 Task: Place an order on Amazon using a new shipping address and payment method.
Action: Key pressed amazon.com<Key.enter>
Screenshot: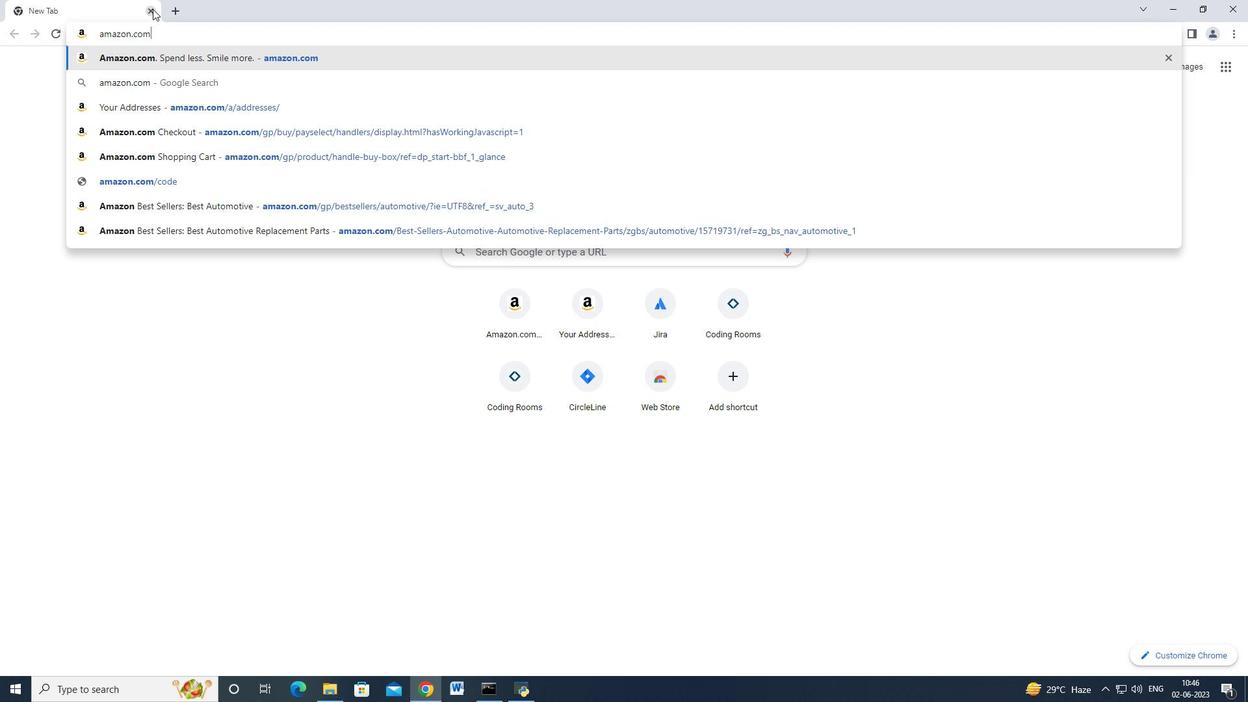 
Action: Mouse moved to (252, 197)
Screenshot: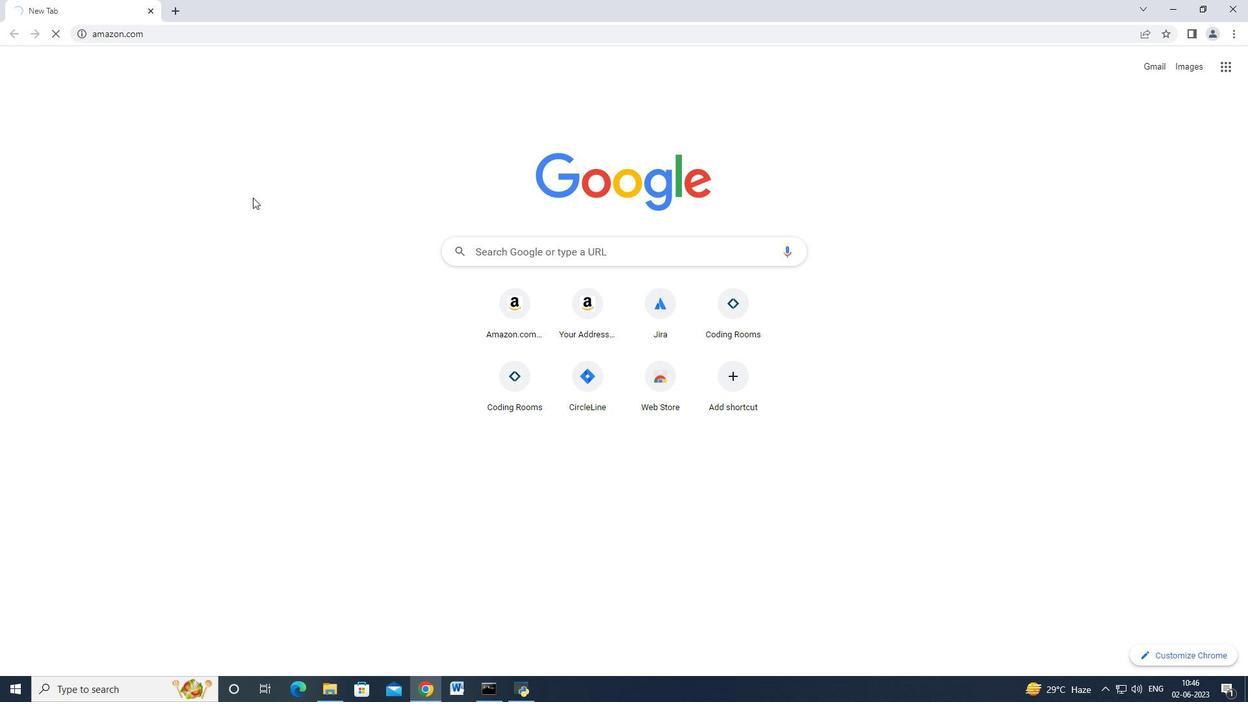 
Action: Mouse scrolled (252, 198) with delta (0, 0)
Screenshot: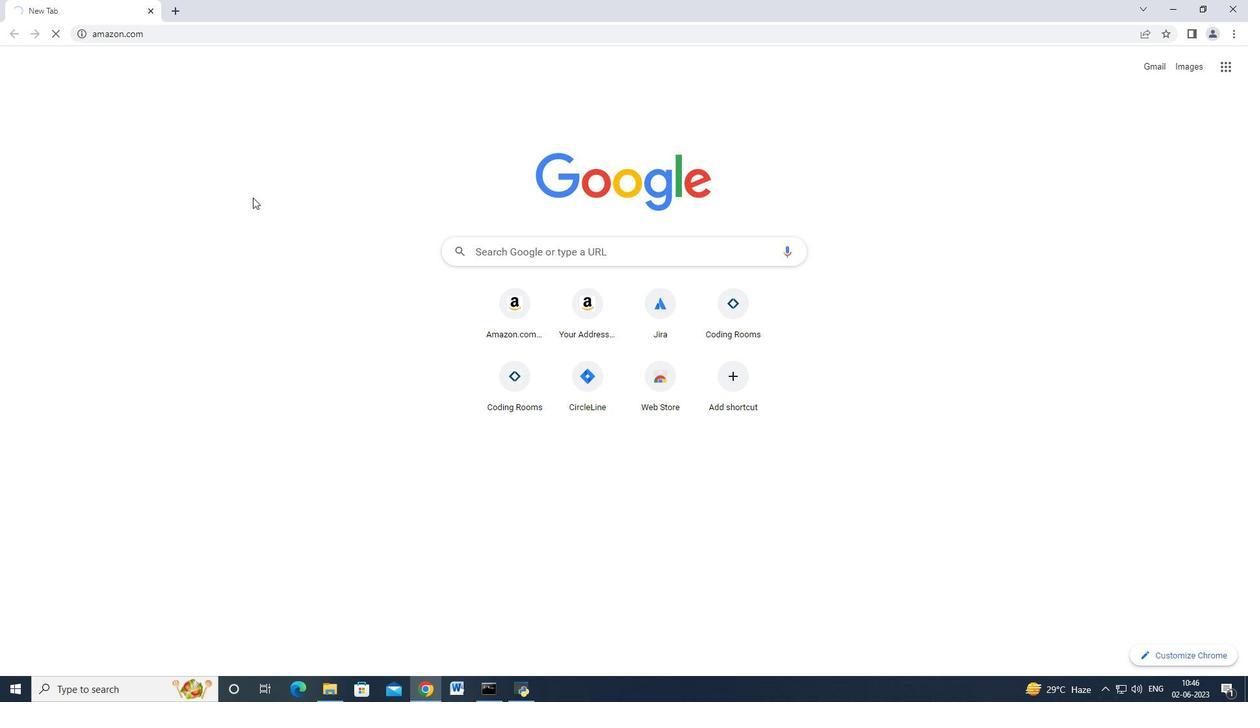 
Action: Mouse scrolled (252, 198) with delta (0, 0)
Screenshot: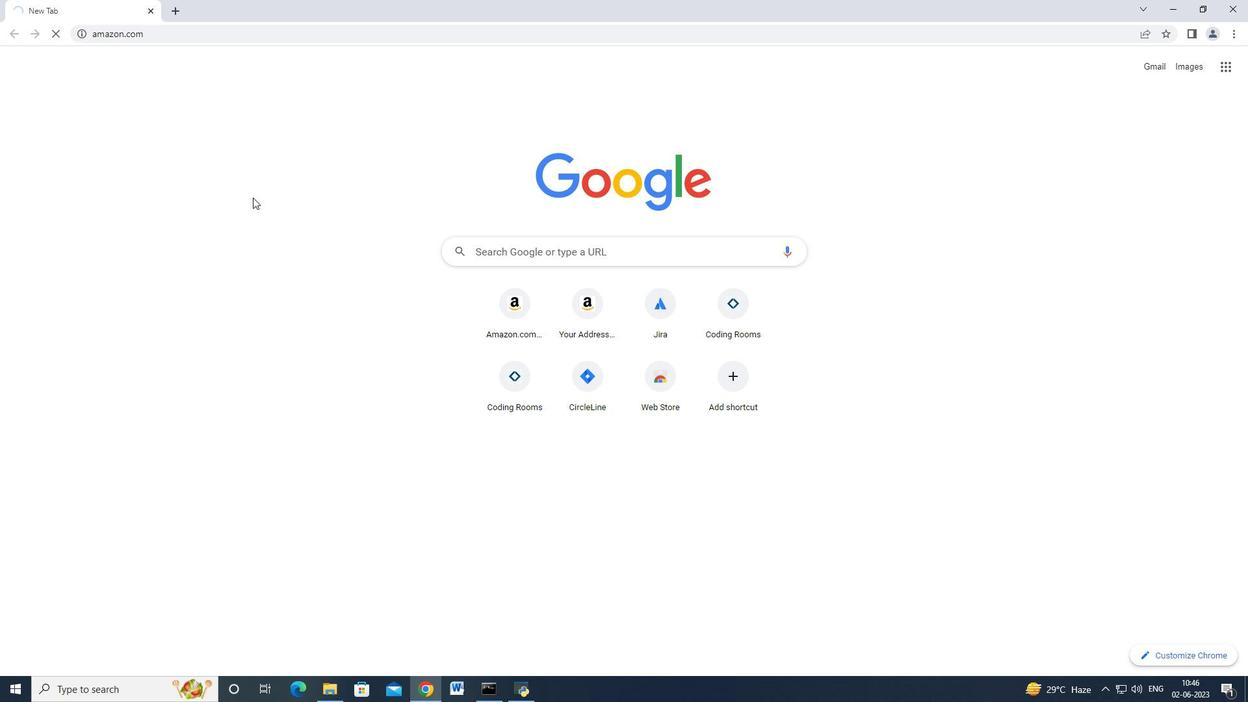 
Action: Mouse moved to (254, 196)
Screenshot: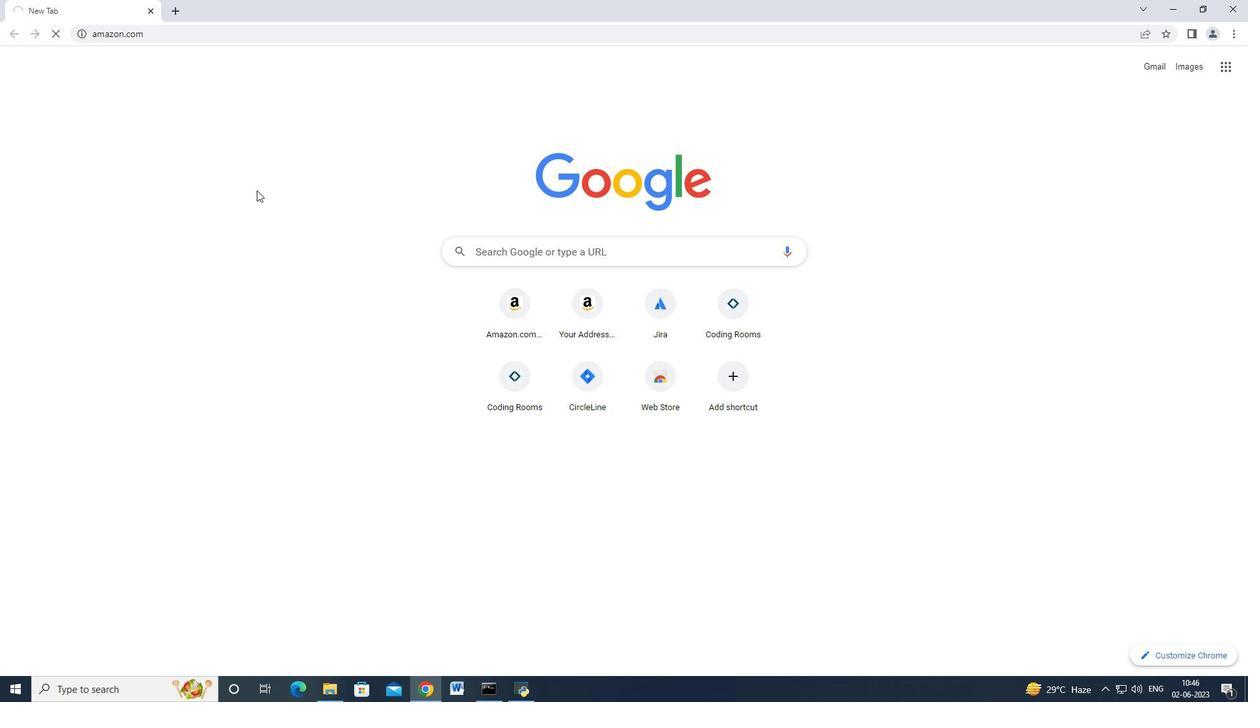 
Action: Mouse scrolled (254, 197) with delta (0, 0)
Screenshot: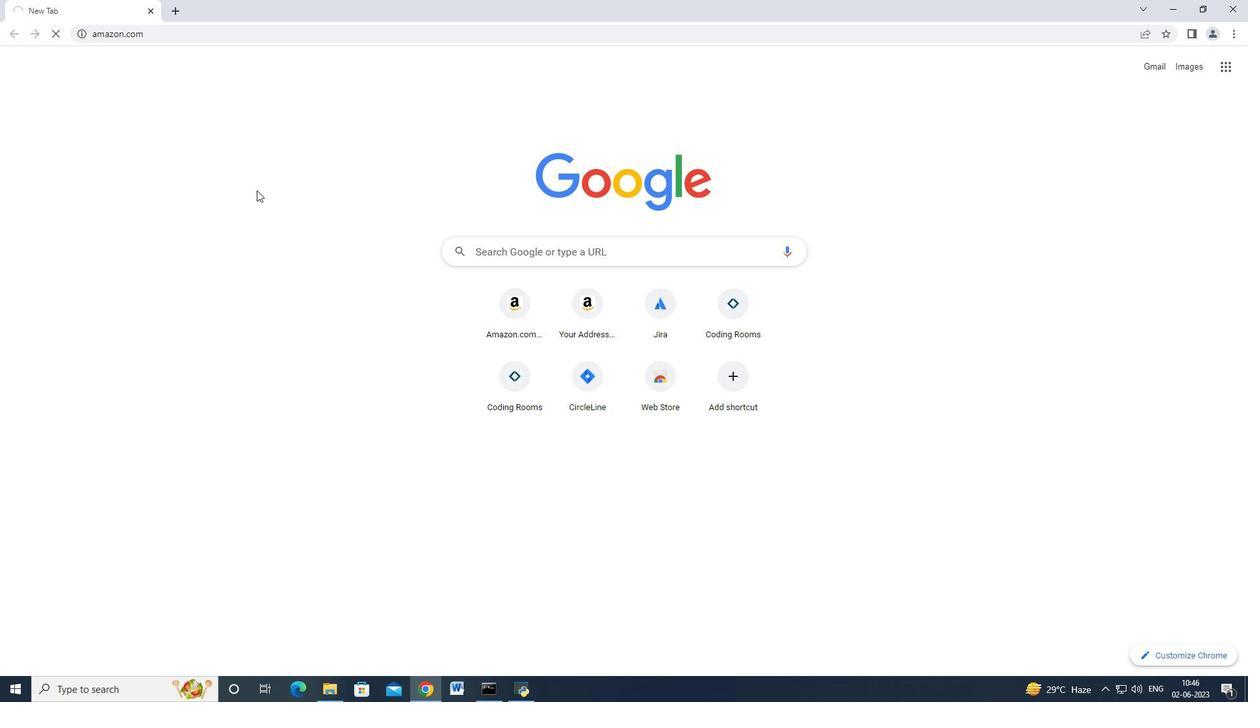 
Action: Mouse moved to (208, 38)
Screenshot: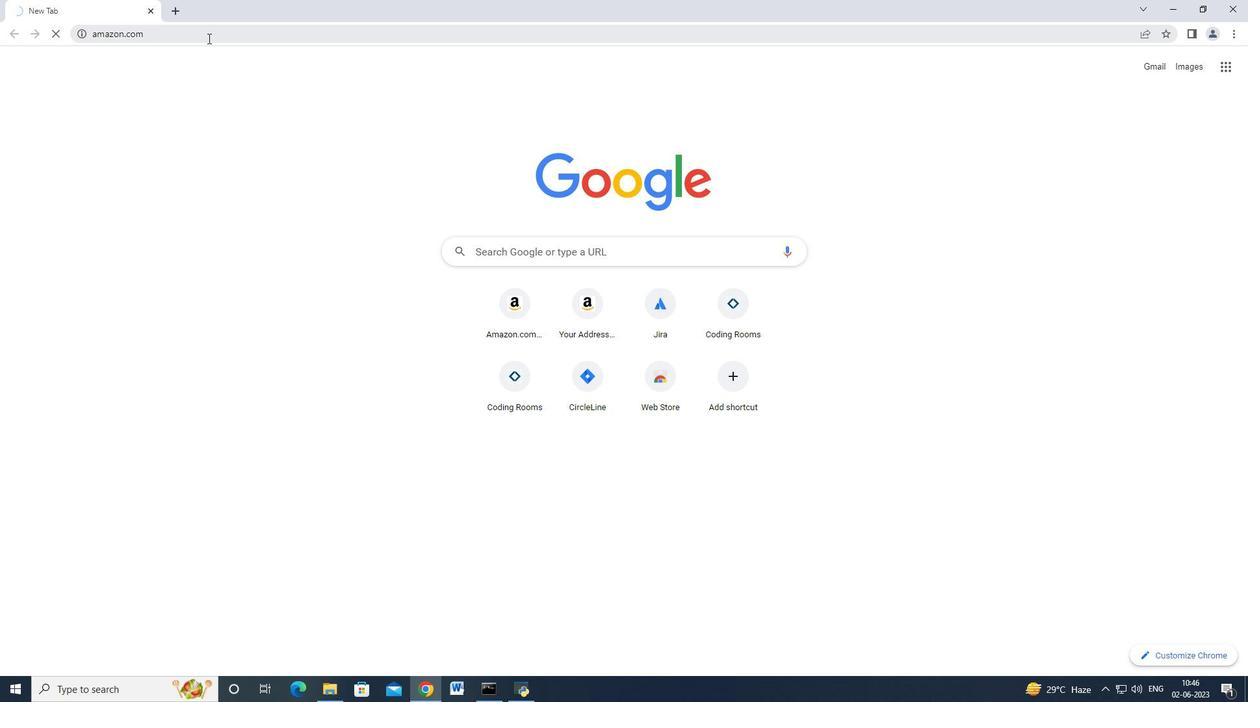 
Action: Mouse pressed left at (208, 38)
Screenshot: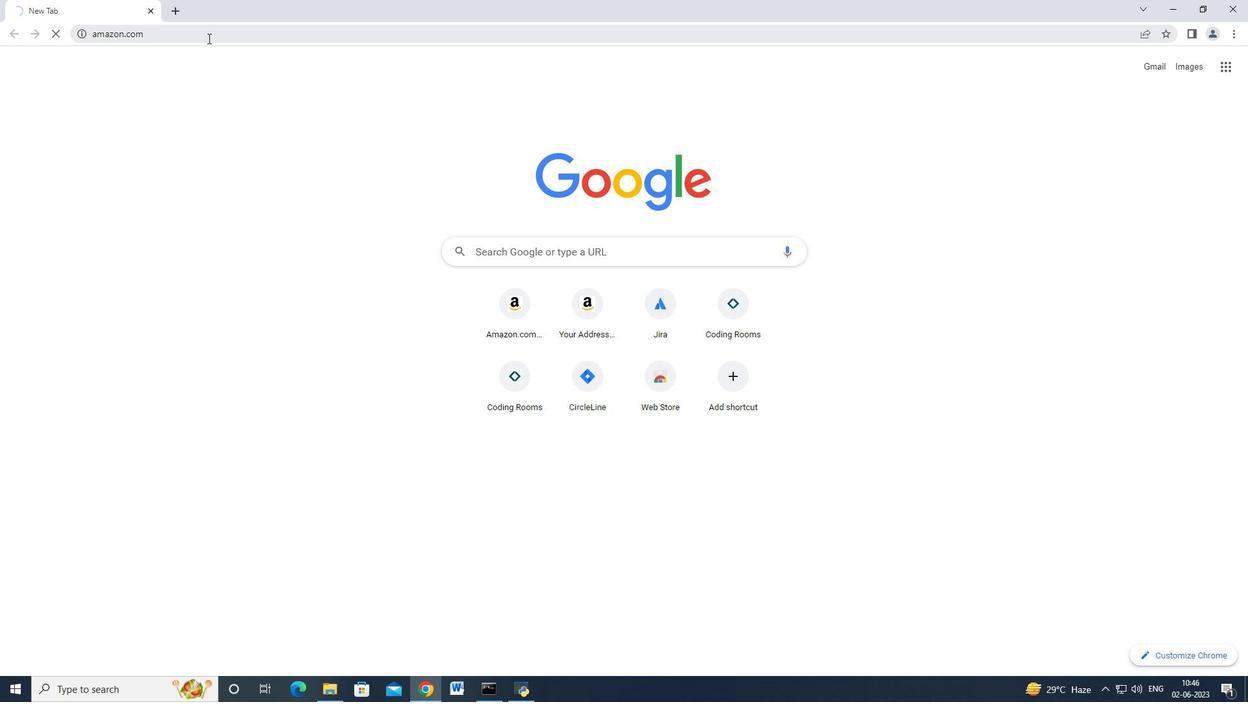 
Action: Key pressed amzon<Key.backspace><Key.backspace><Key.backspace>azon.com<Key.enter>
Screenshot: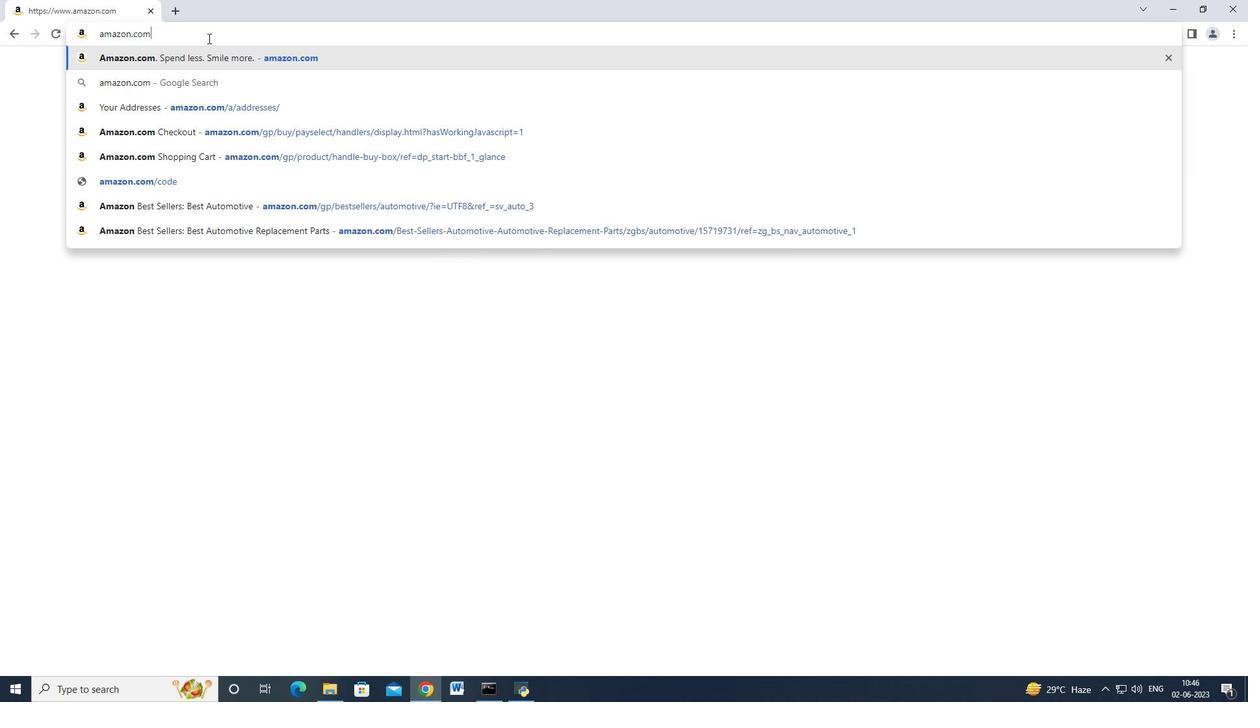 
Action: Mouse moved to (172, 9)
Screenshot: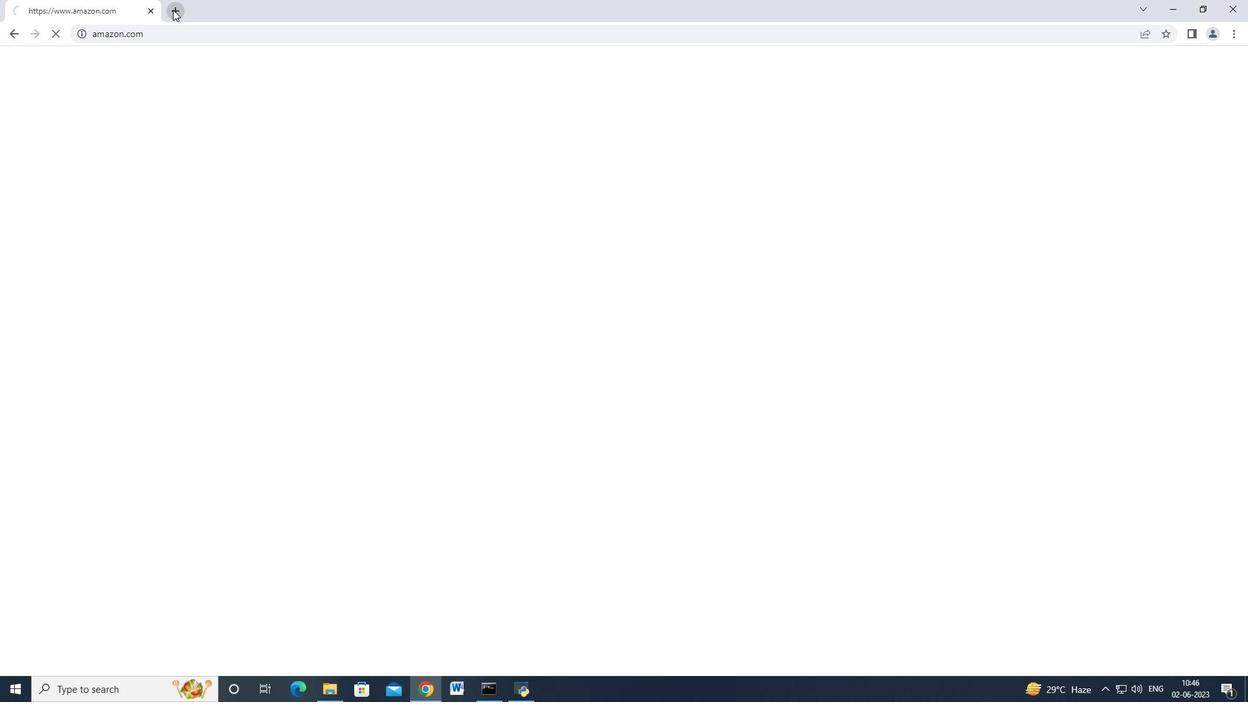 
Action: Mouse pressed left at (172, 9)
Screenshot: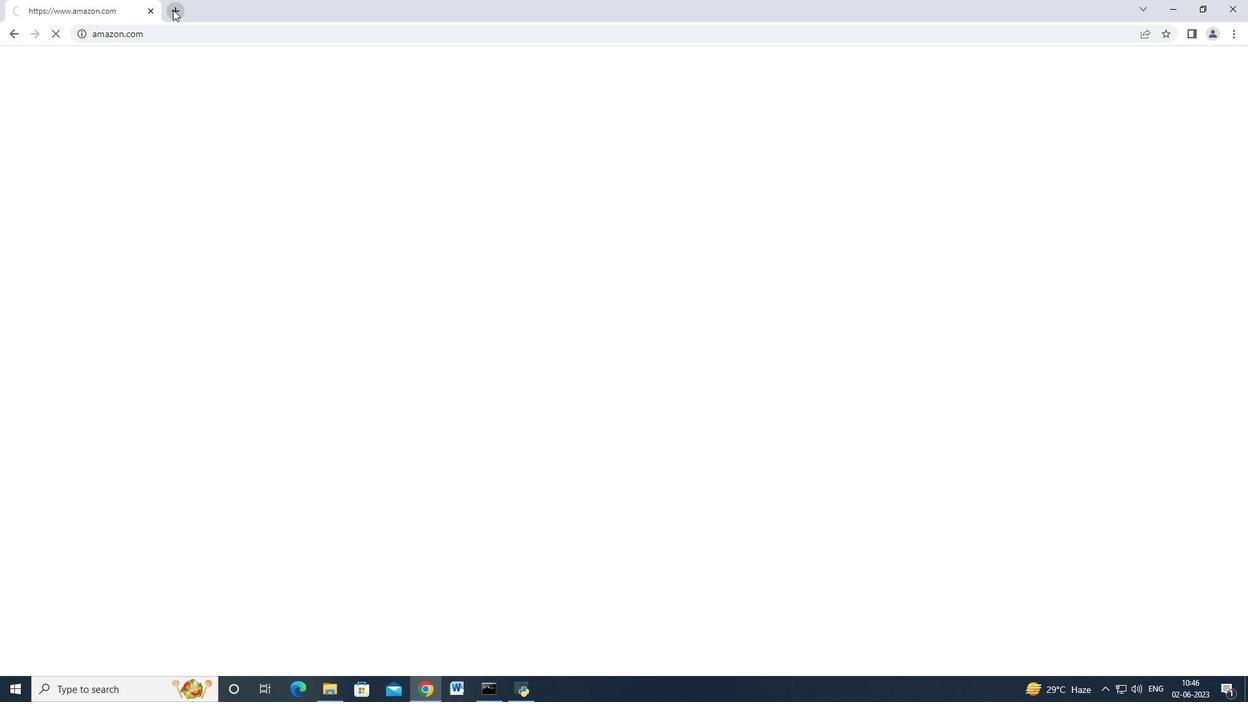 
Action: Mouse moved to (151, 12)
Screenshot: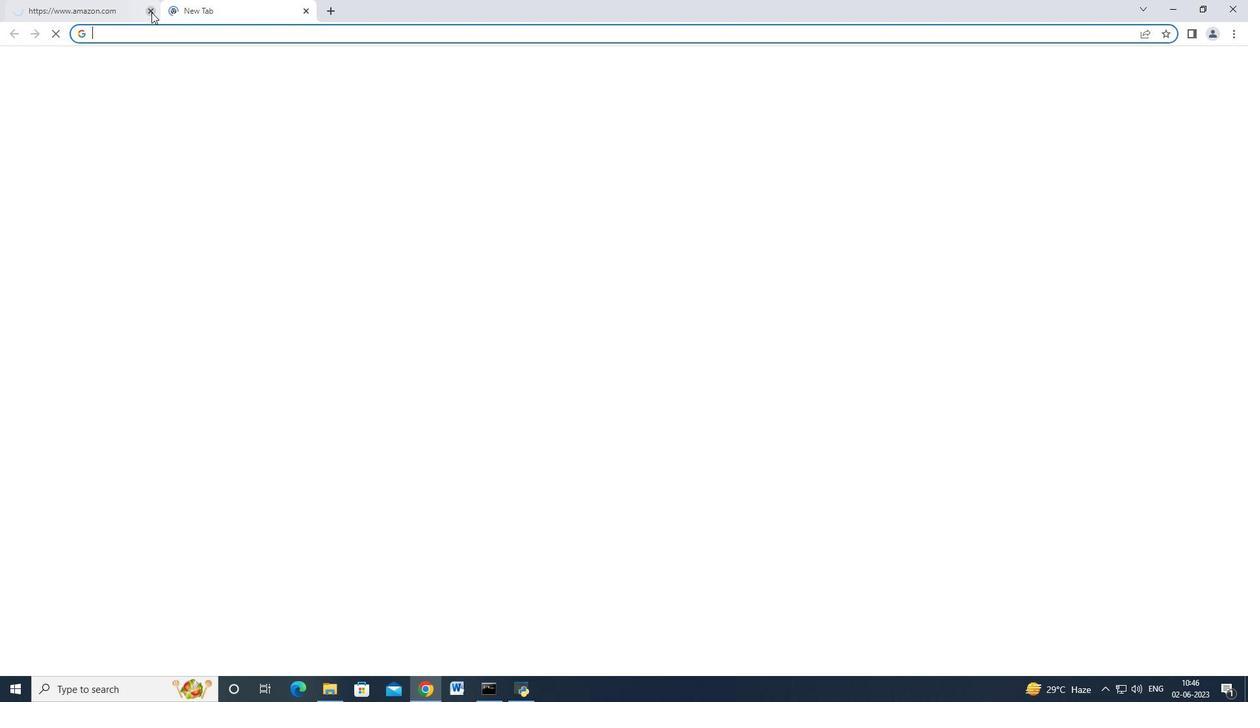 
Action: Mouse pressed left at (151, 12)
Screenshot: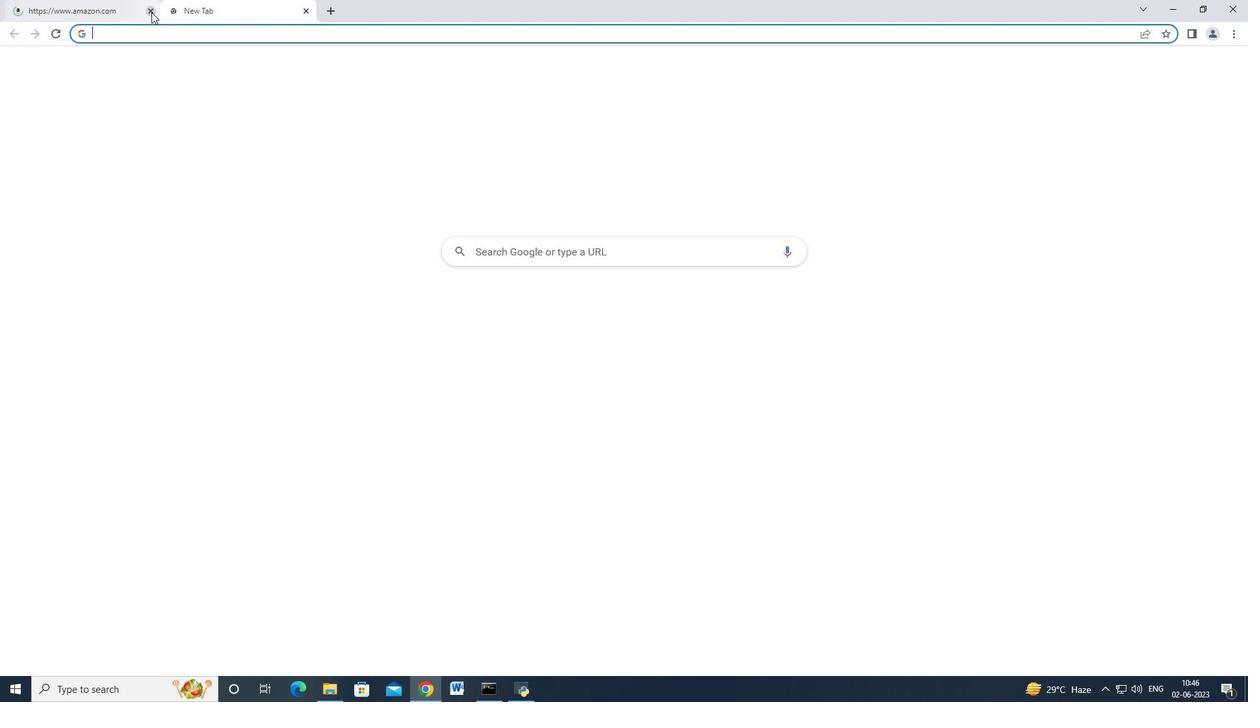 
Action: Key pressed amazon.com<Key.enter>
Screenshot: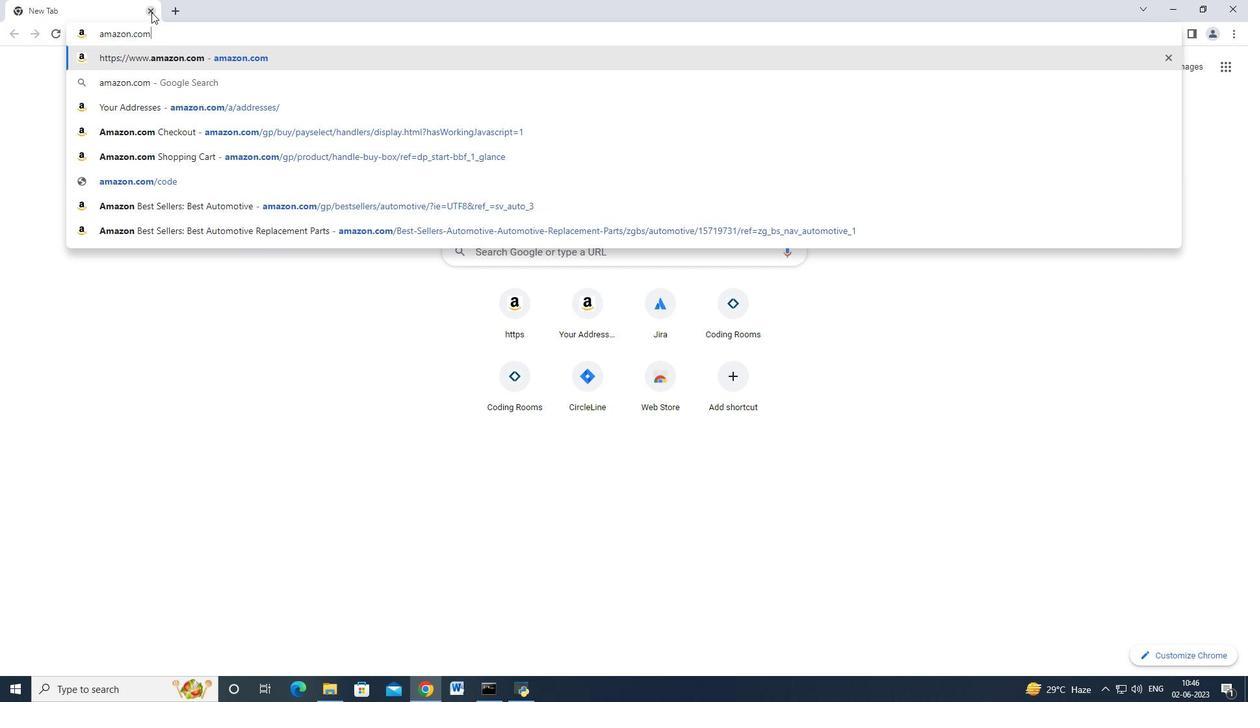 
Action: Mouse moved to (11, 101)
Screenshot: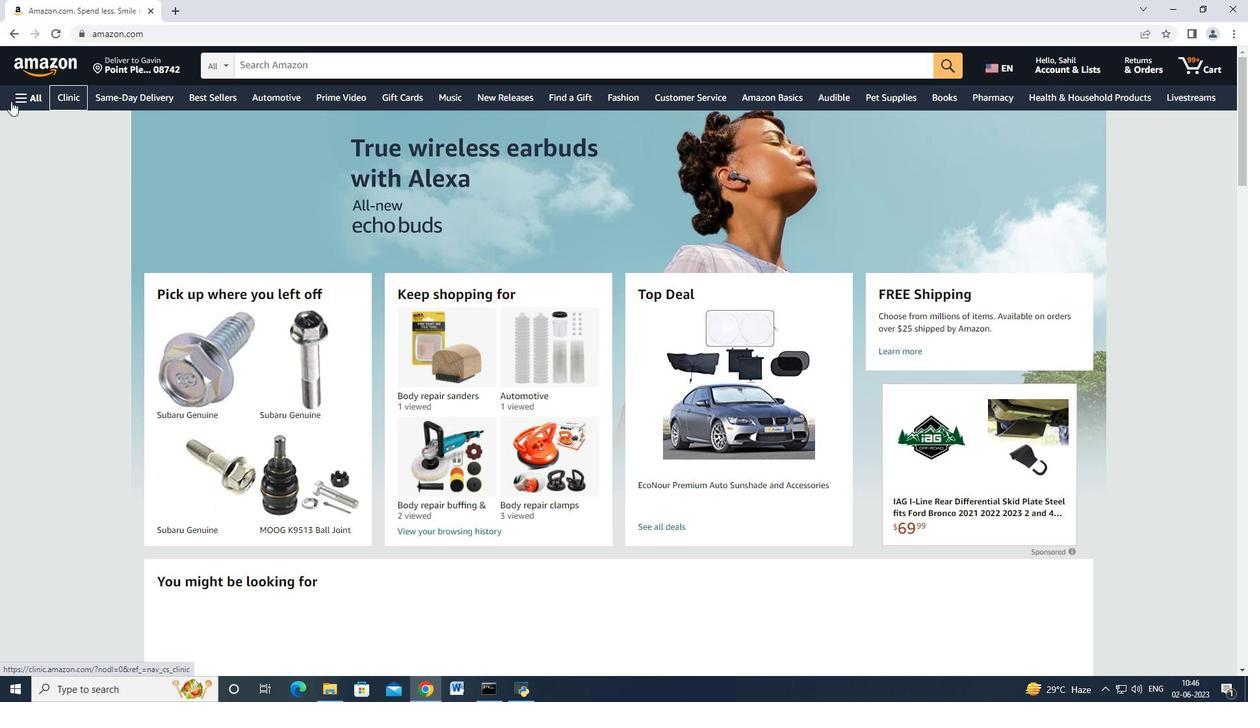 
Action: Mouse pressed left at (11, 101)
Screenshot: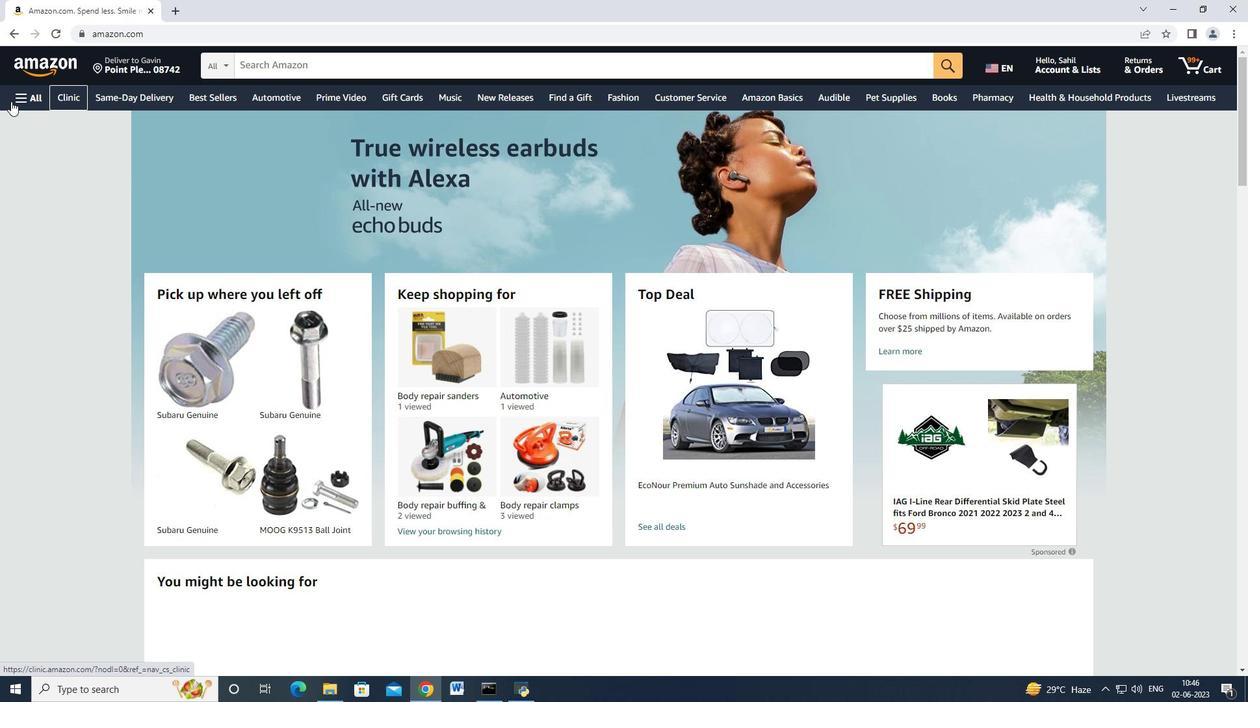 
Action: Mouse moved to (57, 261)
Screenshot: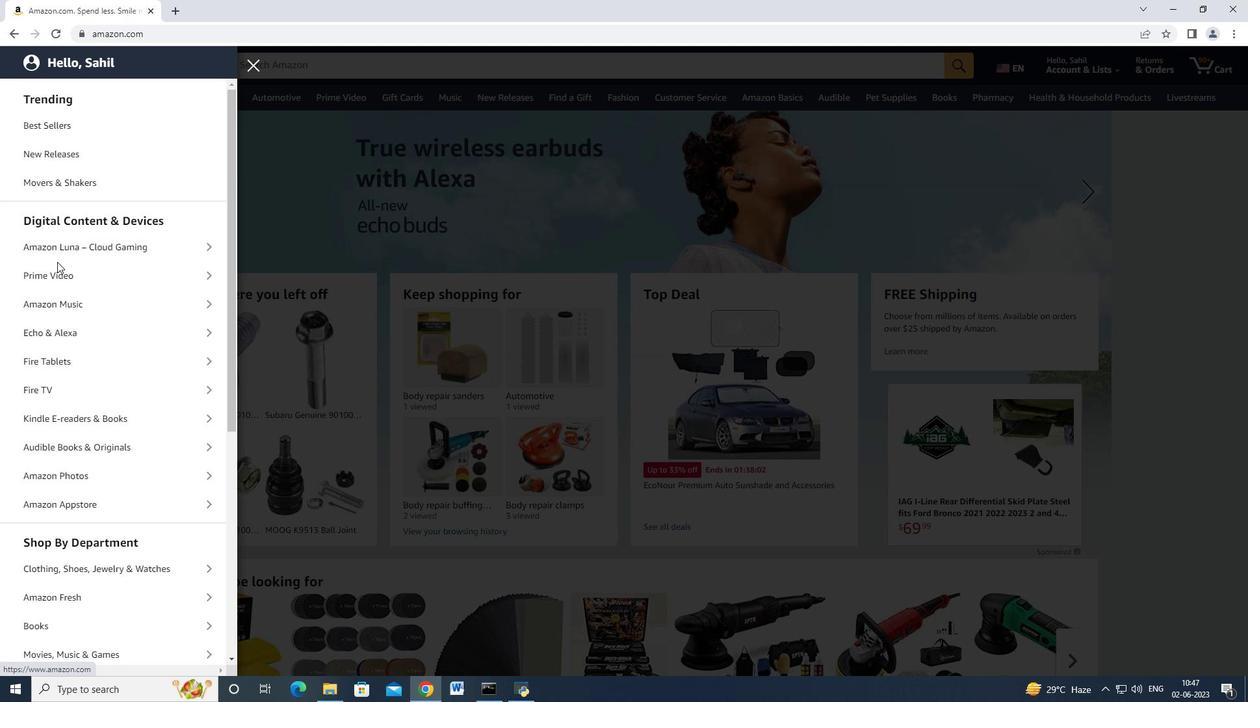 
Action: Mouse scrolled (57, 261) with delta (0, 0)
Screenshot: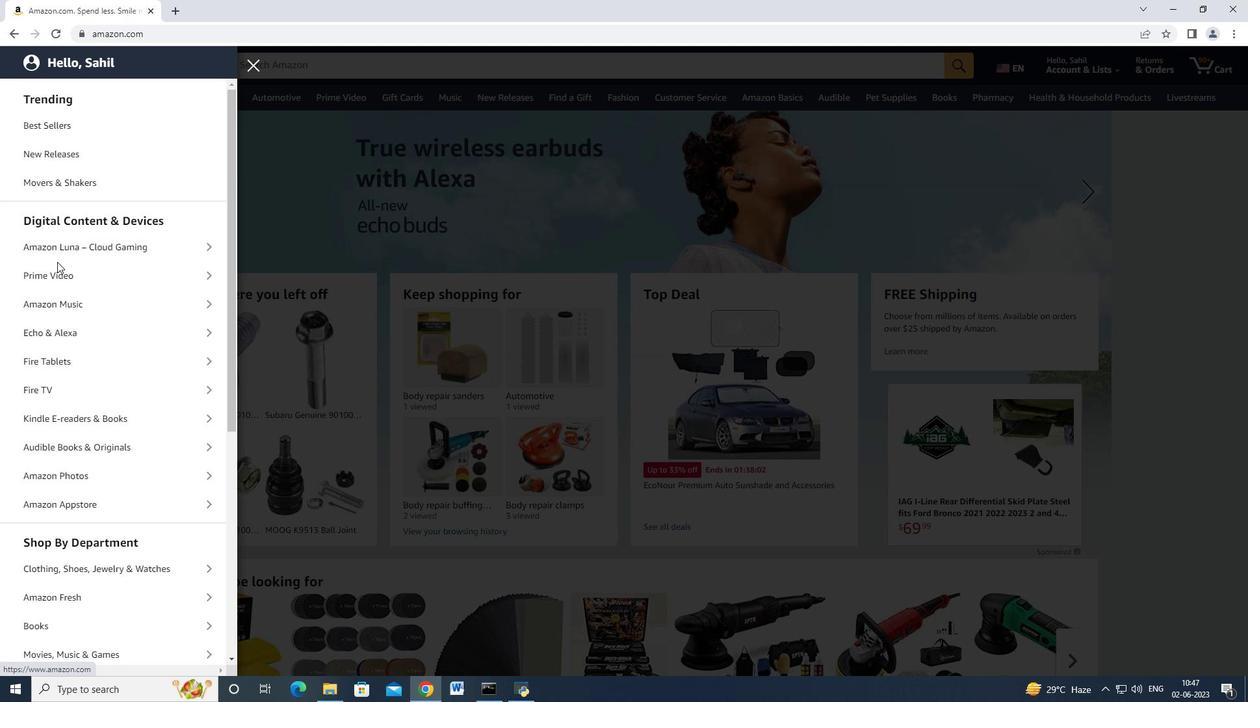 
Action: Mouse scrolled (57, 261) with delta (0, 0)
Screenshot: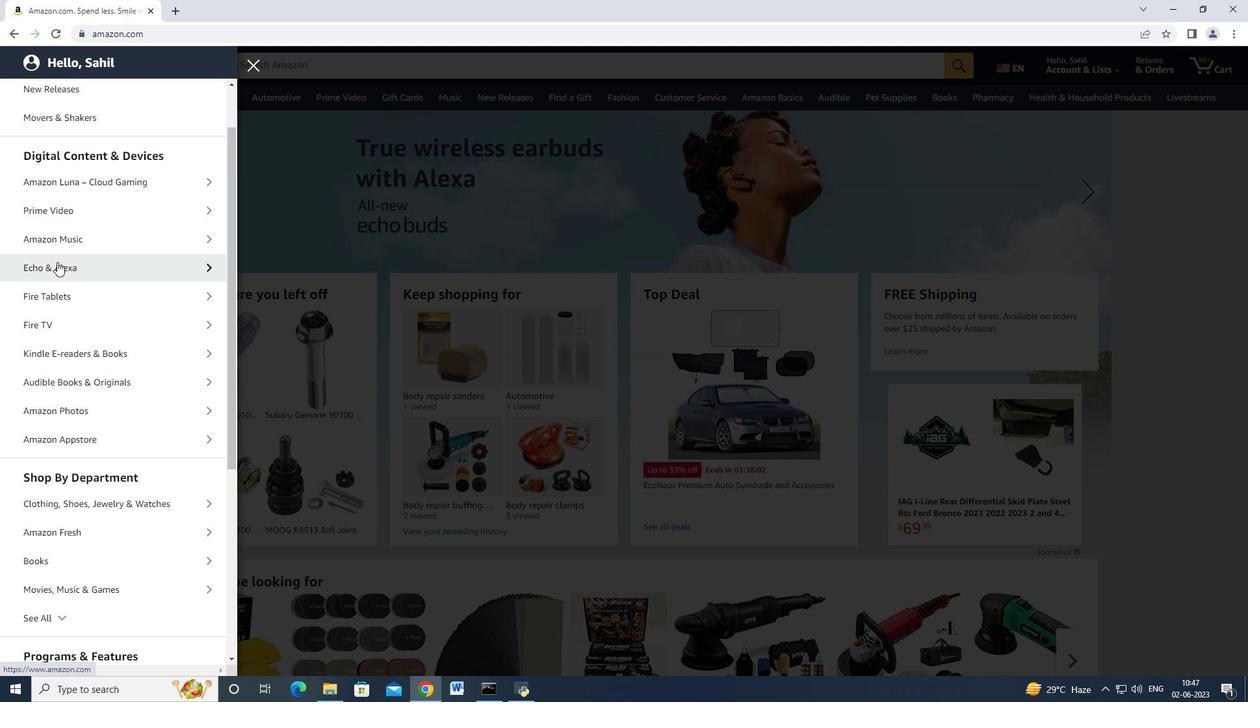 
Action: Mouse moved to (78, 285)
Screenshot: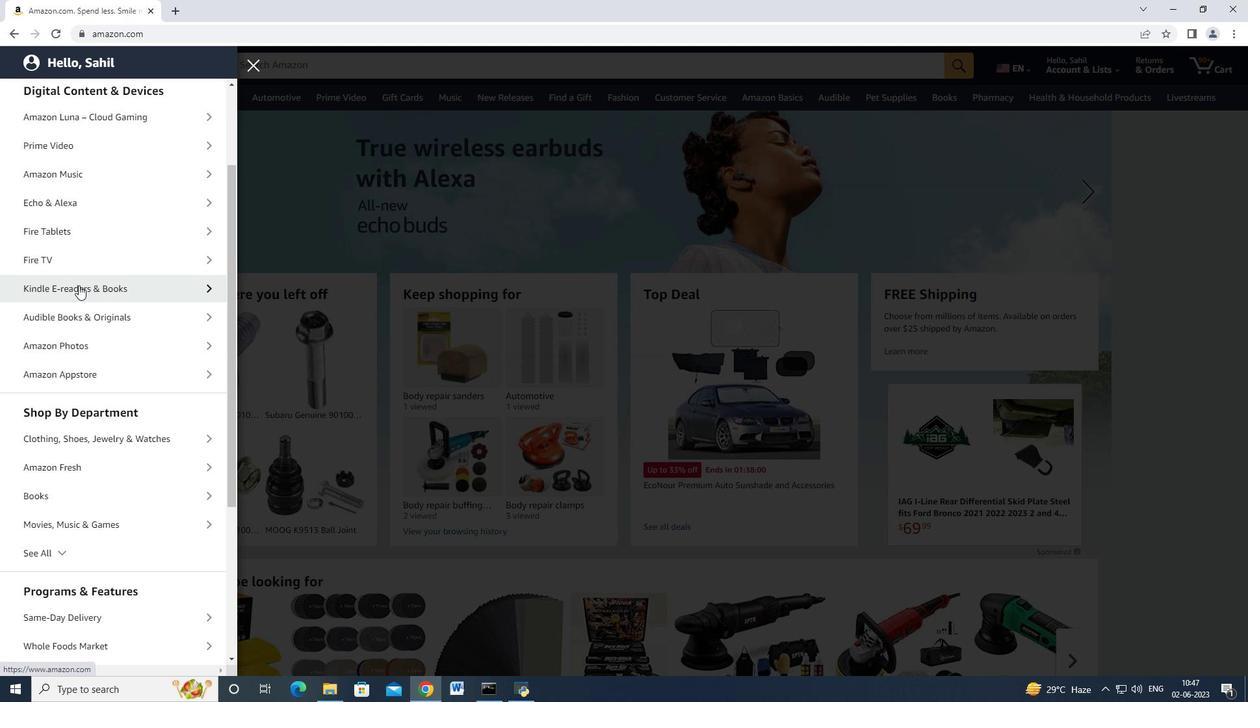 
Action: Mouse scrolled (78, 284) with delta (0, 0)
Screenshot: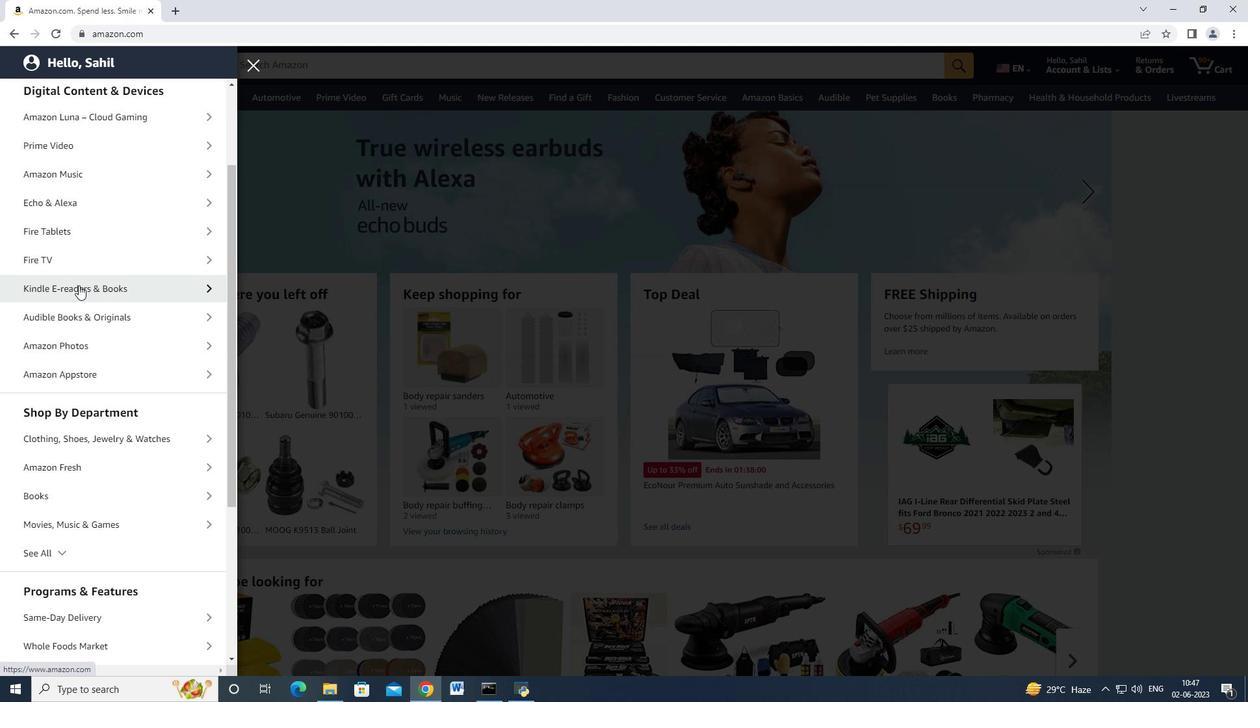 
Action: Mouse moved to (70, 484)
Screenshot: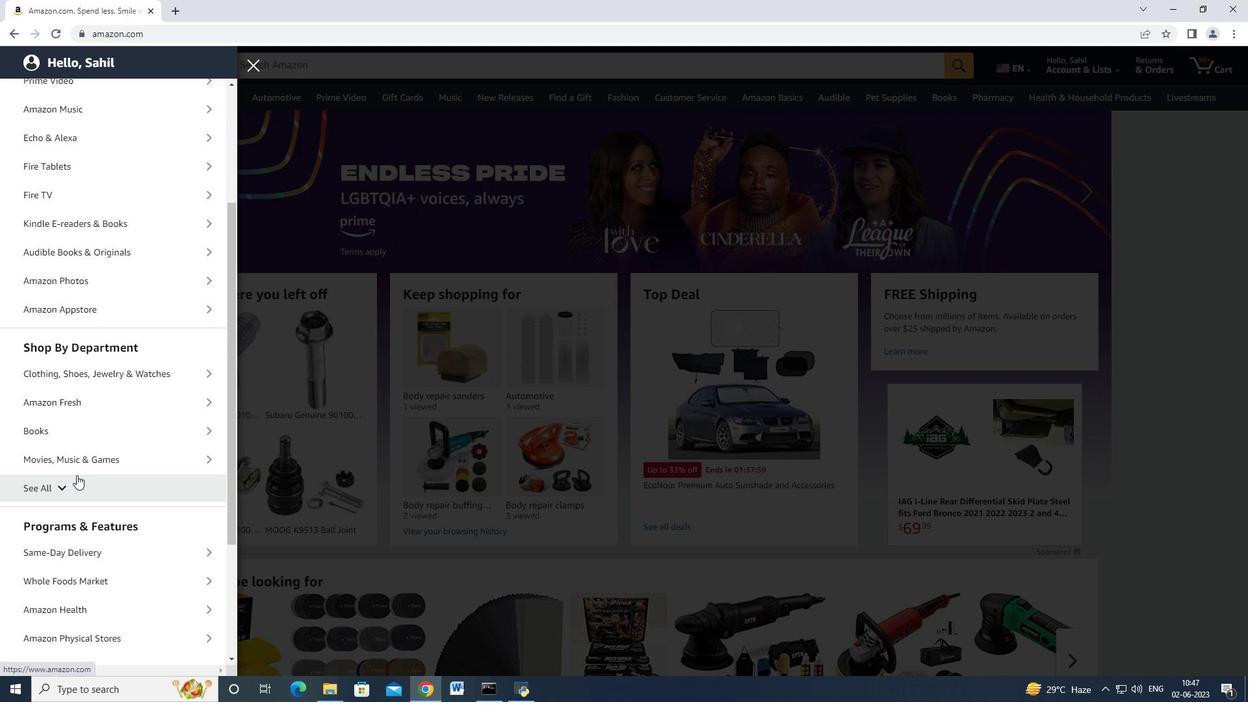 
Action: Mouse pressed left at (70, 484)
Screenshot: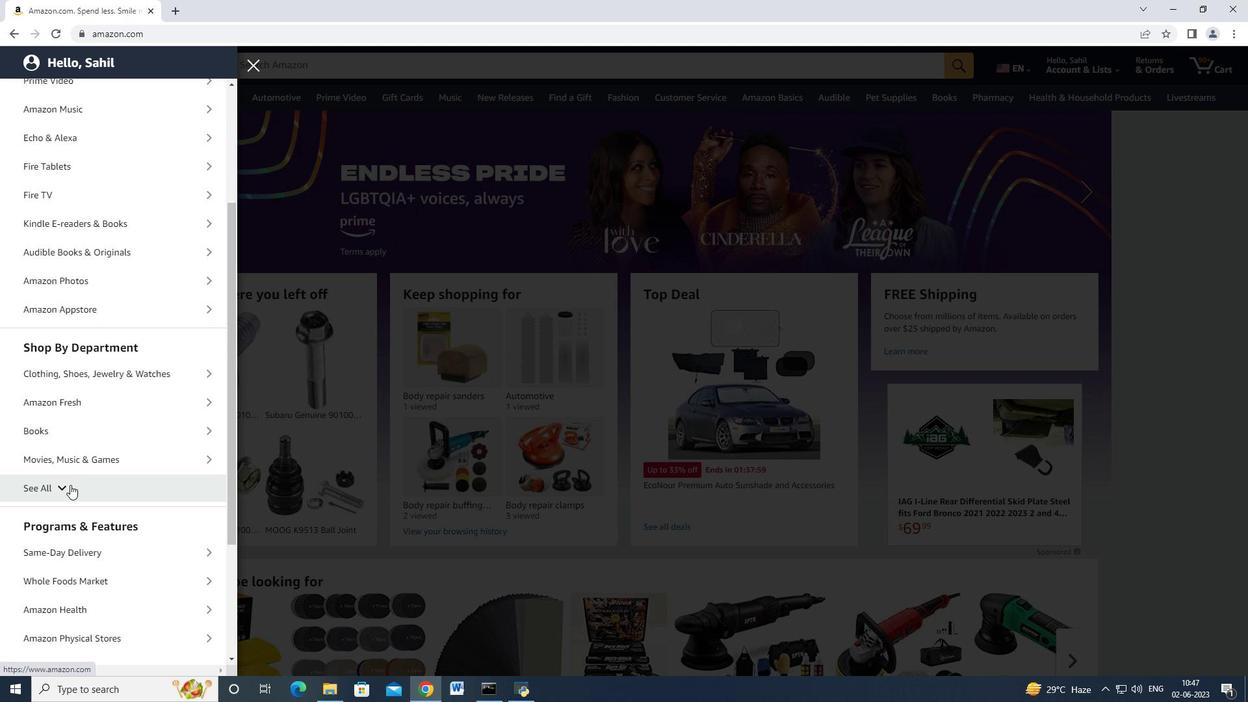 
Action: Mouse moved to (165, 380)
Screenshot: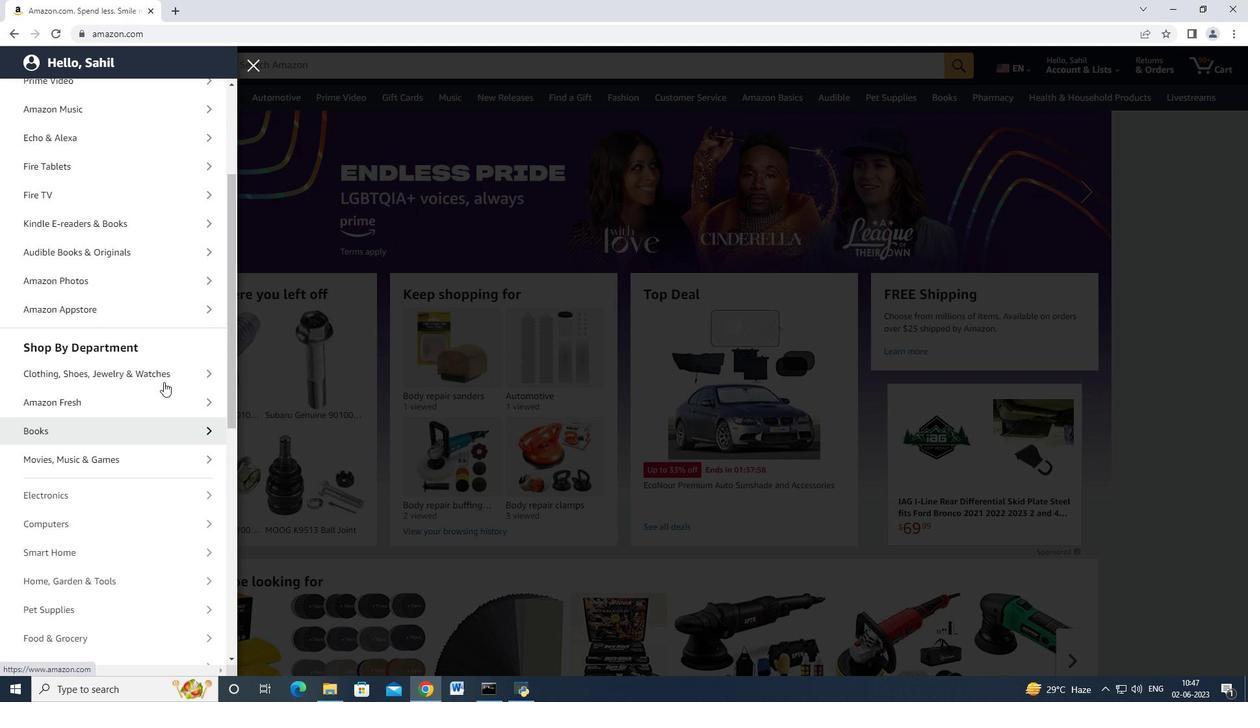 
Action: Mouse scrolled (165, 379) with delta (0, 0)
Screenshot: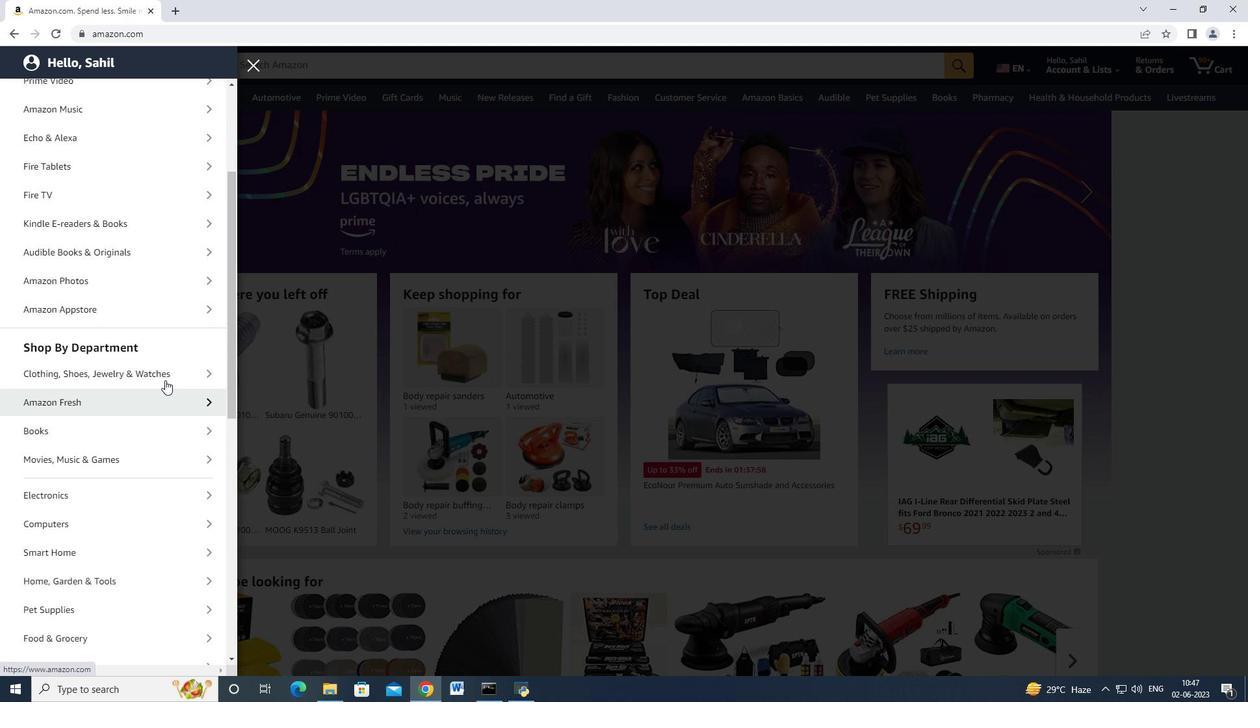 
Action: Mouse scrolled (165, 379) with delta (0, 0)
Screenshot: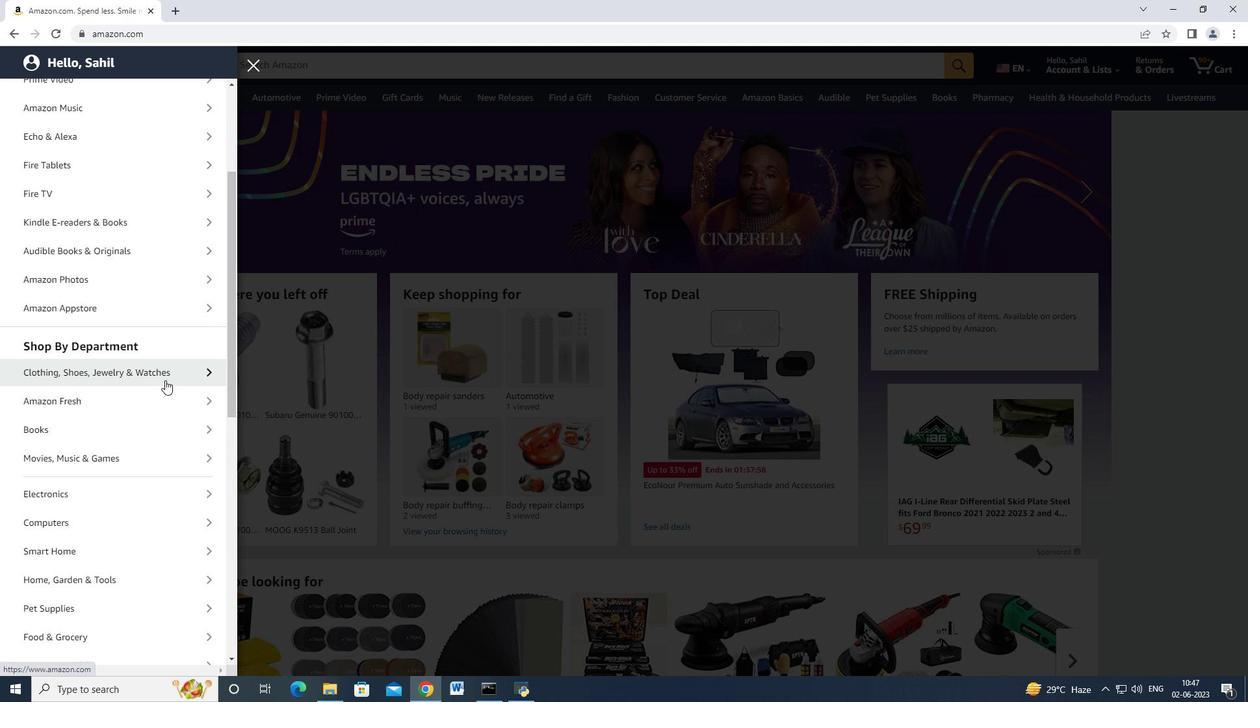 
Action: Mouse moved to (165, 401)
Screenshot: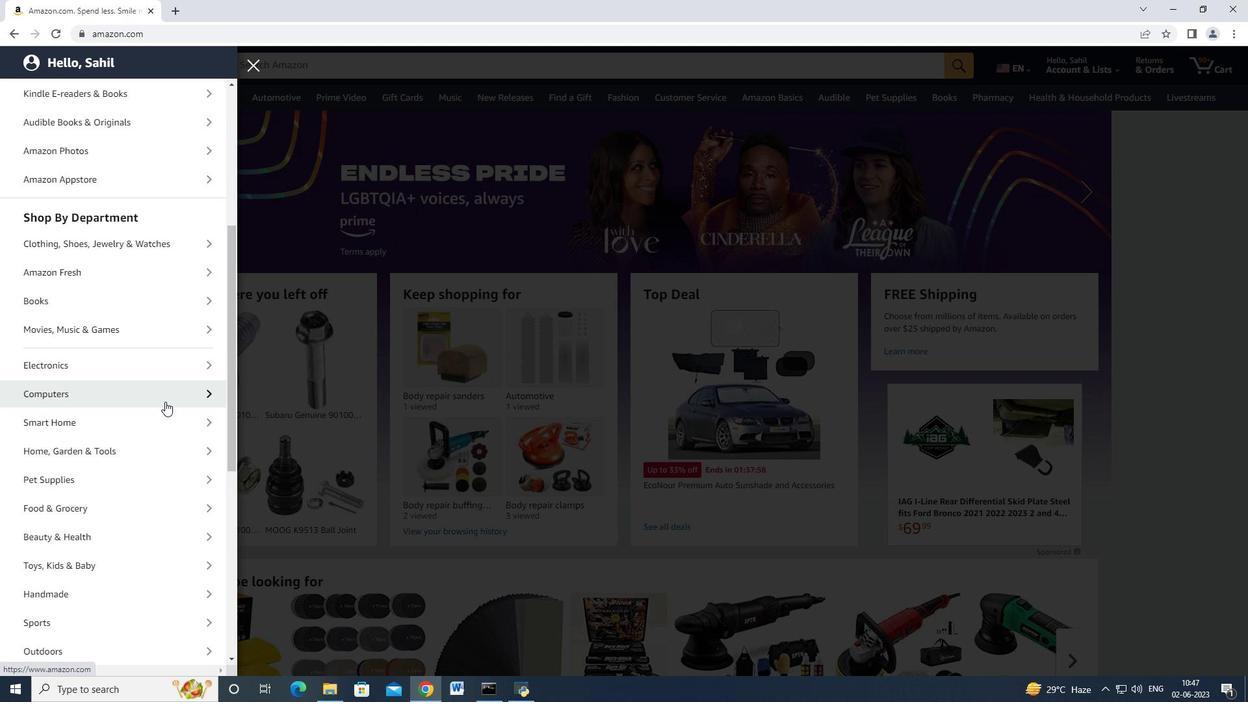 
Action: Mouse scrolled (165, 401) with delta (0, 0)
Screenshot: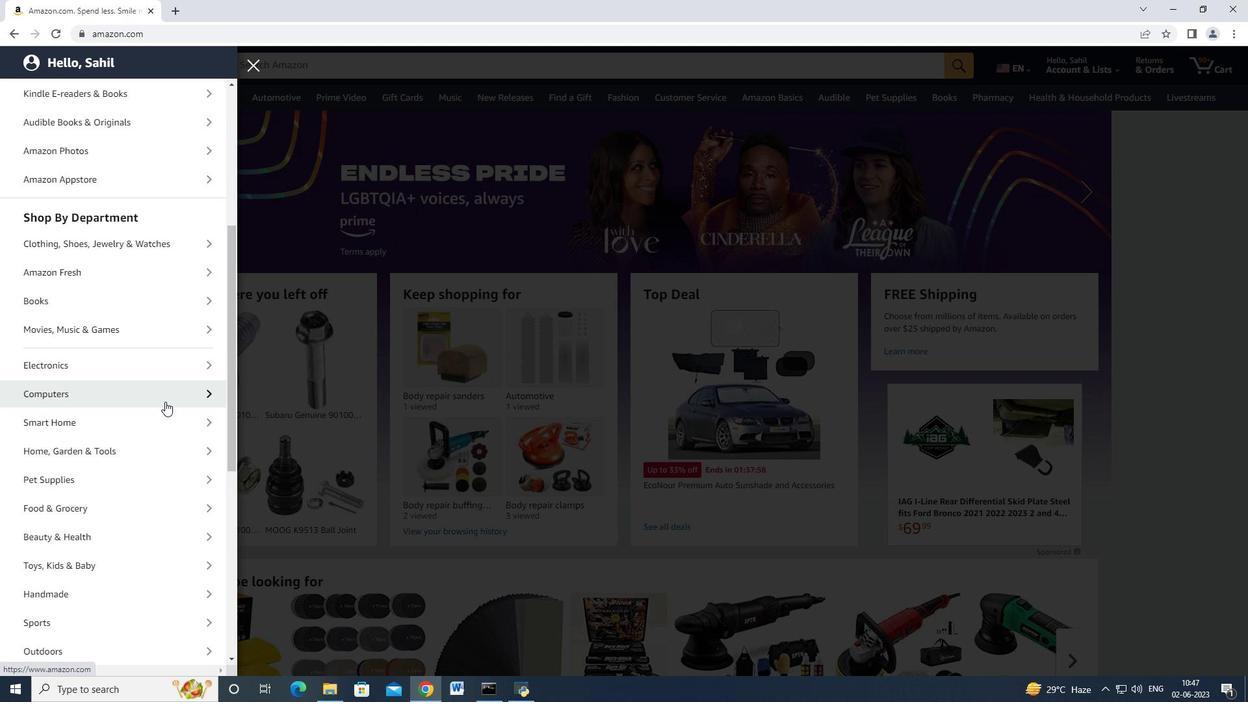 
Action: Mouse moved to (165, 402)
Screenshot: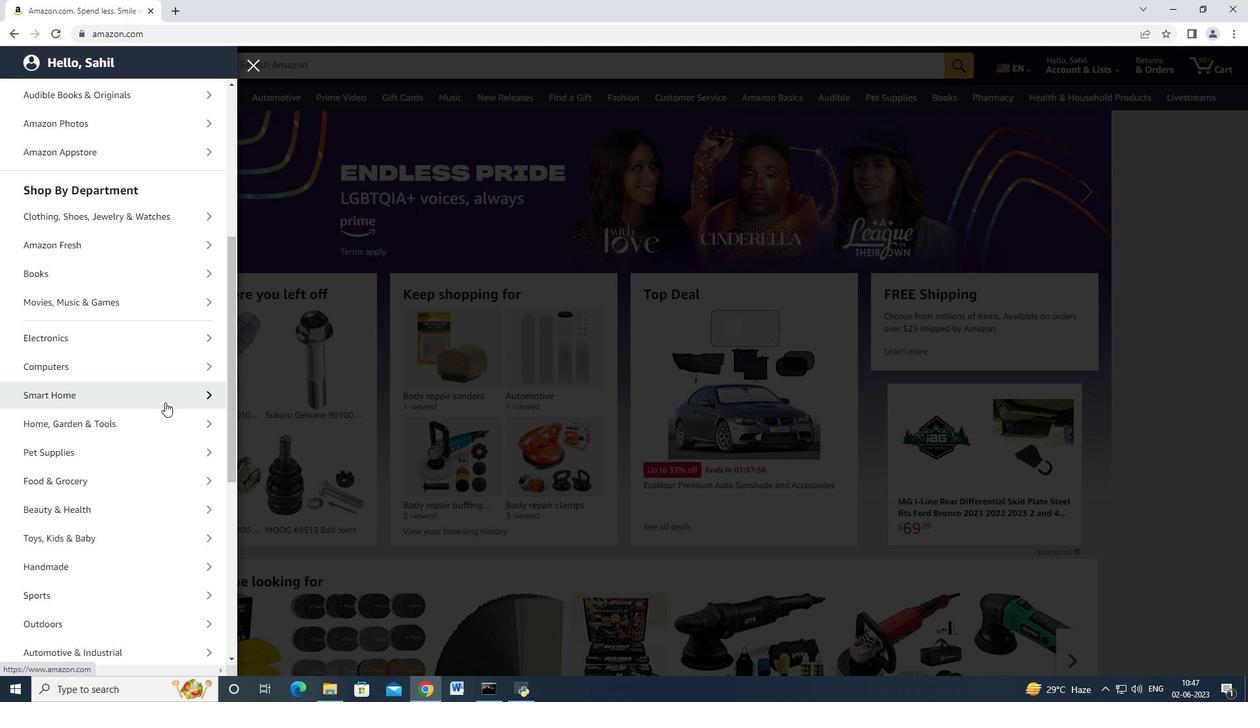 
Action: Mouse scrolled (165, 401) with delta (0, 0)
Screenshot: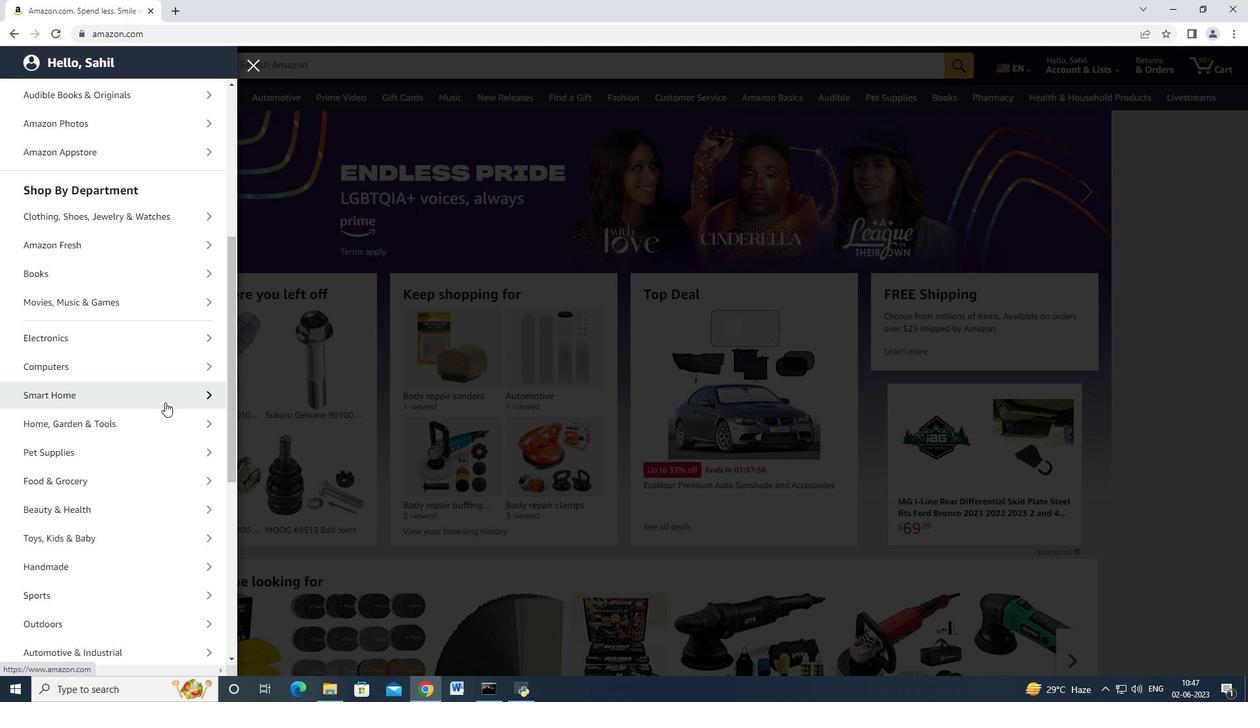 
Action: Mouse moved to (107, 540)
Screenshot: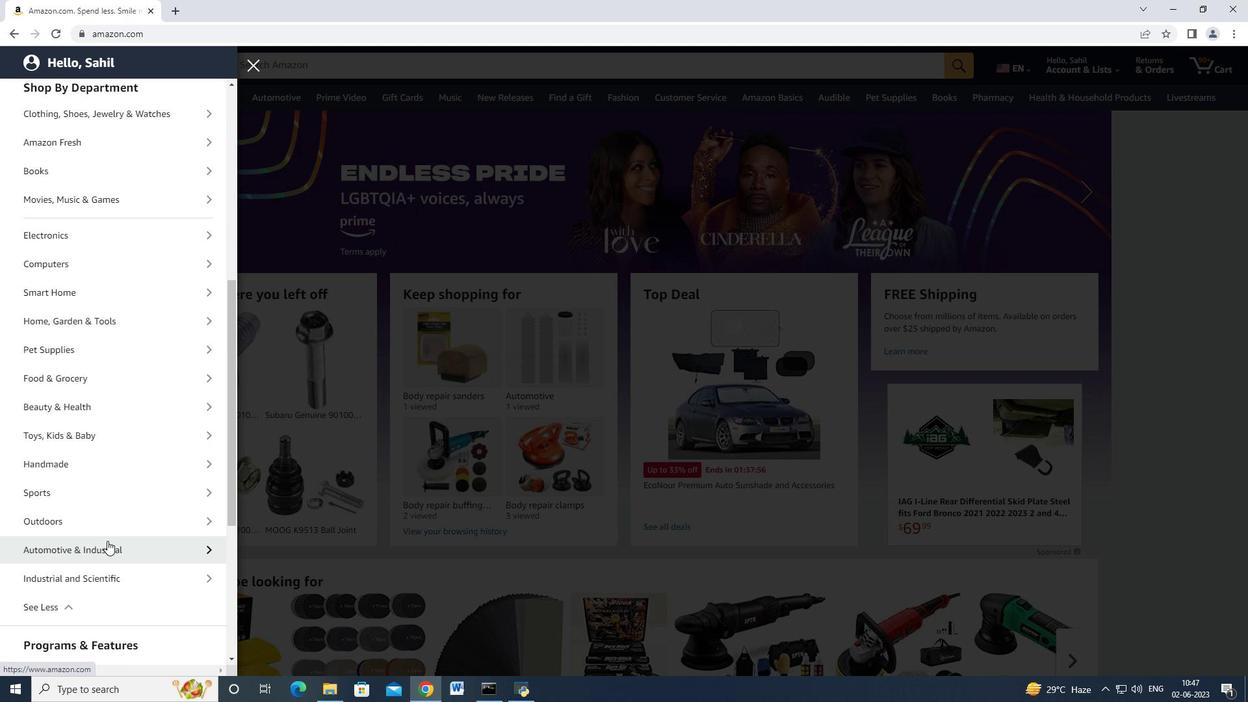 
Action: Mouse pressed left at (107, 540)
Screenshot: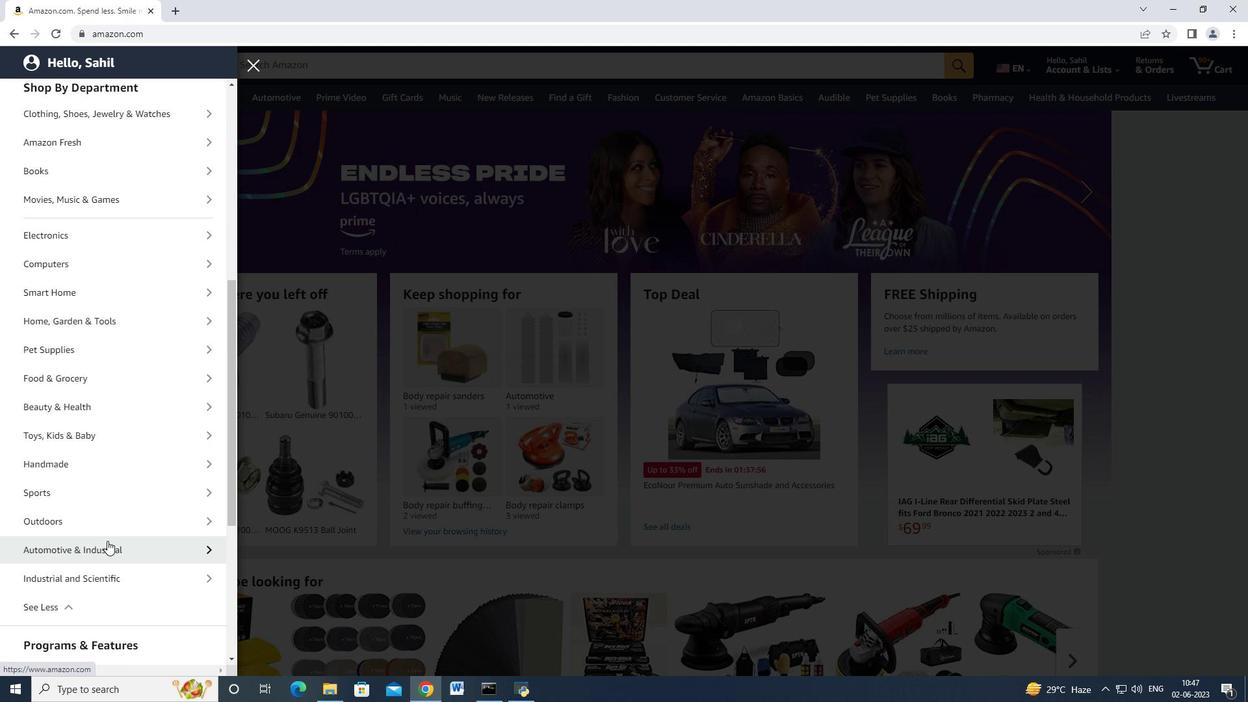 
Action: Mouse moved to (145, 152)
Screenshot: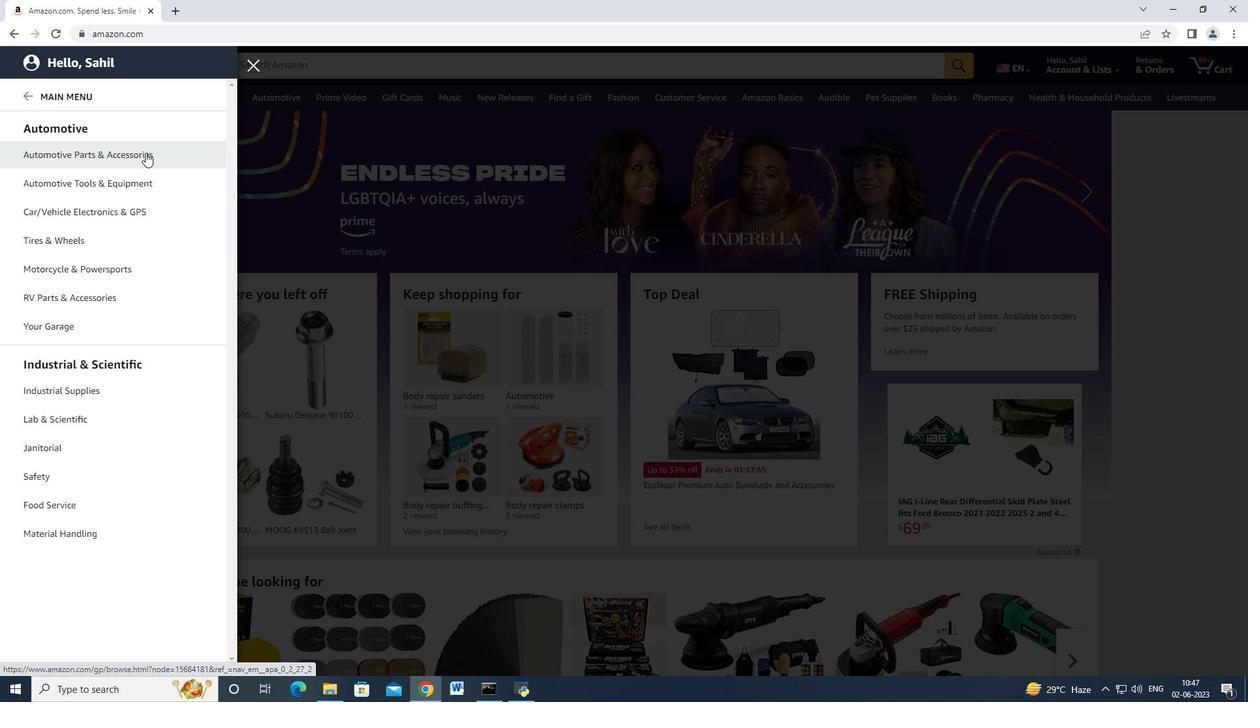 
Action: Mouse pressed left at (145, 152)
Screenshot: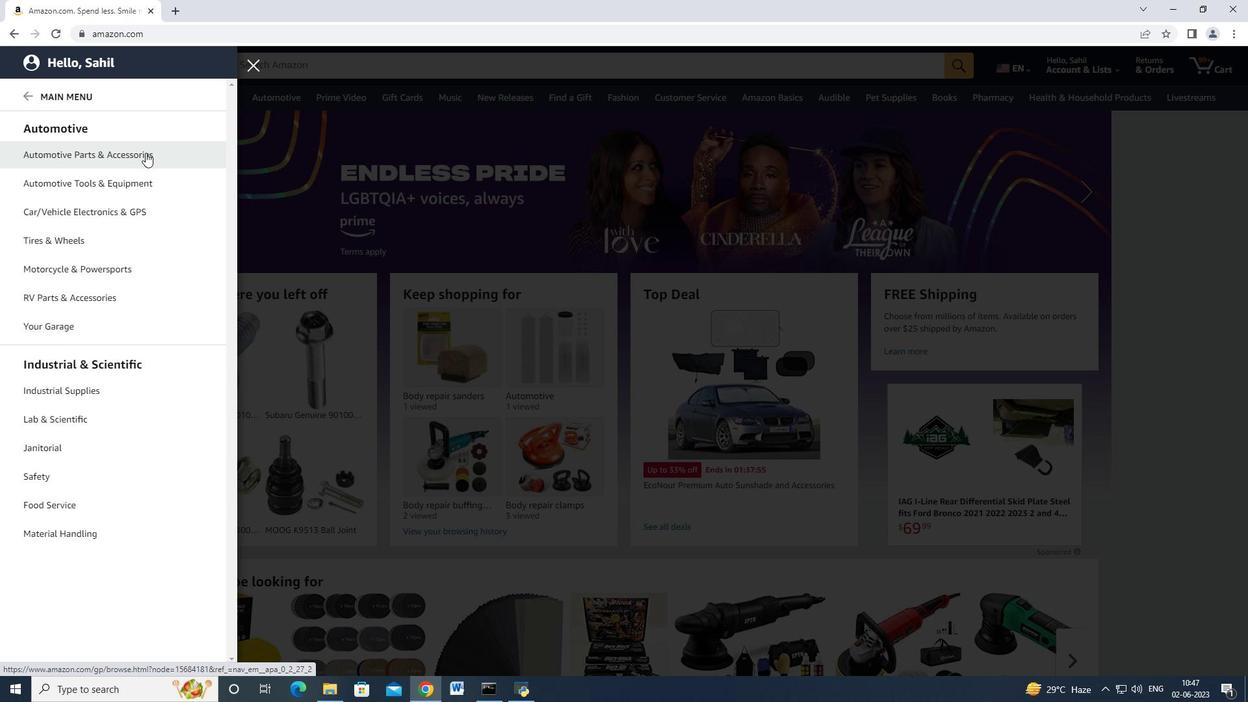 
Action: Mouse moved to (146, 153)
Screenshot: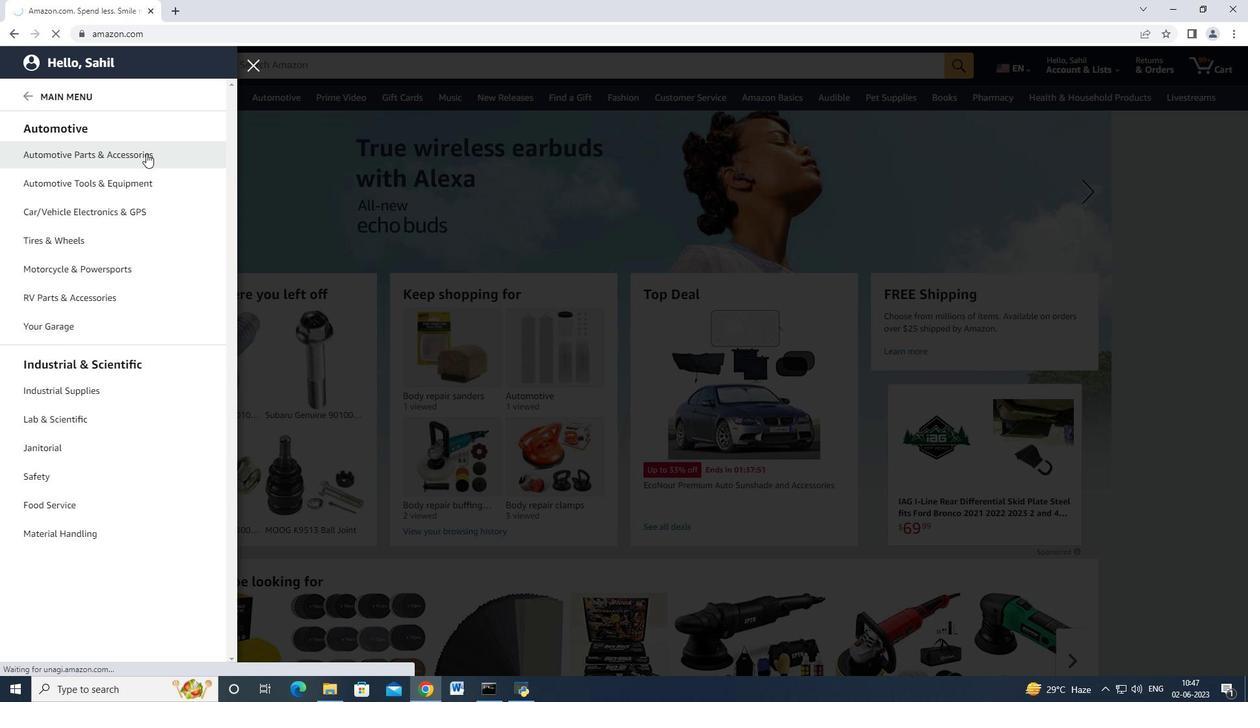 
Action: Mouse pressed left at (146, 153)
Screenshot: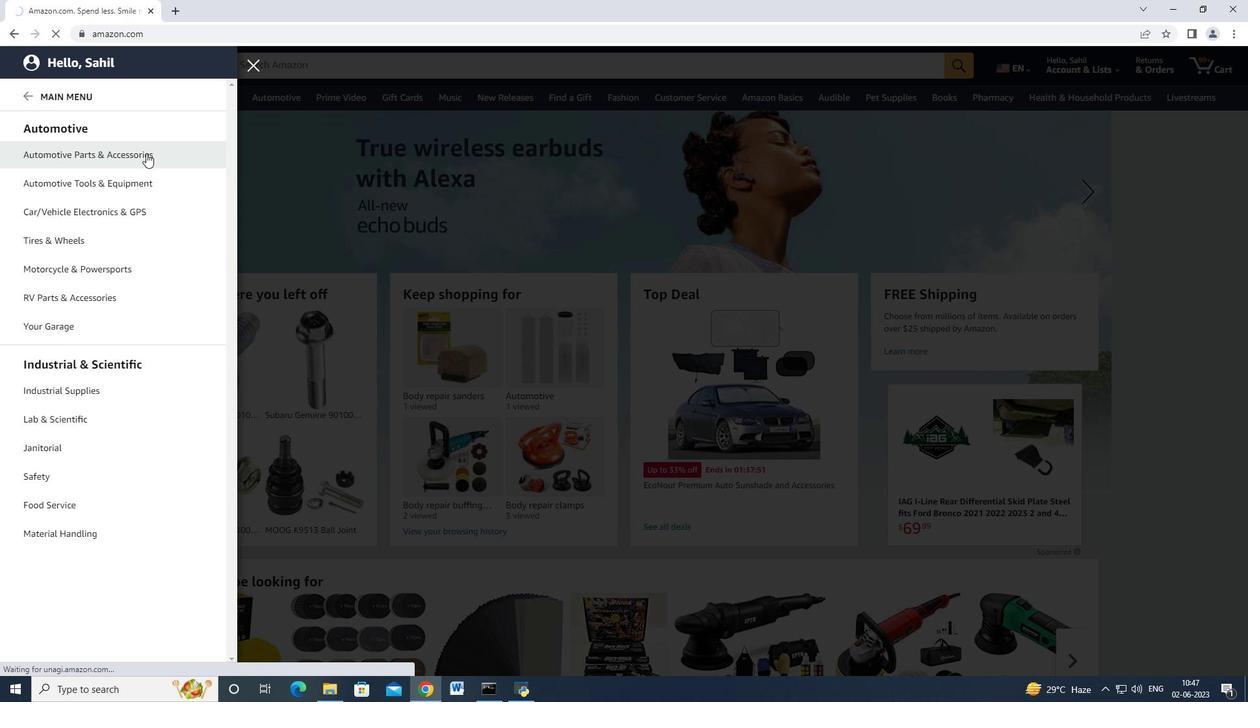 
Action: Mouse moved to (227, 122)
Screenshot: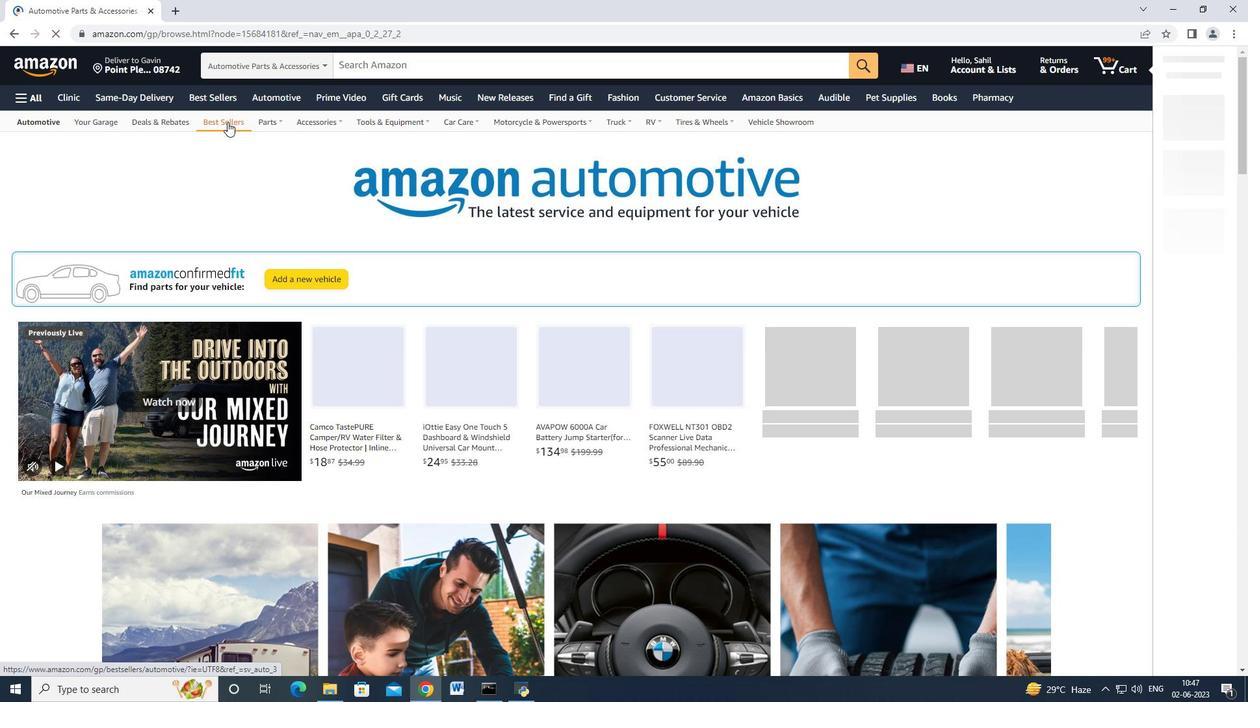 
Action: Mouse pressed left at (227, 122)
Screenshot: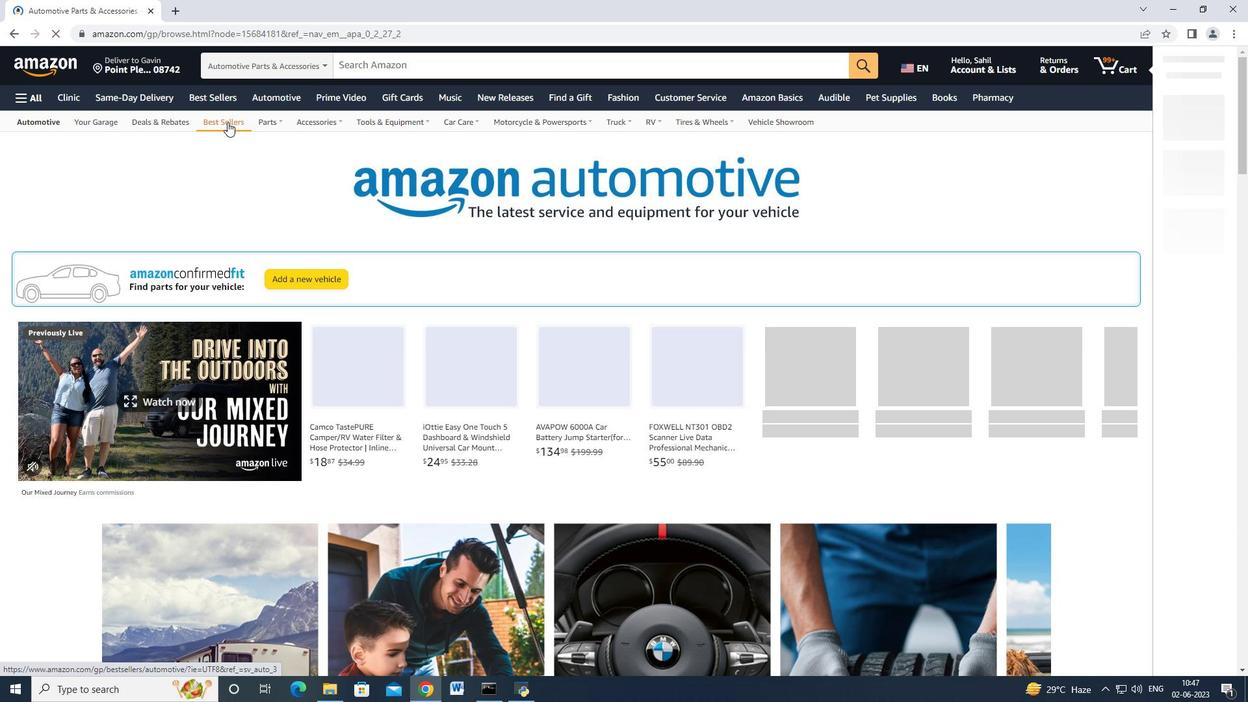 
Action: Mouse moved to (66, 434)
Screenshot: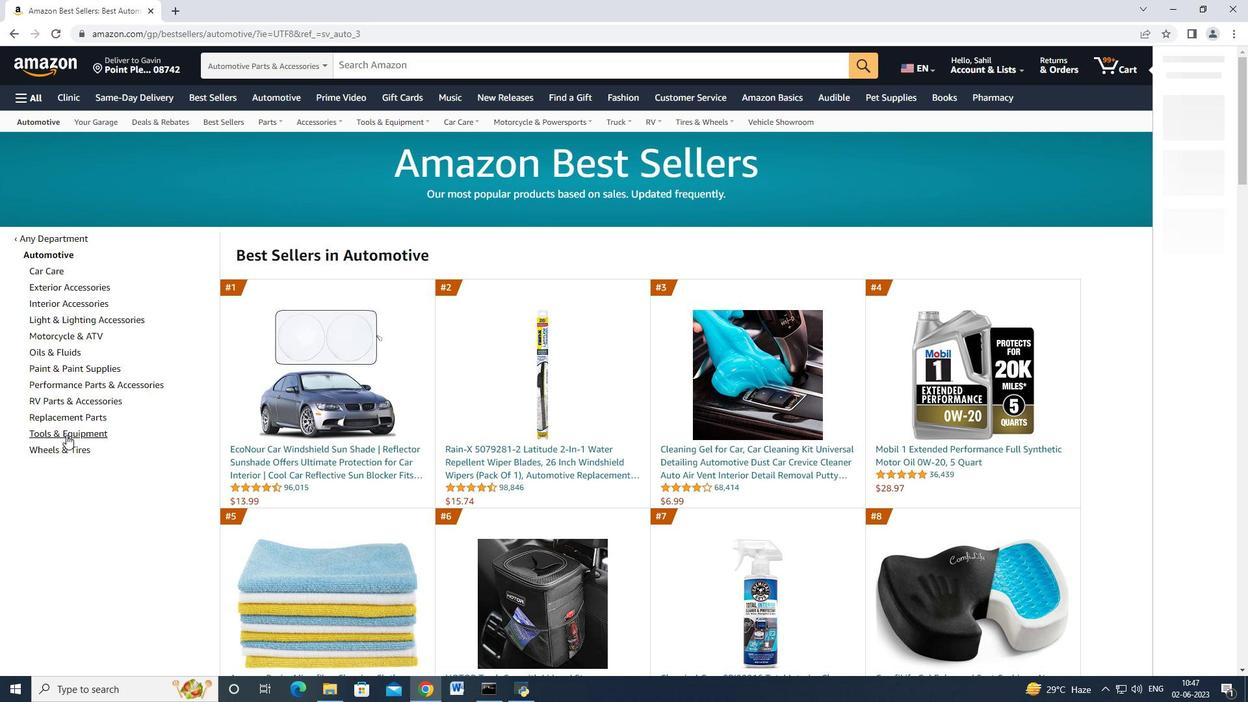 
Action: Mouse pressed left at (66, 434)
Screenshot: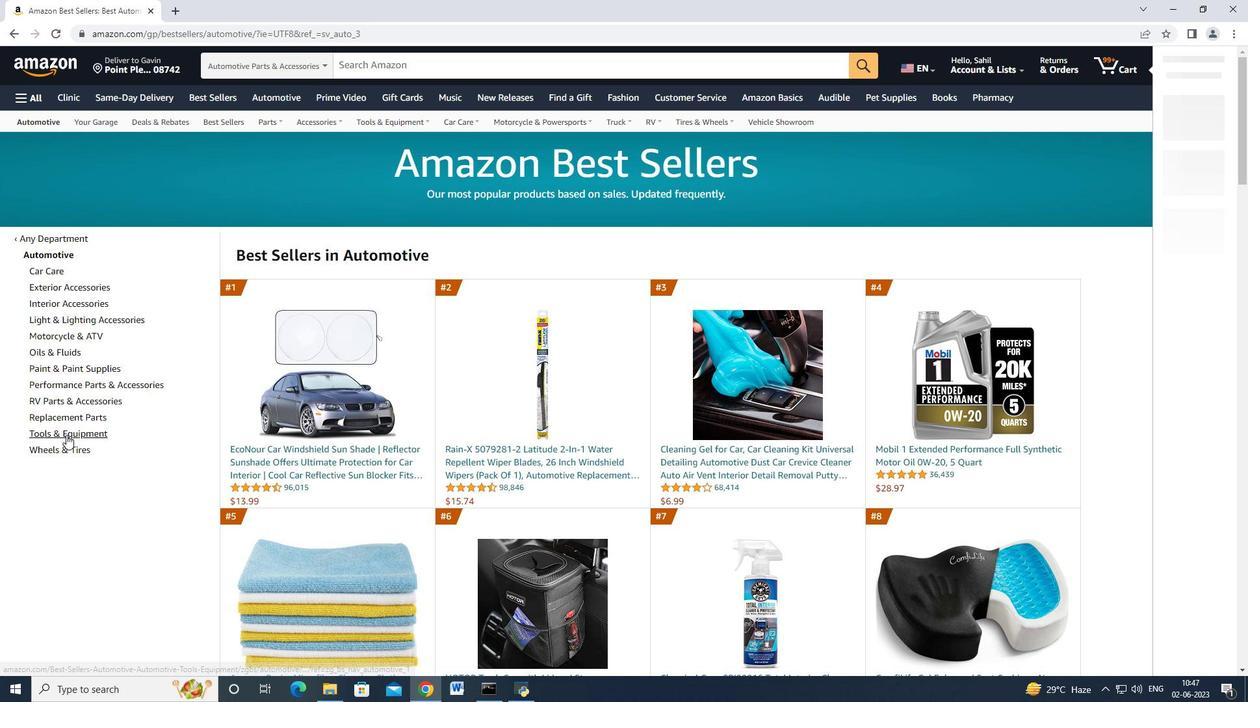 
Action: Mouse moved to (205, 313)
Screenshot: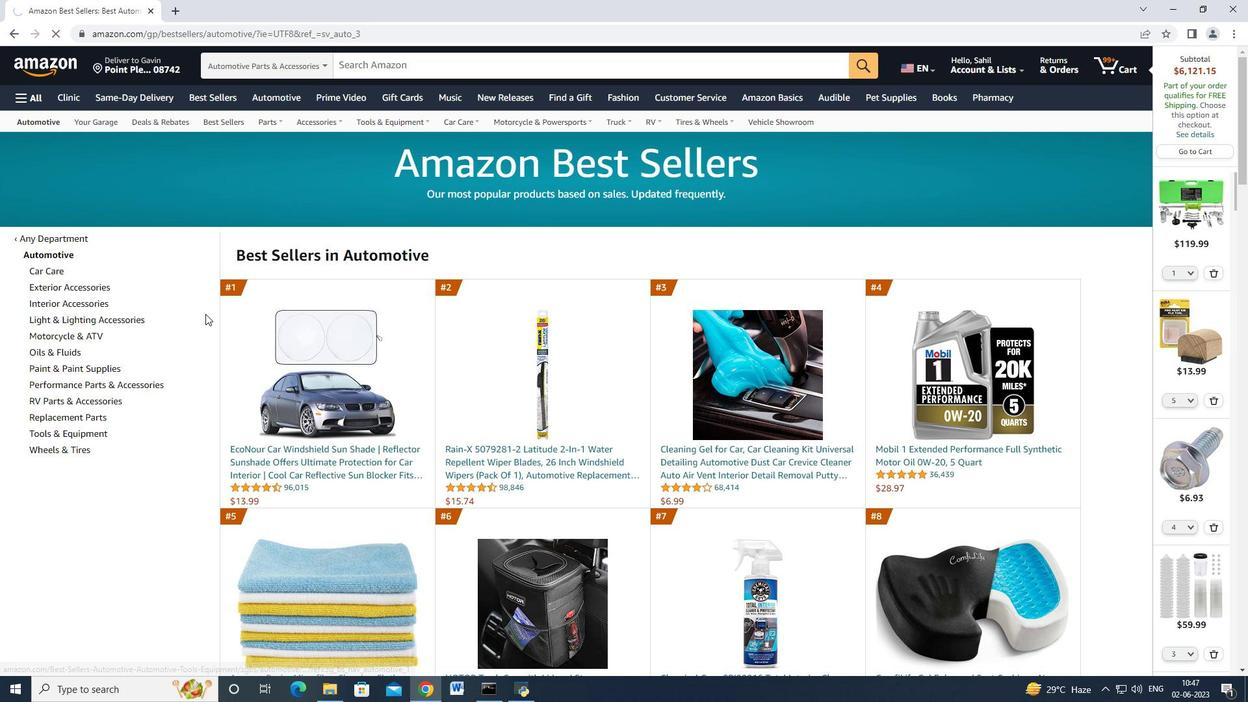 
Action: Mouse scrolled (205, 313) with delta (0, 0)
Screenshot: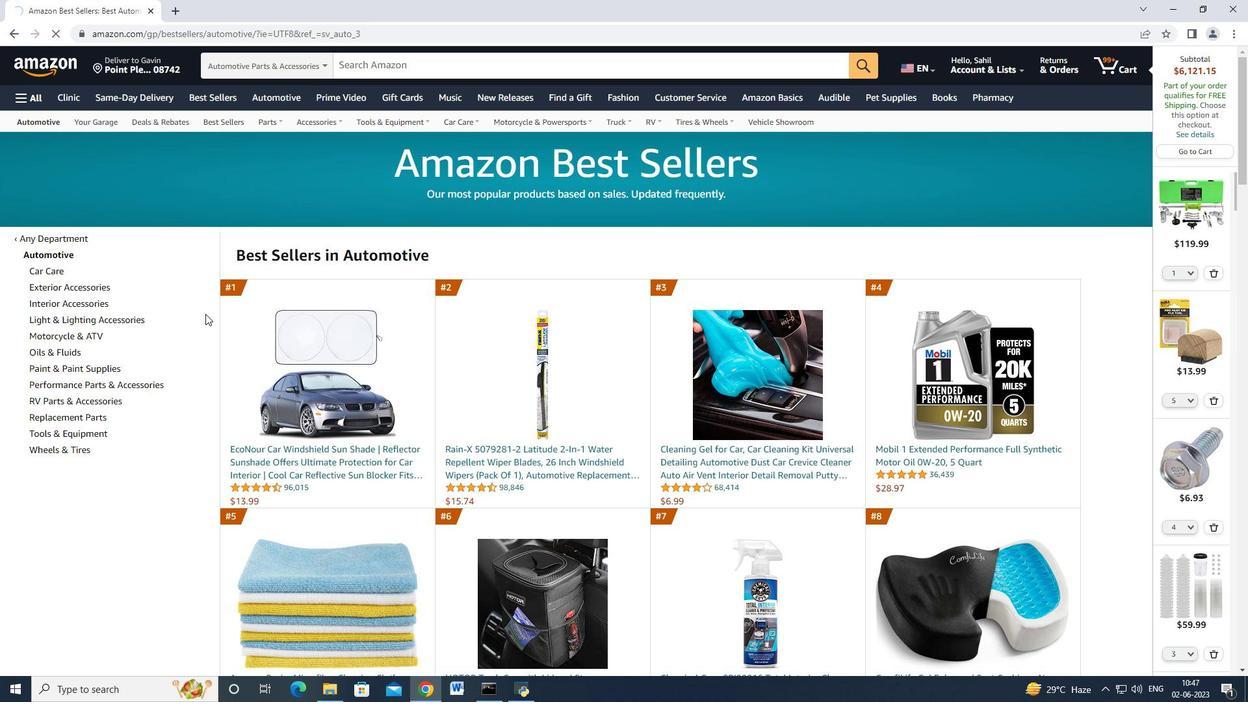 
Action: Mouse moved to (95, 366)
Screenshot: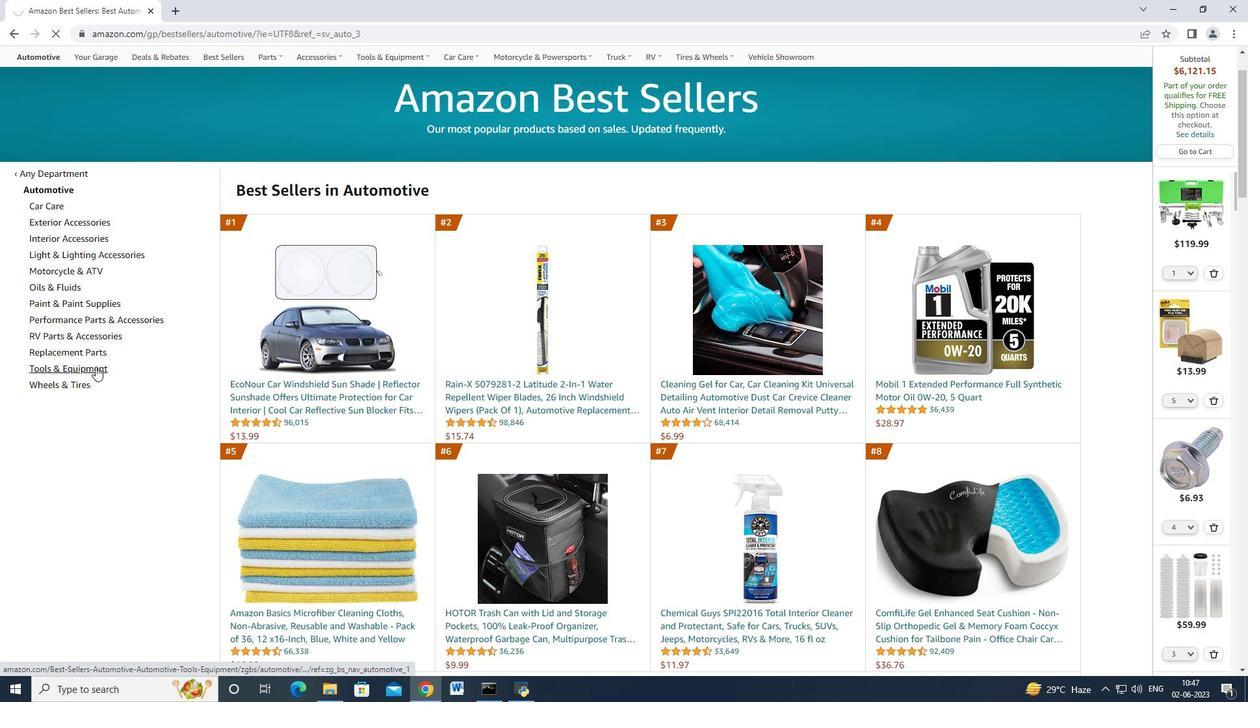 
Action: Mouse pressed left at (95, 366)
Screenshot: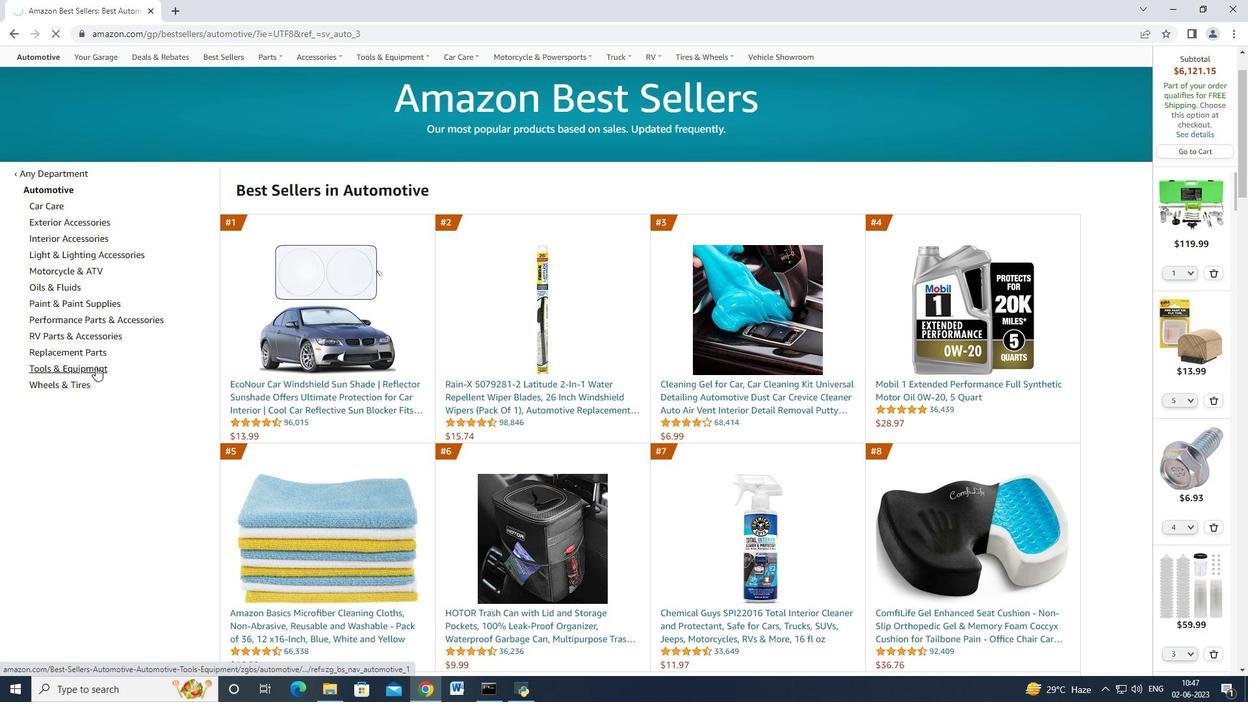 
Action: Mouse moved to (140, 229)
Screenshot: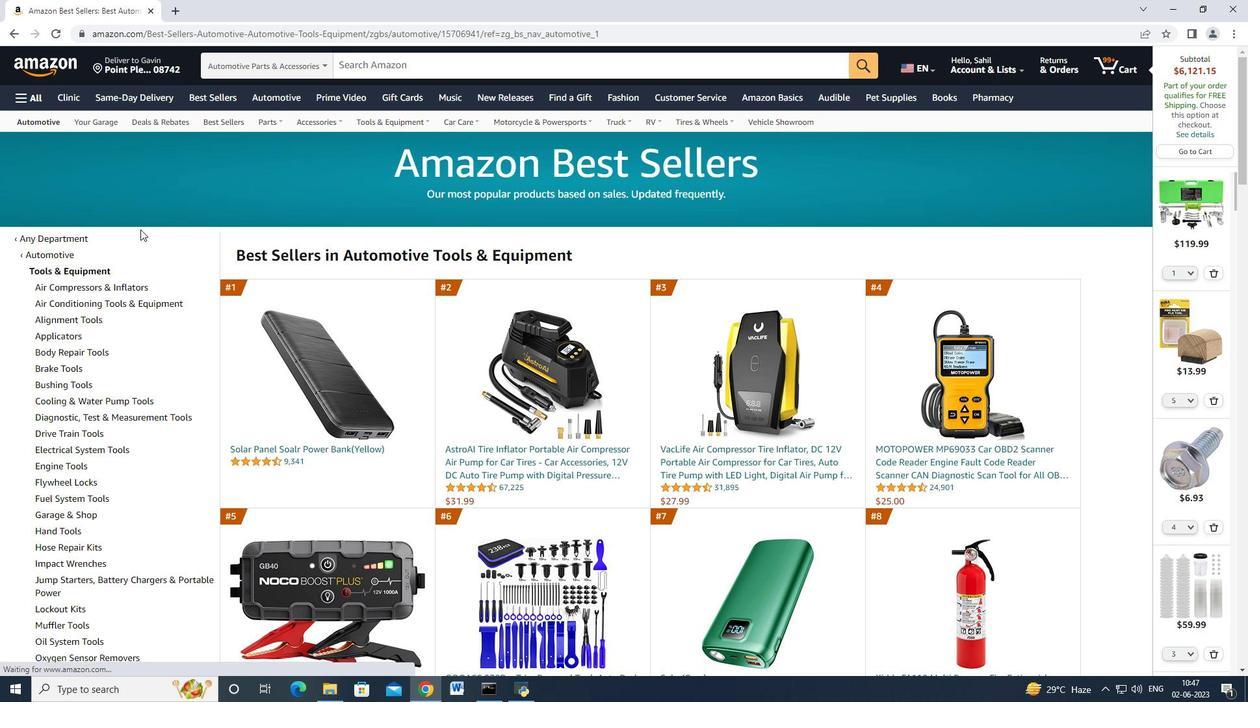 
Action: Mouse scrolled (140, 228) with delta (0, 0)
Screenshot: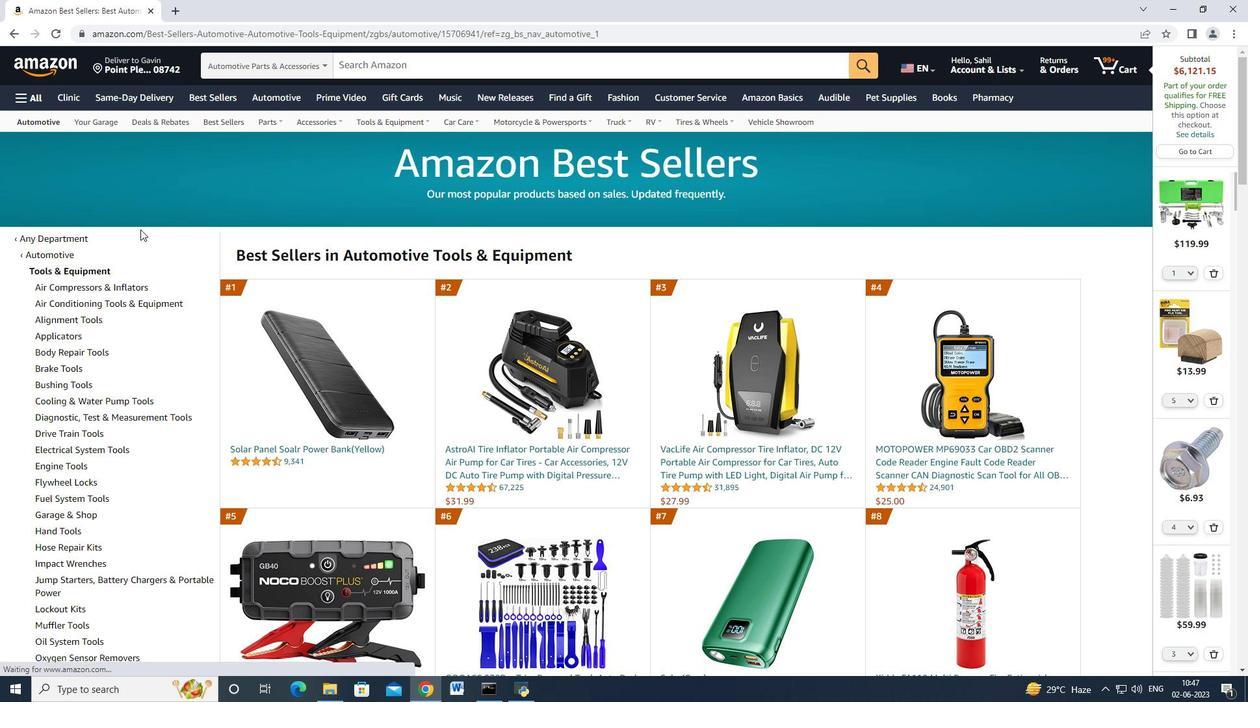 
Action: Mouse moved to (148, 226)
Screenshot: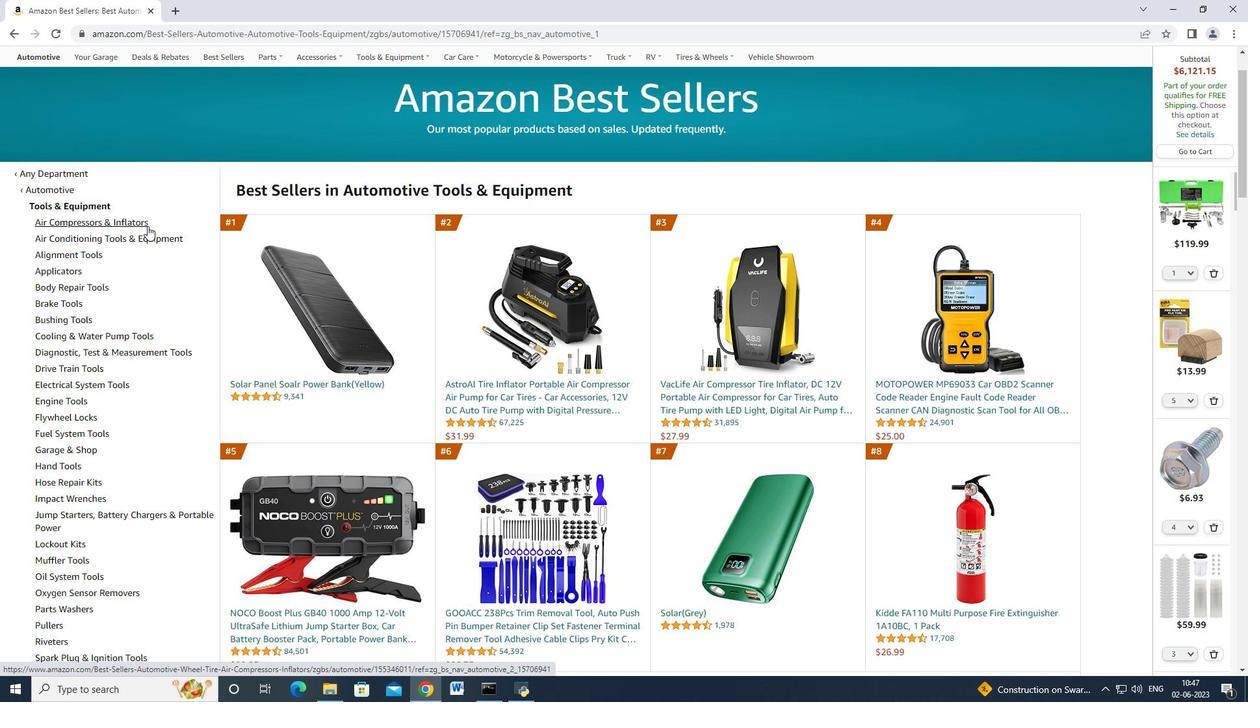 
Action: Mouse scrolled (148, 226) with delta (0, 0)
Screenshot: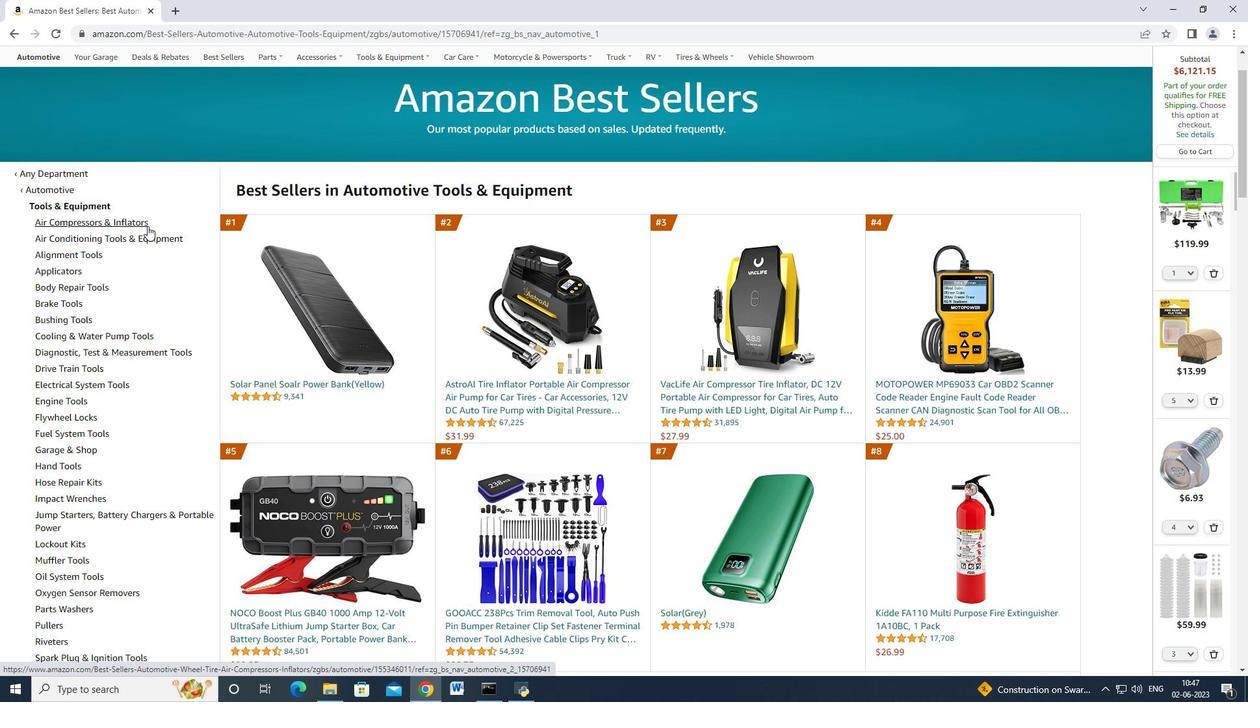 
Action: Mouse moved to (150, 230)
Screenshot: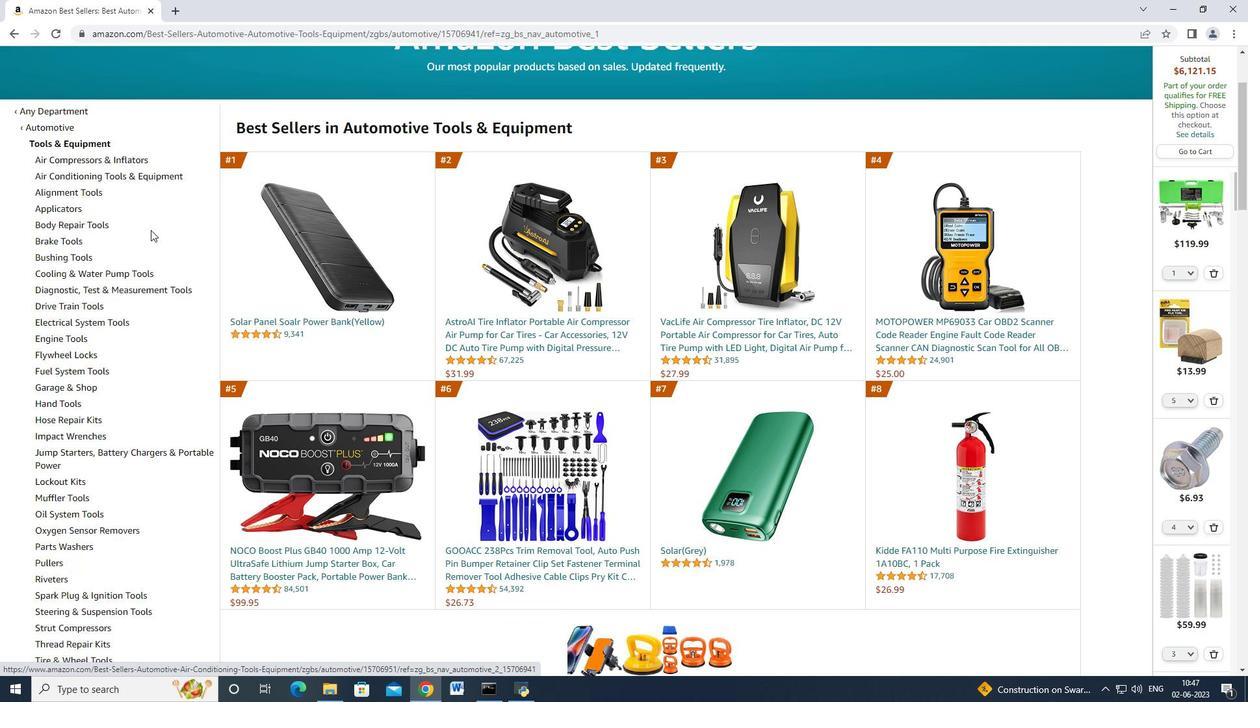 
Action: Mouse scrolled (150, 229) with delta (0, 0)
Screenshot: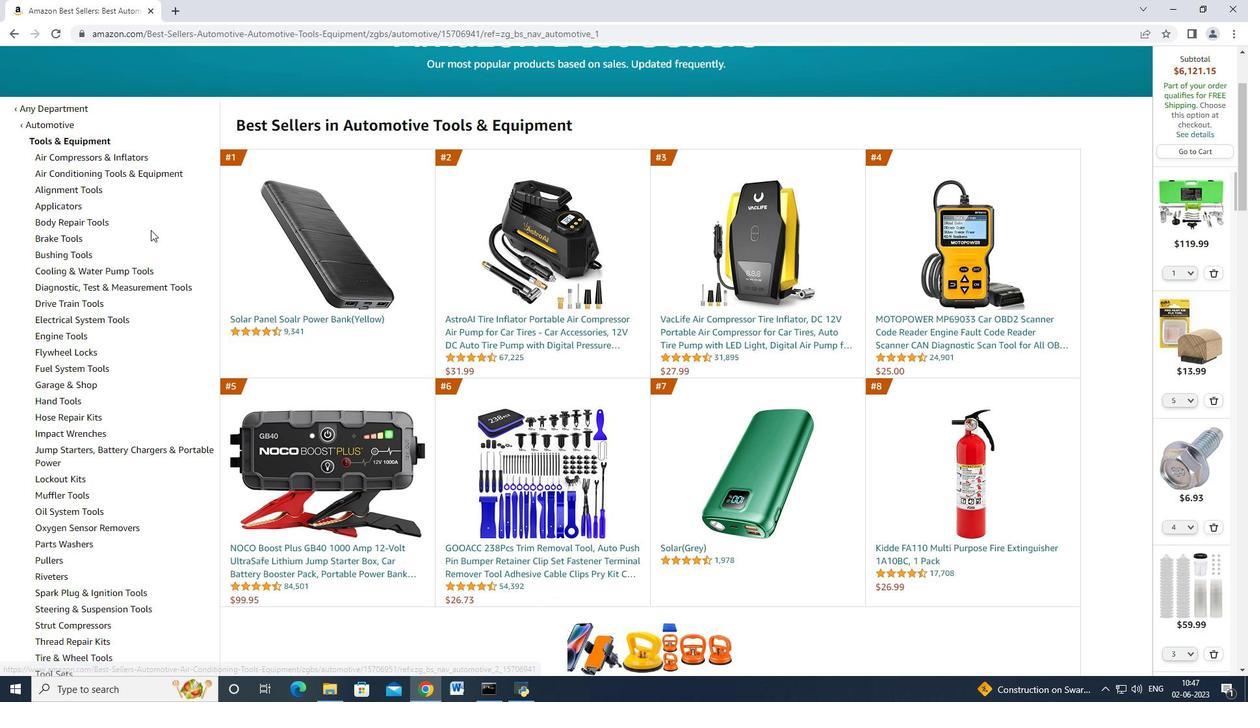 
Action: Mouse scrolled (150, 229) with delta (0, 0)
Screenshot: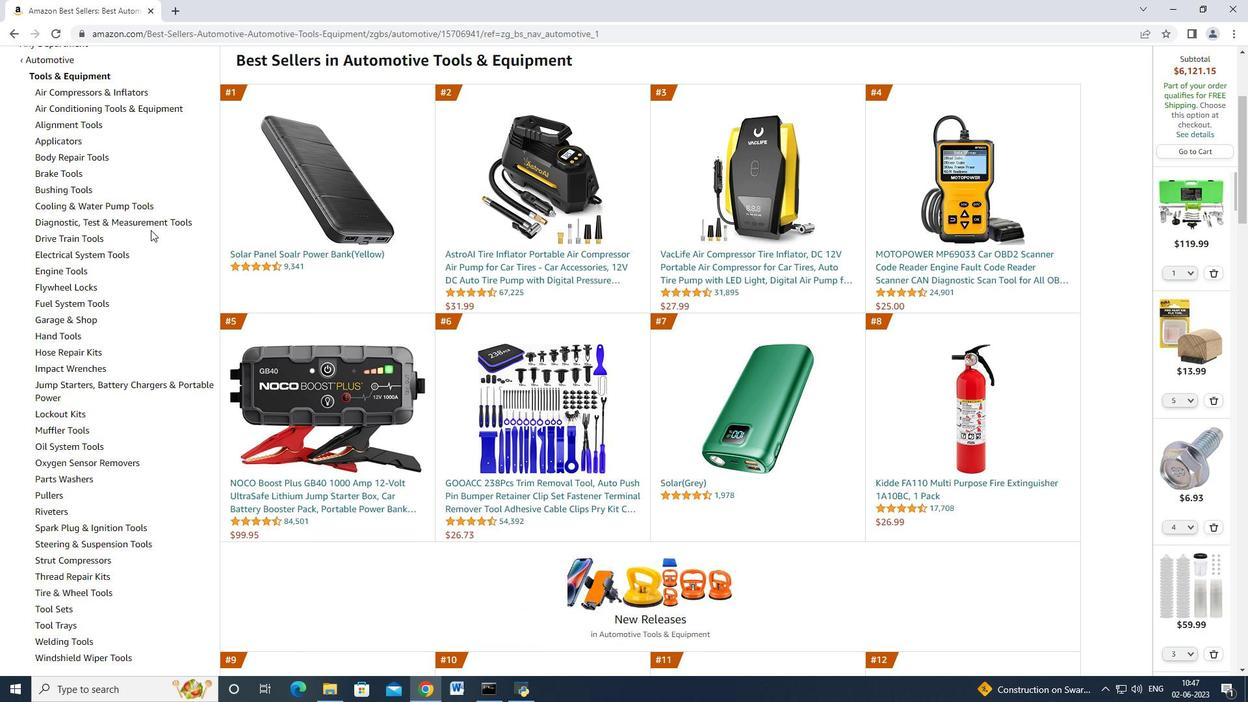 
Action: Mouse scrolled (150, 229) with delta (0, 0)
Screenshot: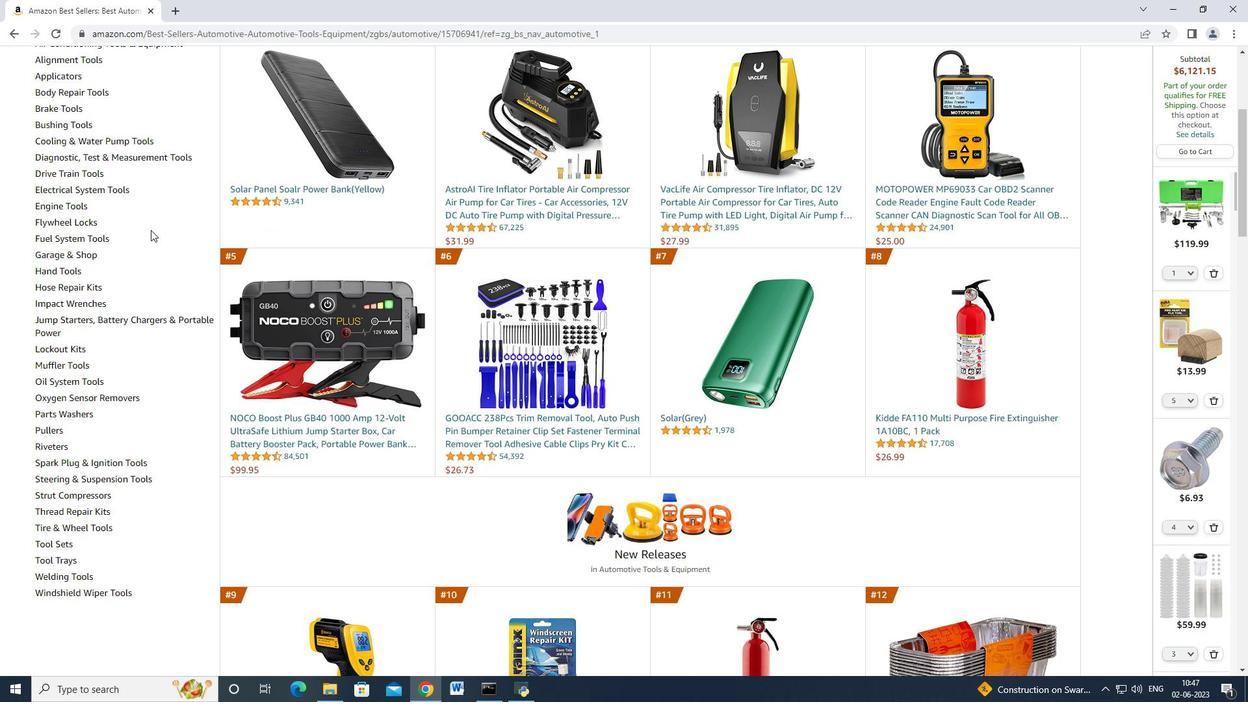 
Action: Mouse moved to (150, 234)
Screenshot: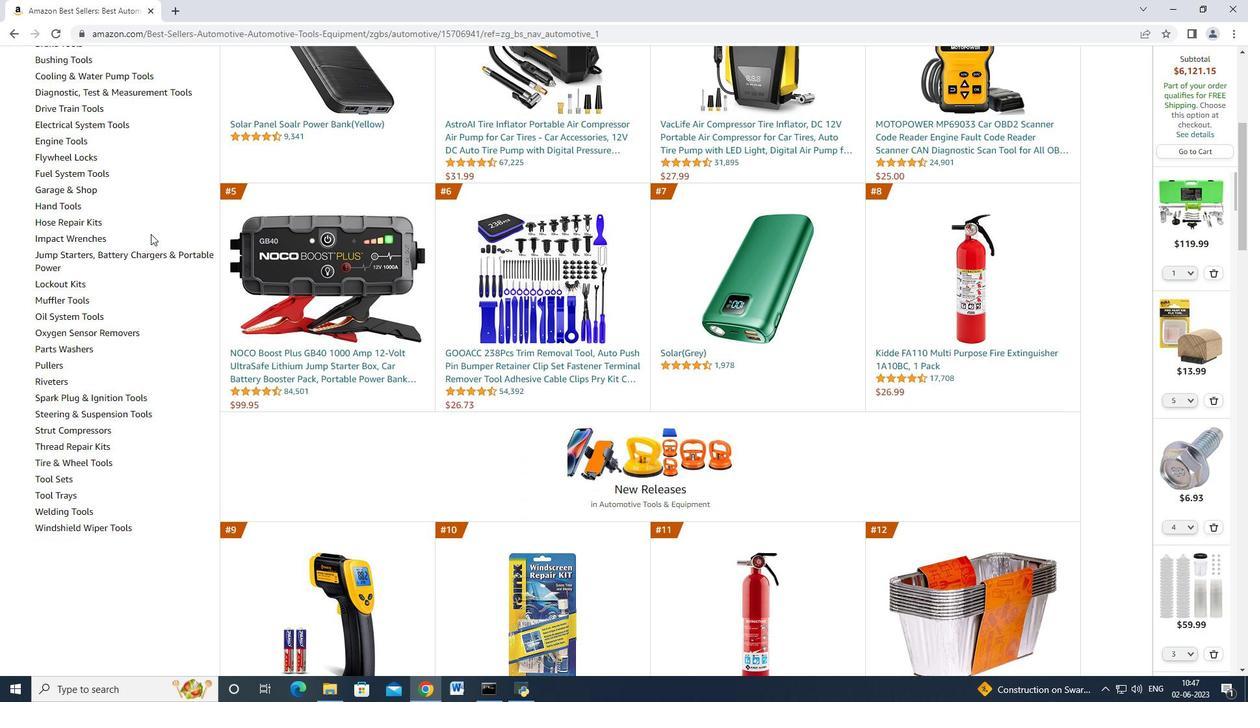 
Action: Mouse scrolled (150, 233) with delta (0, 0)
Screenshot: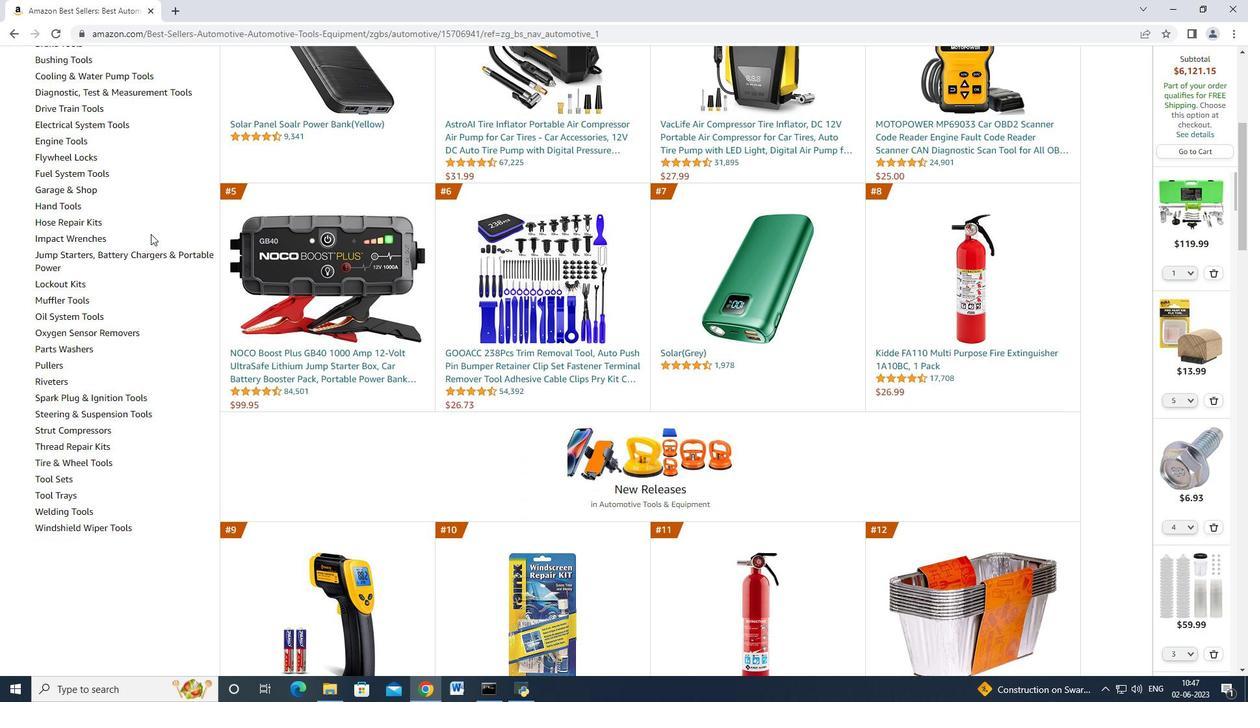 
Action: Mouse moved to (151, 289)
Screenshot: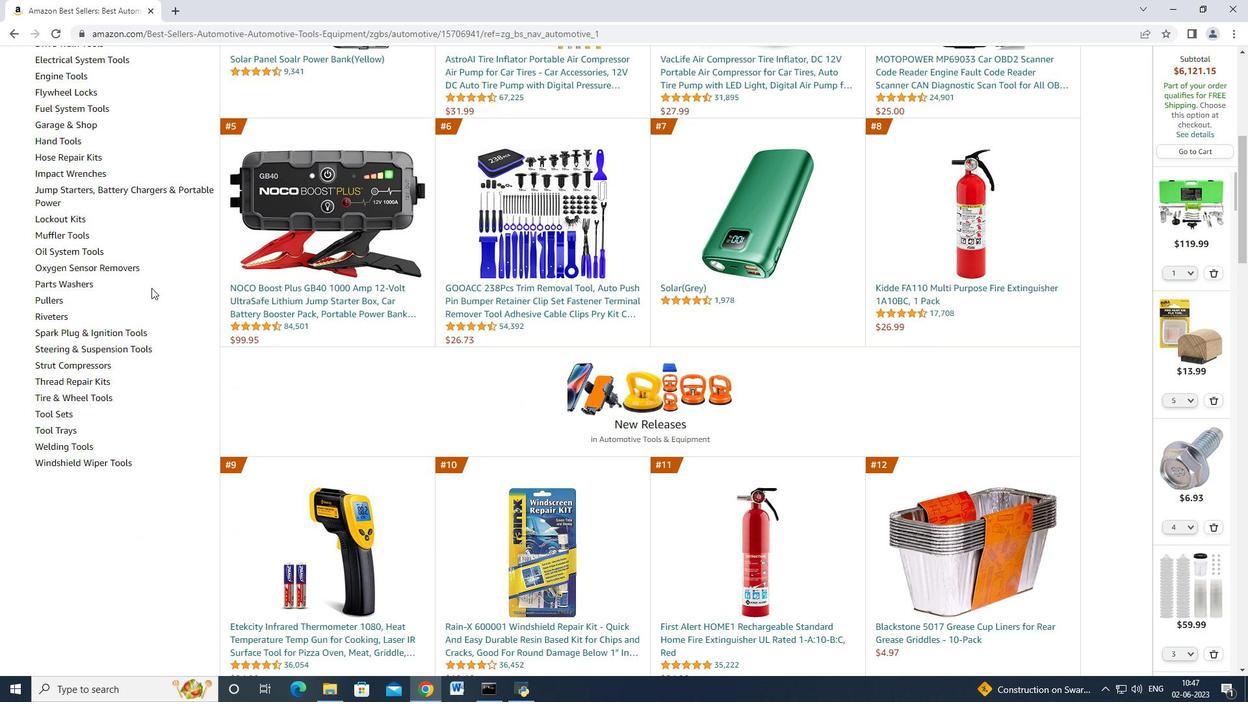 
Action: Mouse scrolled (151, 289) with delta (0, 0)
Screenshot: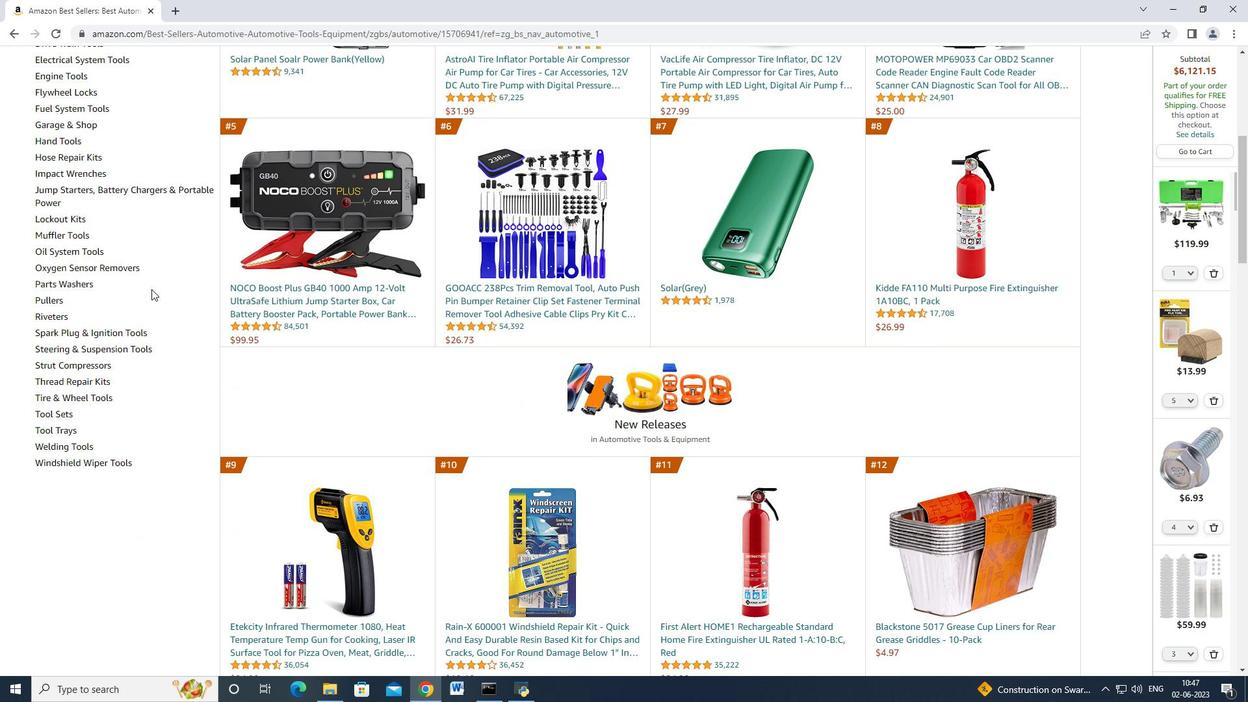 
Action: Mouse moved to (146, 297)
Screenshot: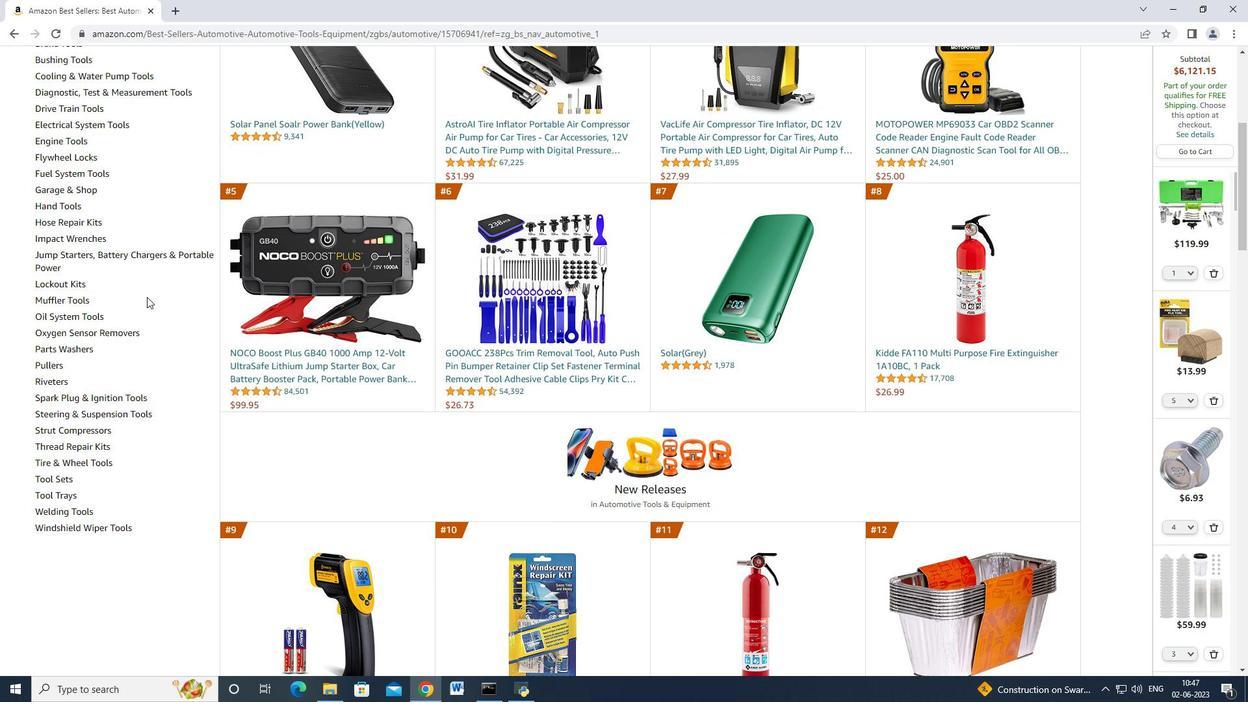 
Action: Mouse scrolled (146, 297) with delta (0, 0)
Screenshot: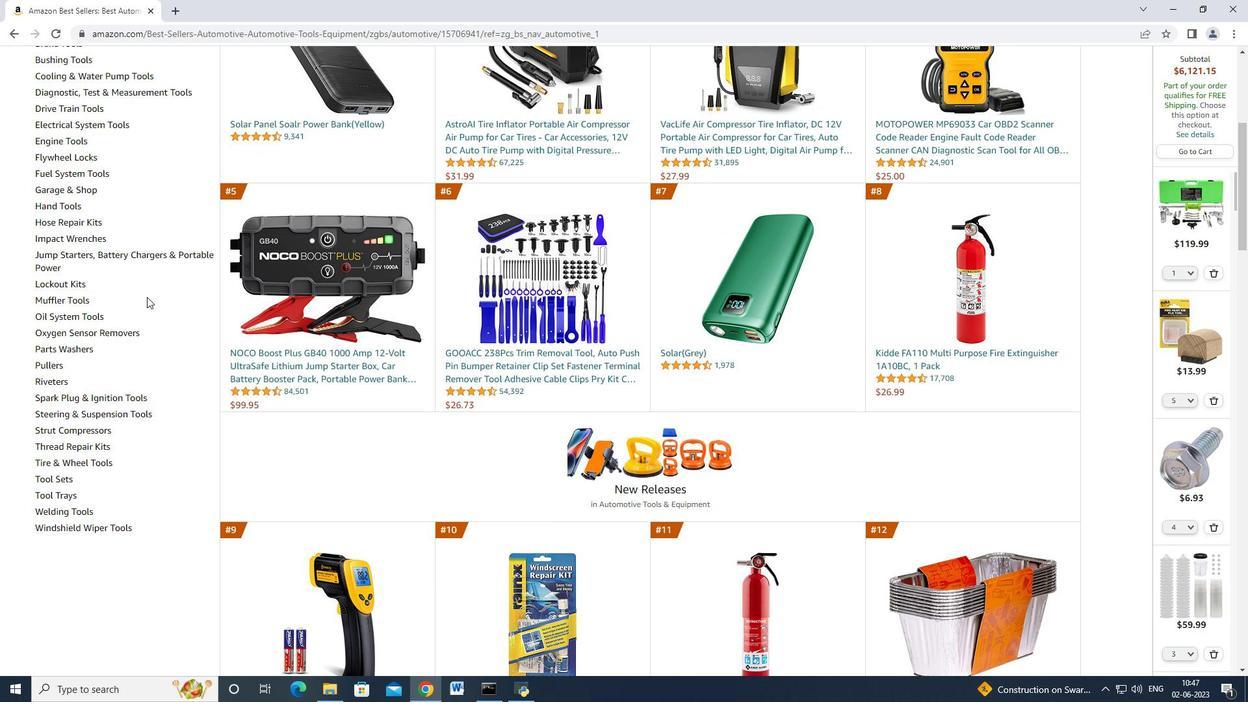 
Action: Mouse scrolled (146, 297) with delta (0, 0)
Screenshot: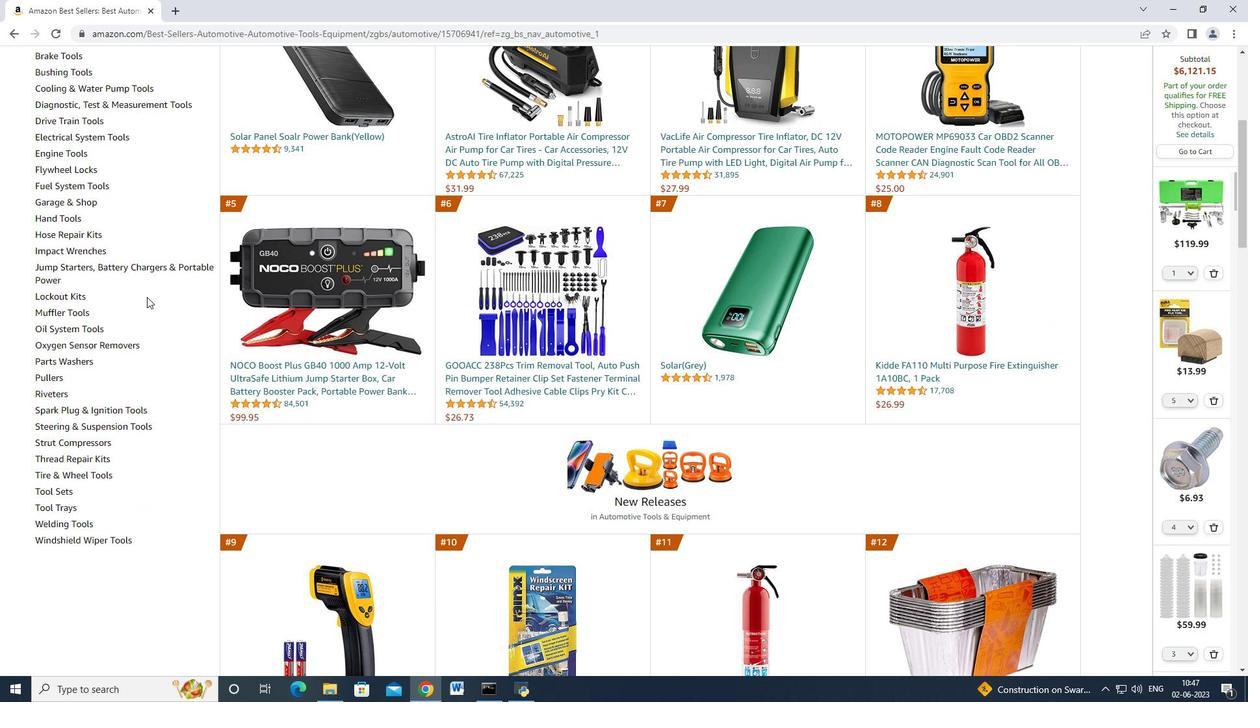 
Action: Mouse moved to (145, 291)
Screenshot: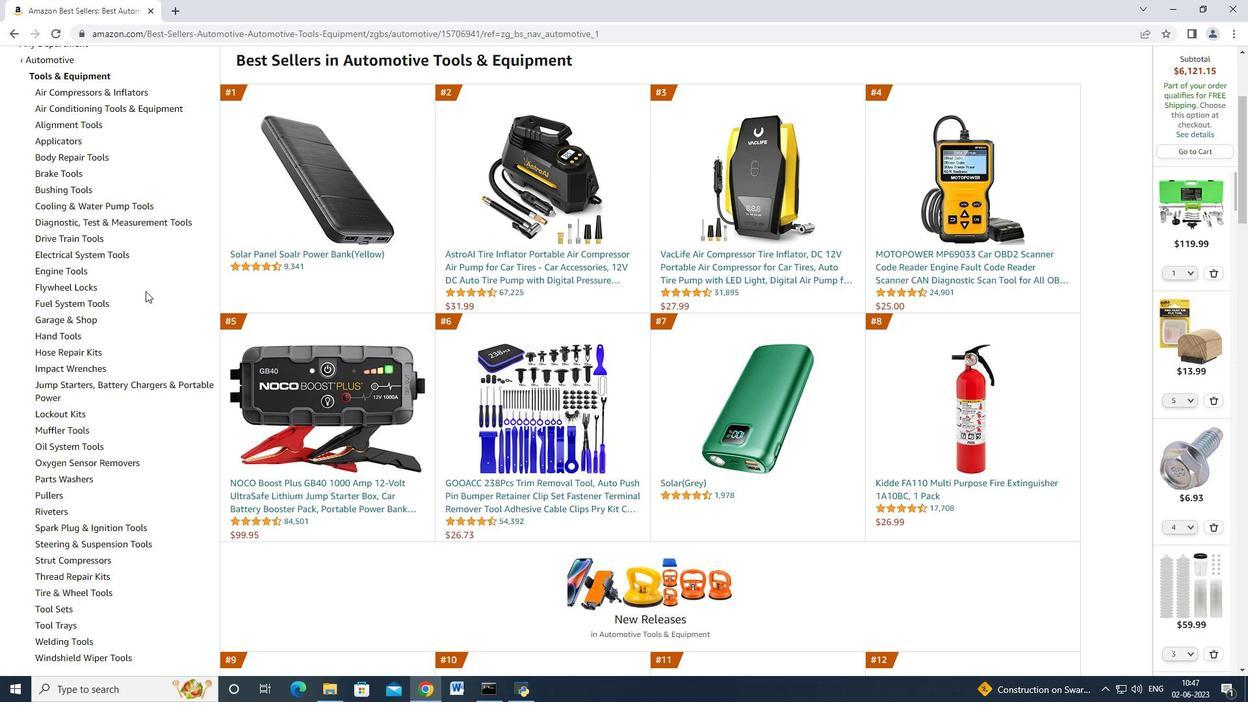 
Action: Mouse scrolled (145, 291) with delta (0, 0)
Screenshot: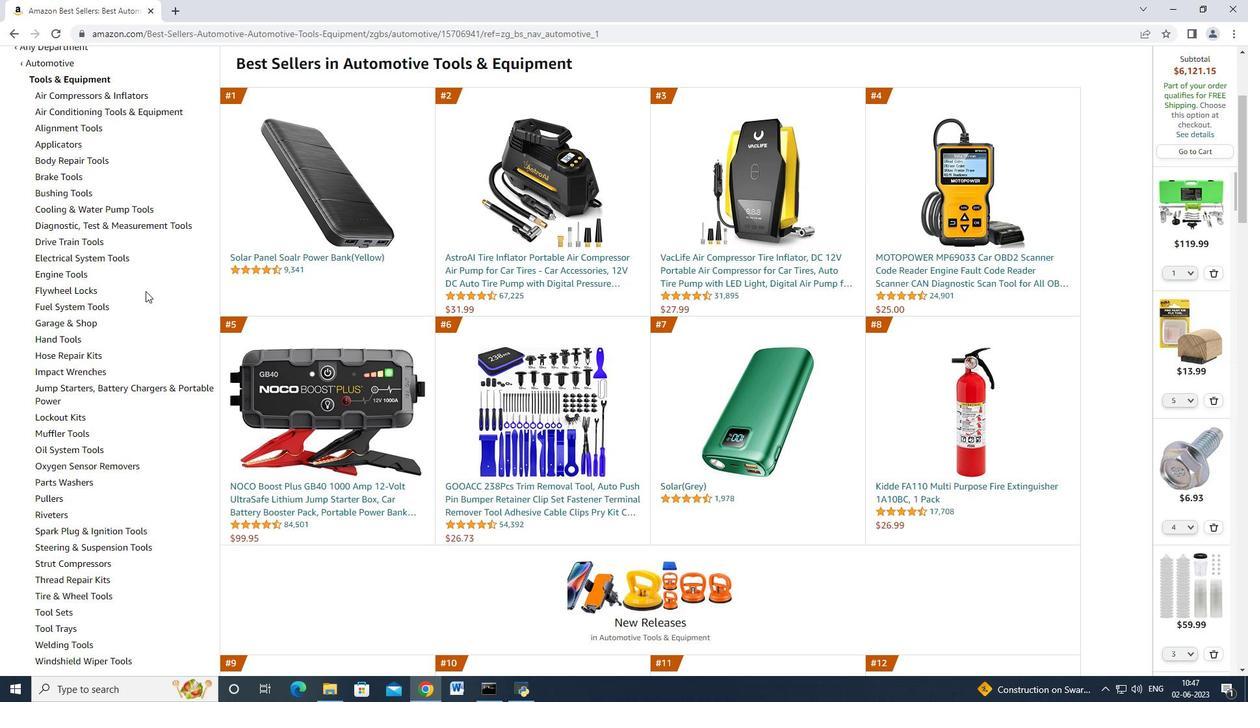 
Action: Mouse scrolled (145, 290) with delta (0, 0)
Screenshot: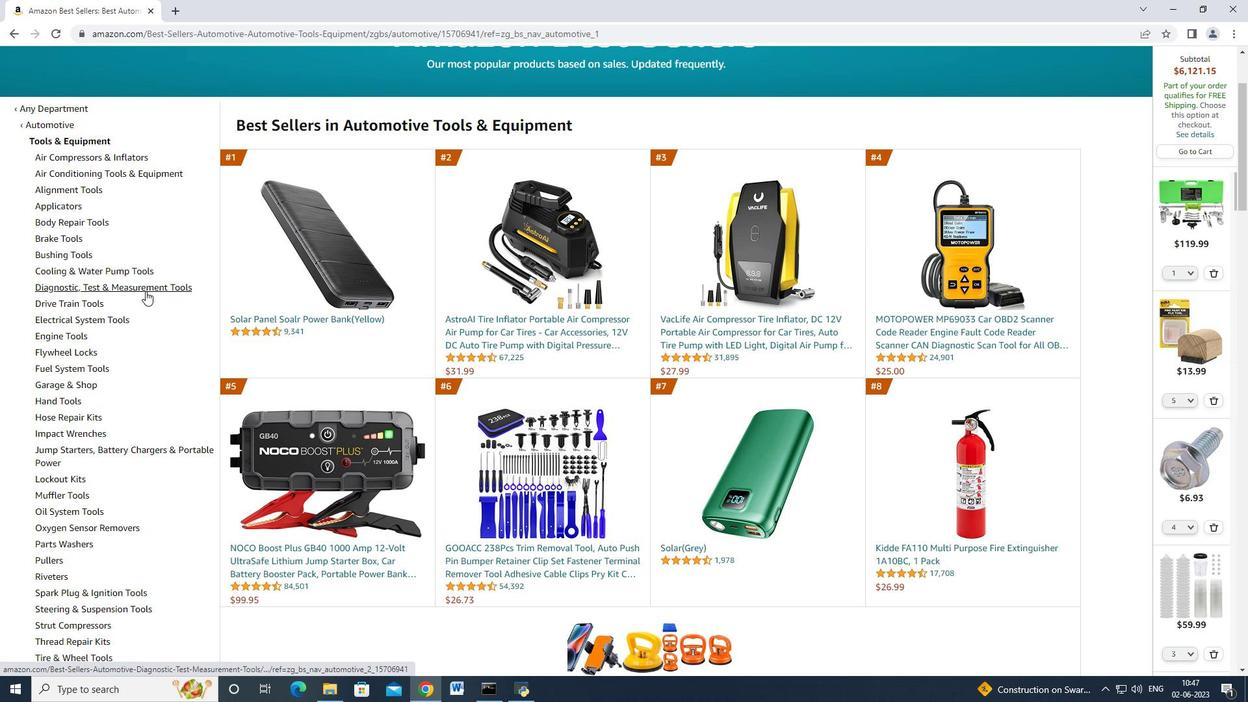 
Action: Mouse scrolled (145, 290) with delta (0, 0)
Screenshot: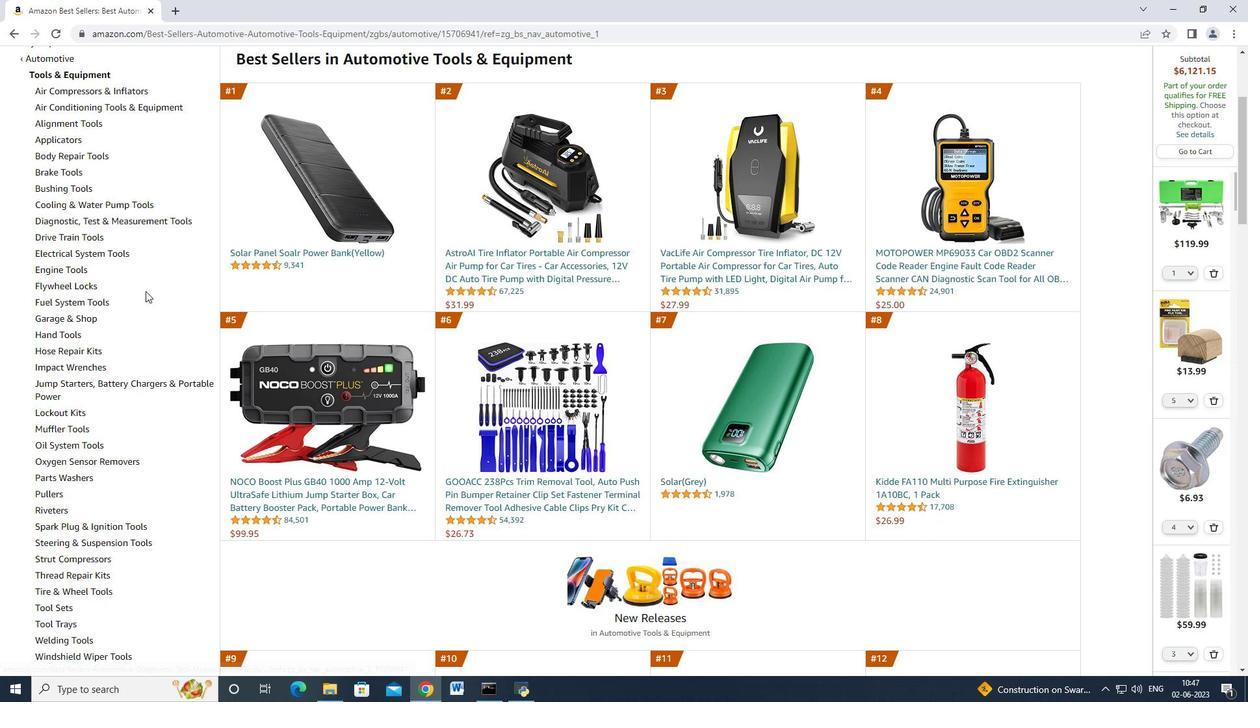 
Action: Mouse moved to (146, 296)
Screenshot: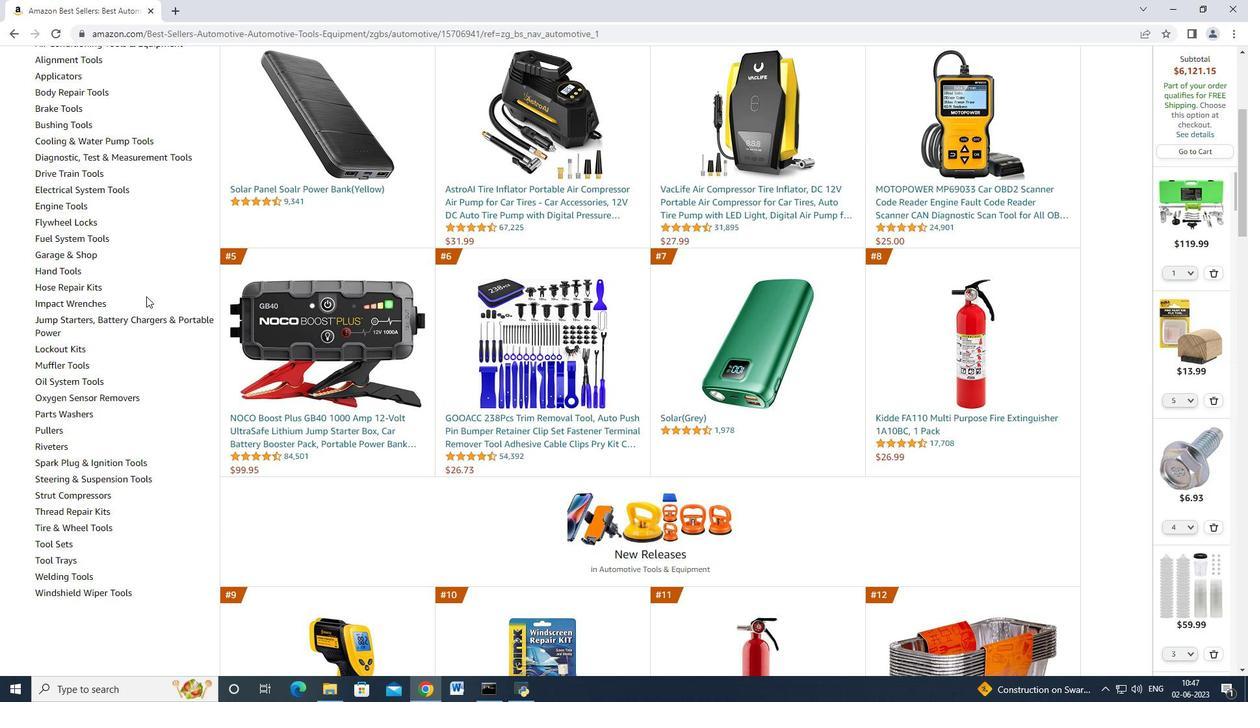 
Action: Mouse scrolled (146, 295) with delta (0, 0)
Screenshot: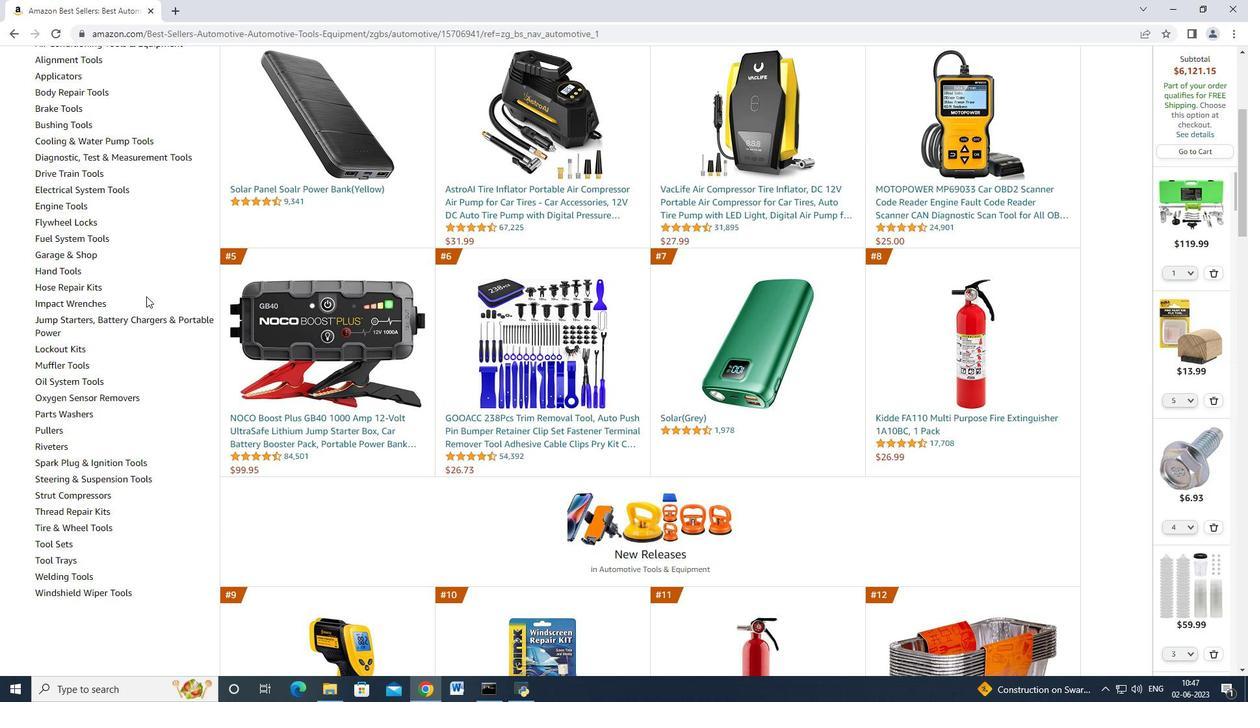 
Action: Mouse moved to (146, 297)
Screenshot: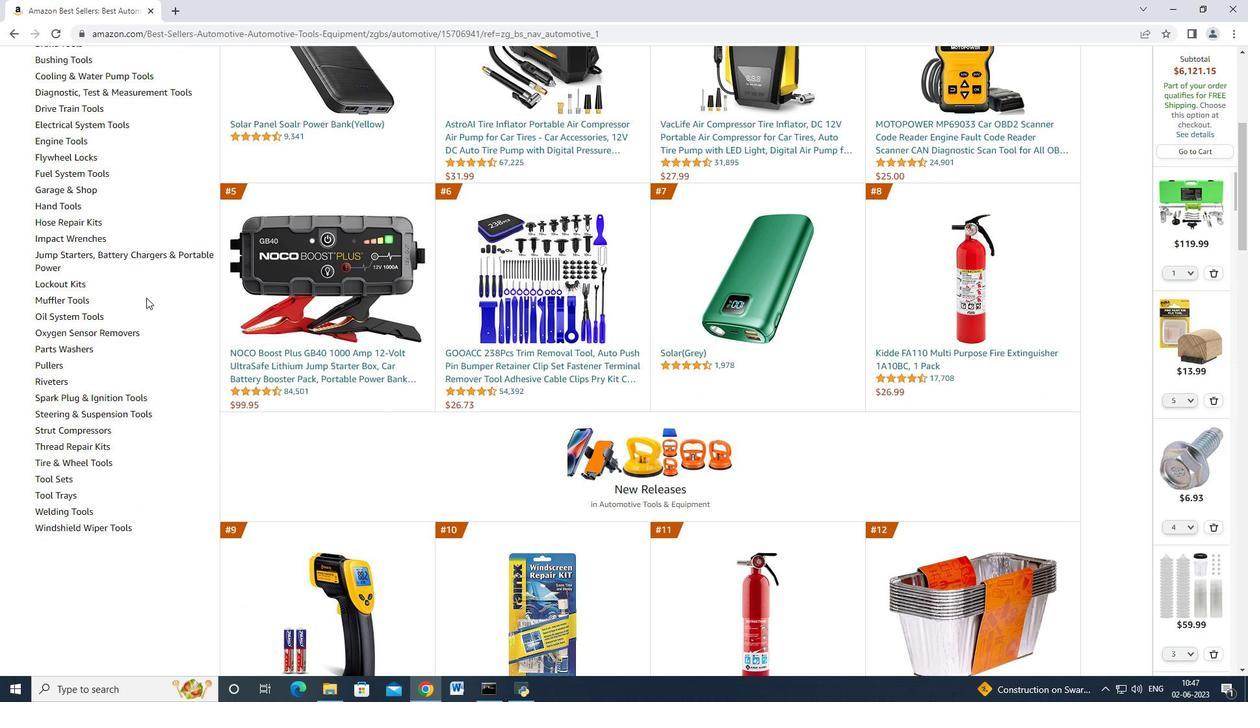
Action: Mouse scrolled (146, 298) with delta (0, 0)
Screenshot: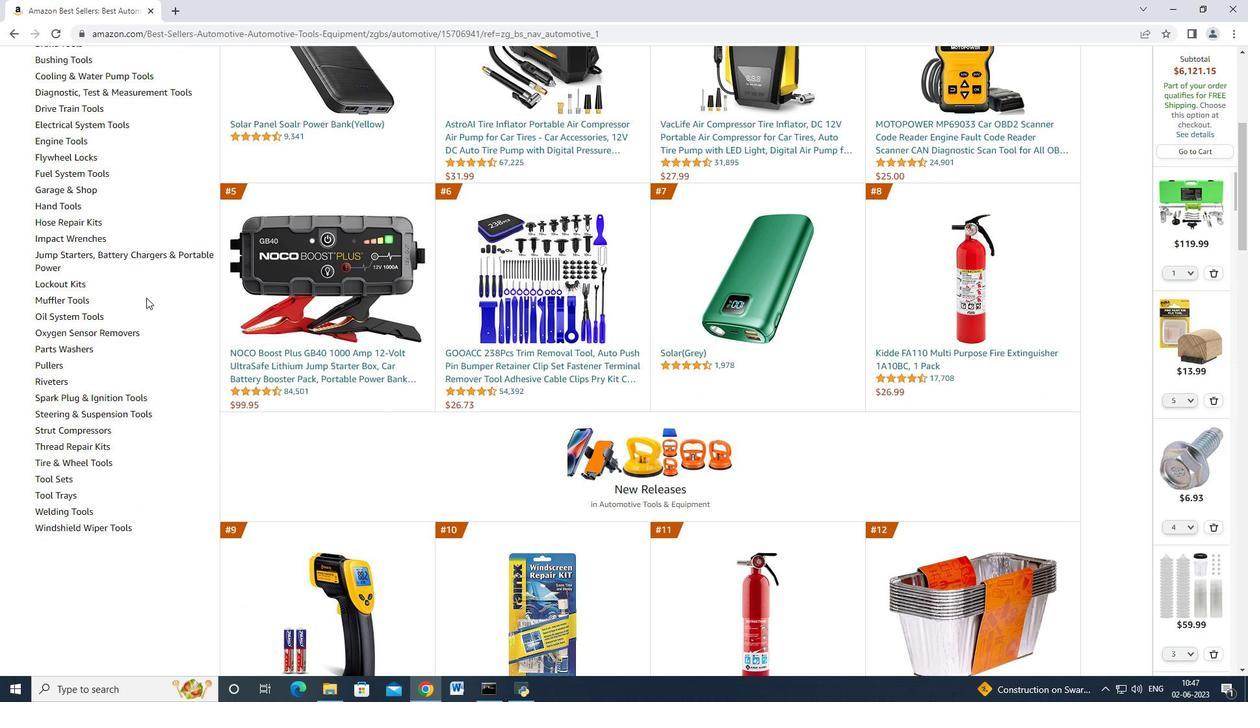 
Action: Mouse scrolled (146, 298) with delta (0, 0)
Screenshot: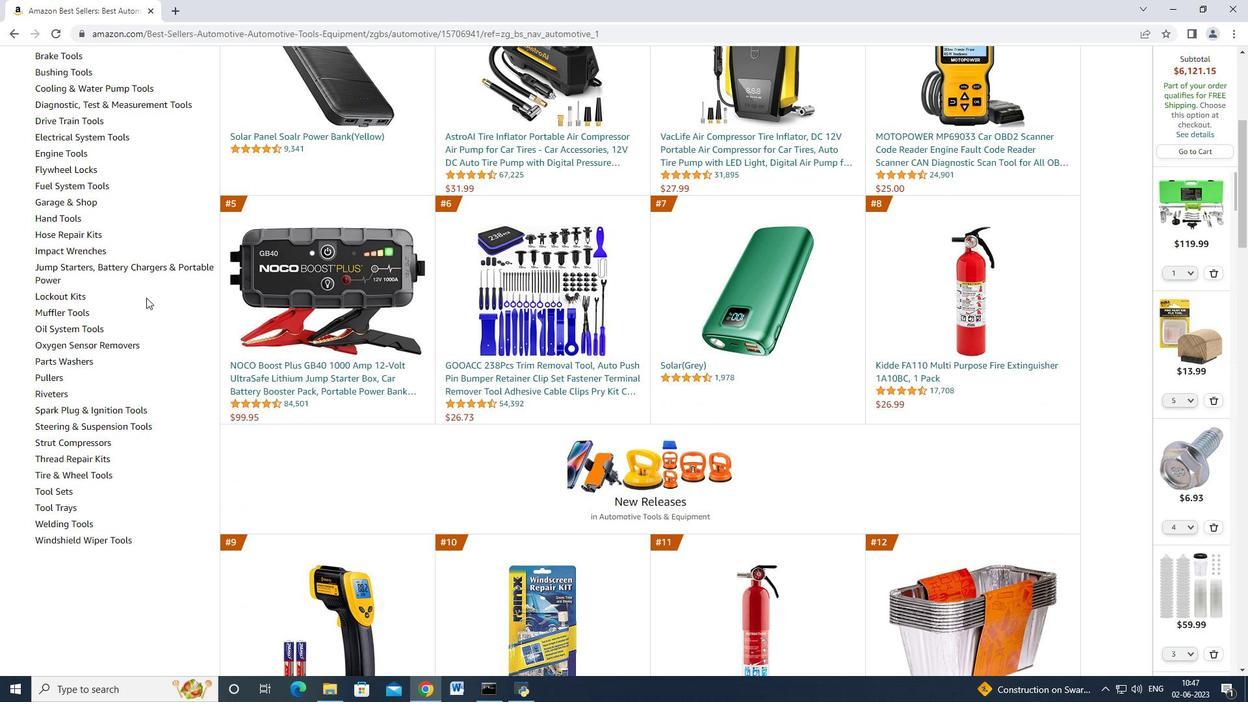 
Action: Mouse scrolled (146, 298) with delta (0, 0)
Screenshot: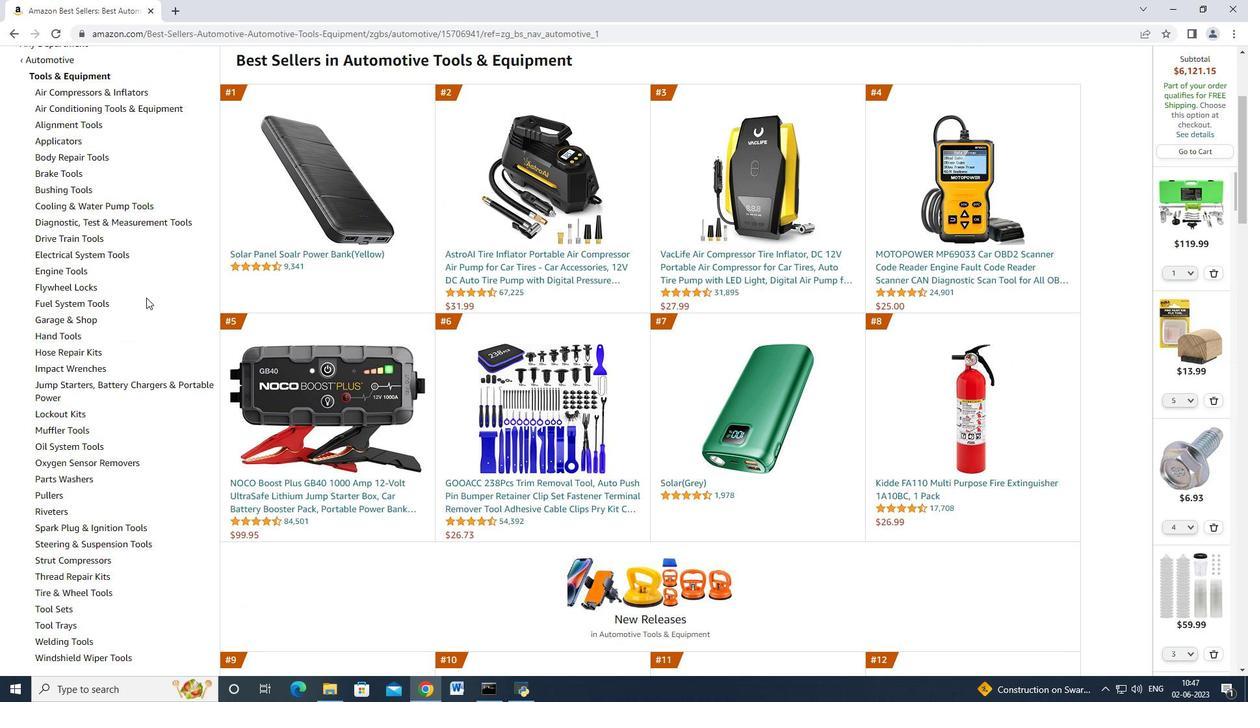 
Action: Mouse scrolled (146, 298) with delta (0, 0)
Screenshot: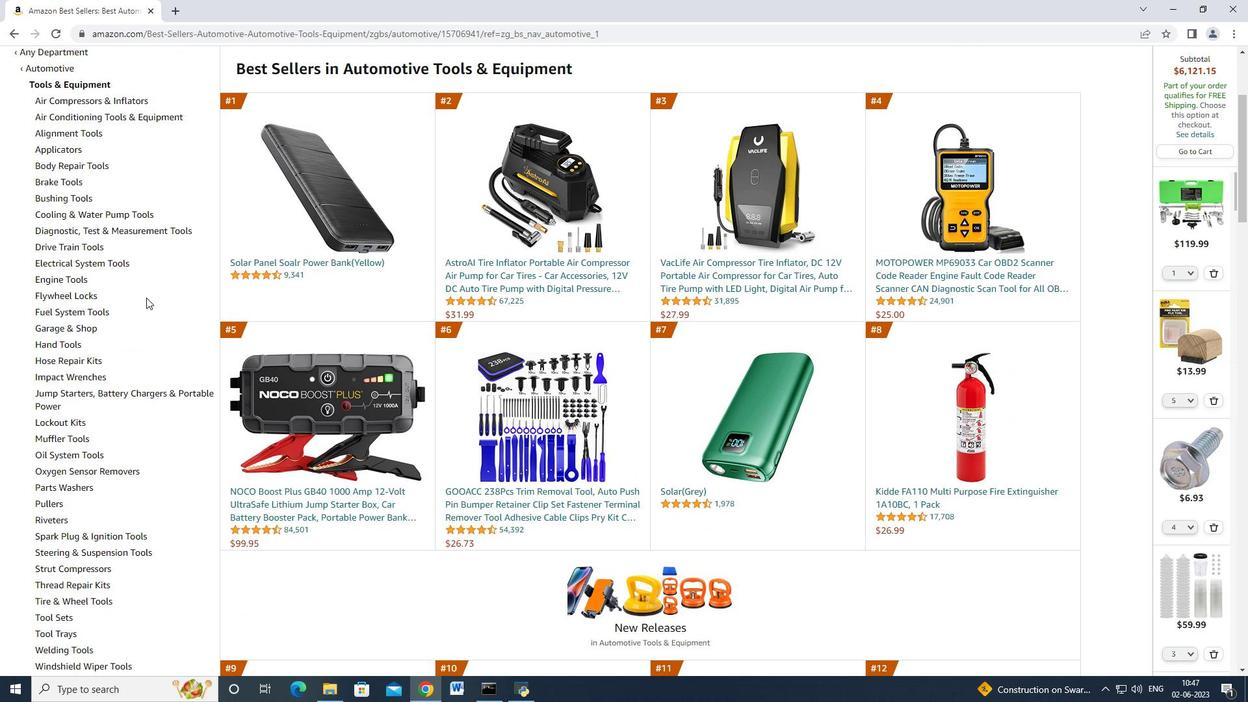 
Action: Mouse moved to (96, 284)
Screenshot: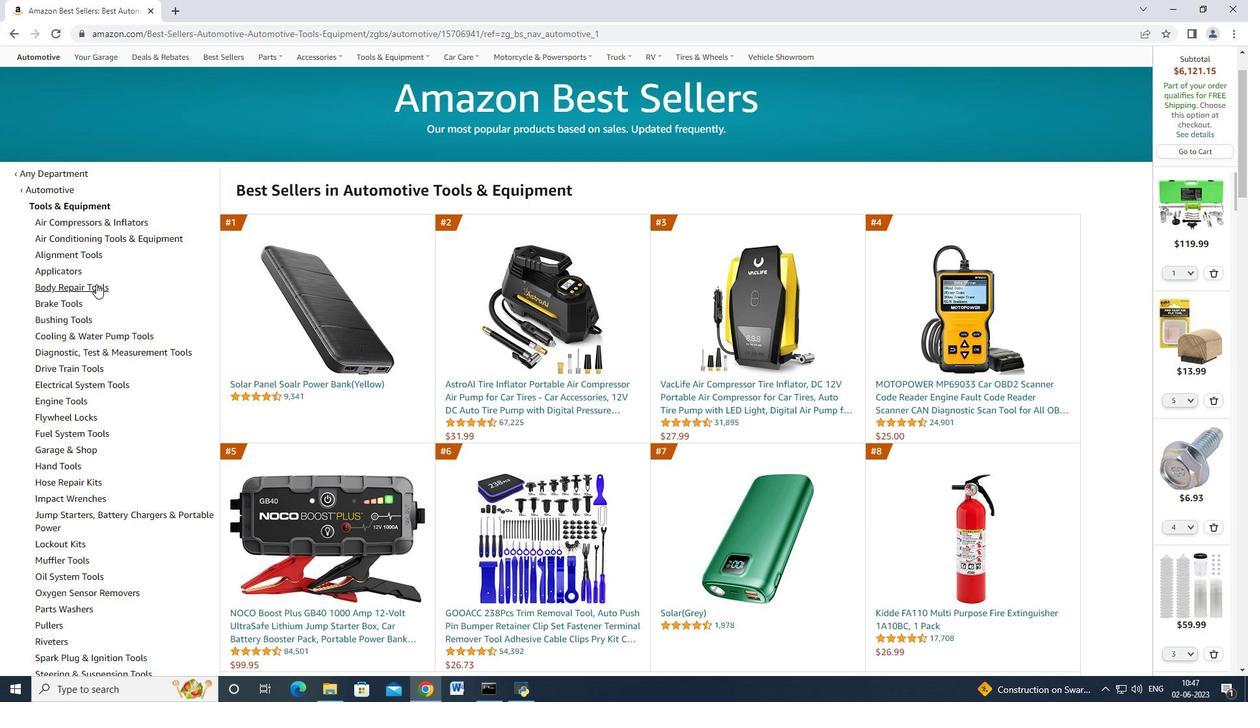 
Action: Mouse pressed left at (96, 284)
Screenshot: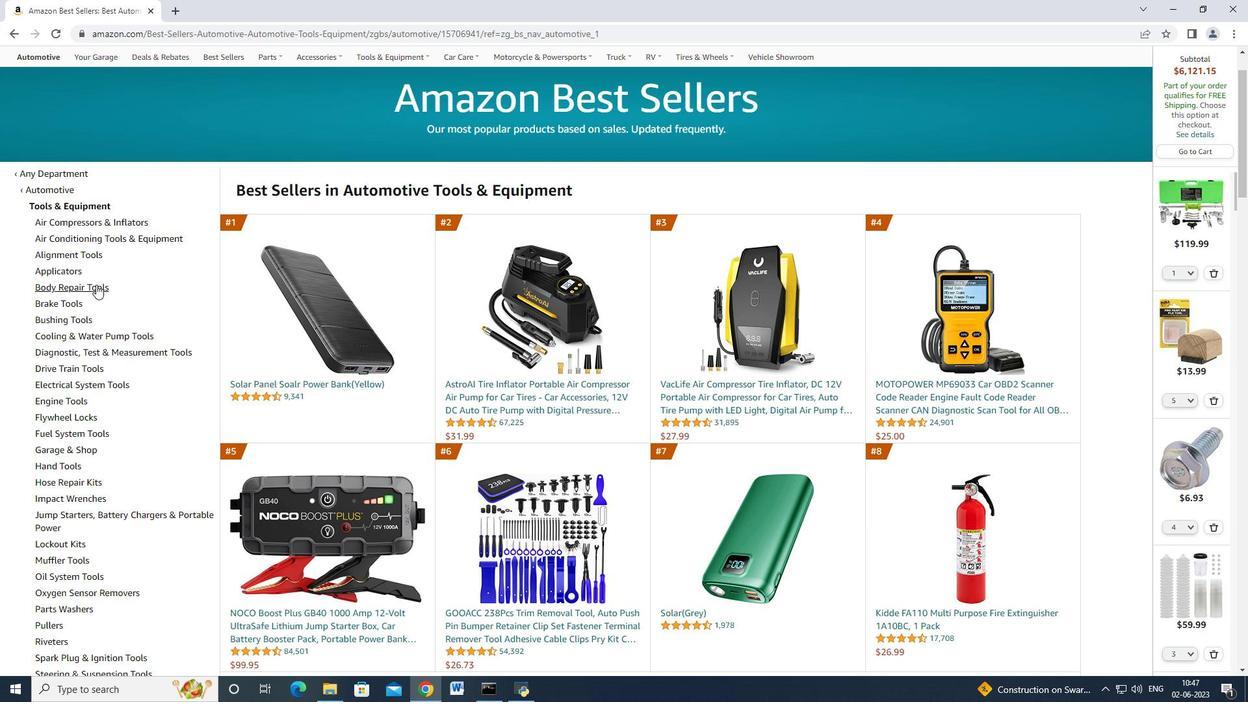 
Action: Mouse moved to (89, 466)
Screenshot: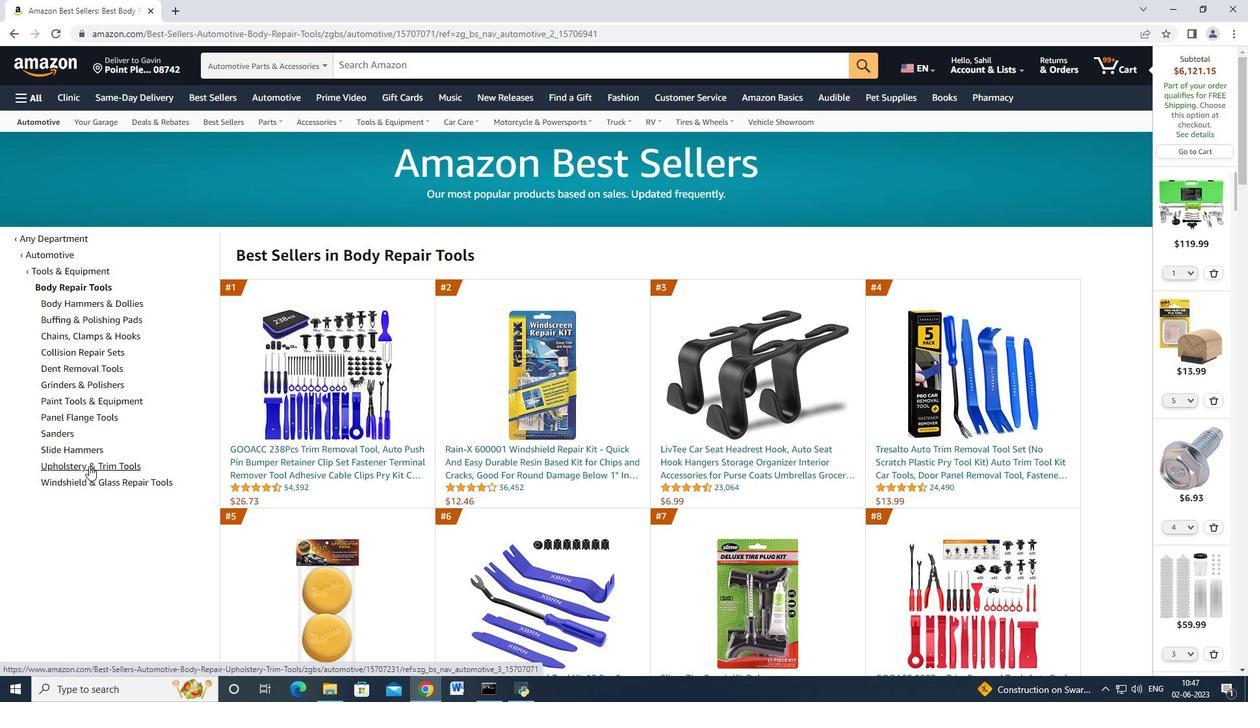 
Action: Mouse pressed left at (89, 466)
Screenshot: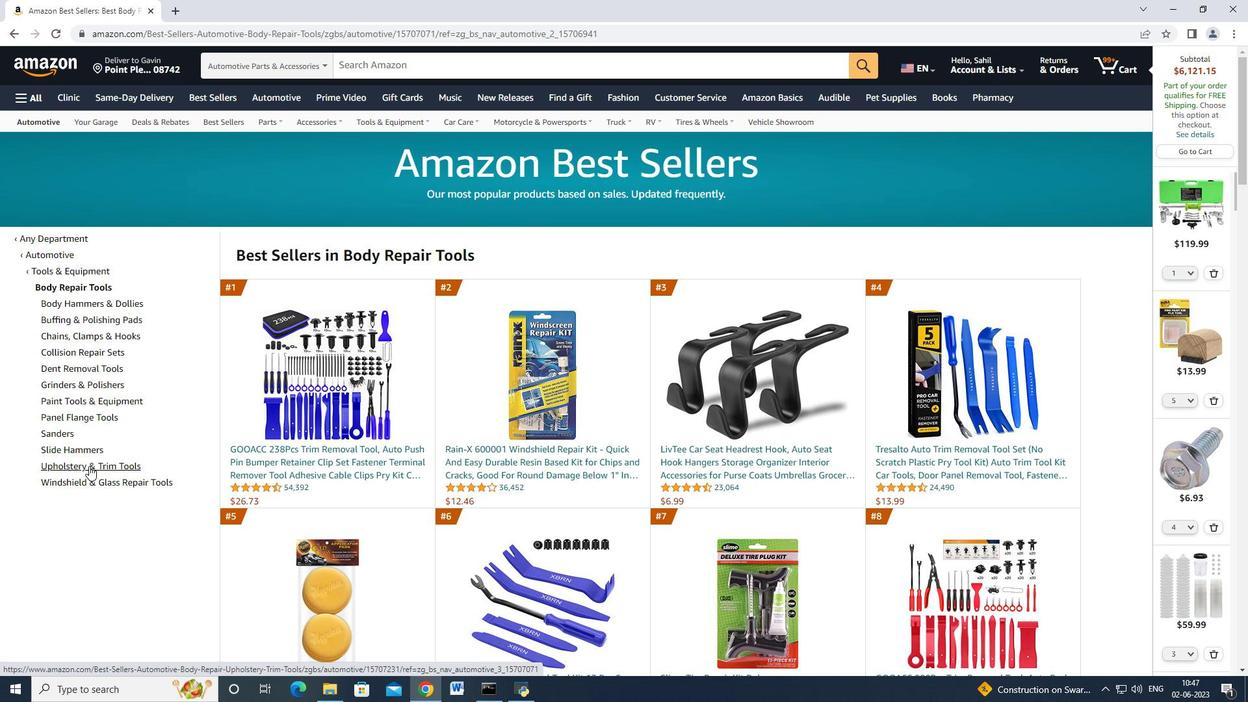 
Action: Mouse moved to (334, 464)
Screenshot: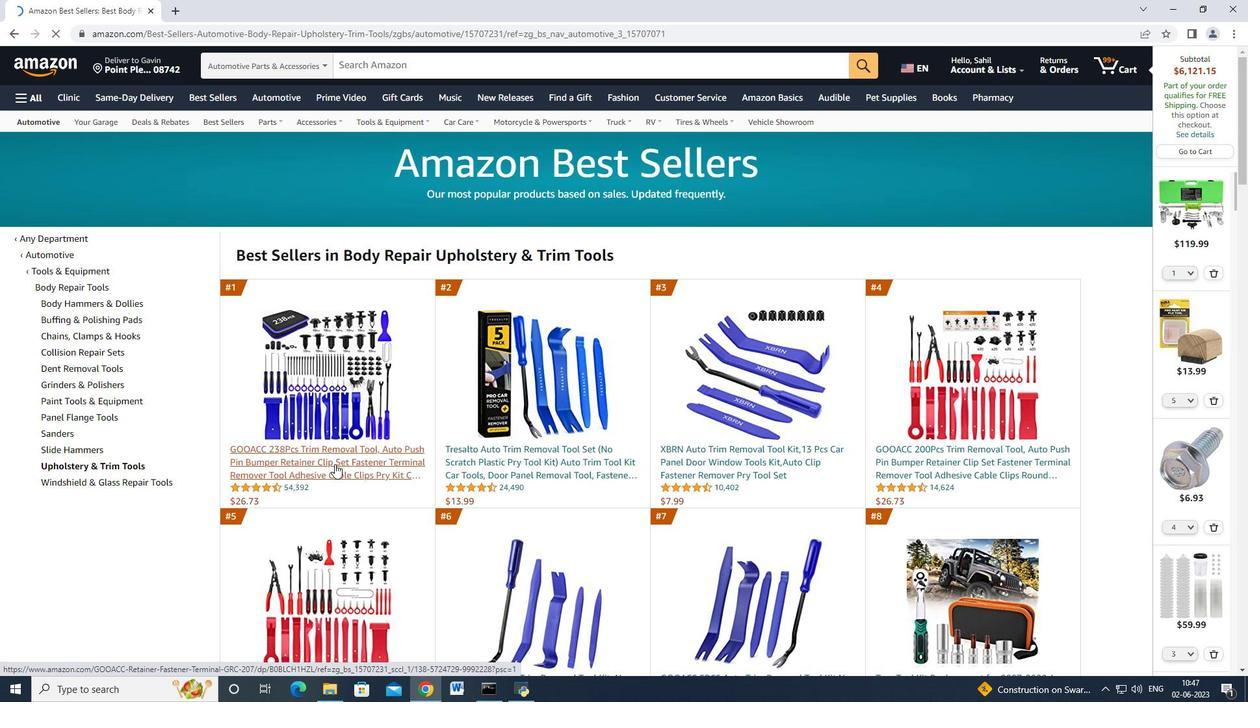 
Action: Mouse pressed left at (334, 464)
Screenshot: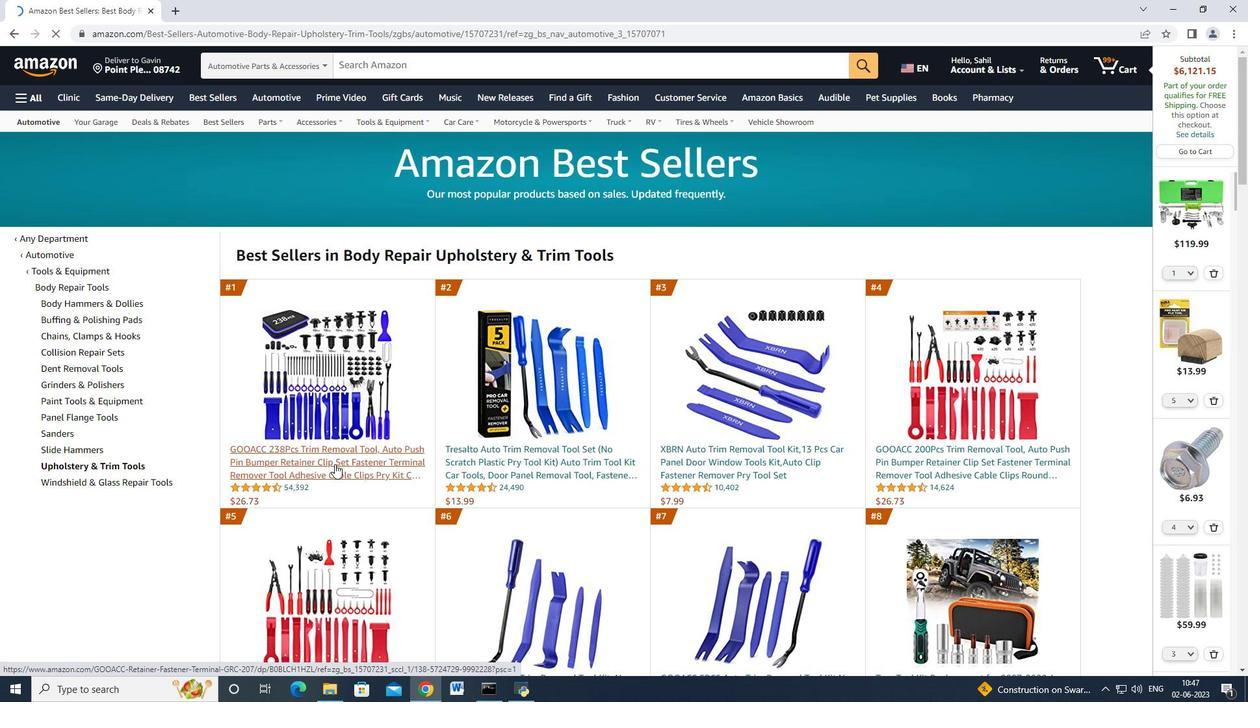 
Action: Mouse moved to (930, 482)
Screenshot: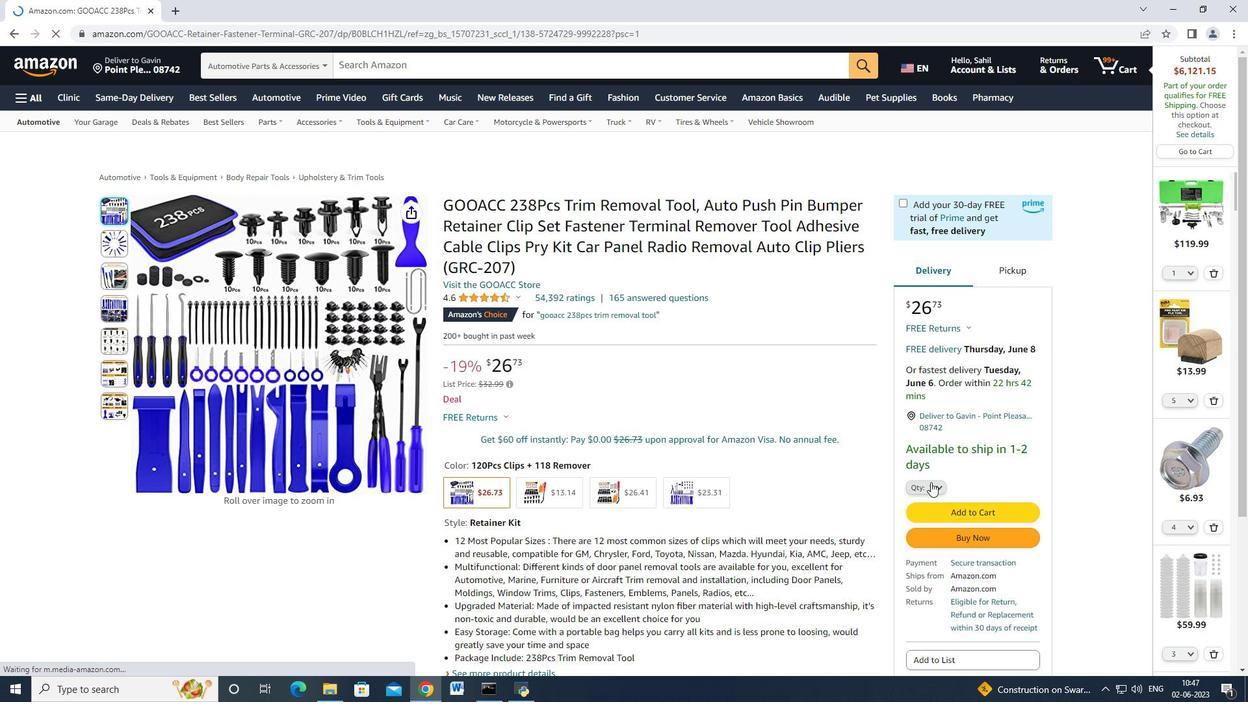 
Action: Mouse pressed left at (930, 482)
Screenshot: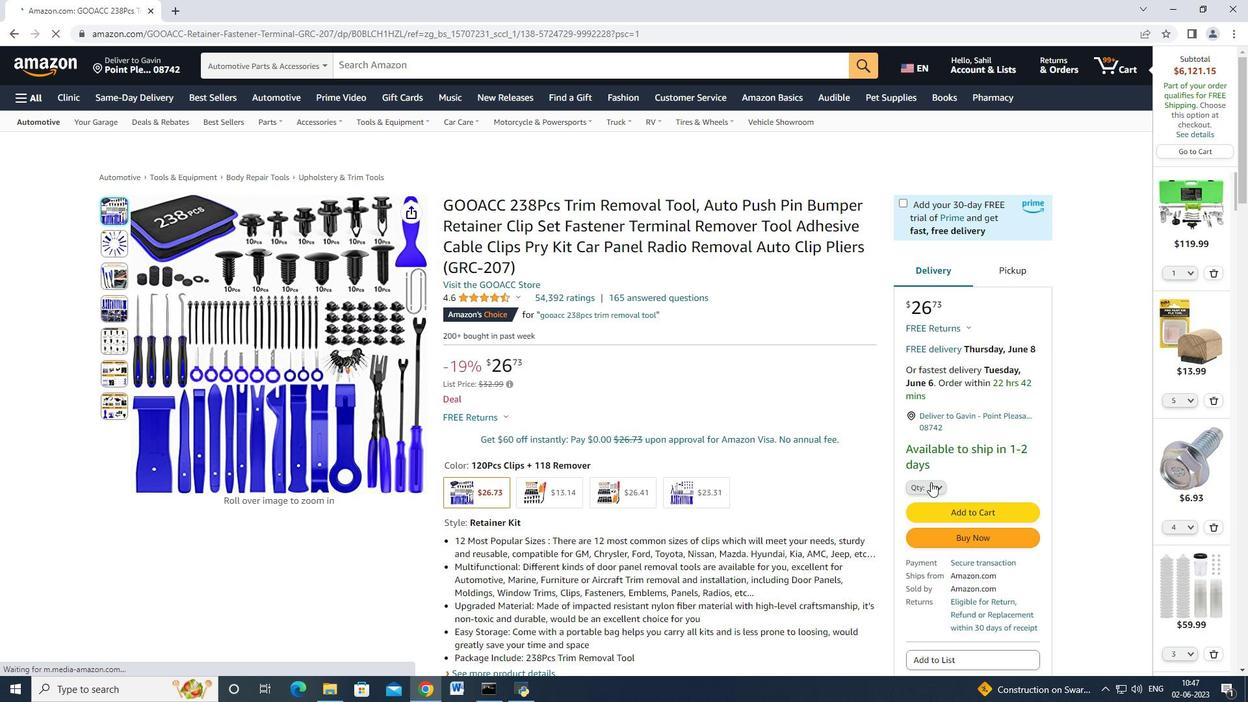 
Action: Mouse moved to (938, 312)
Screenshot: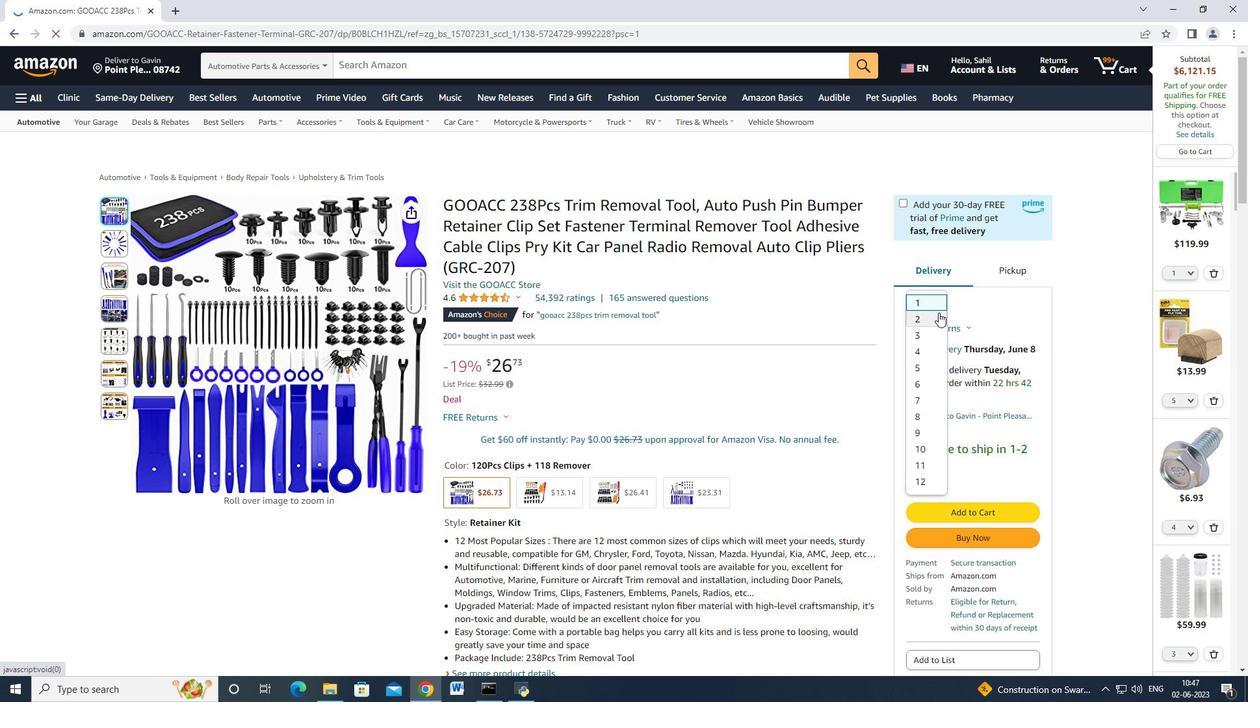 
Action: Mouse pressed left at (938, 312)
Screenshot: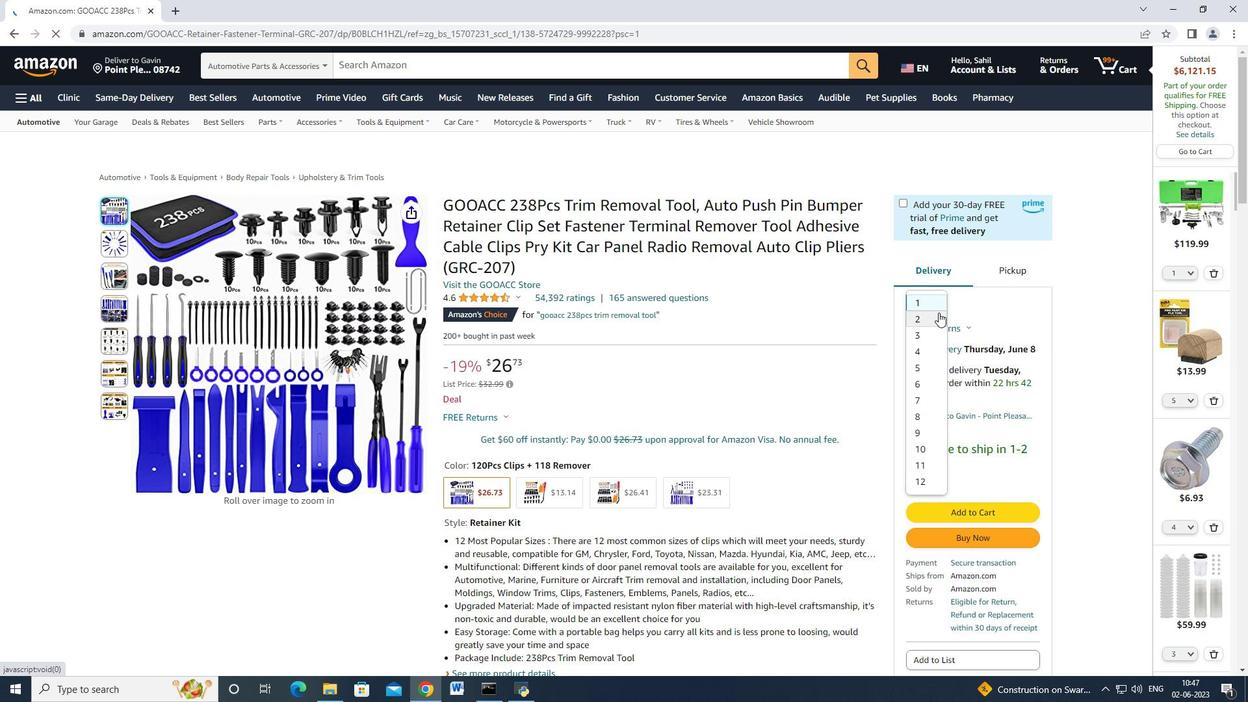 
Action: Mouse moved to (933, 535)
Screenshot: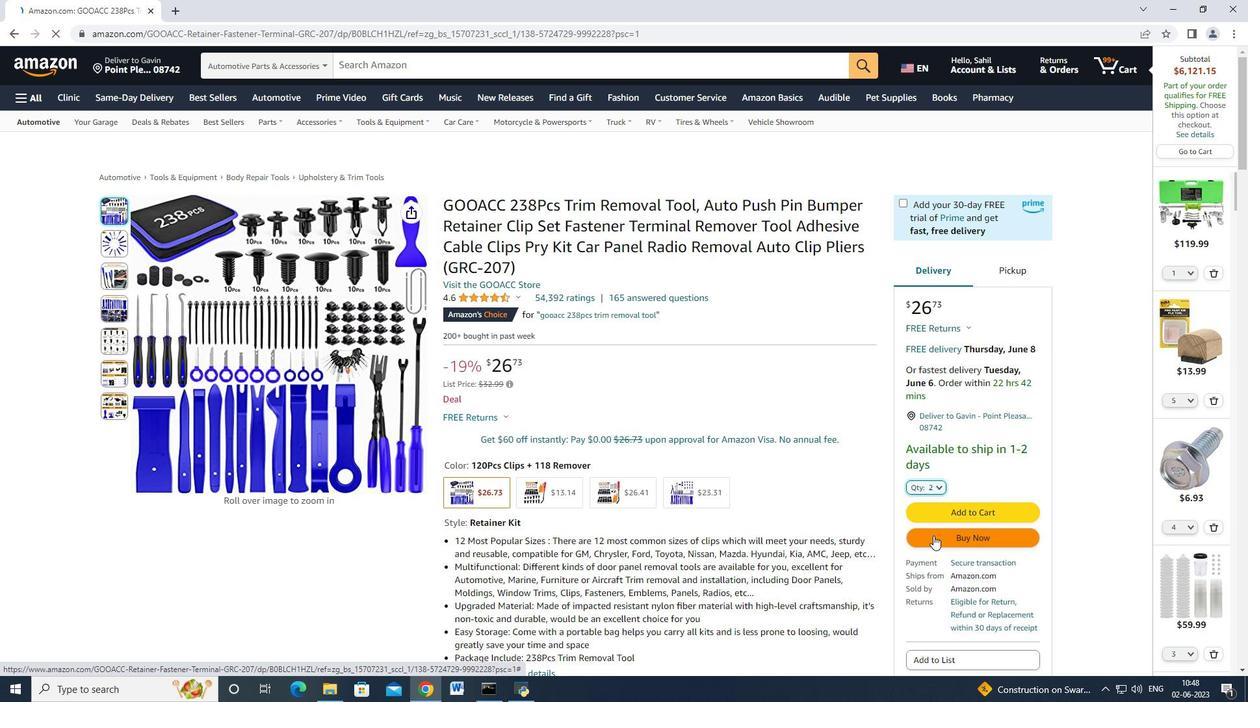 
Action: Mouse pressed left at (933, 535)
Screenshot: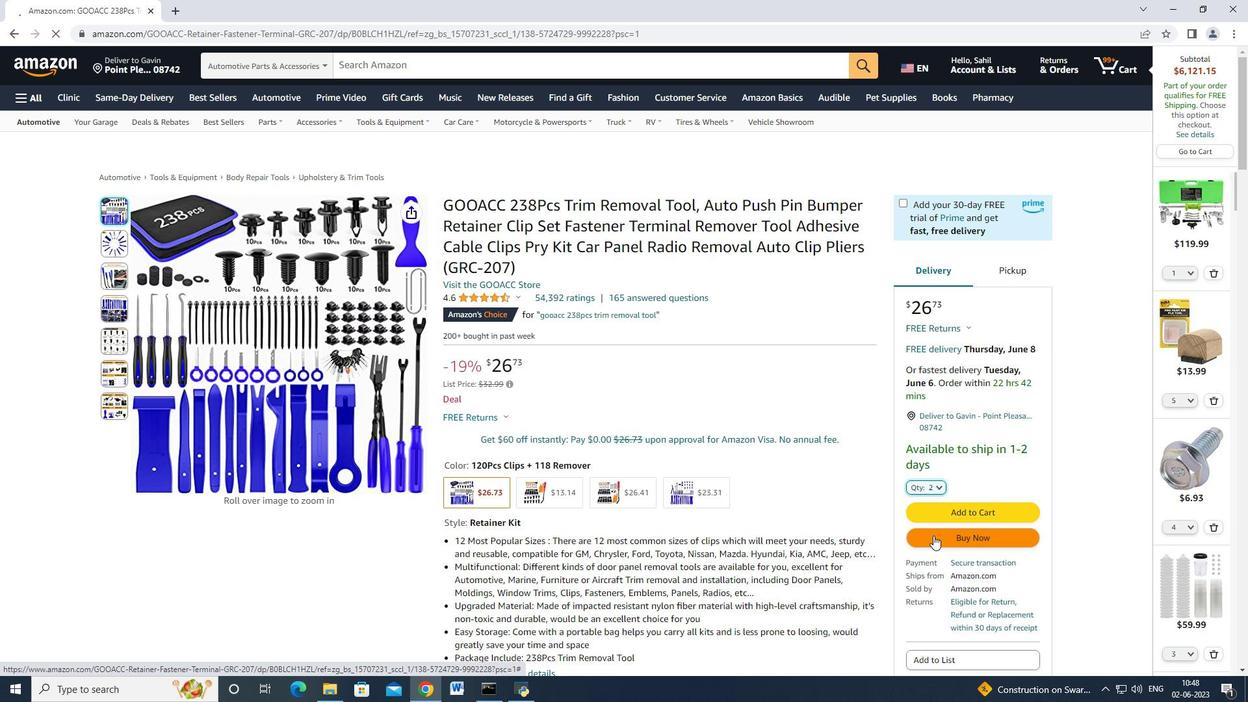 
Action: Mouse moved to (747, 107)
Screenshot: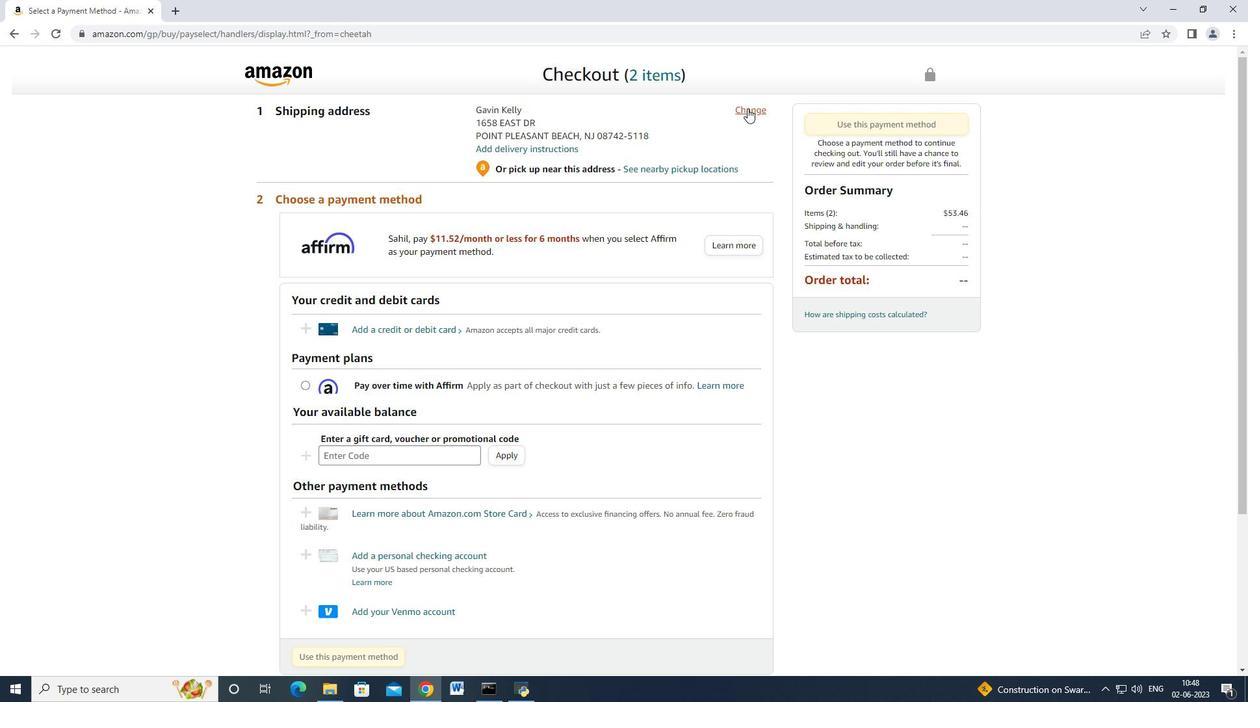 
Action: Mouse pressed left at (747, 107)
Screenshot: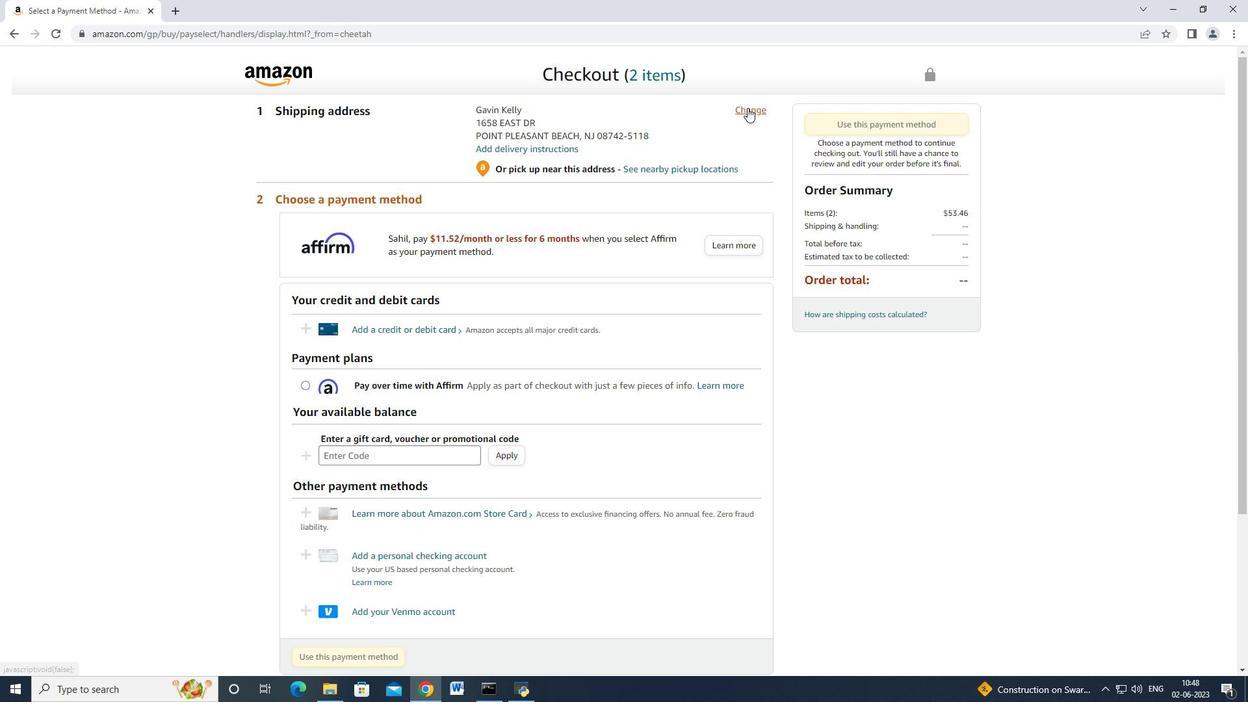 
Action: Mouse moved to (538, 264)
Screenshot: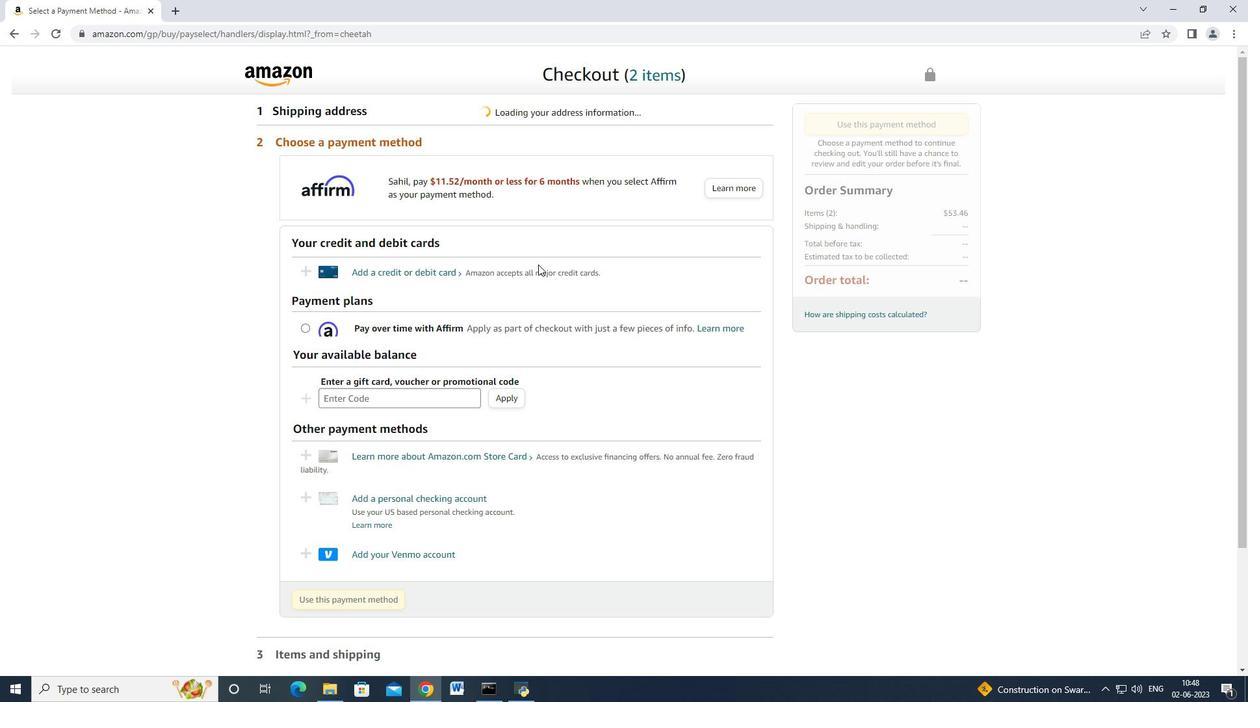 
Action: Mouse scrolled (538, 263) with delta (0, 0)
Screenshot: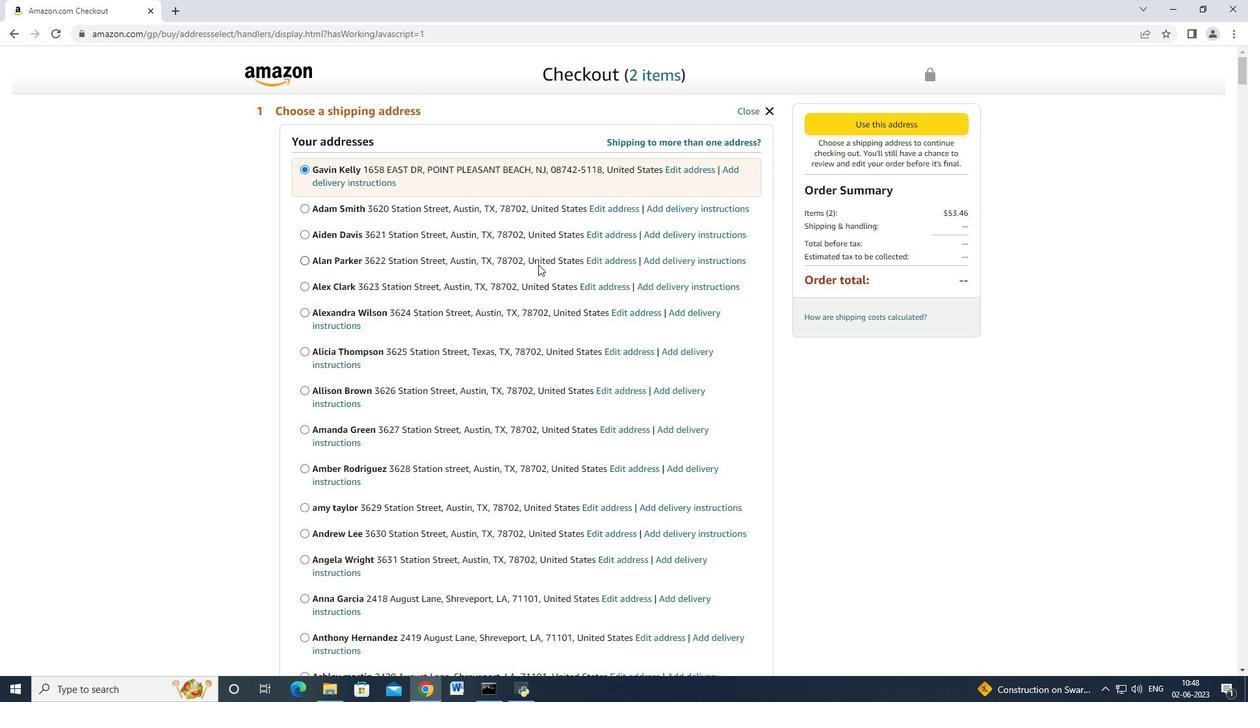 
Action: Mouse scrolled (538, 265) with delta (0, 0)
Screenshot: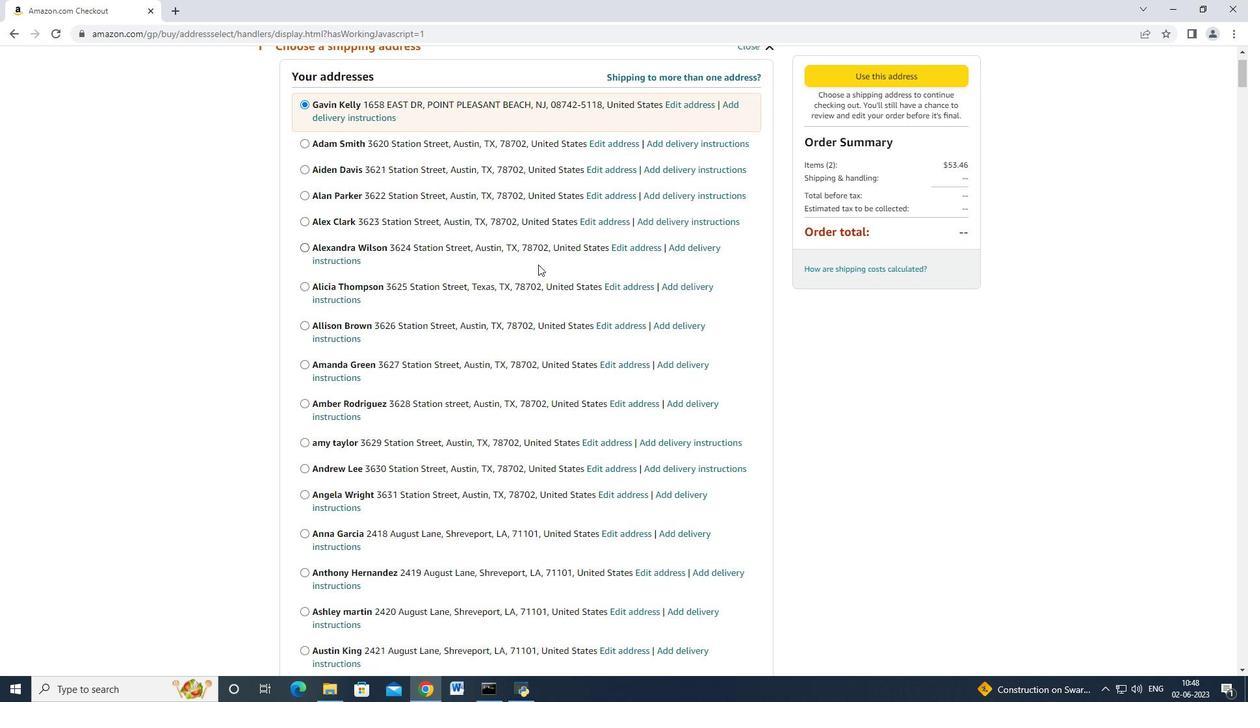 
Action: Mouse moved to (562, 226)
Screenshot: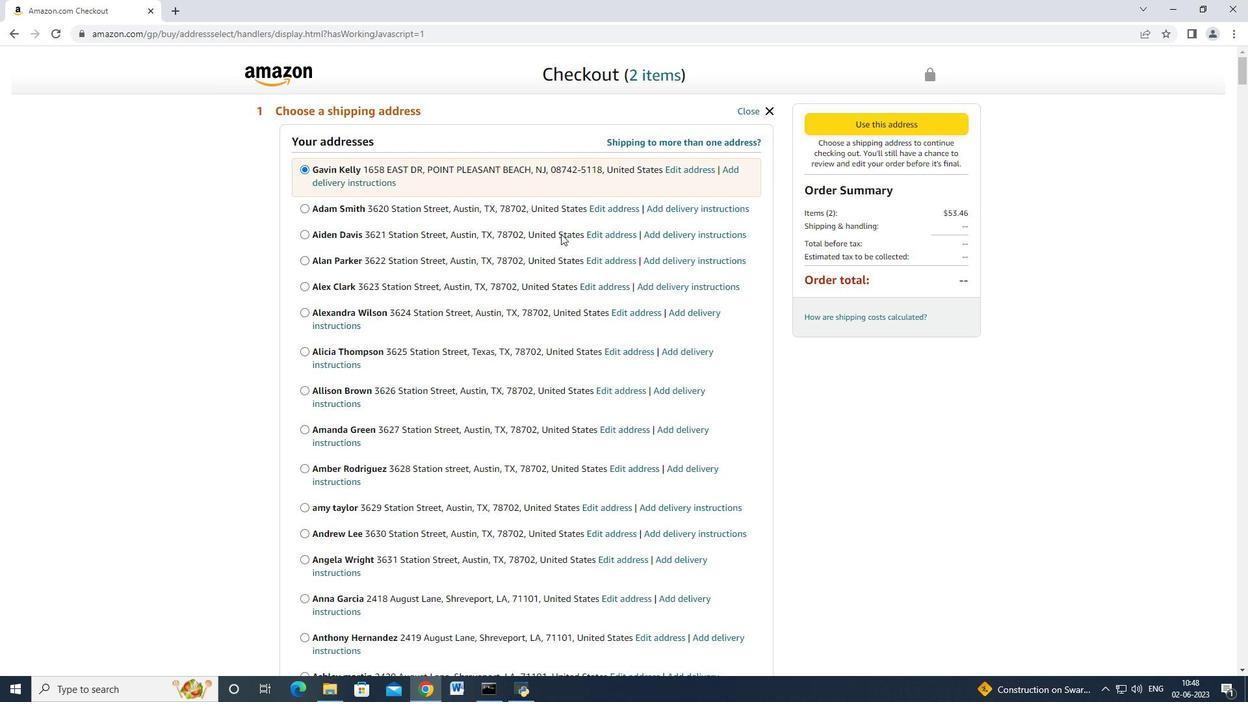 
Action: Mouse scrolled (562, 225) with delta (0, 0)
Screenshot: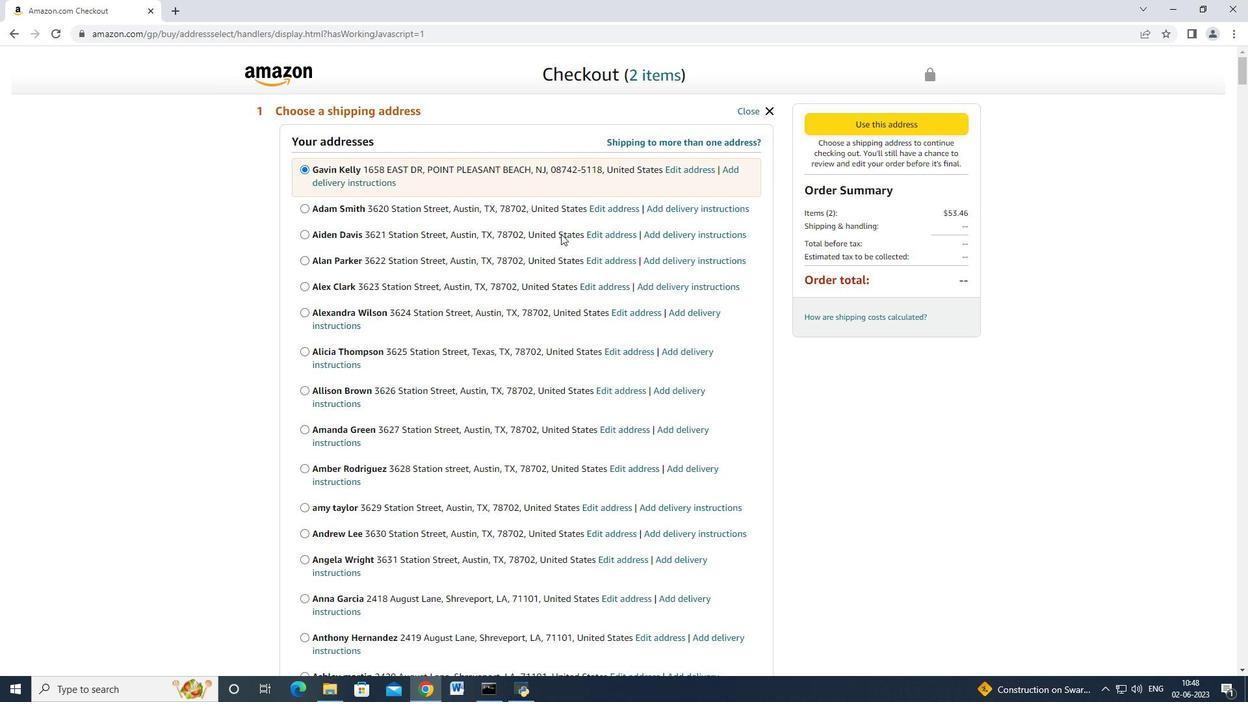 
Action: Mouse moved to (562, 228)
Screenshot: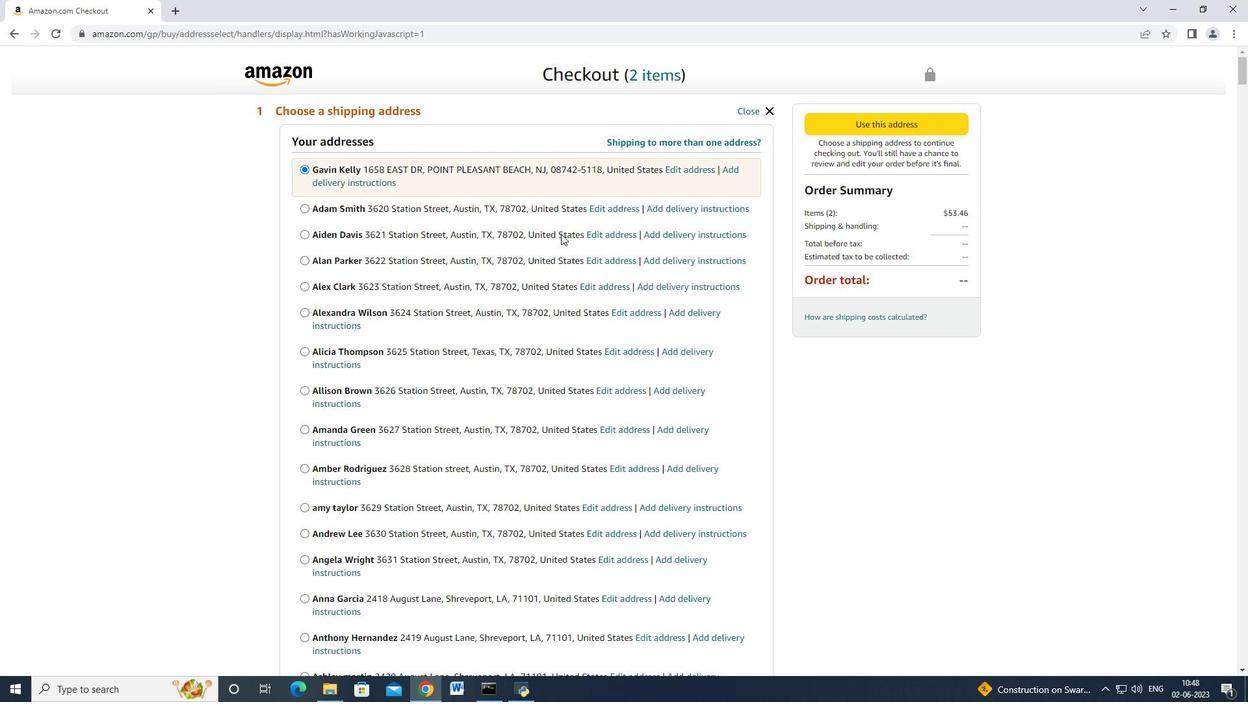 
Action: Mouse scrolled (562, 228) with delta (0, 0)
Screenshot: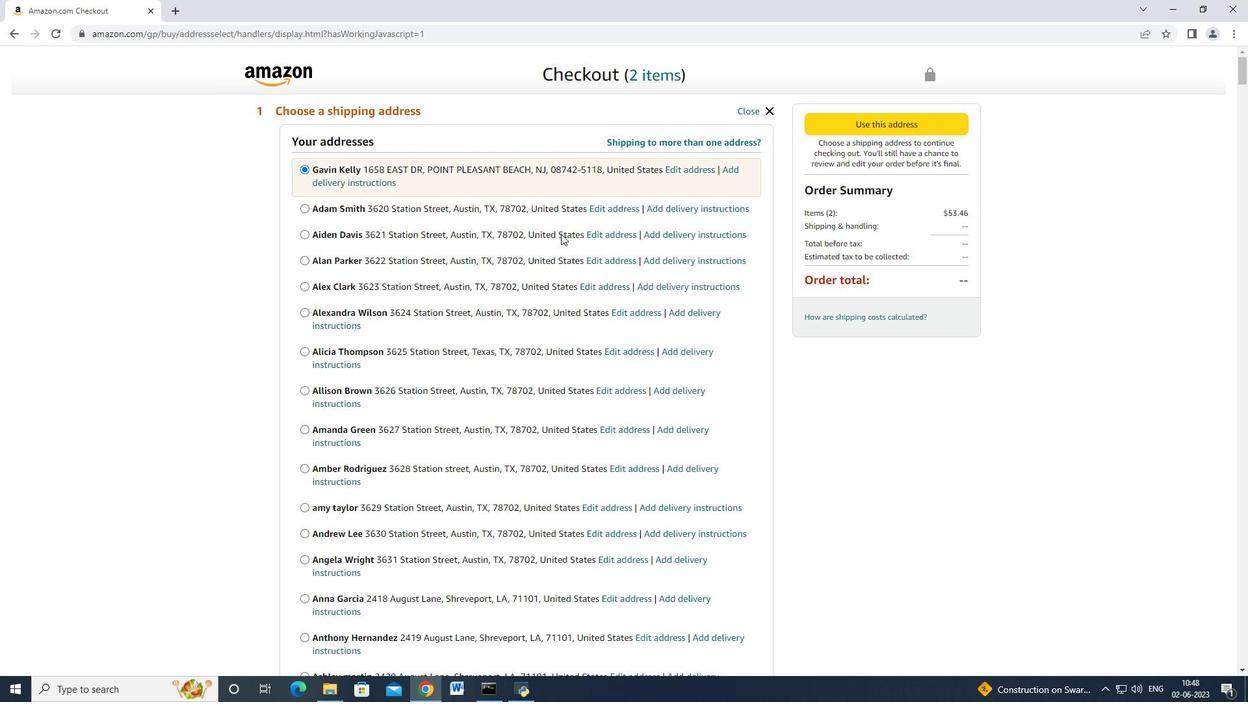 
Action: Mouse moved to (561, 230)
Screenshot: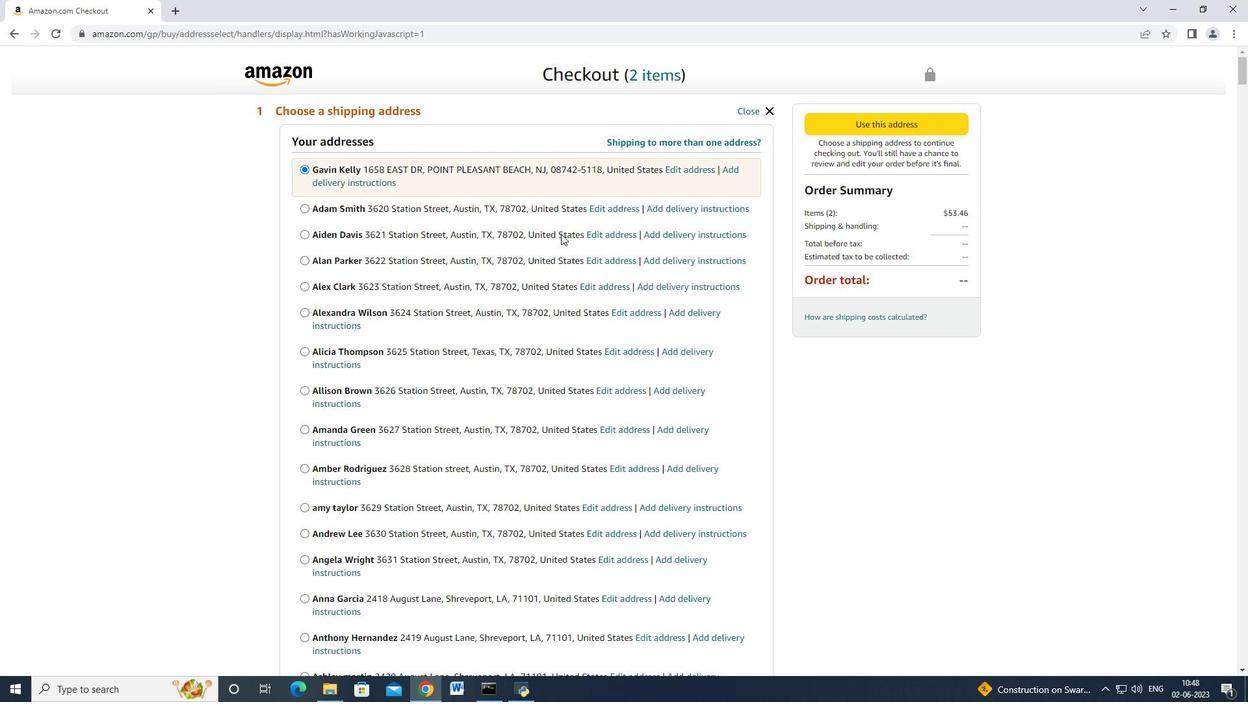
Action: Mouse scrolled (561, 229) with delta (0, 0)
Screenshot: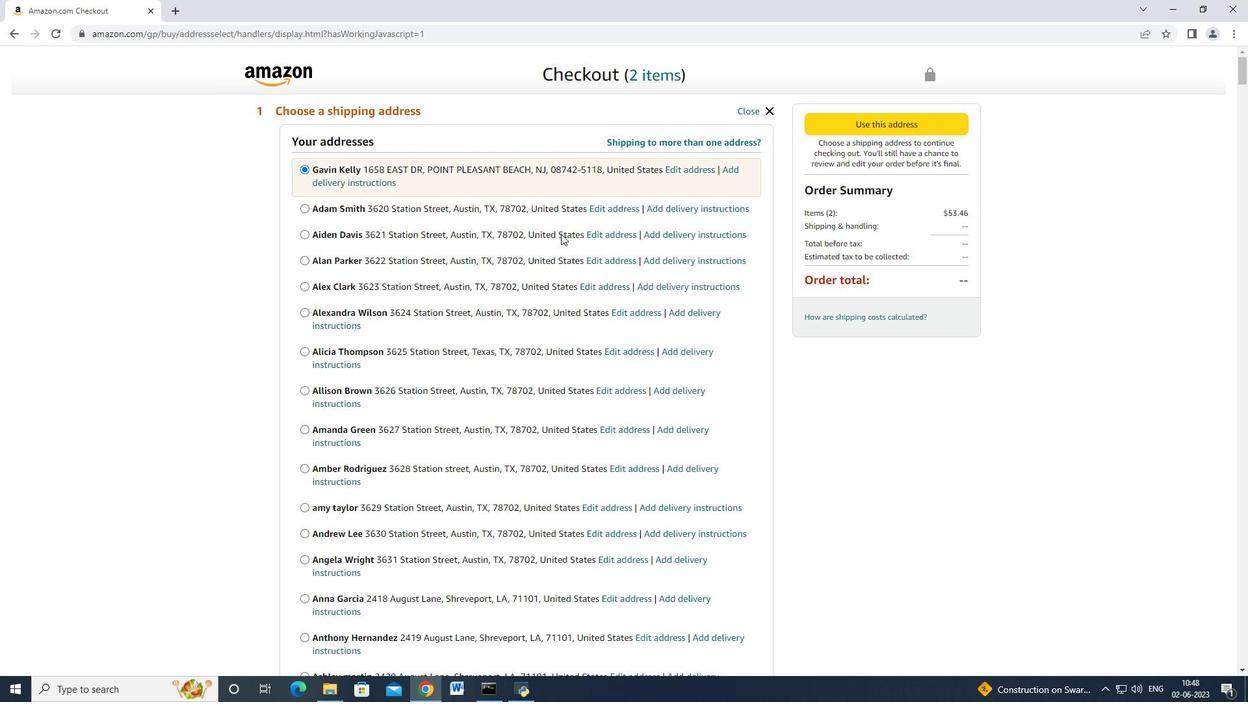 
Action: Mouse moved to (560, 232)
Screenshot: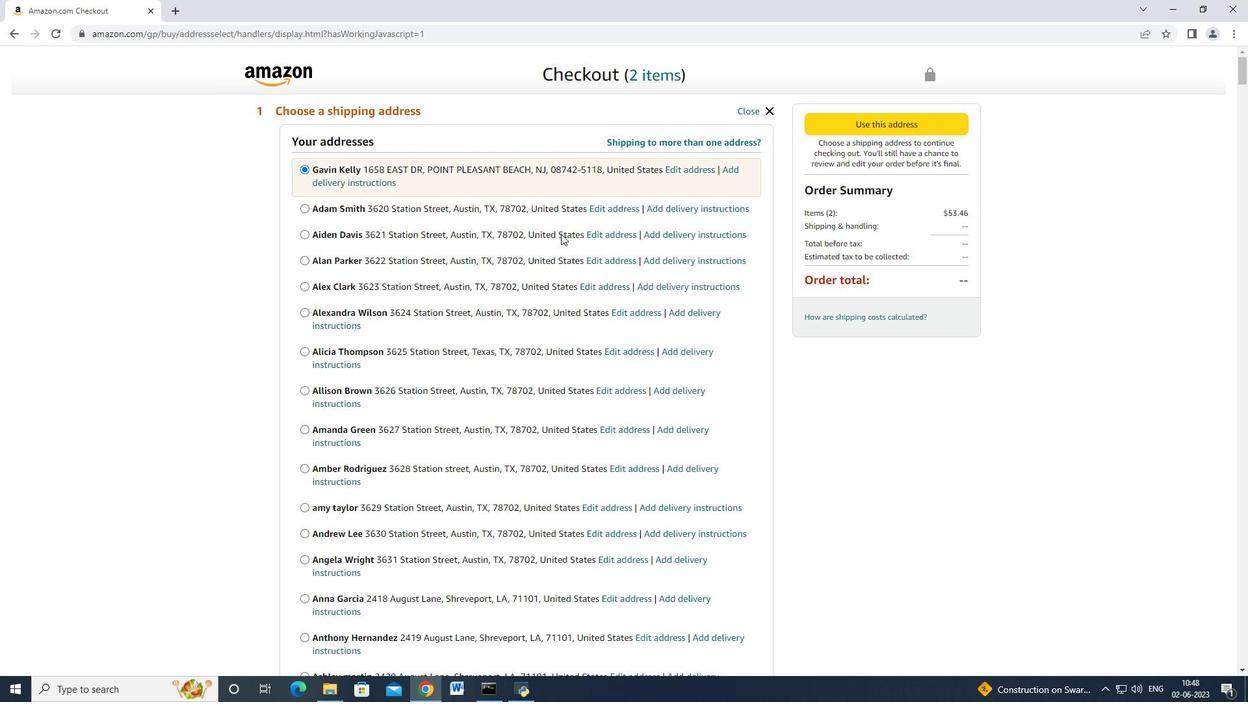 
Action: Mouse scrolled (560, 231) with delta (0, 0)
Screenshot: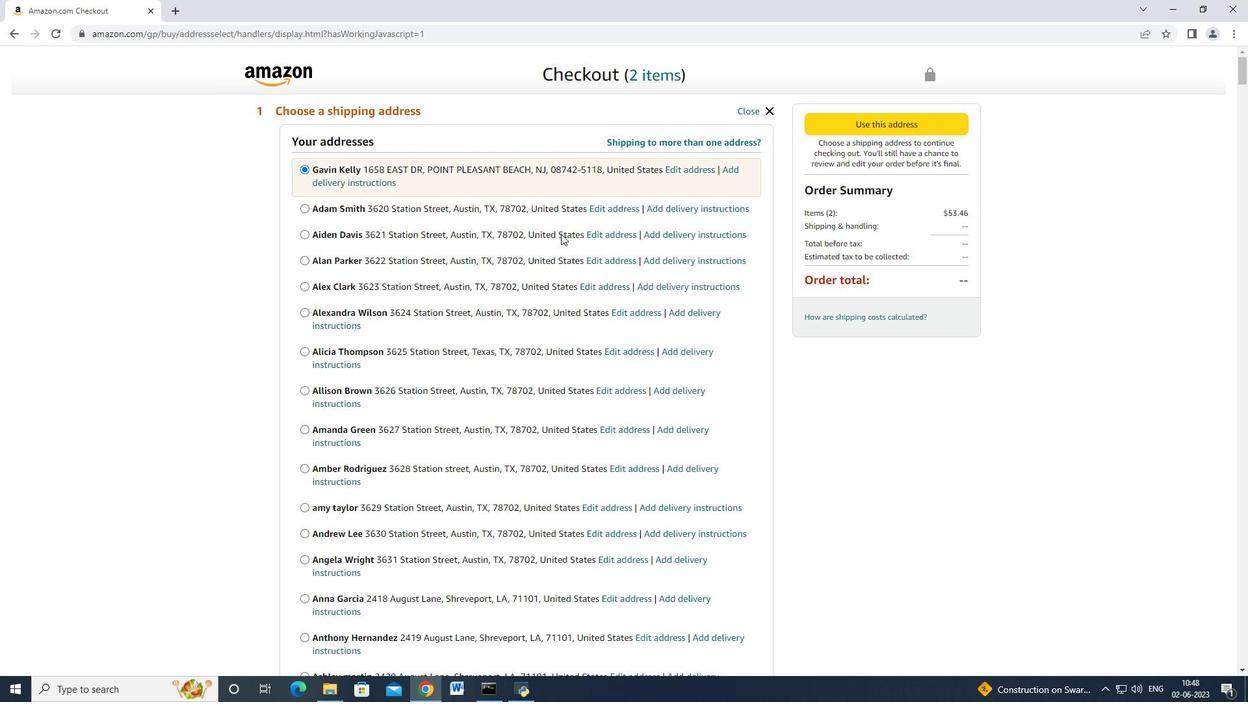 
Action: Mouse moved to (560, 234)
Screenshot: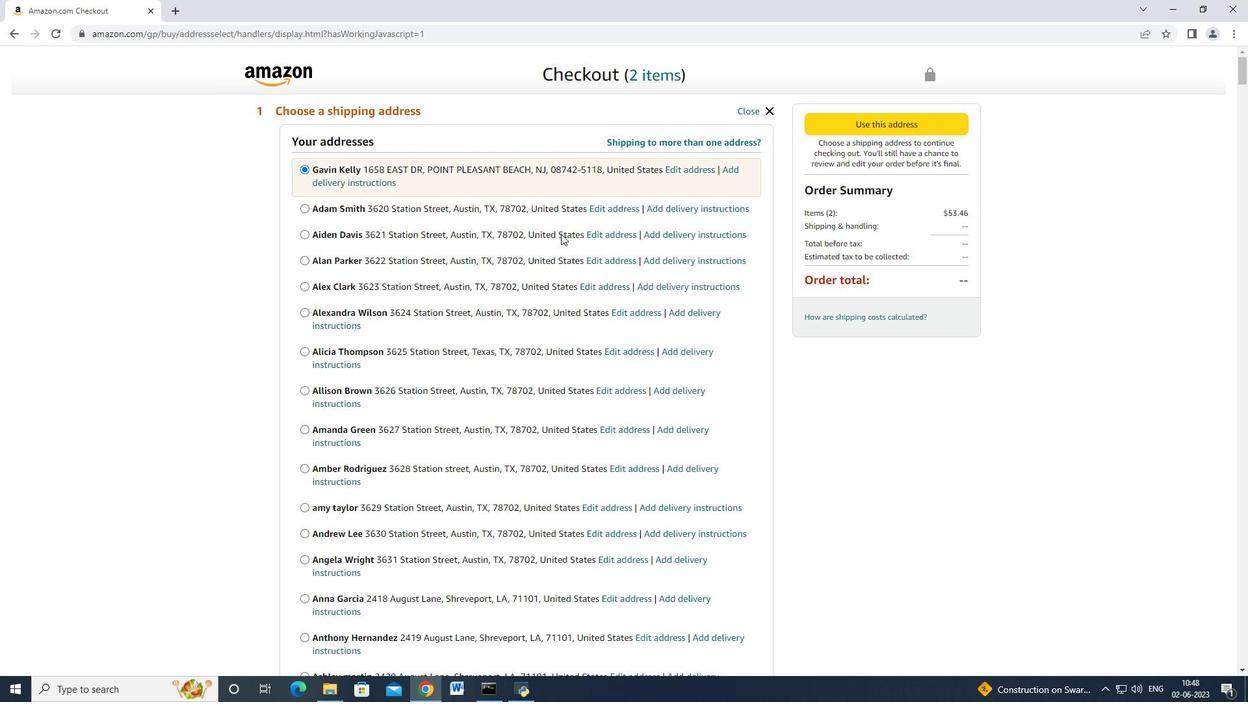 
Action: Mouse scrolled (560, 233) with delta (0, 0)
Screenshot: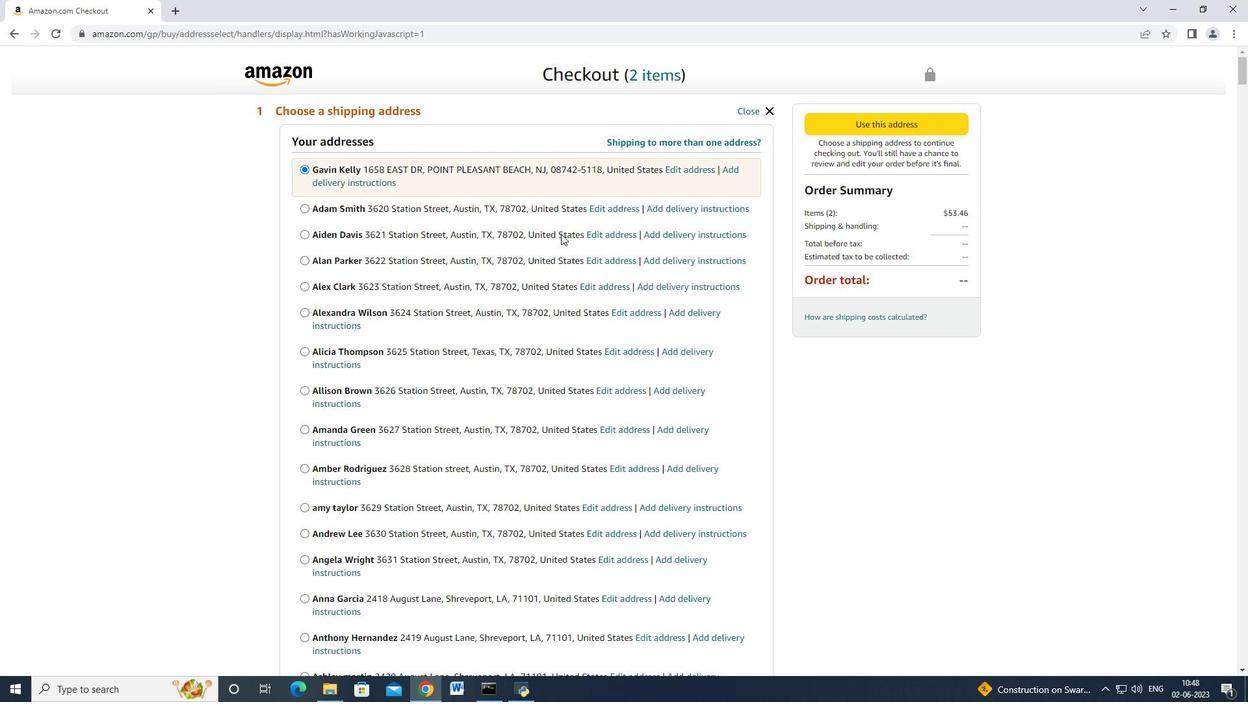 
Action: Mouse moved to (559, 237)
Screenshot: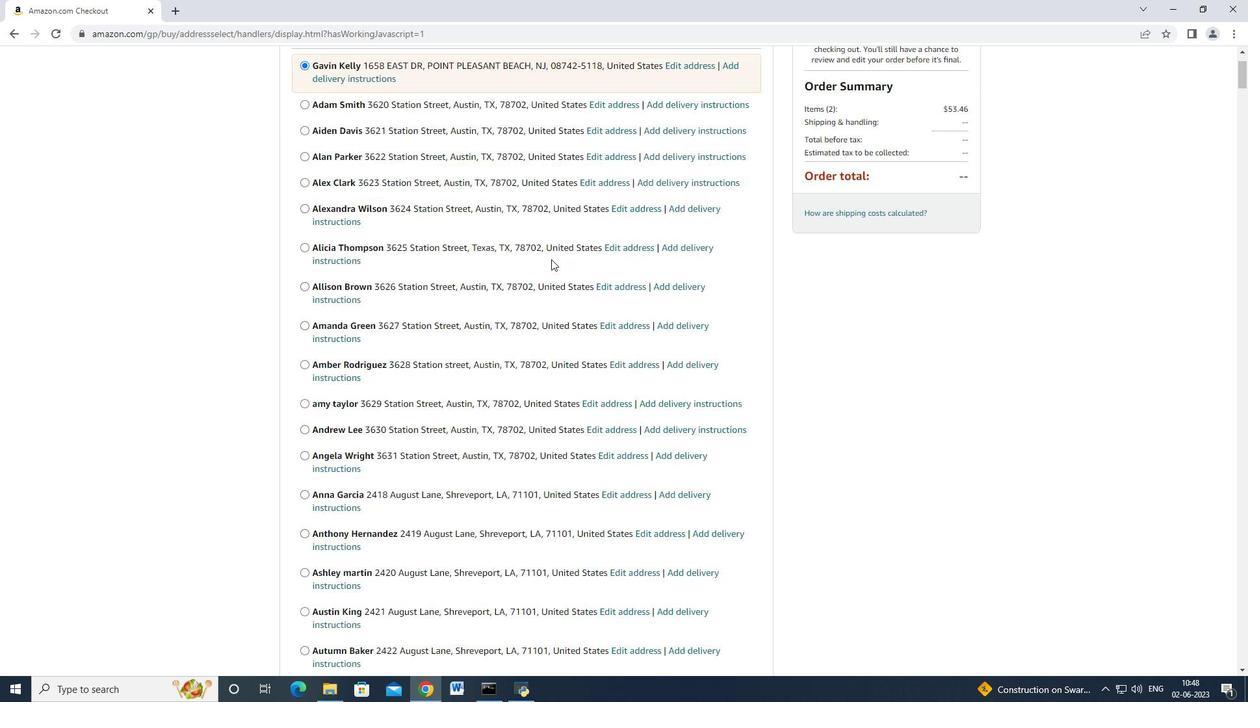 
Action: Mouse scrolled (560, 235) with delta (0, 0)
Screenshot: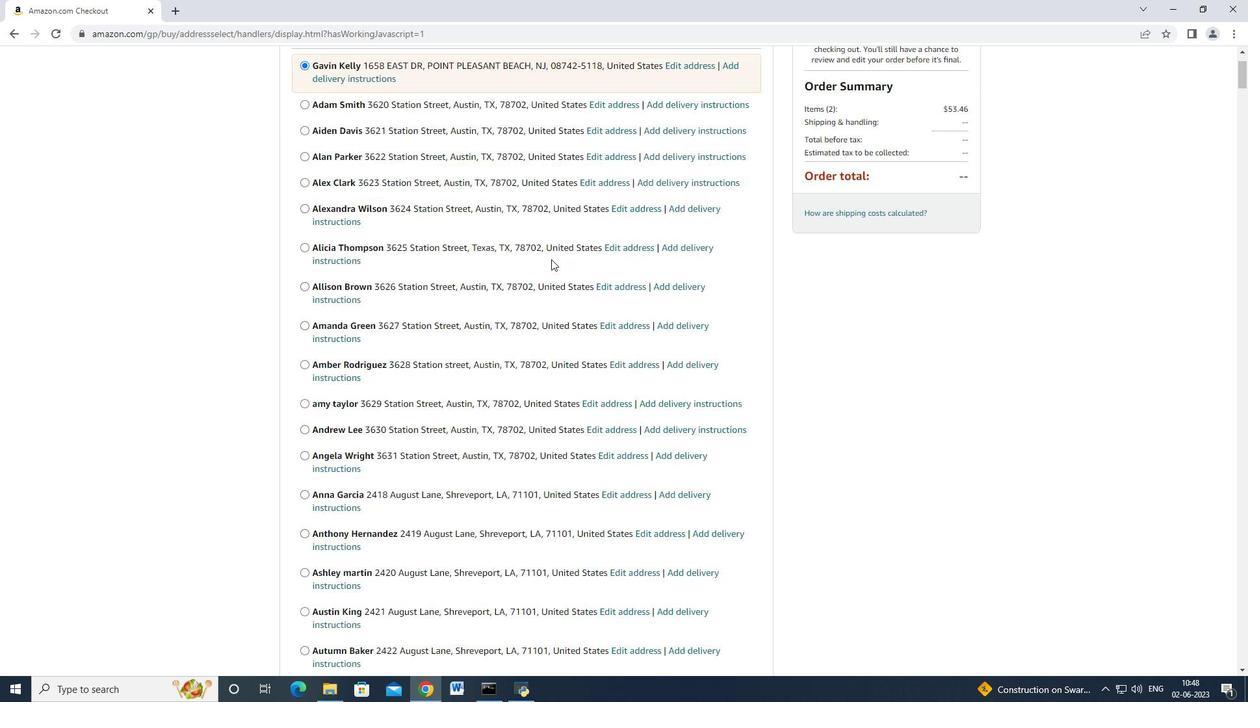 
Action: Mouse moved to (549, 273)
Screenshot: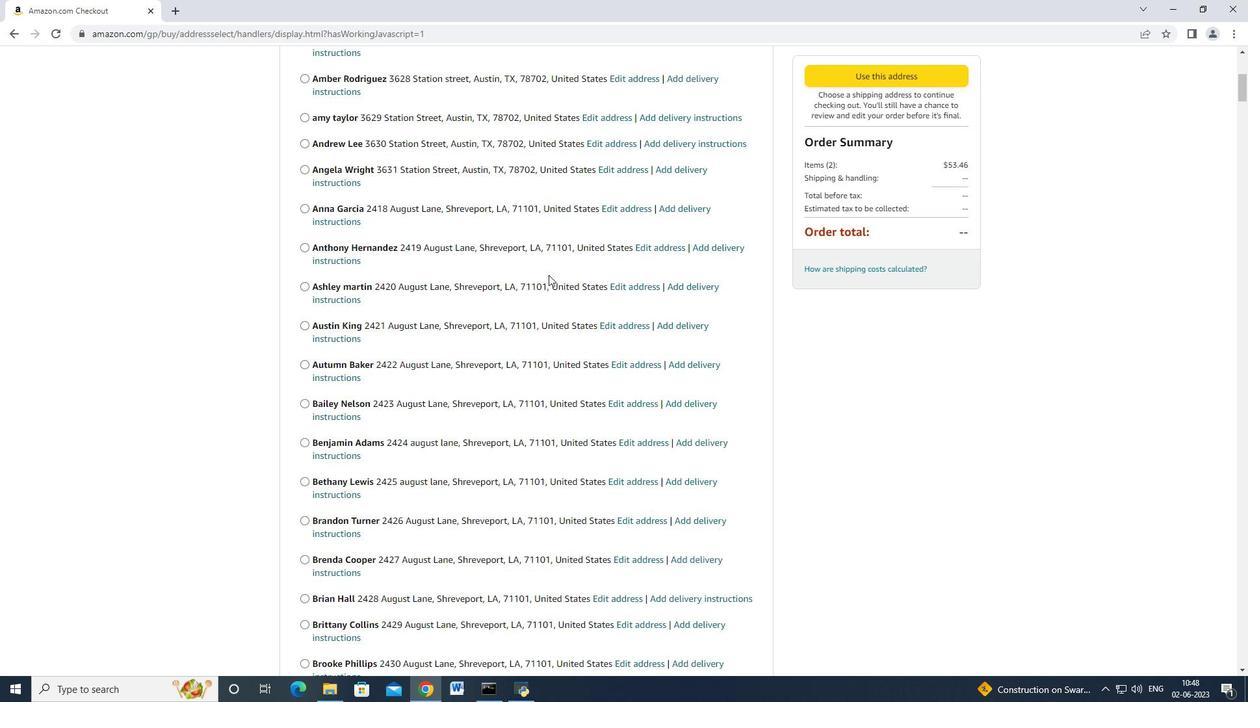 
Action: Mouse scrolled (549, 273) with delta (0, 0)
Screenshot: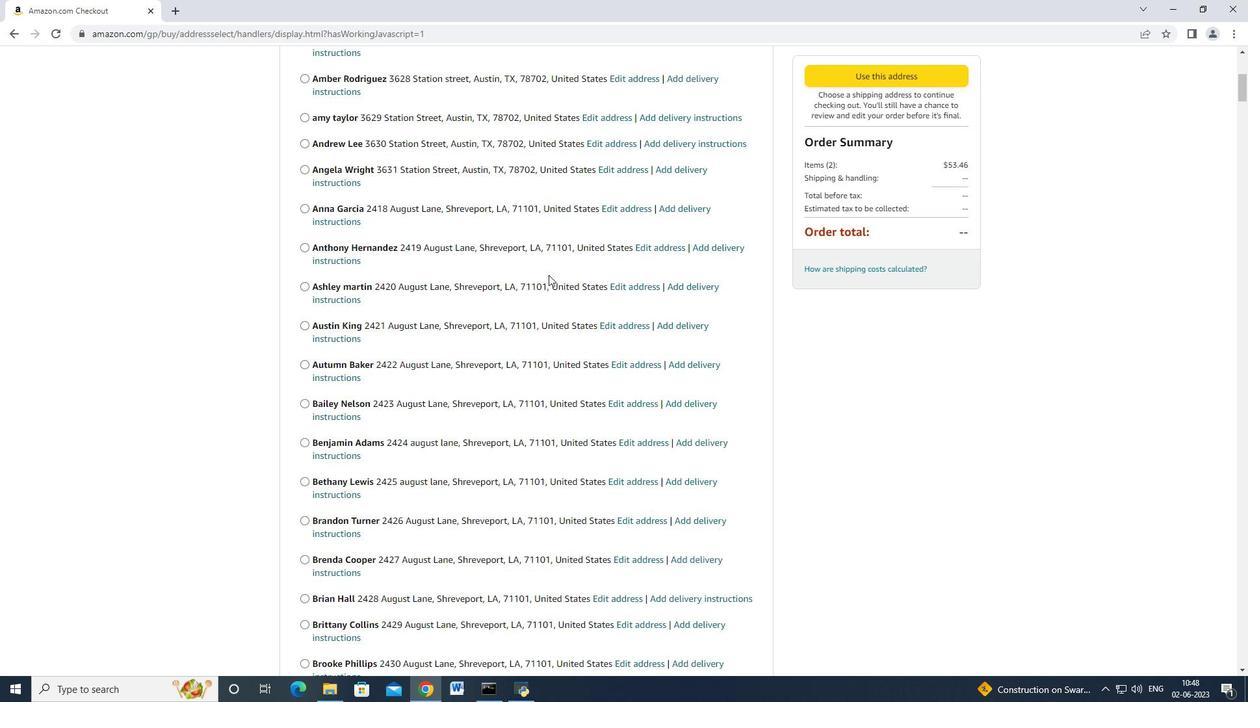 
Action: Mouse moved to (548, 274)
Screenshot: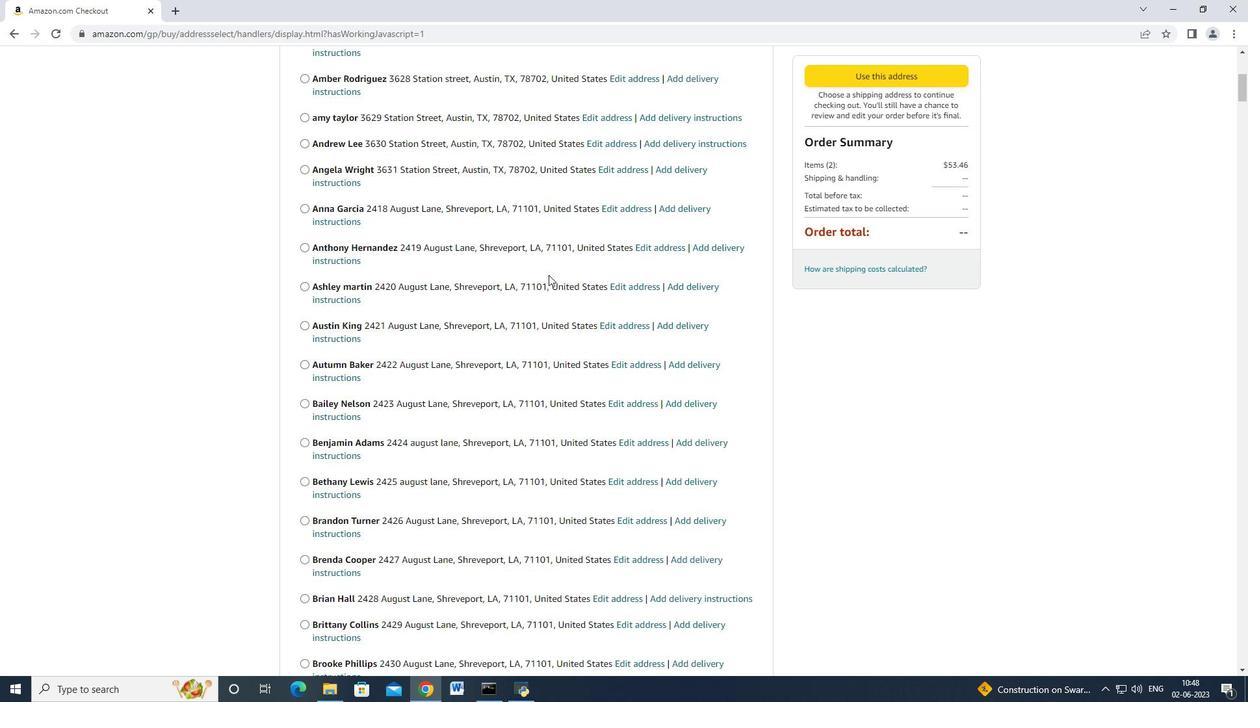 
Action: Mouse scrolled (548, 274) with delta (0, 0)
Screenshot: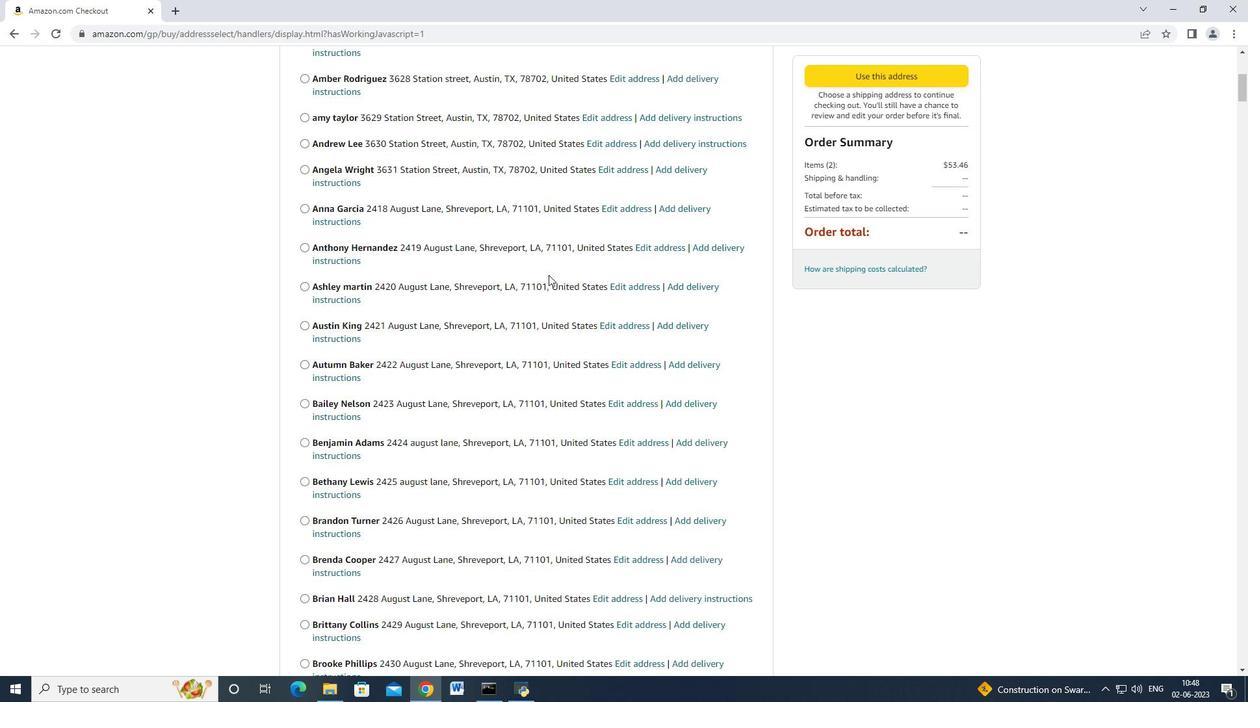 
Action: Mouse scrolled (548, 274) with delta (0, 0)
Screenshot: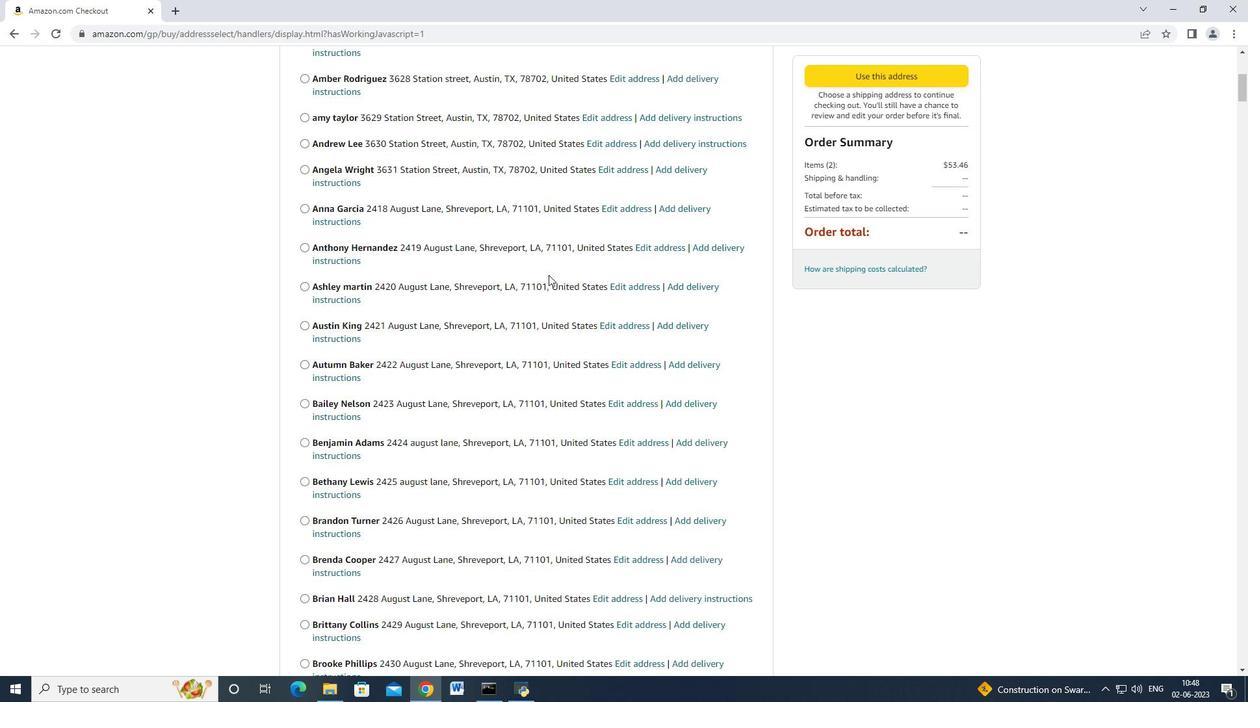 
Action: Mouse moved to (548, 274)
Screenshot: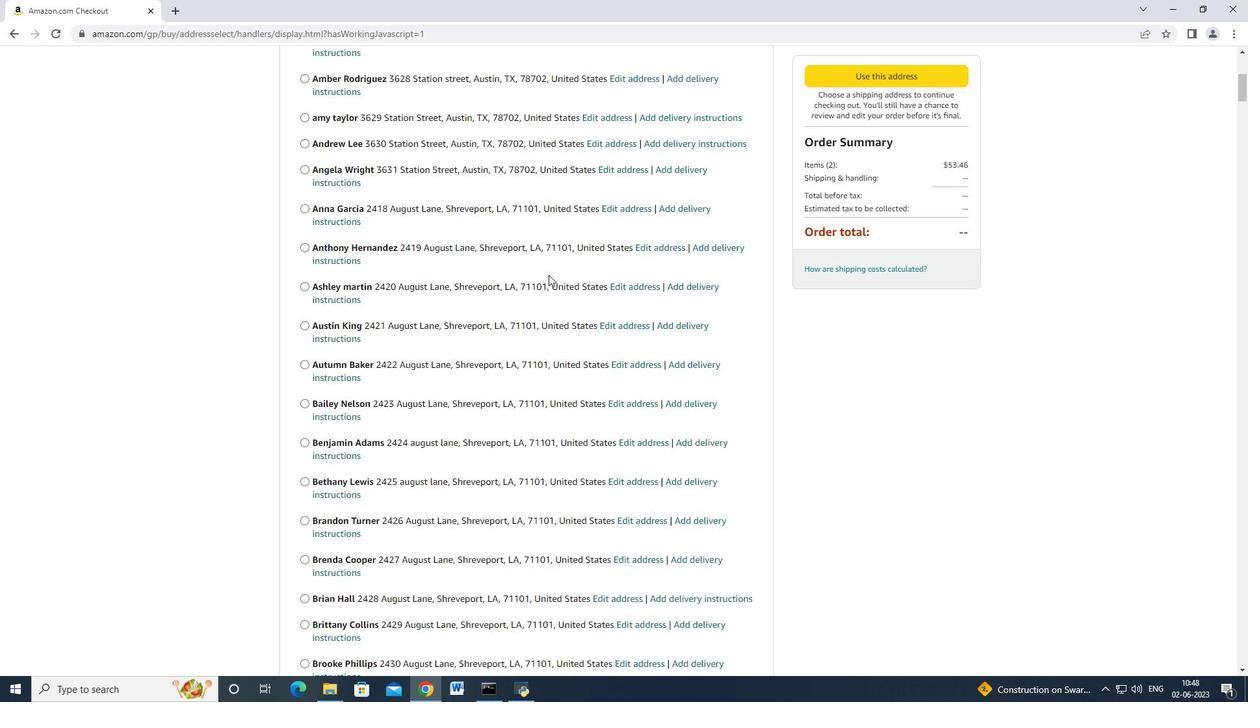 
Action: Mouse scrolled (548, 274) with delta (0, 0)
Screenshot: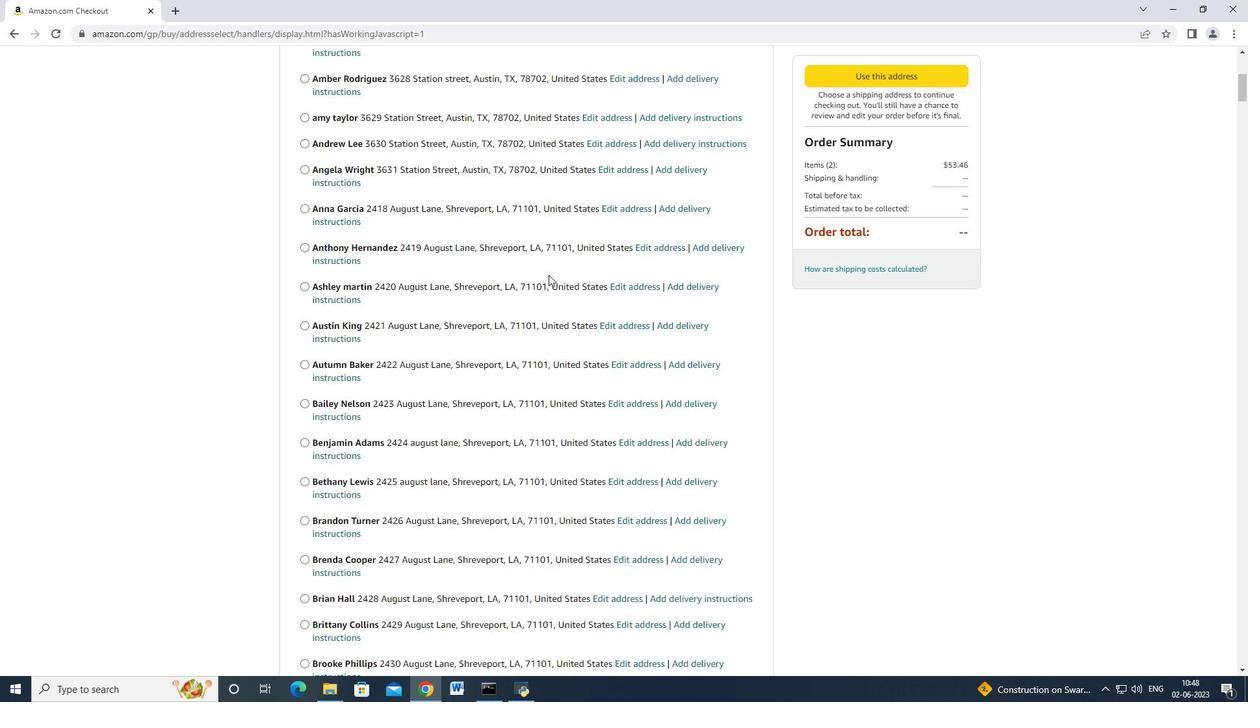 
Action: Mouse scrolled (548, 274) with delta (0, 0)
Screenshot: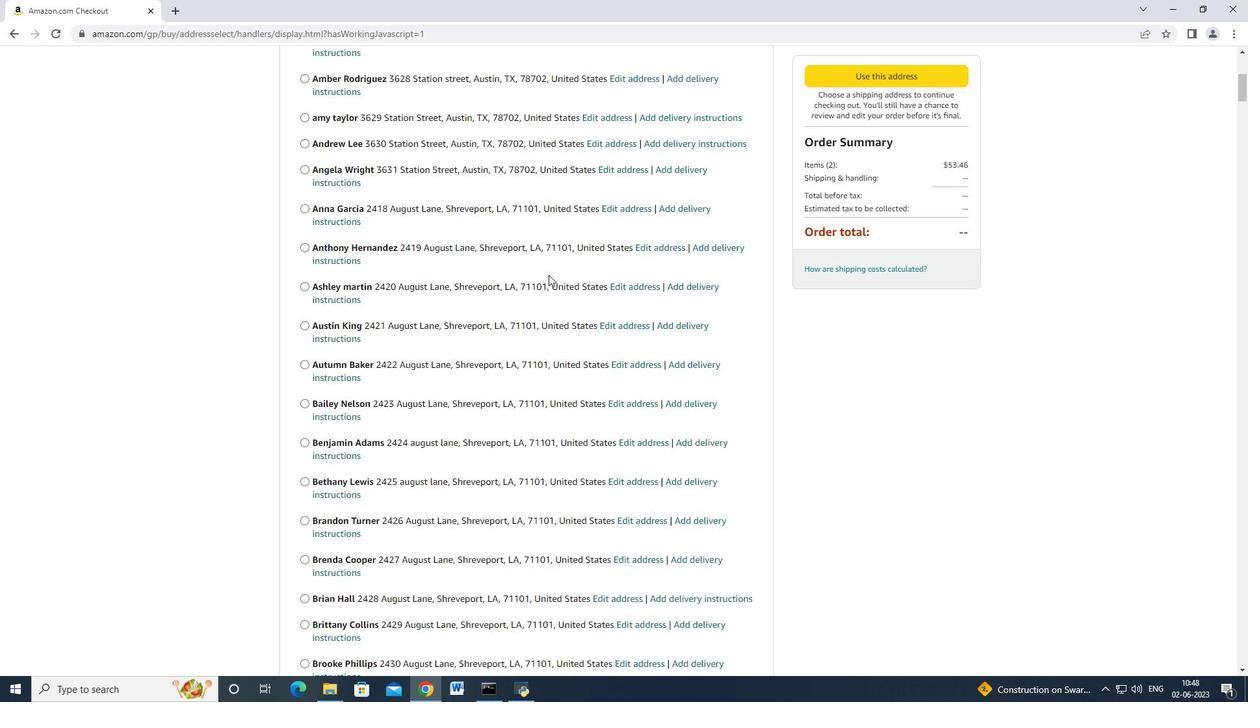 
Action: Mouse scrolled (548, 274) with delta (0, 0)
Screenshot: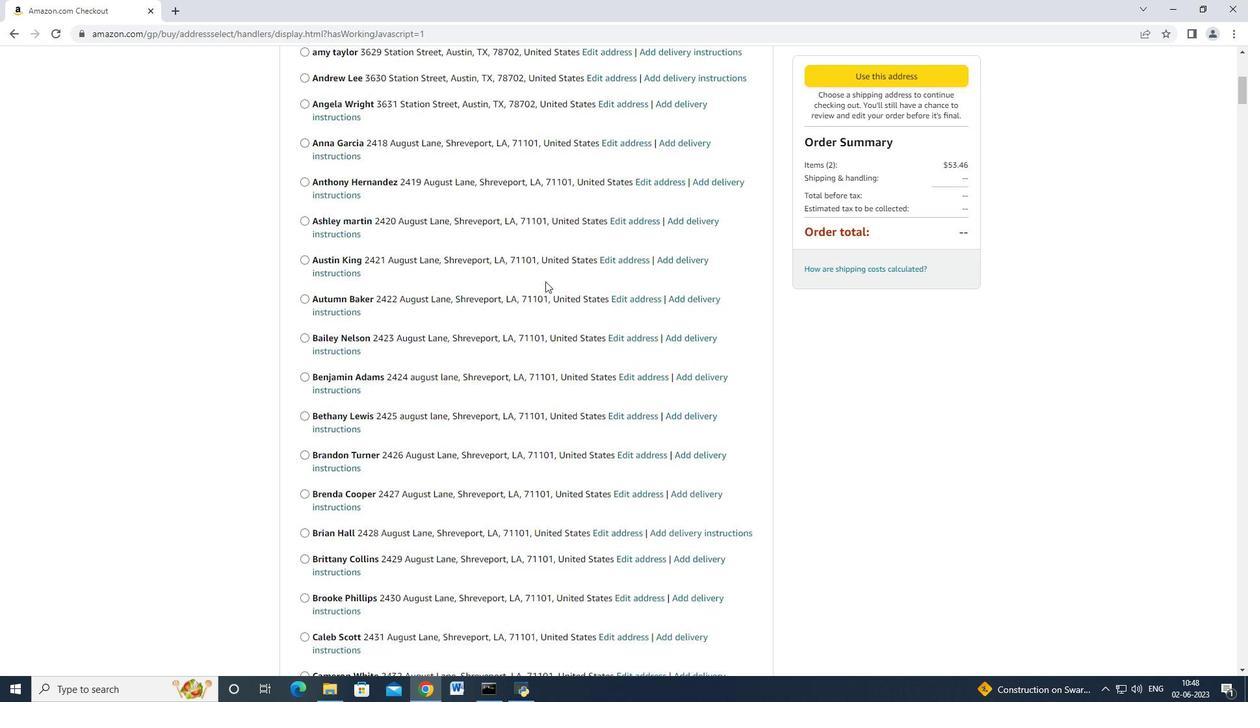 
Action: Mouse moved to (542, 286)
Screenshot: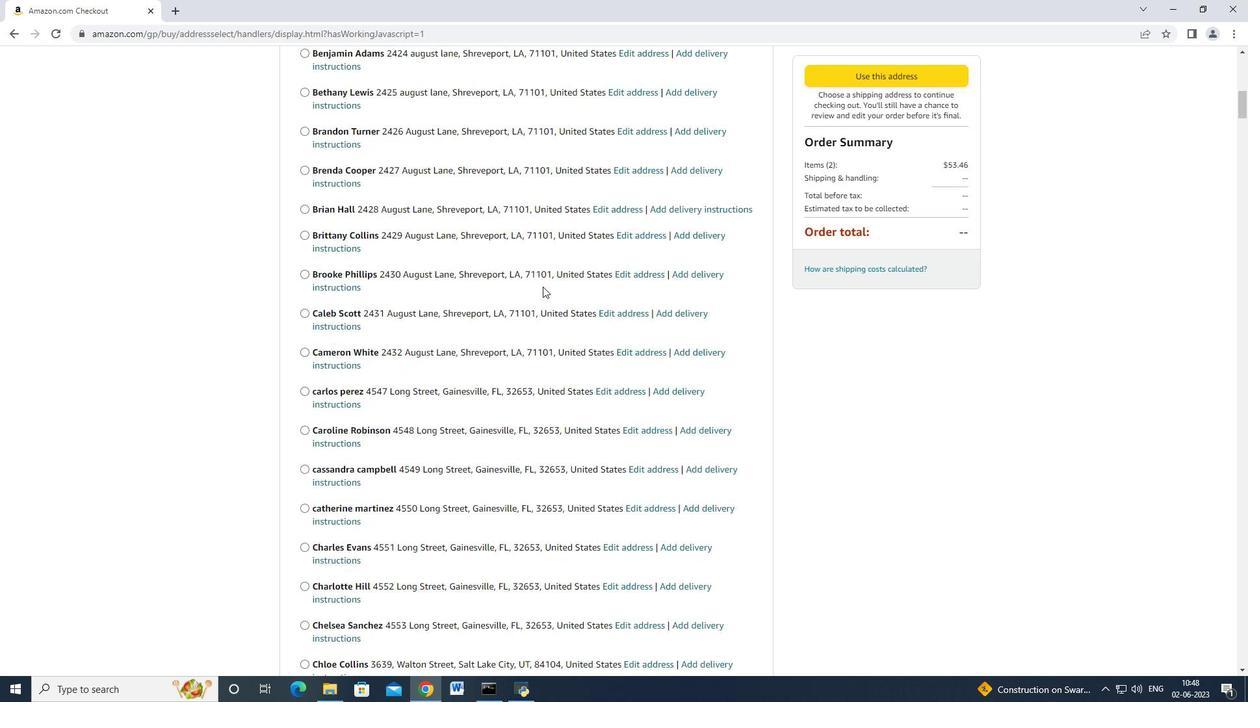 
Action: Mouse scrolled (542, 286) with delta (0, 0)
Screenshot: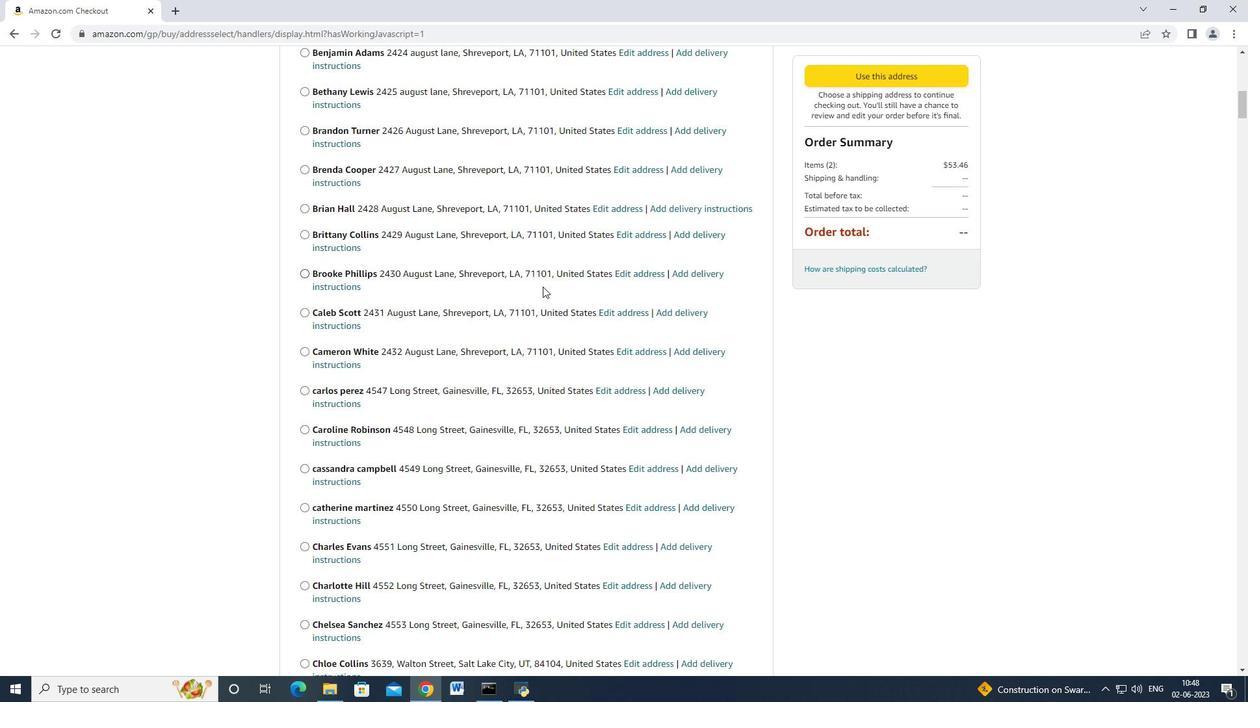 
Action: Mouse scrolled (542, 286) with delta (0, 0)
Screenshot: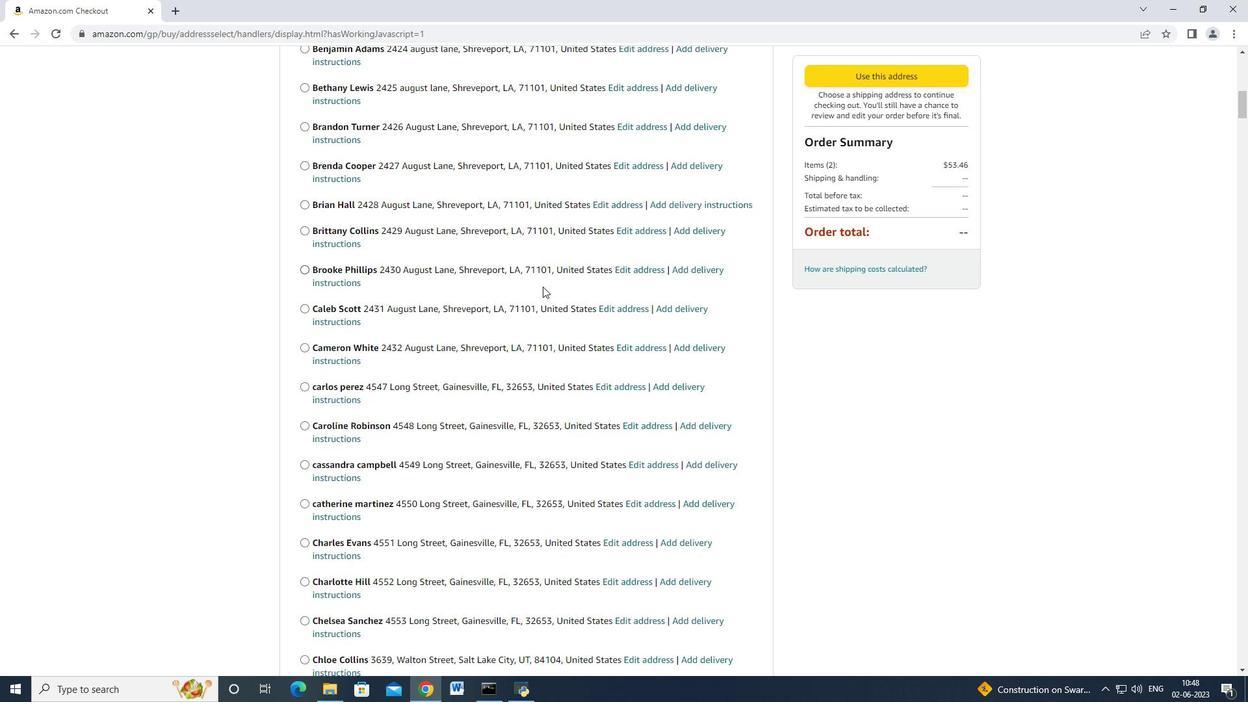 
Action: Mouse scrolled (542, 286) with delta (0, 0)
Screenshot: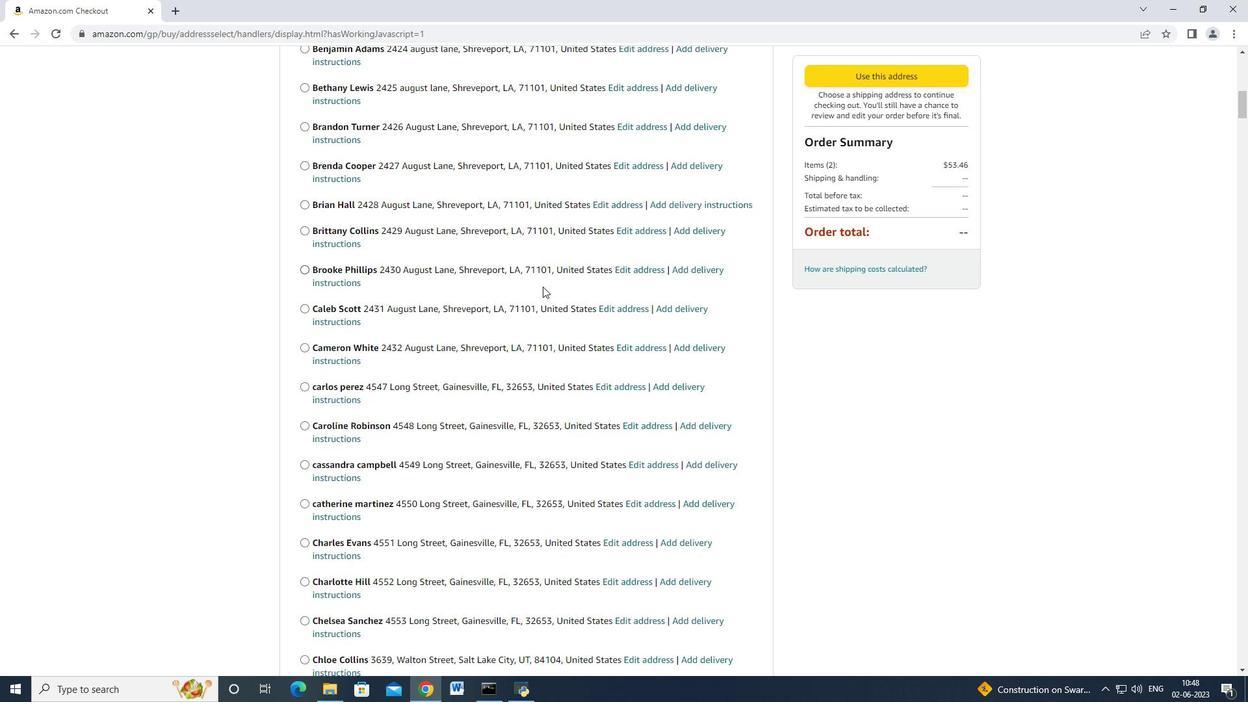 
Action: Mouse scrolled (542, 286) with delta (0, 0)
Screenshot: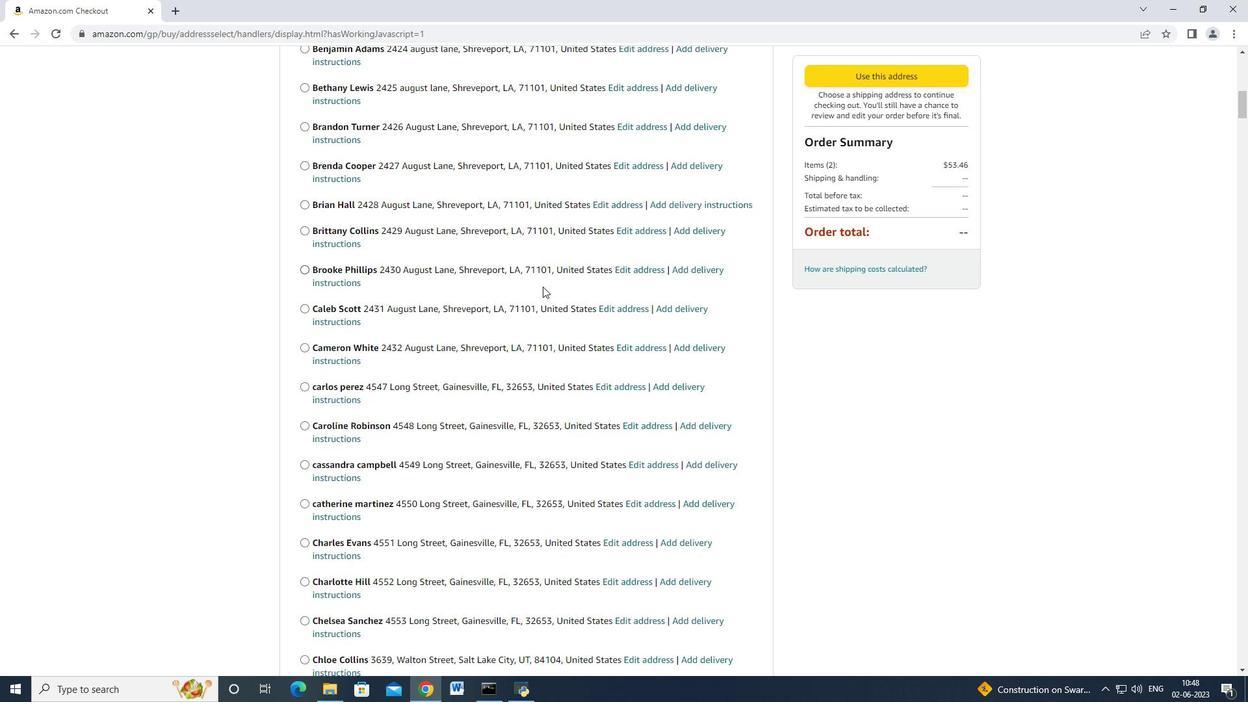 
Action: Mouse scrolled (542, 286) with delta (0, 0)
Screenshot: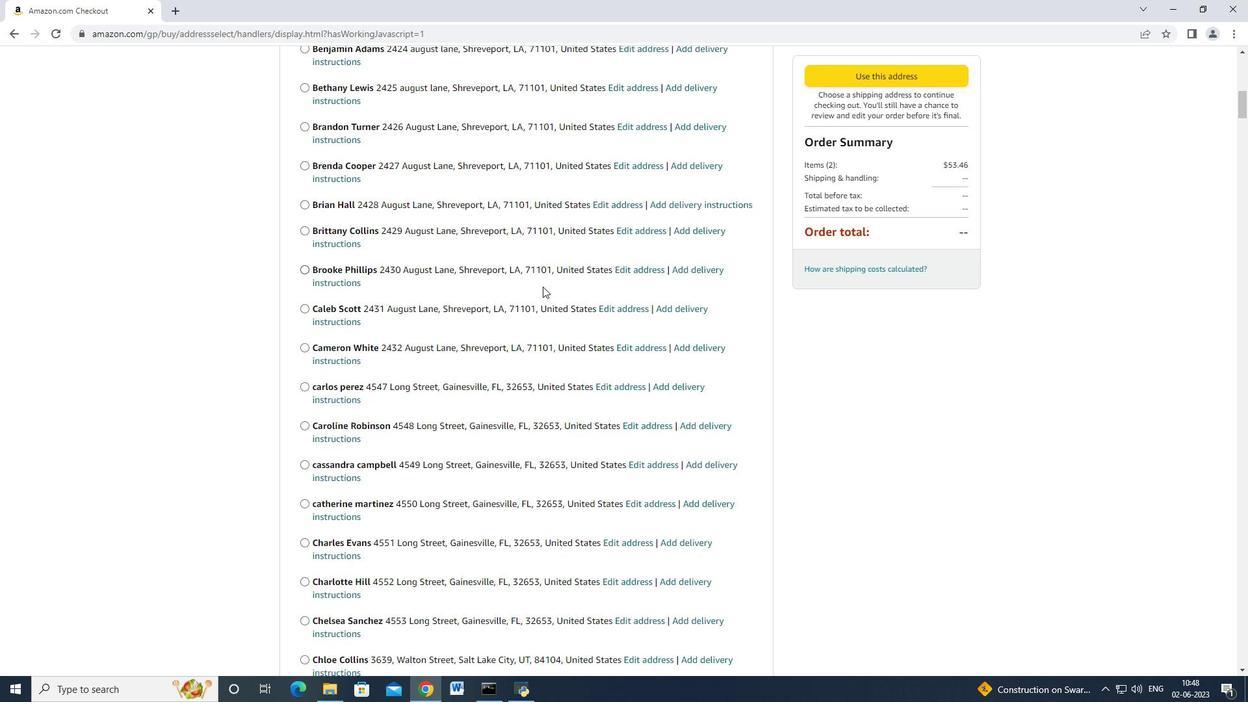 
Action: Mouse scrolled (542, 286) with delta (0, 0)
Screenshot: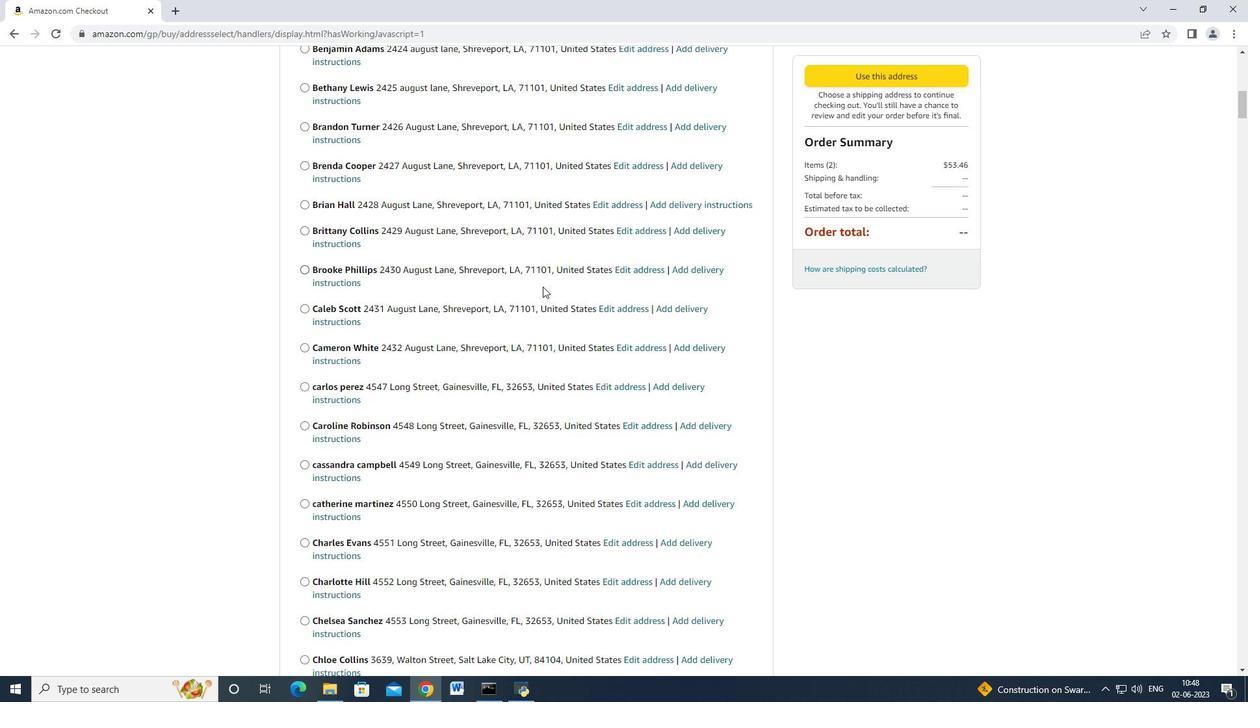 
Action: Mouse scrolled (542, 286) with delta (0, 0)
Screenshot: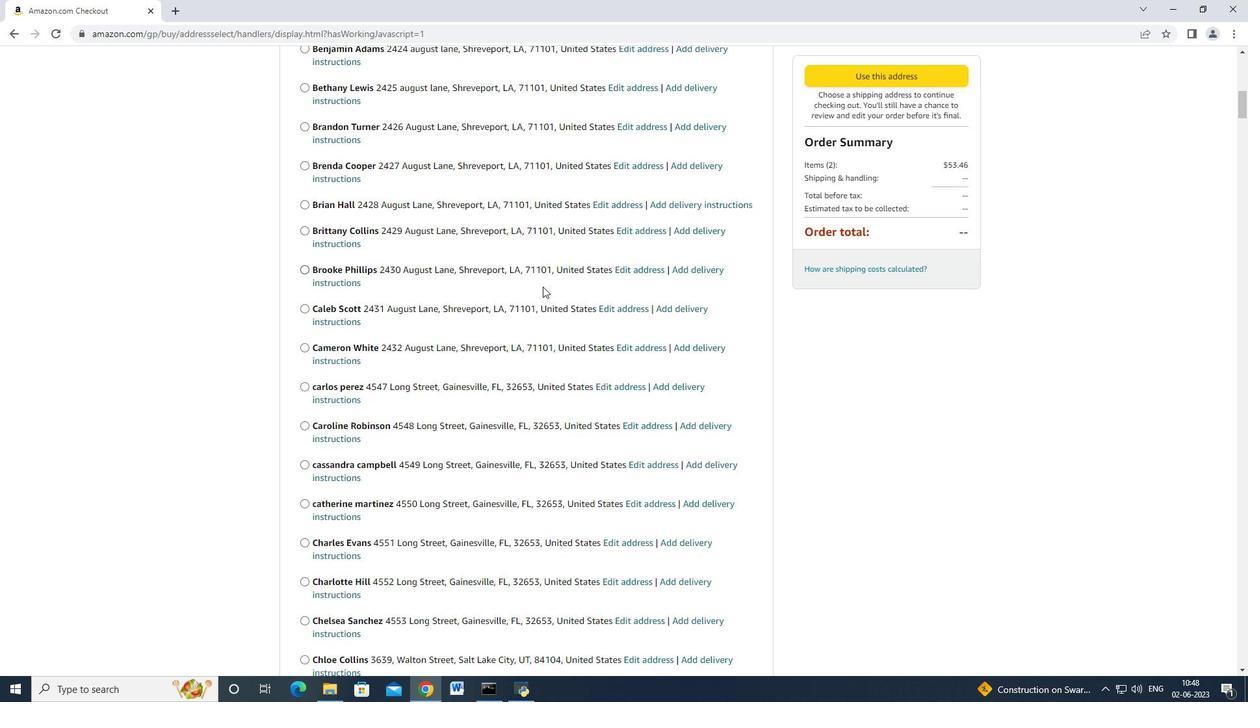 
Action: Mouse scrolled (542, 286) with delta (0, 0)
Screenshot: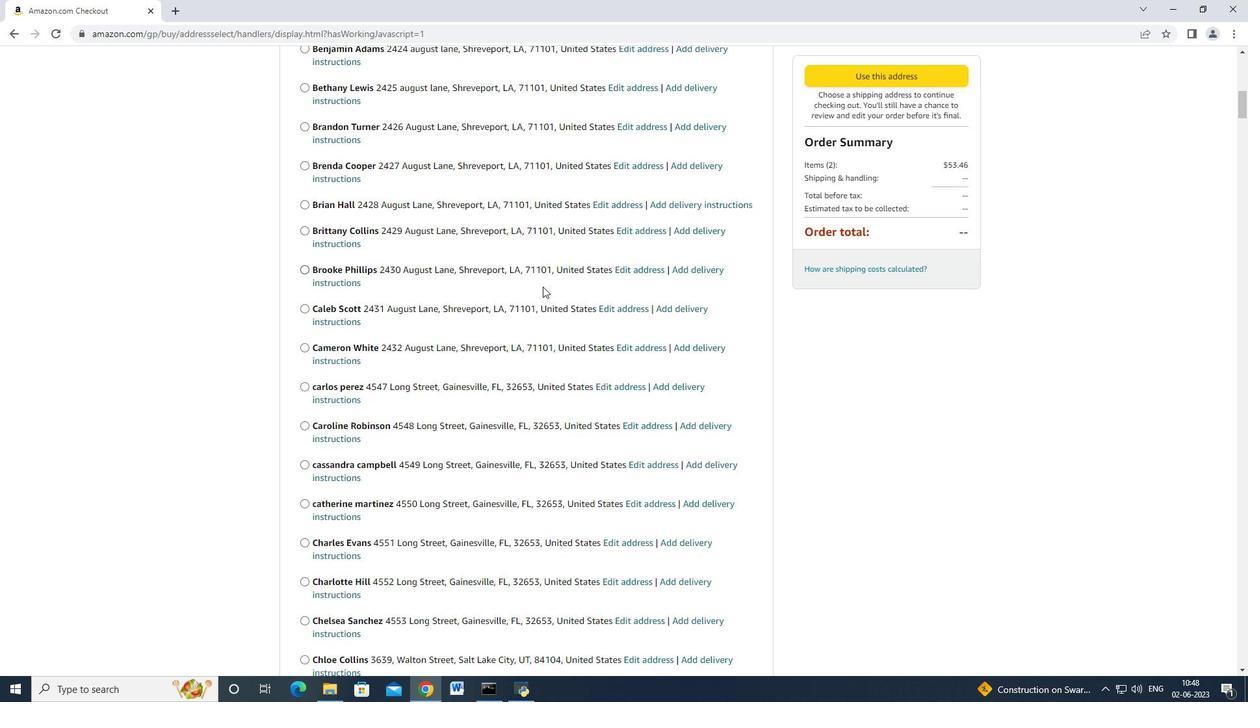 
Action: Mouse moved to (540, 289)
Screenshot: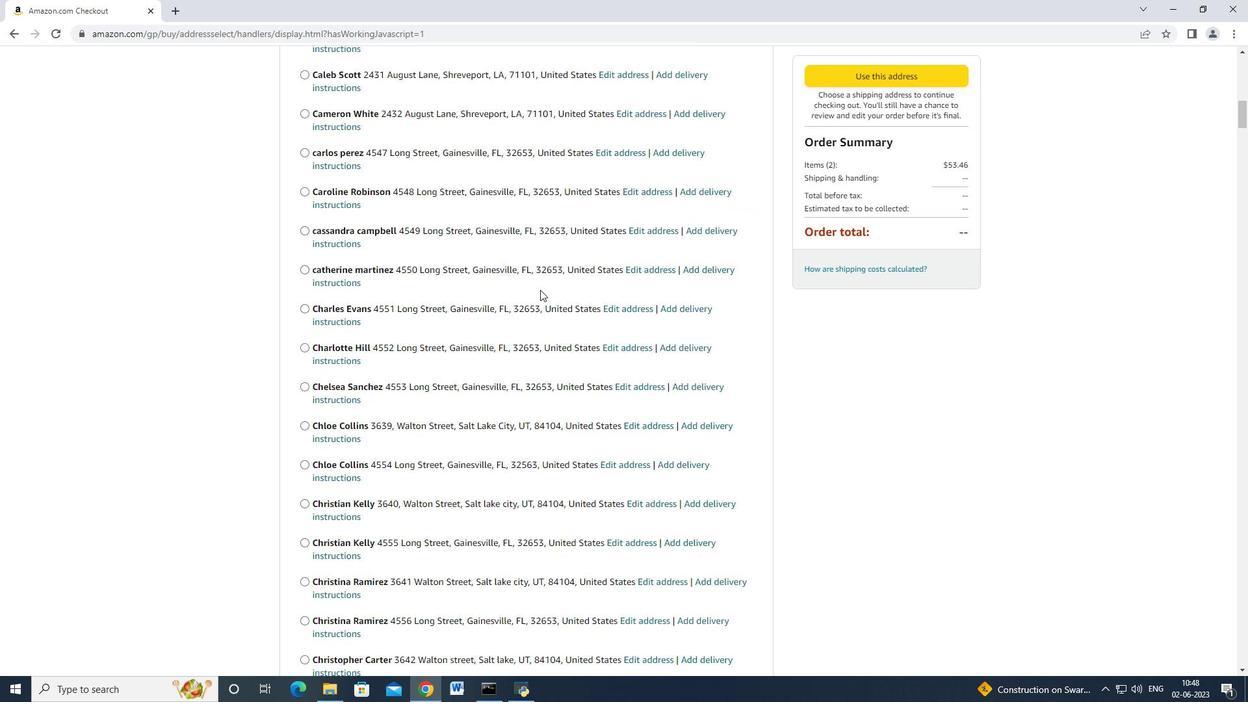 
Action: Mouse scrolled (540, 289) with delta (0, 0)
Screenshot: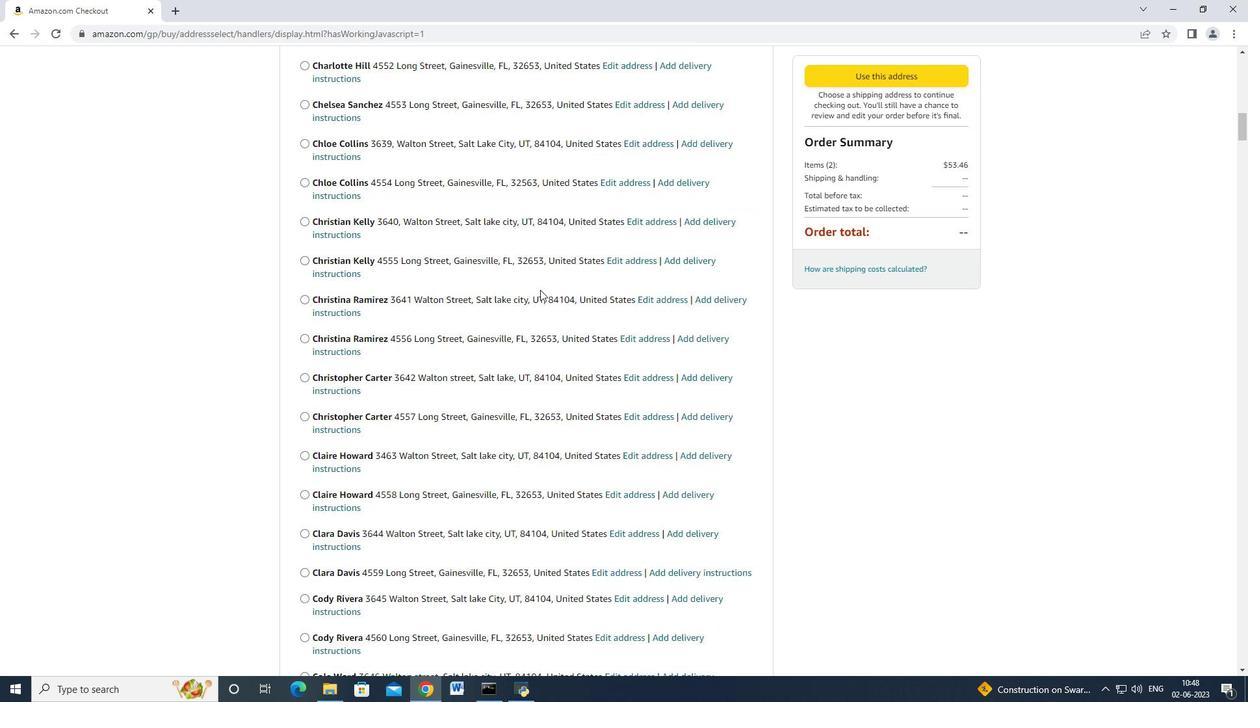 
Action: Mouse scrolled (540, 289) with delta (0, 0)
Screenshot: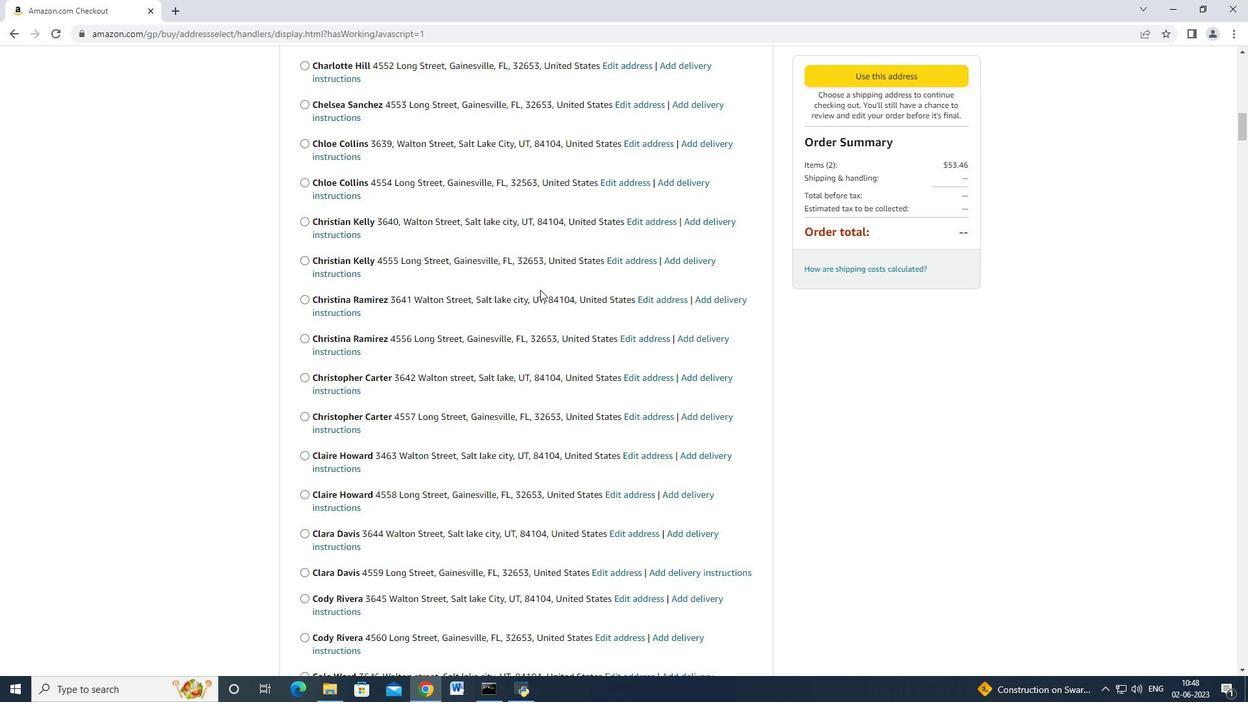 
Action: Mouse scrolled (540, 289) with delta (0, 0)
Screenshot: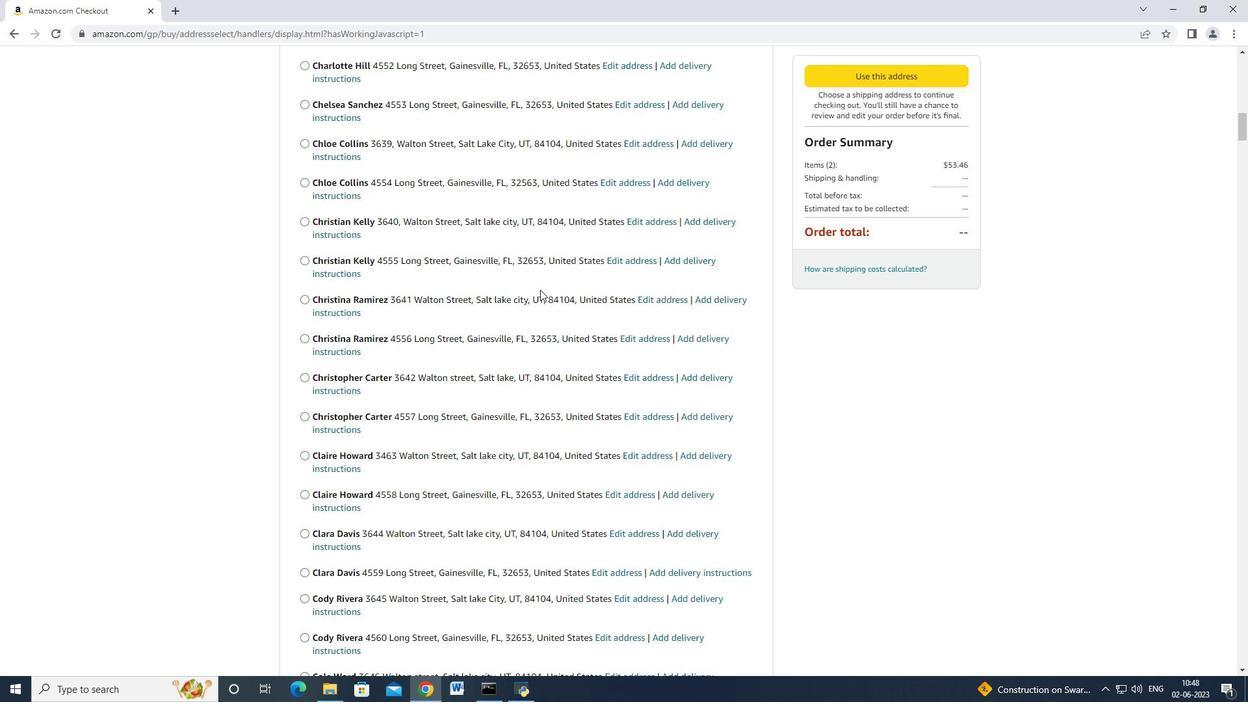 
Action: Mouse scrolled (540, 289) with delta (0, 0)
Screenshot: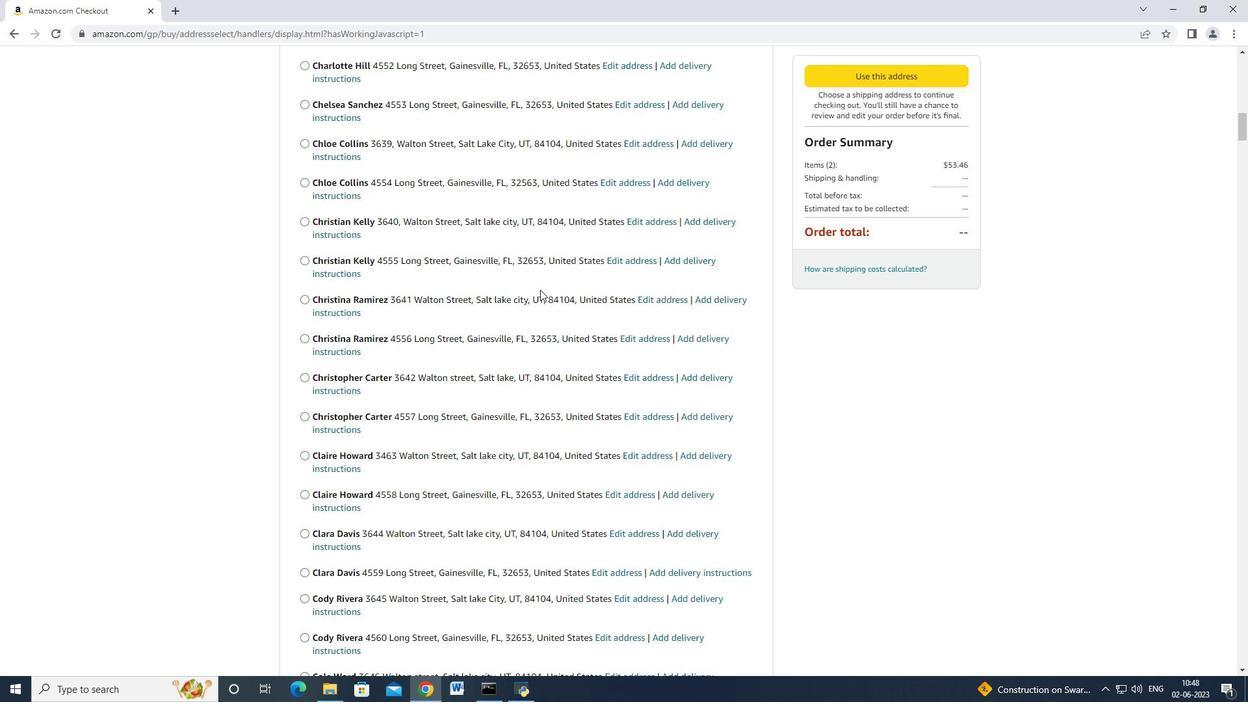 
Action: Mouse scrolled (540, 289) with delta (0, 0)
Screenshot: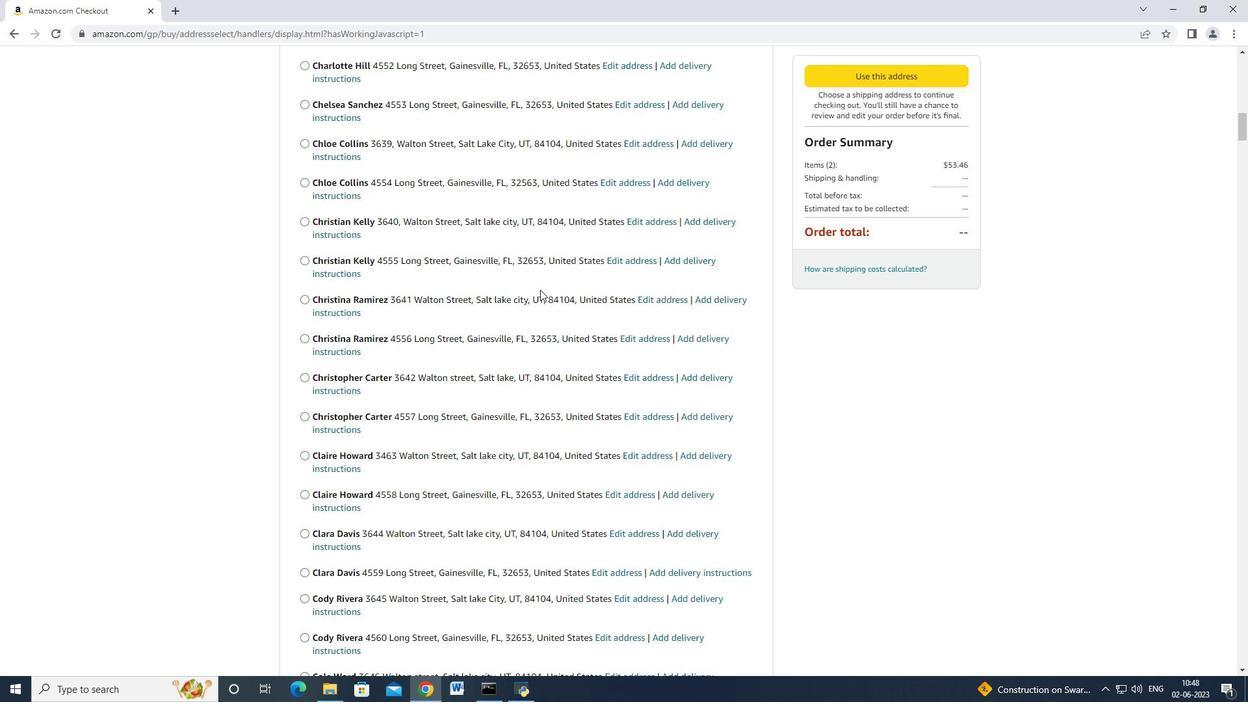 
Action: Mouse scrolled (540, 289) with delta (0, 0)
Screenshot: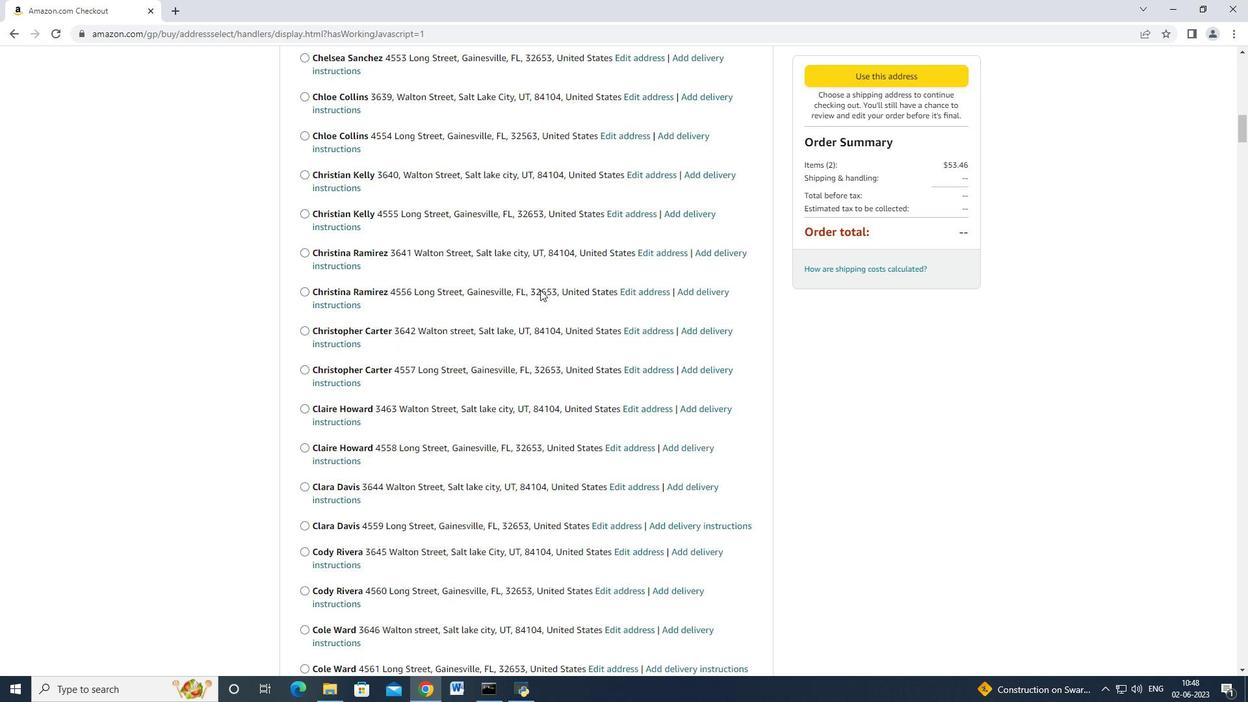 
Action: Mouse scrolled (540, 289) with delta (0, 0)
Screenshot: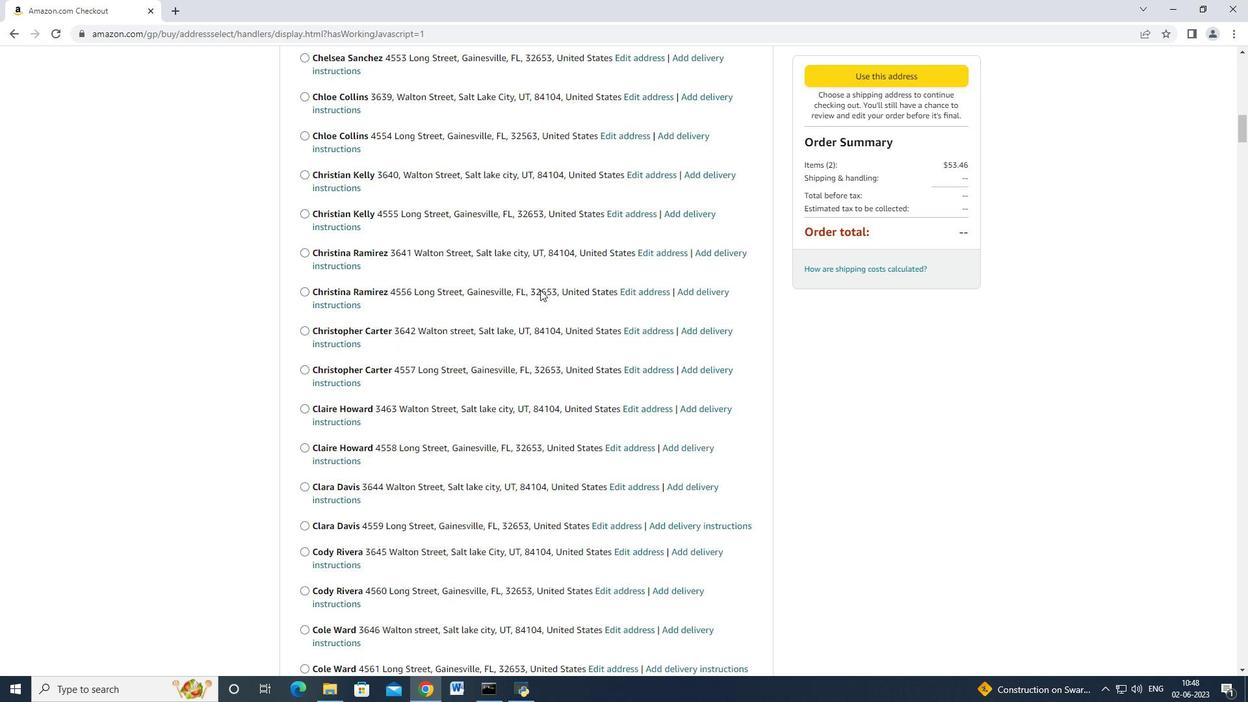 
Action: Mouse scrolled (540, 289) with delta (0, 0)
Screenshot: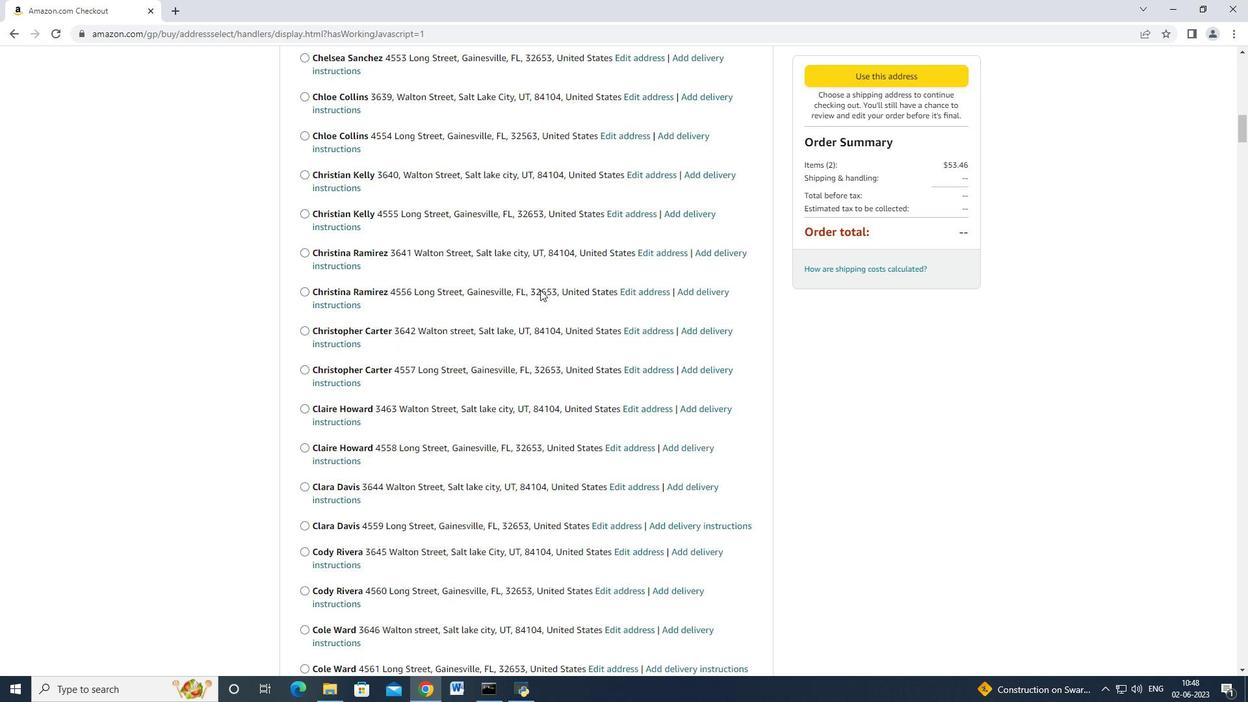 
Action: Mouse scrolled (540, 289) with delta (0, 0)
Screenshot: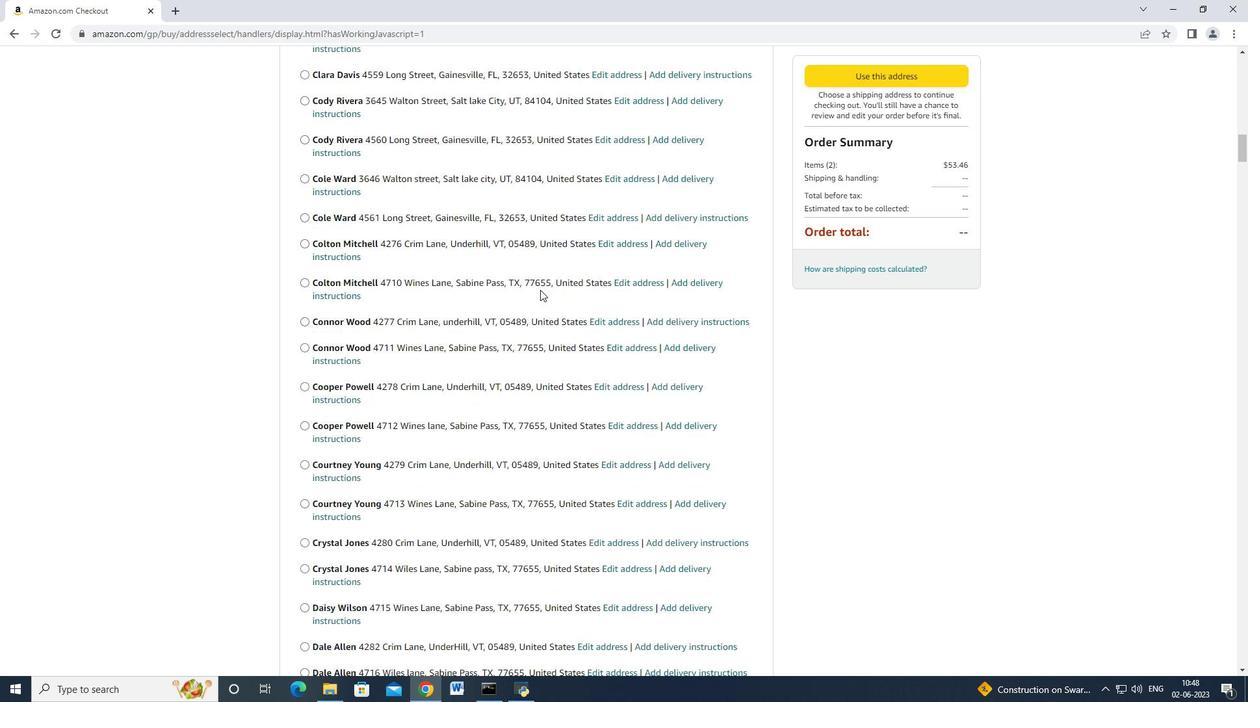 
Action: Mouse scrolled (540, 289) with delta (0, 0)
Screenshot: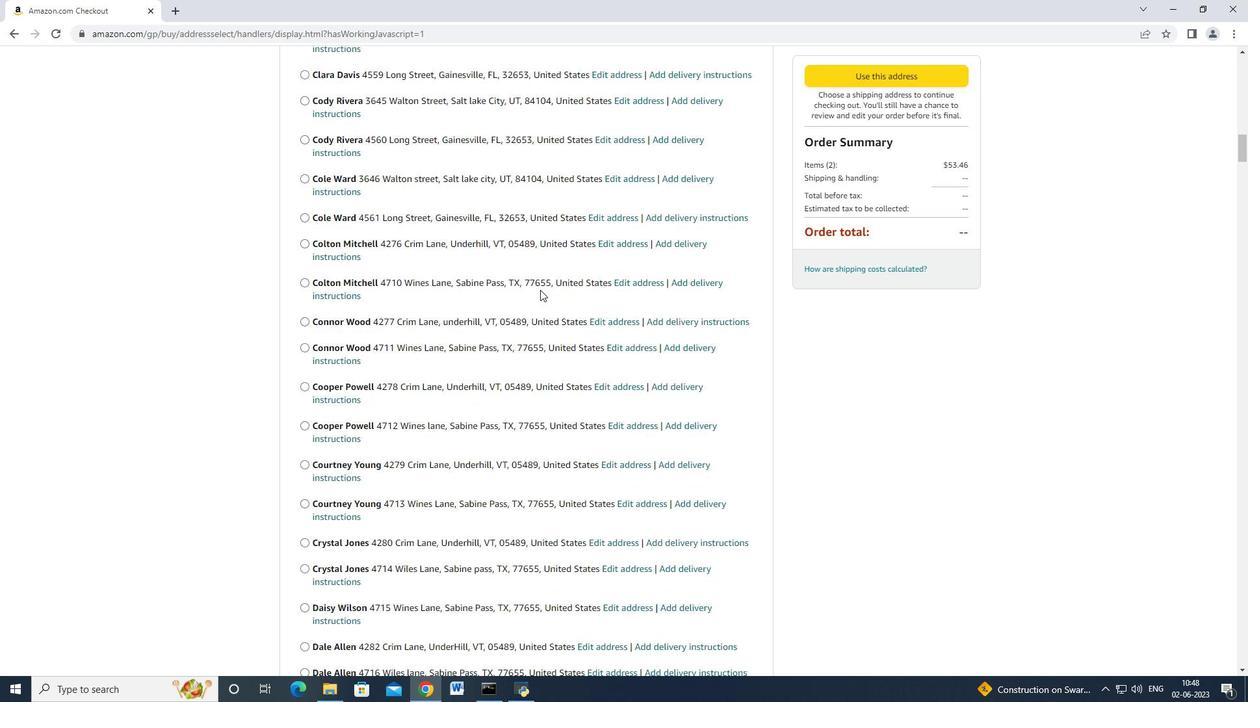 
Action: Mouse scrolled (540, 289) with delta (0, 0)
Screenshot: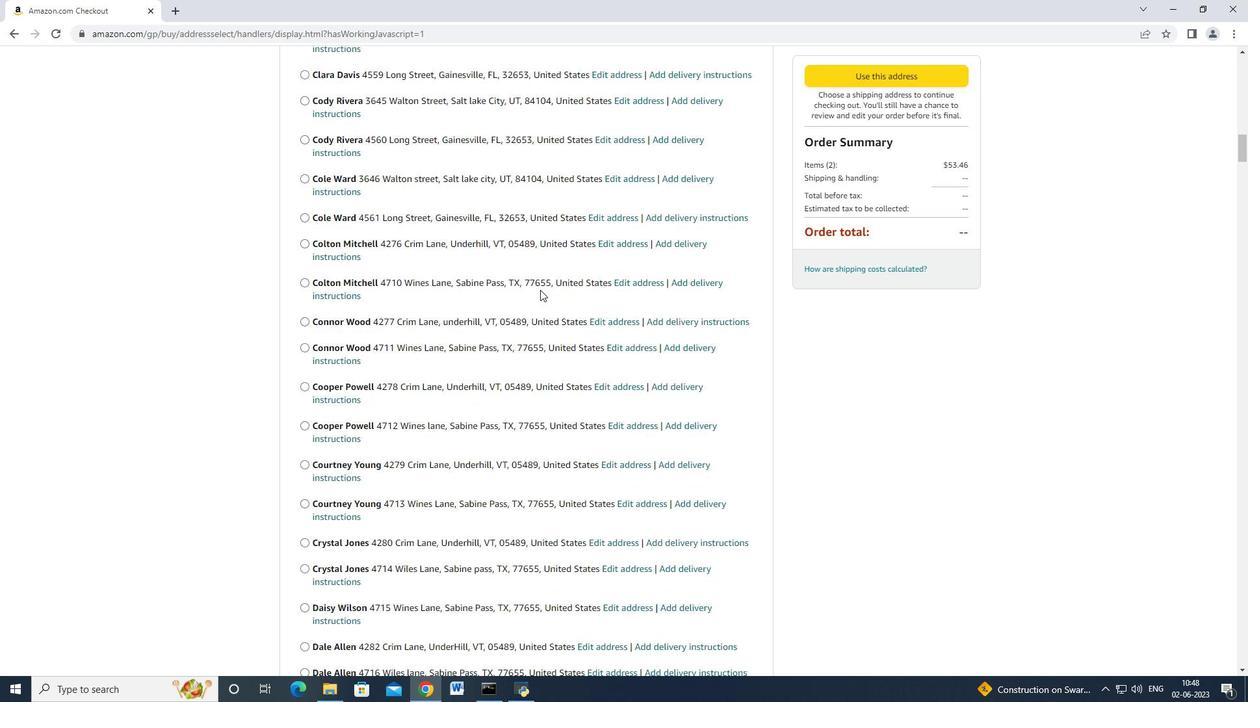 
Action: Mouse scrolled (540, 289) with delta (0, 0)
Screenshot: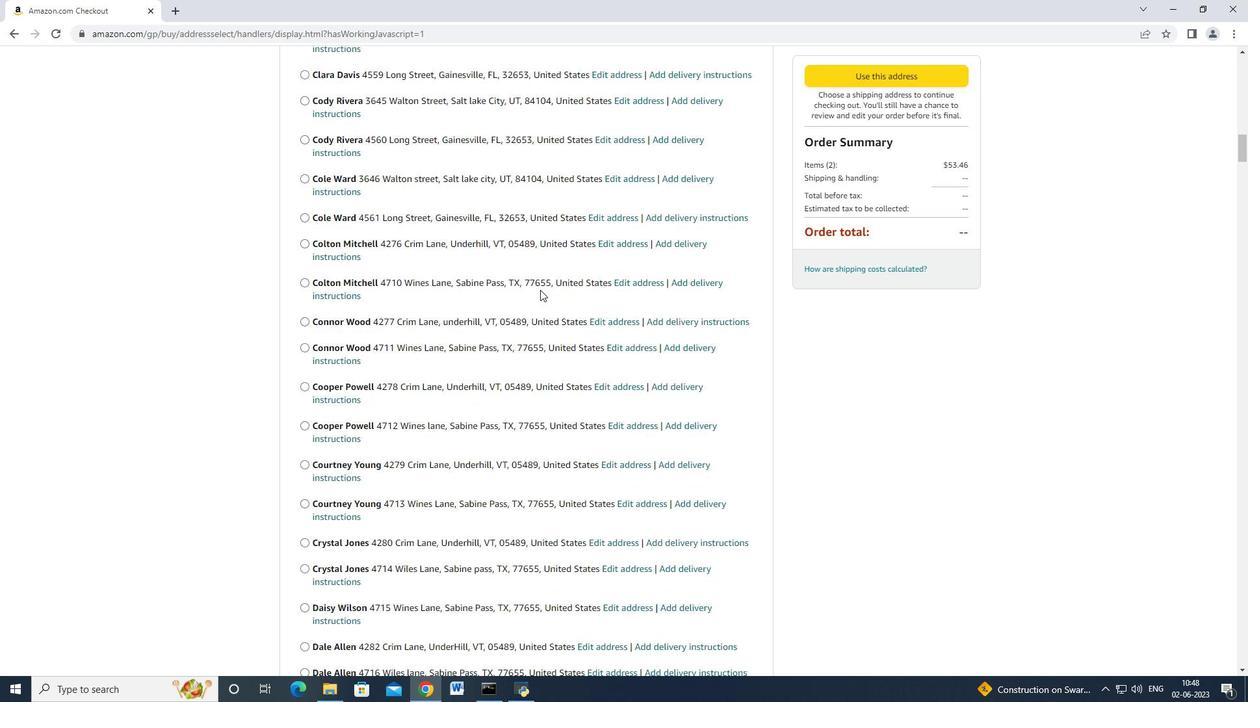 
Action: Mouse scrolled (540, 288) with delta (0, -1)
Screenshot: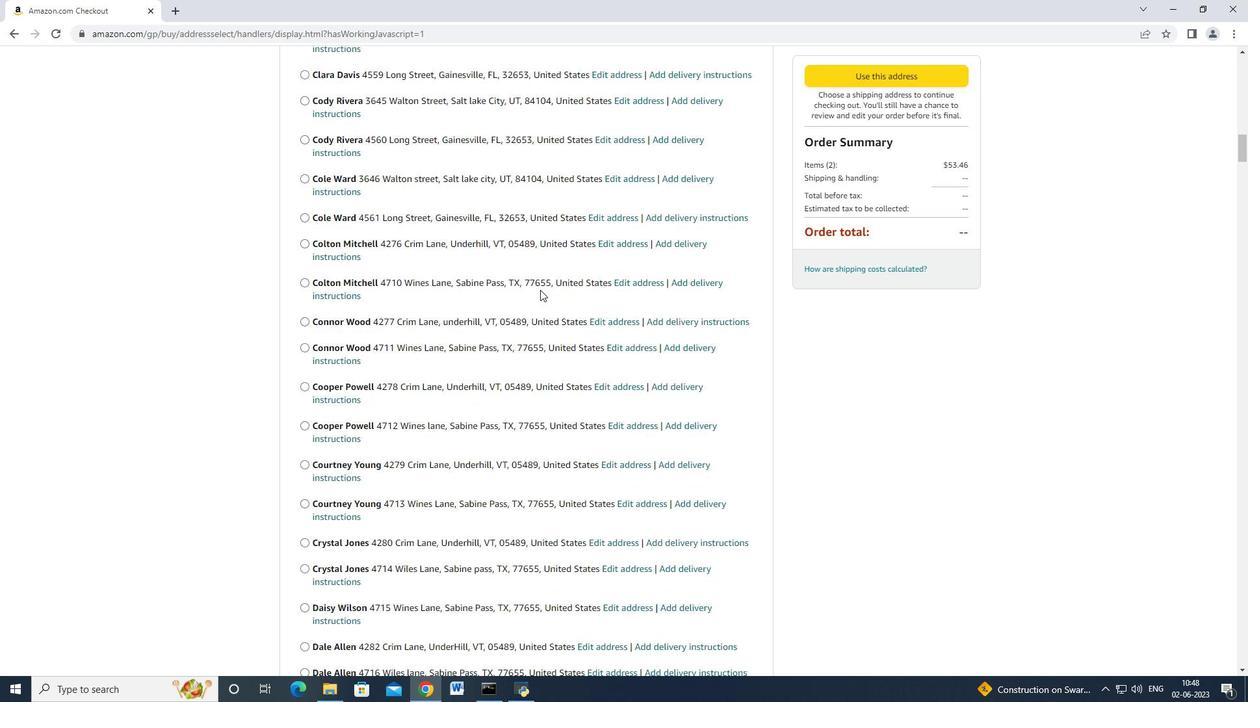 
Action: Mouse scrolled (540, 289) with delta (0, 0)
Screenshot: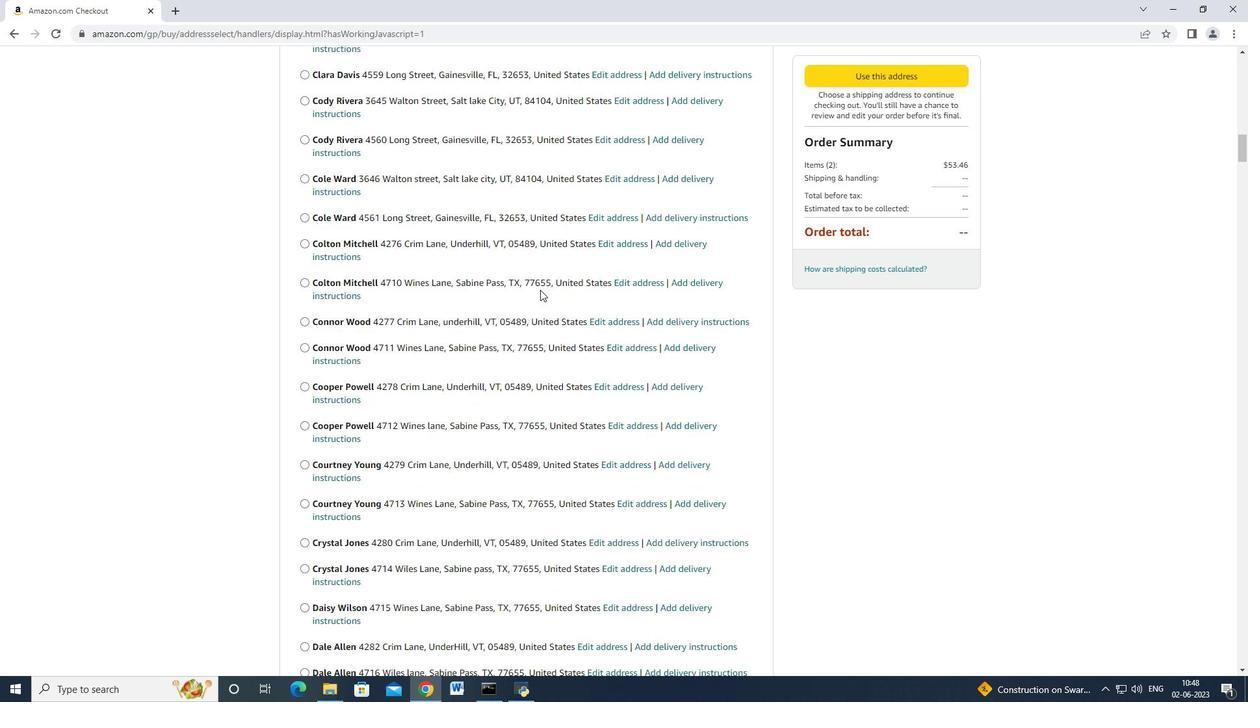 
Action: Mouse scrolled (540, 289) with delta (0, 0)
Screenshot: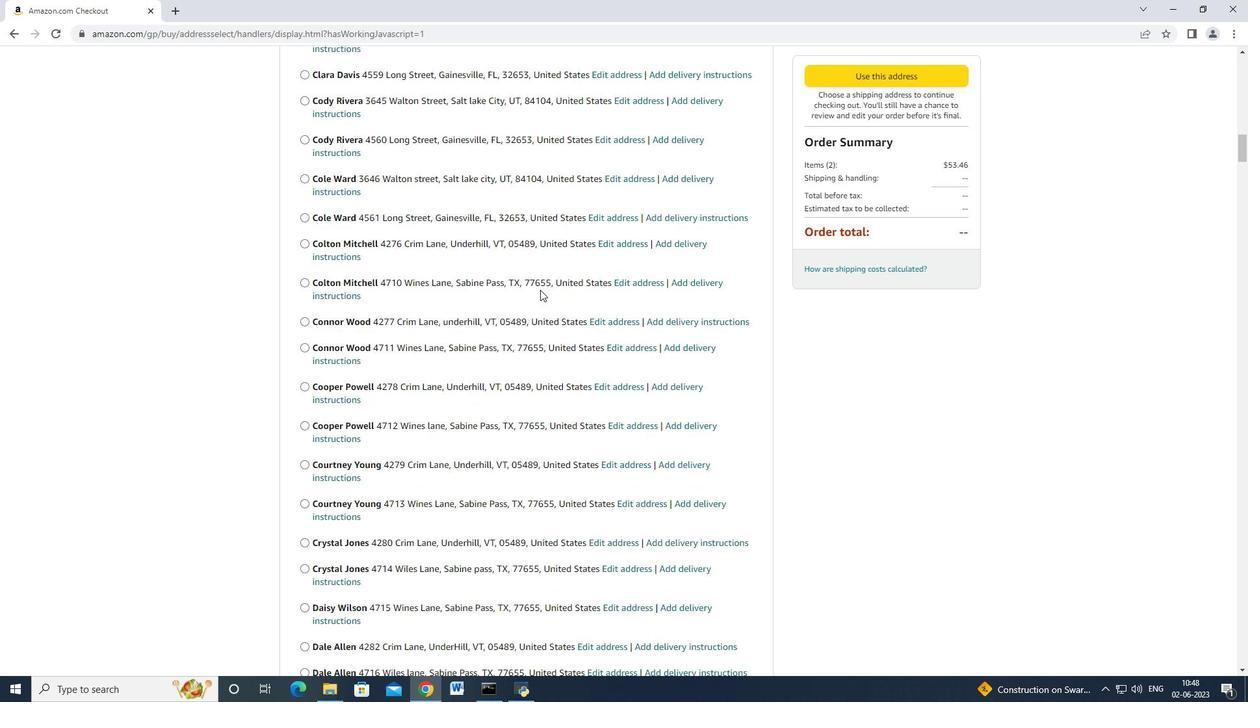
Action: Mouse scrolled (540, 289) with delta (0, 0)
Screenshot: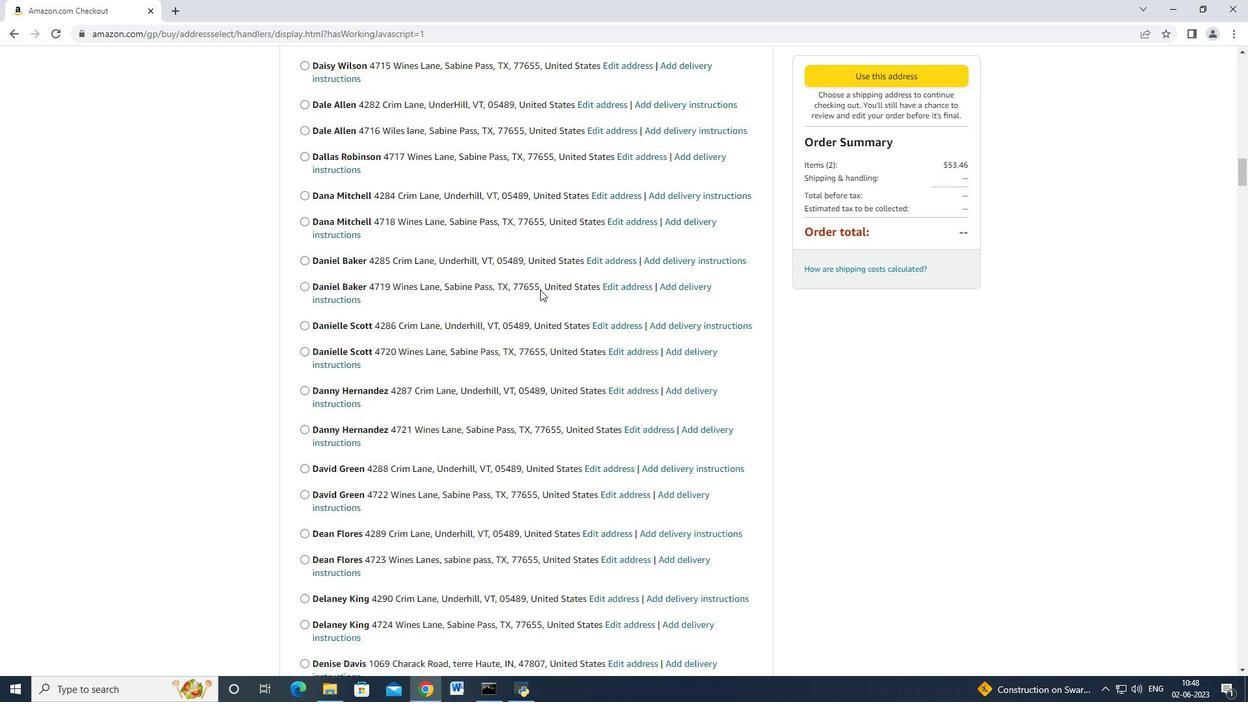 
Action: Mouse scrolled (540, 289) with delta (0, 0)
Screenshot: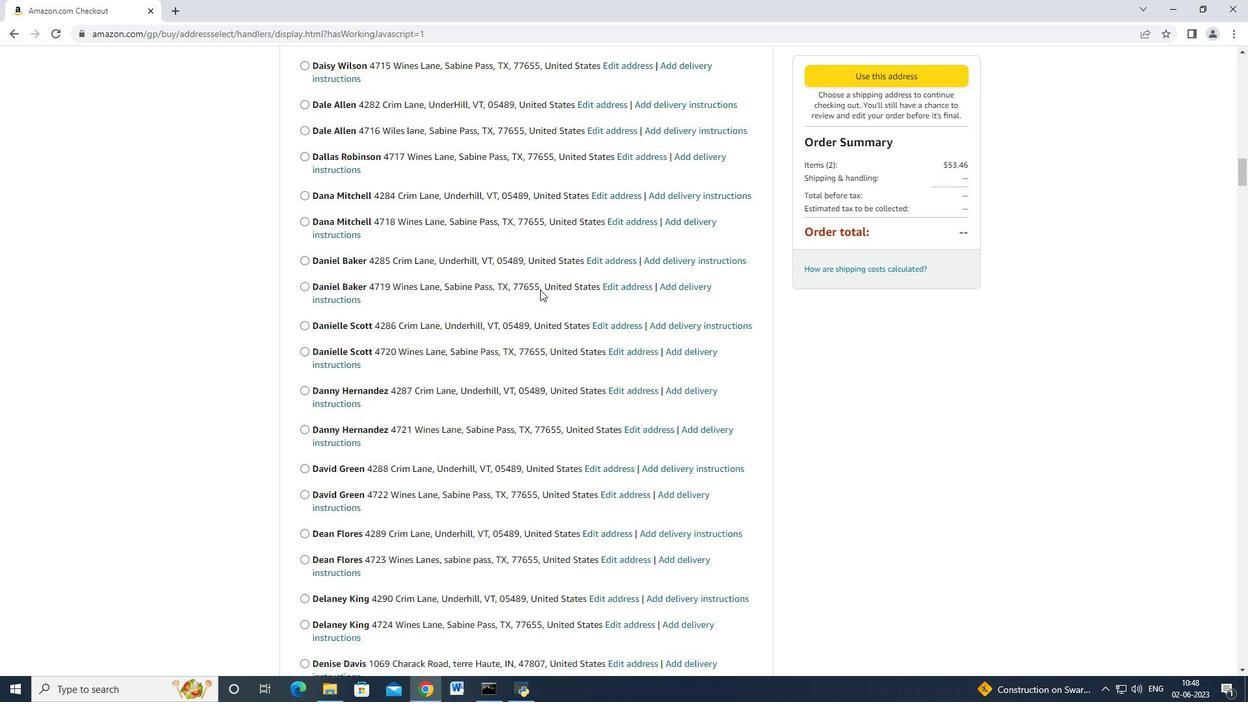 
Action: Mouse scrolled (540, 289) with delta (0, 0)
Screenshot: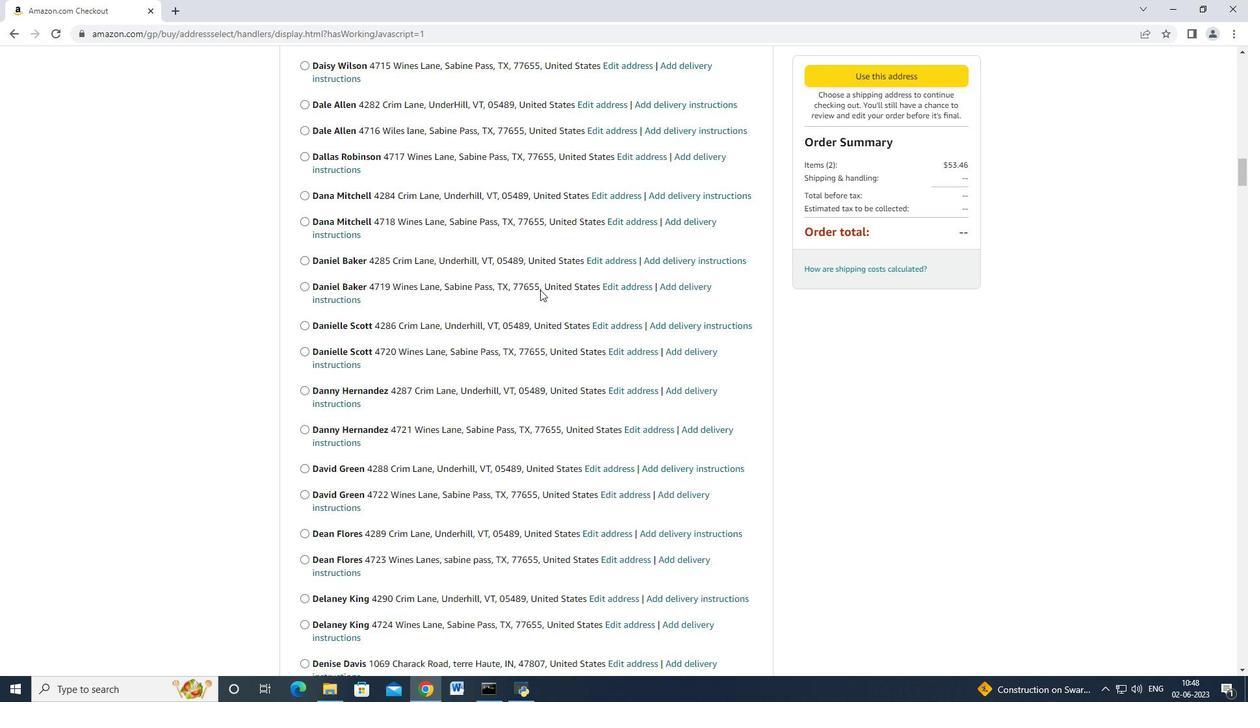 
Action: Mouse scrolled (540, 289) with delta (0, 0)
Screenshot: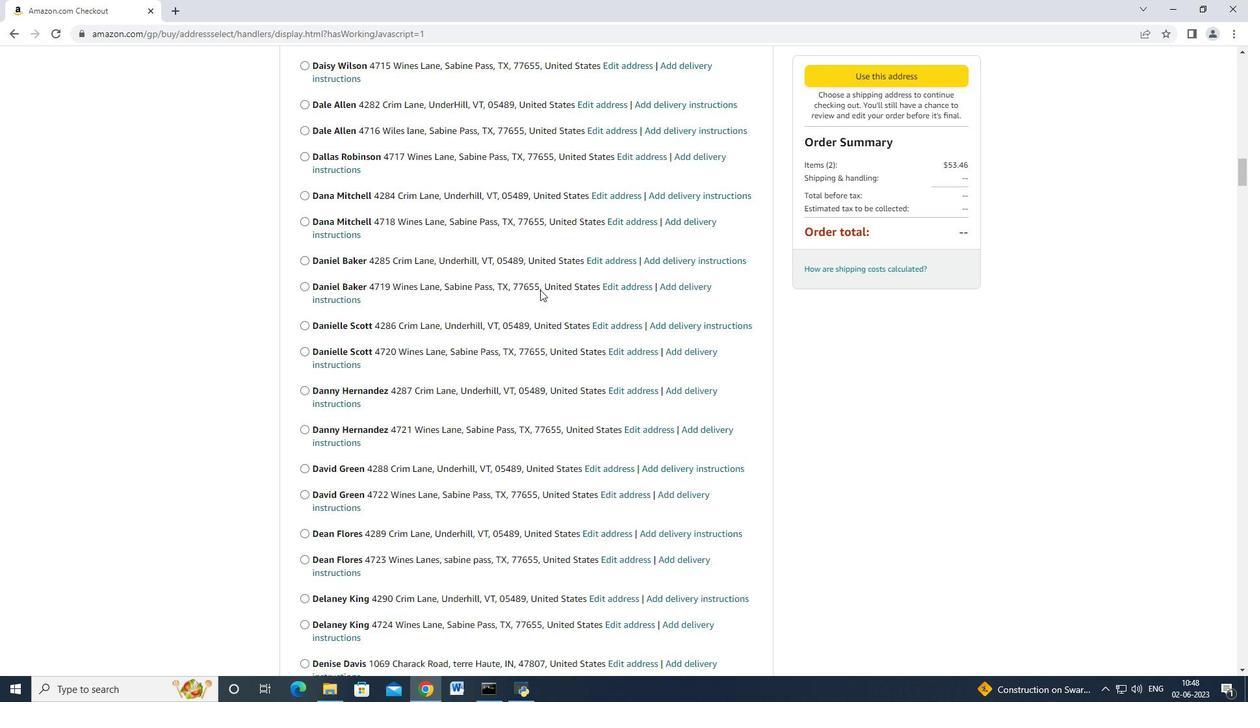 
Action: Mouse scrolled (540, 289) with delta (0, 0)
Screenshot: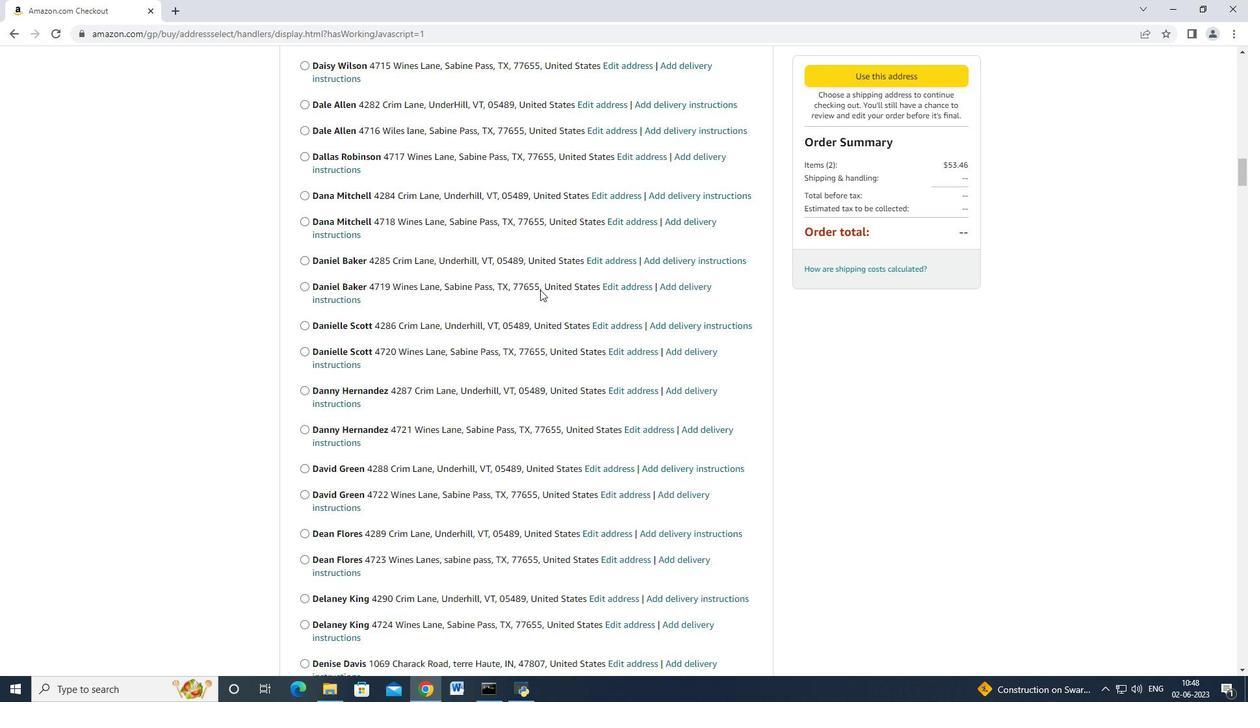
Action: Mouse scrolled (540, 289) with delta (0, 0)
Screenshot: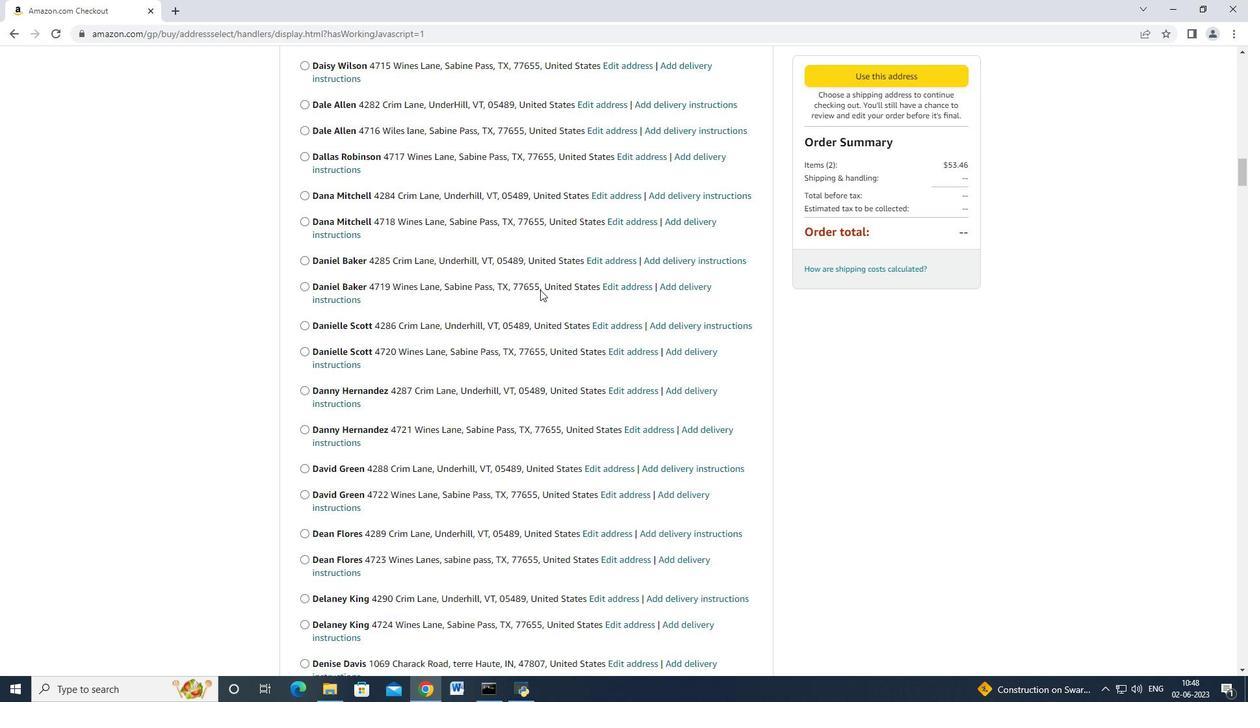 
Action: Mouse scrolled (540, 288) with delta (0, -1)
Screenshot: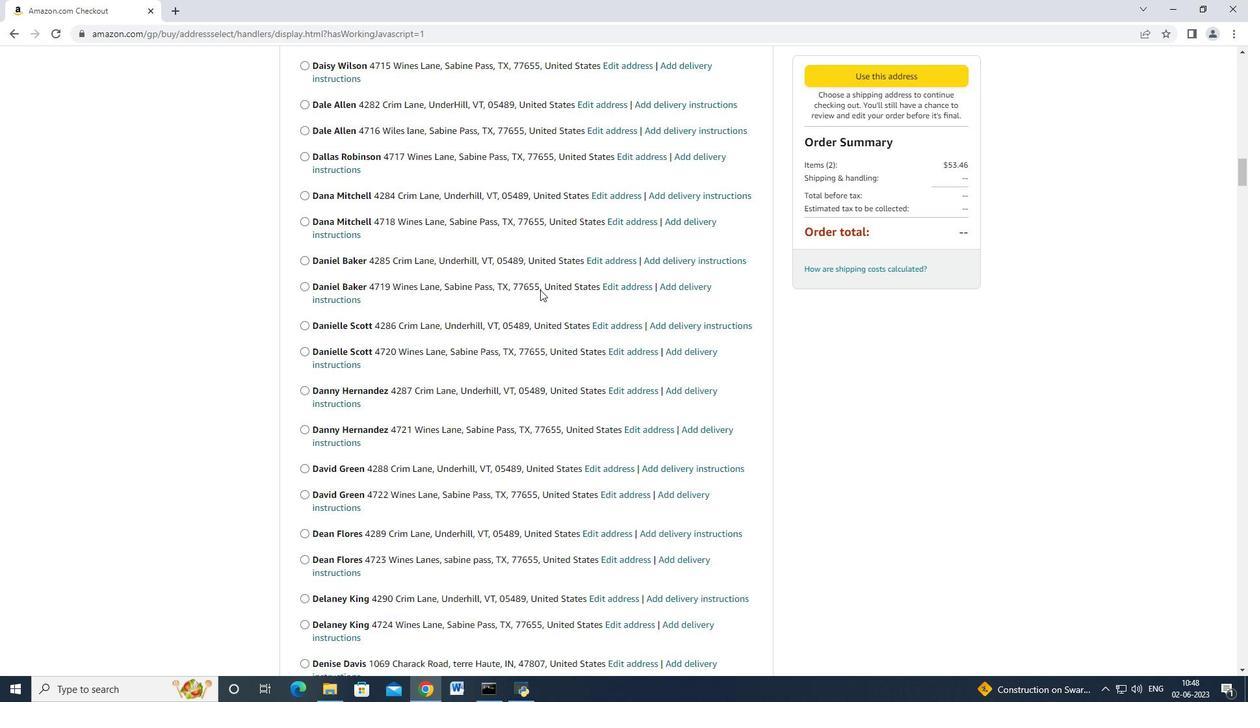 
Action: Mouse scrolled (540, 289) with delta (0, 0)
Screenshot: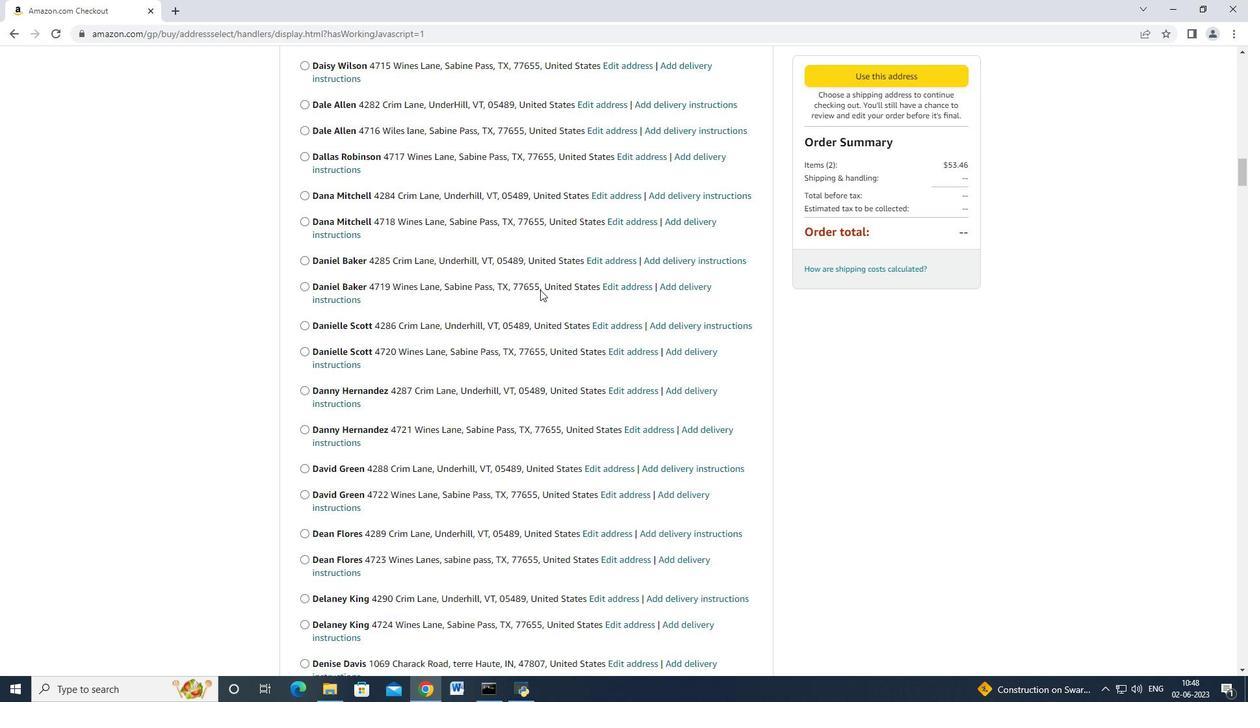 
Action: Mouse scrolled (540, 289) with delta (0, 0)
Screenshot: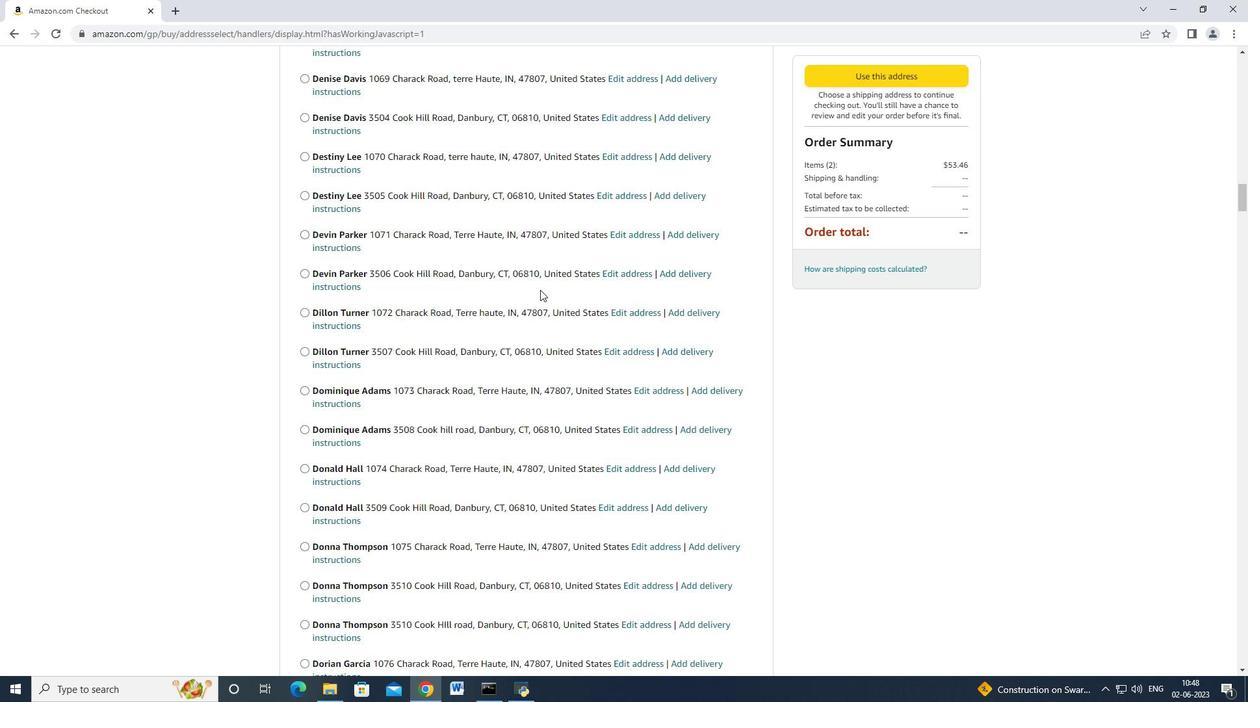 
Action: Mouse scrolled (540, 289) with delta (0, 0)
Screenshot: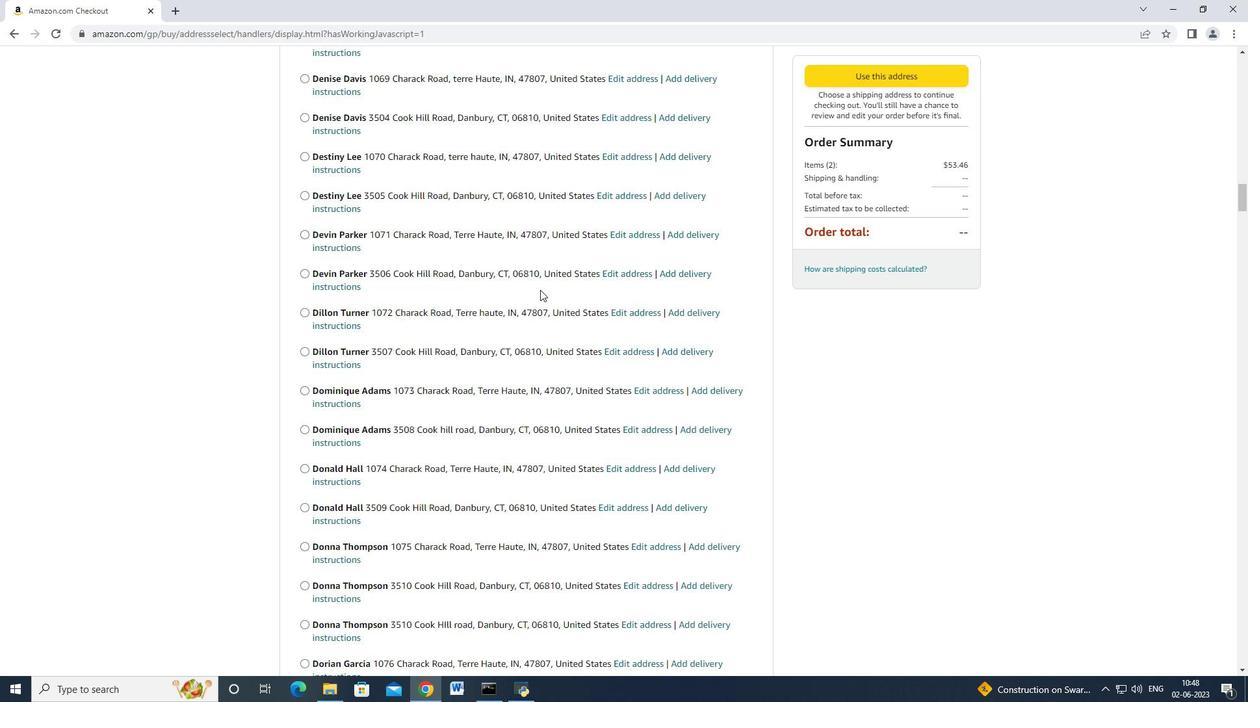 
Action: Mouse scrolled (540, 289) with delta (0, 0)
Screenshot: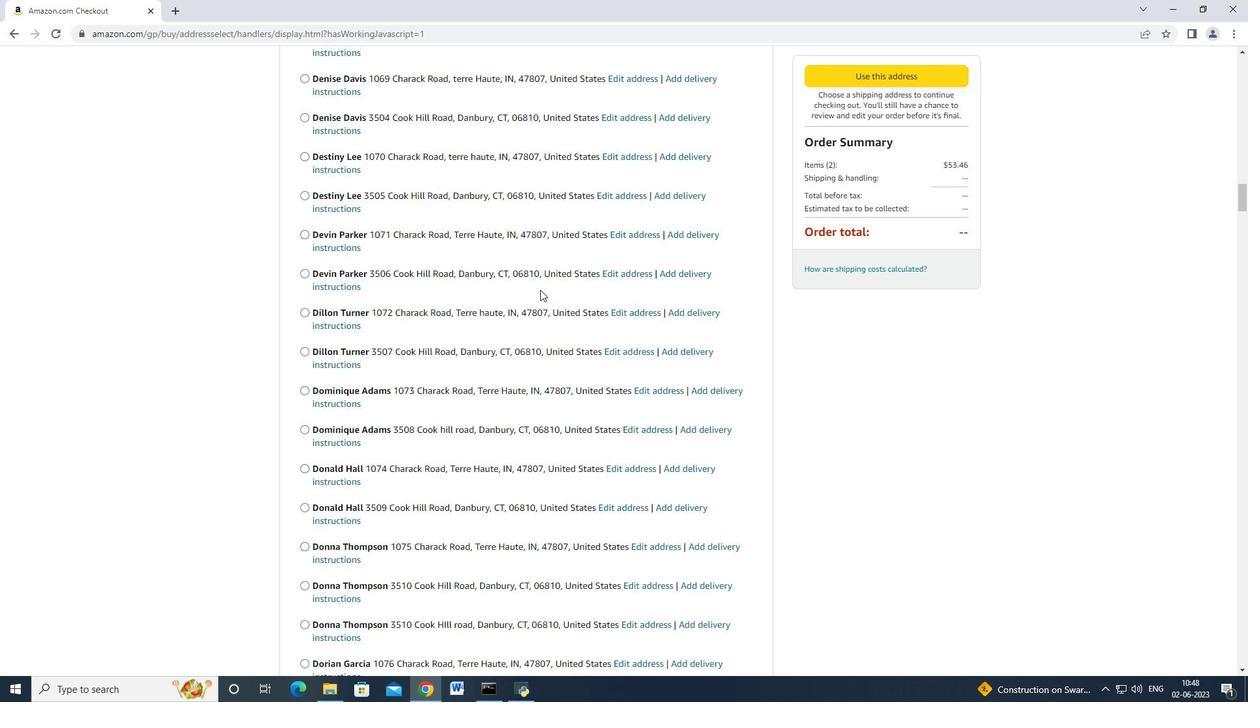 
Action: Mouse scrolled (540, 289) with delta (0, 0)
Screenshot: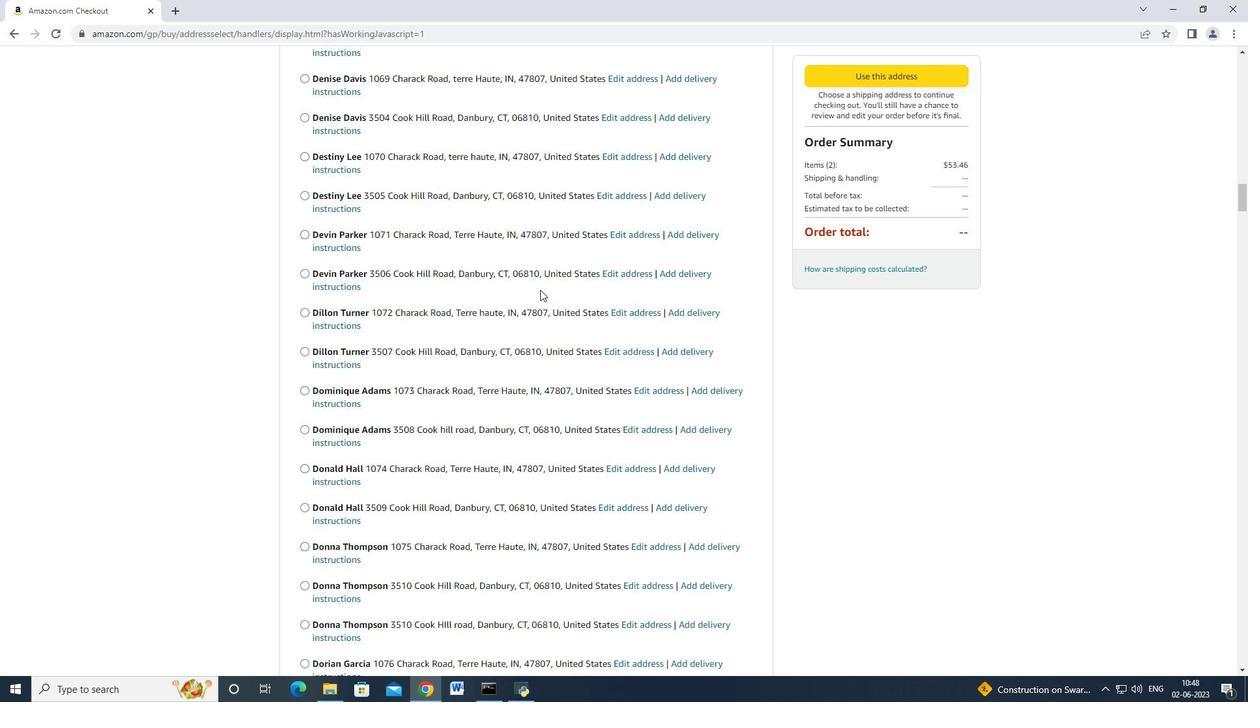 
Action: Mouse scrolled (540, 289) with delta (0, 0)
Screenshot: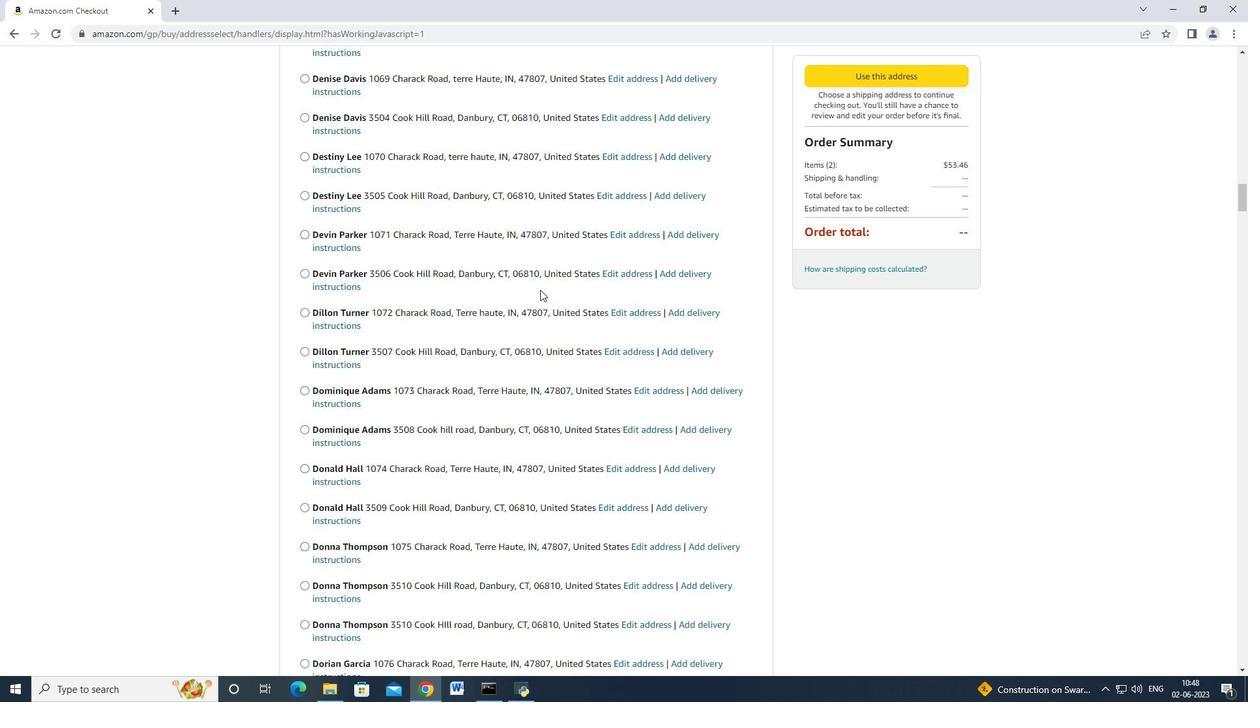 
Action: Mouse scrolled (540, 289) with delta (0, 0)
Screenshot: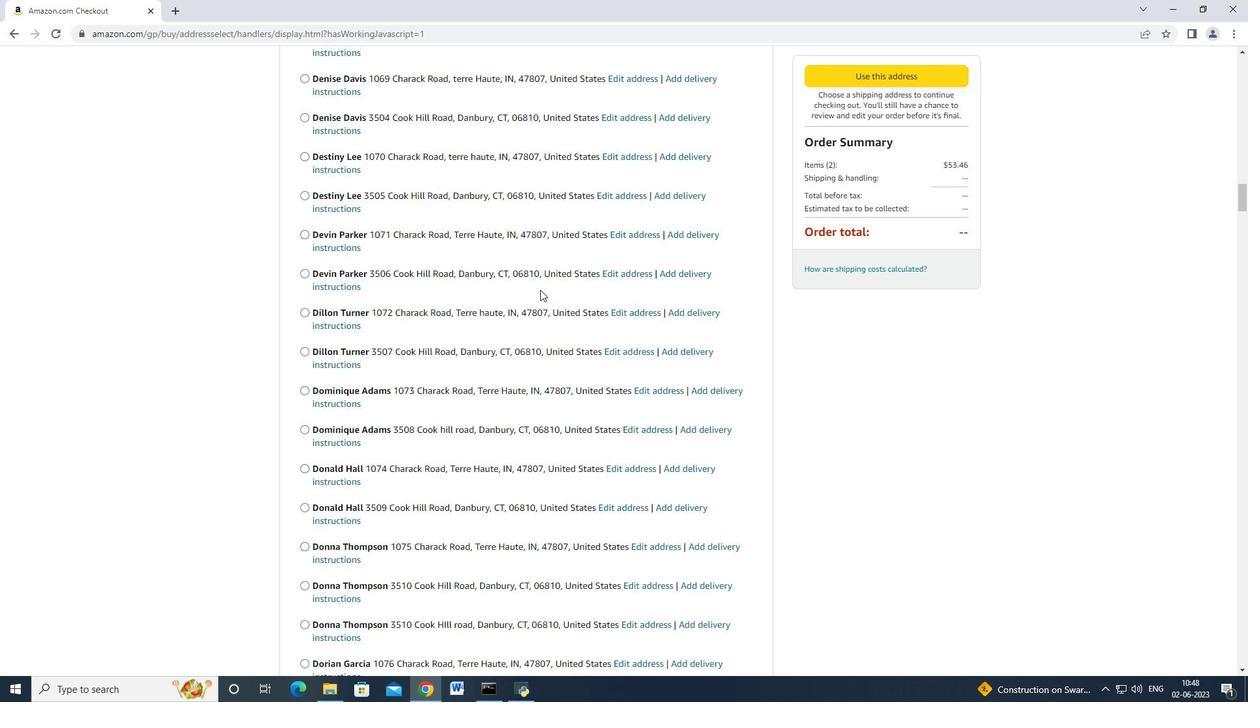 
Action: Mouse scrolled (540, 289) with delta (0, 0)
Screenshot: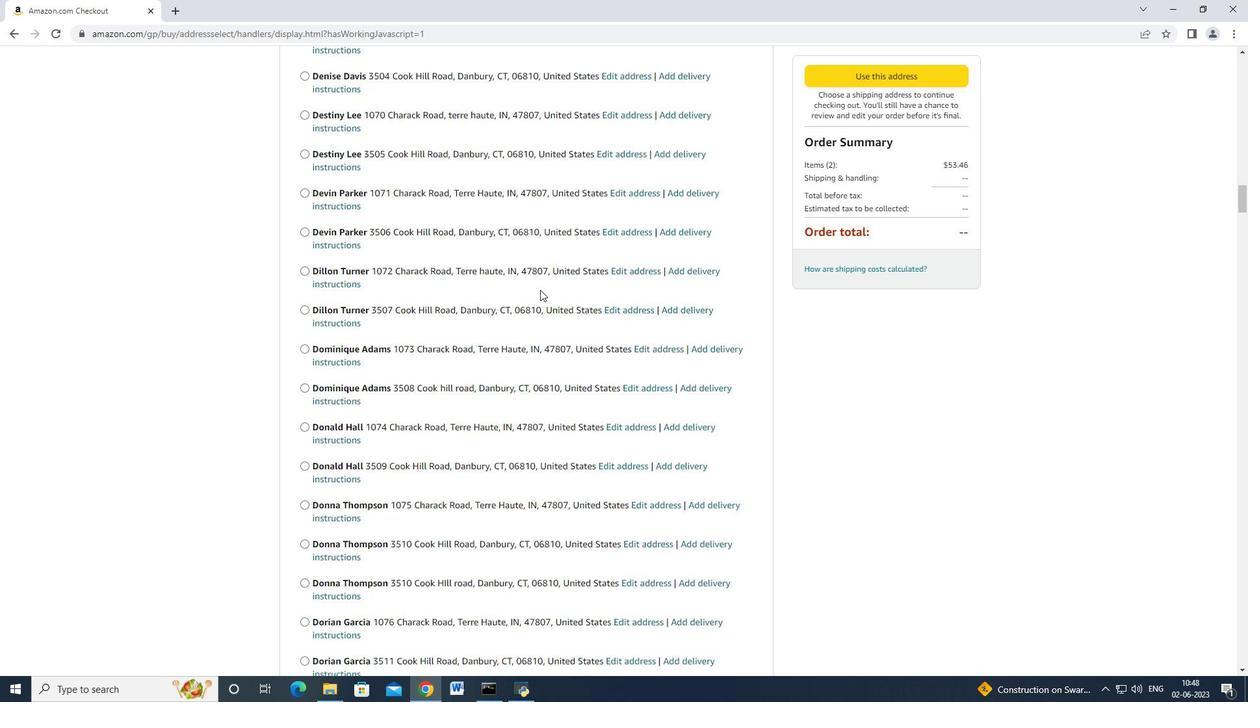 
Action: Mouse scrolled (540, 289) with delta (0, 0)
Screenshot: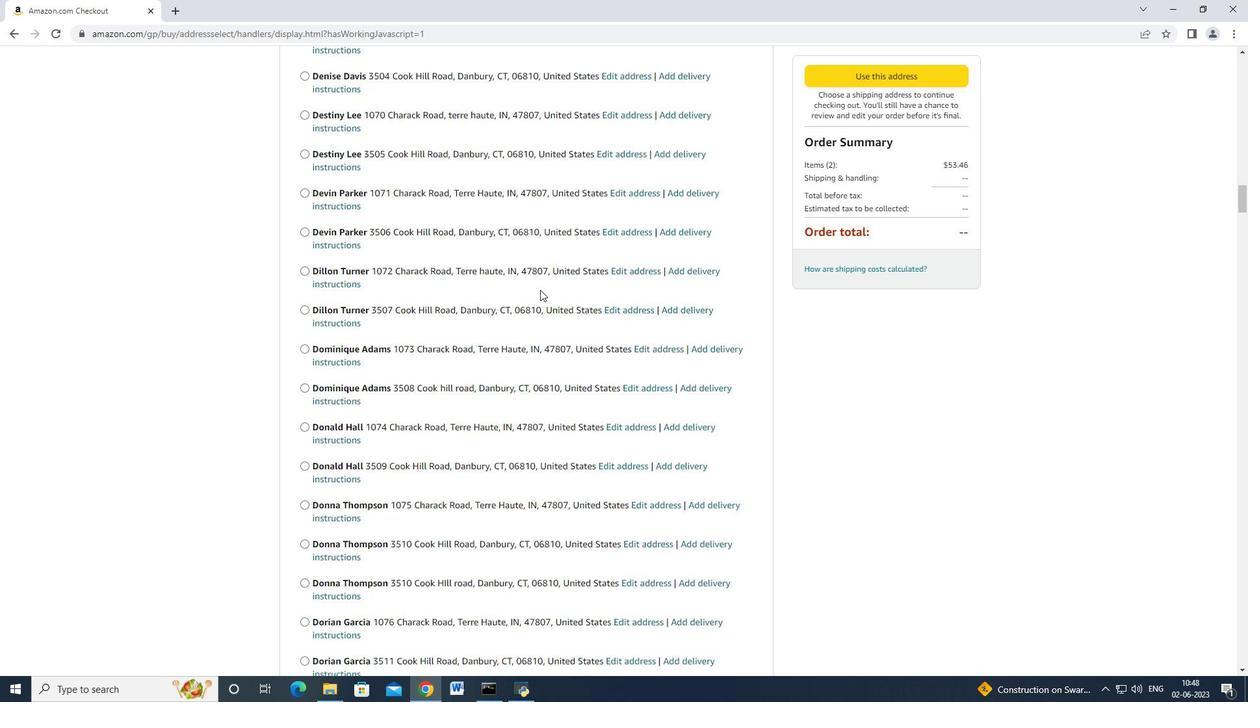 
Action: Mouse moved to (540, 289)
Screenshot: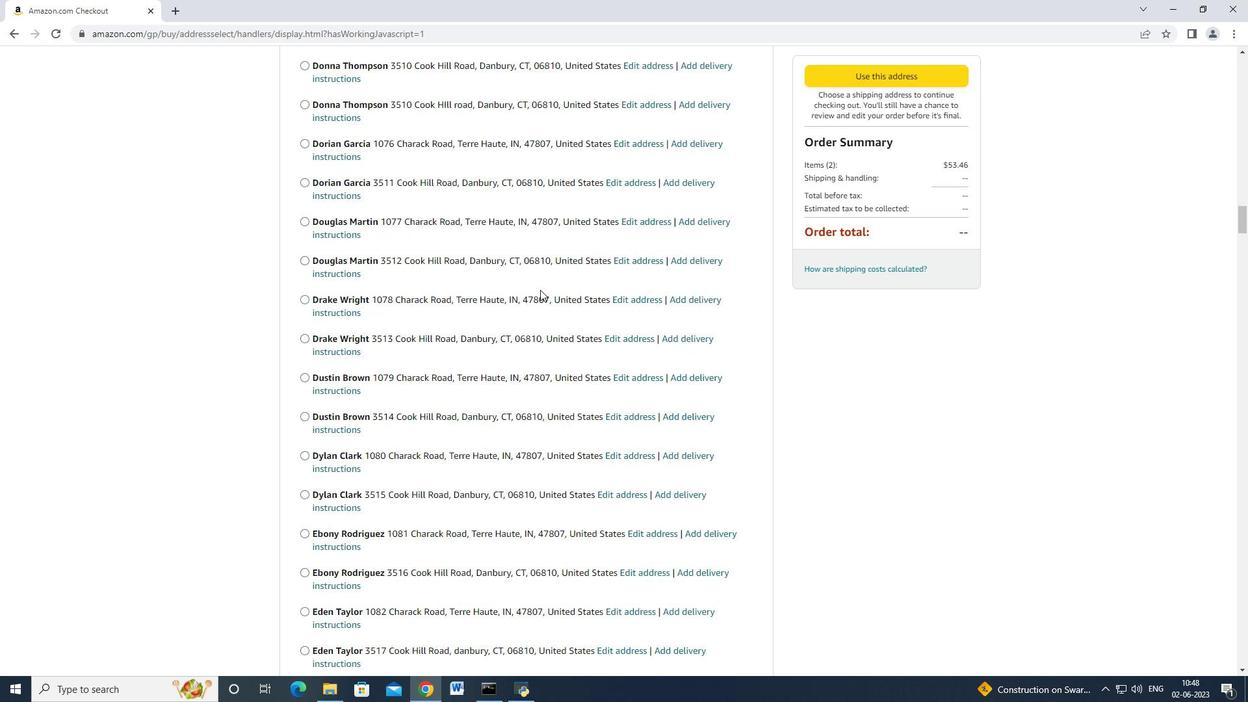 
Action: Mouse scrolled (540, 289) with delta (0, 0)
Screenshot: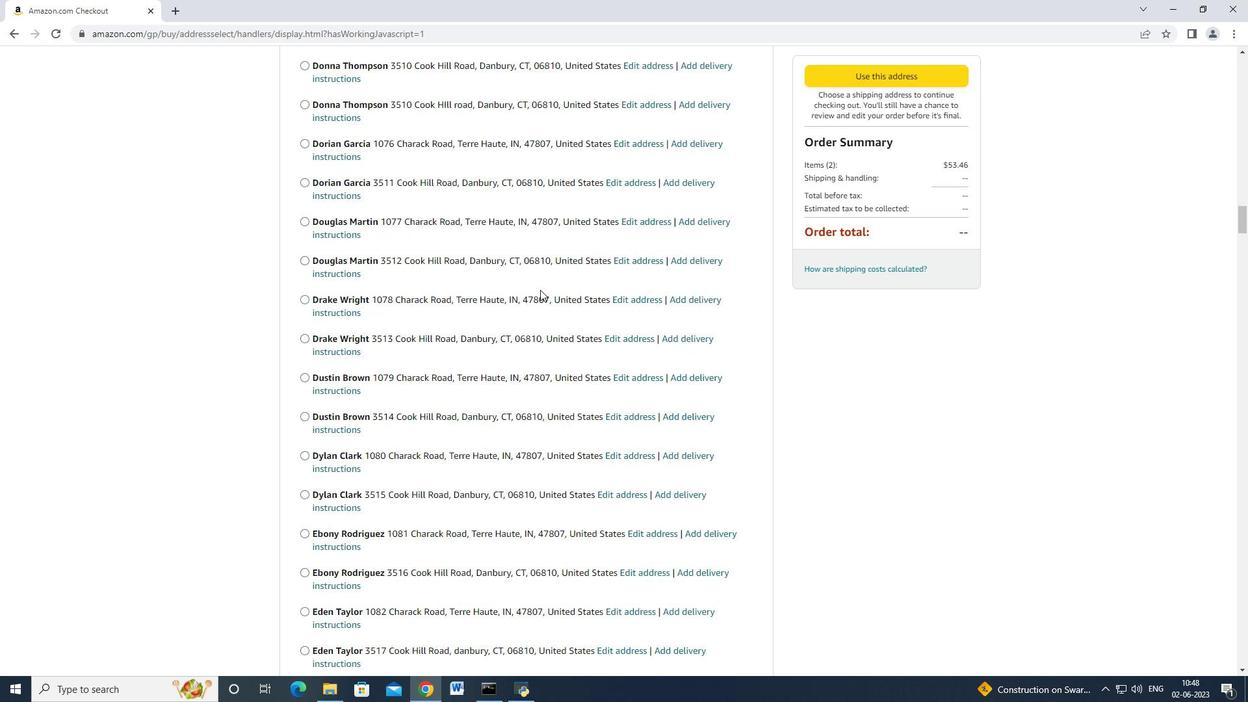 
Action: Mouse moved to (539, 291)
Screenshot: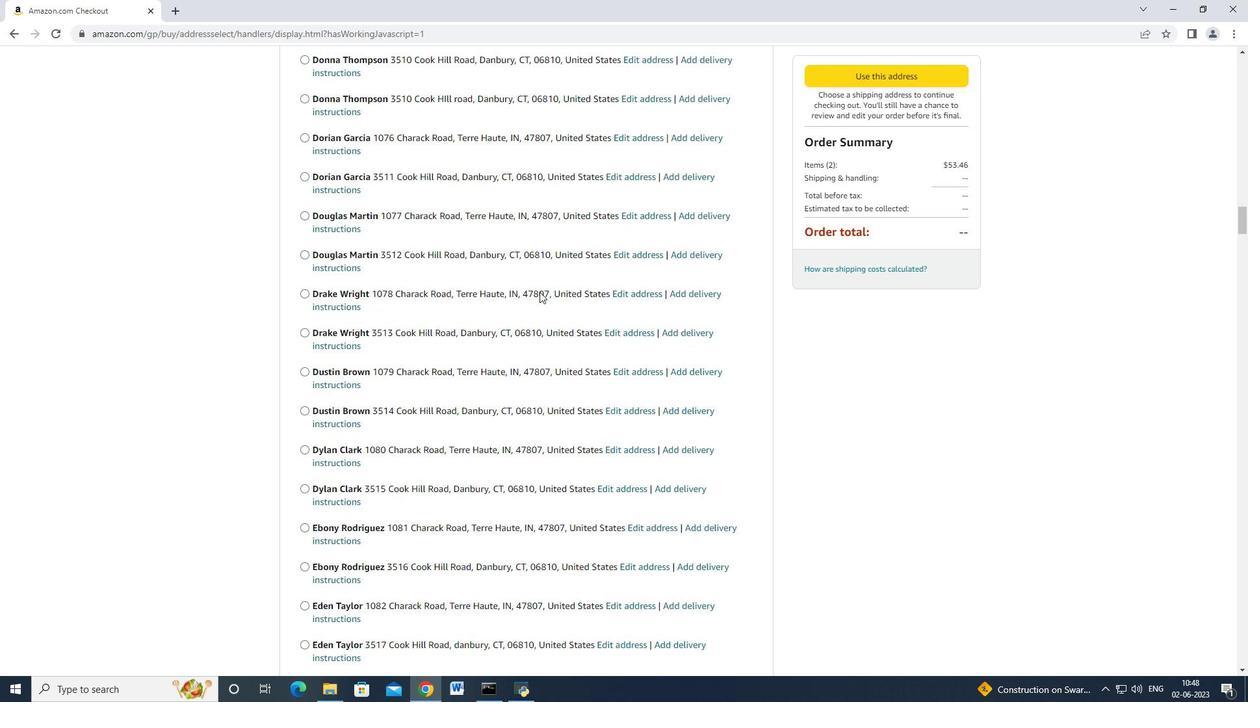 
Action: Mouse scrolled (539, 290) with delta (0, 0)
Screenshot: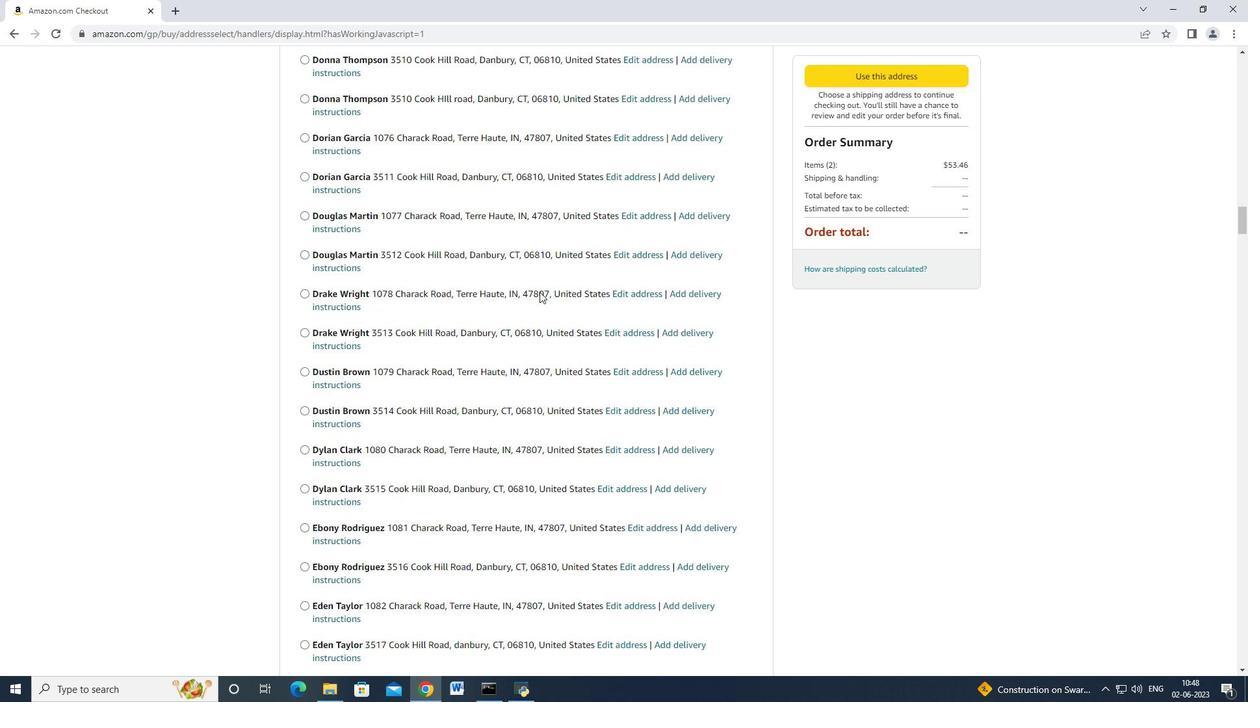 
Action: Mouse moved to (539, 291)
Screenshot: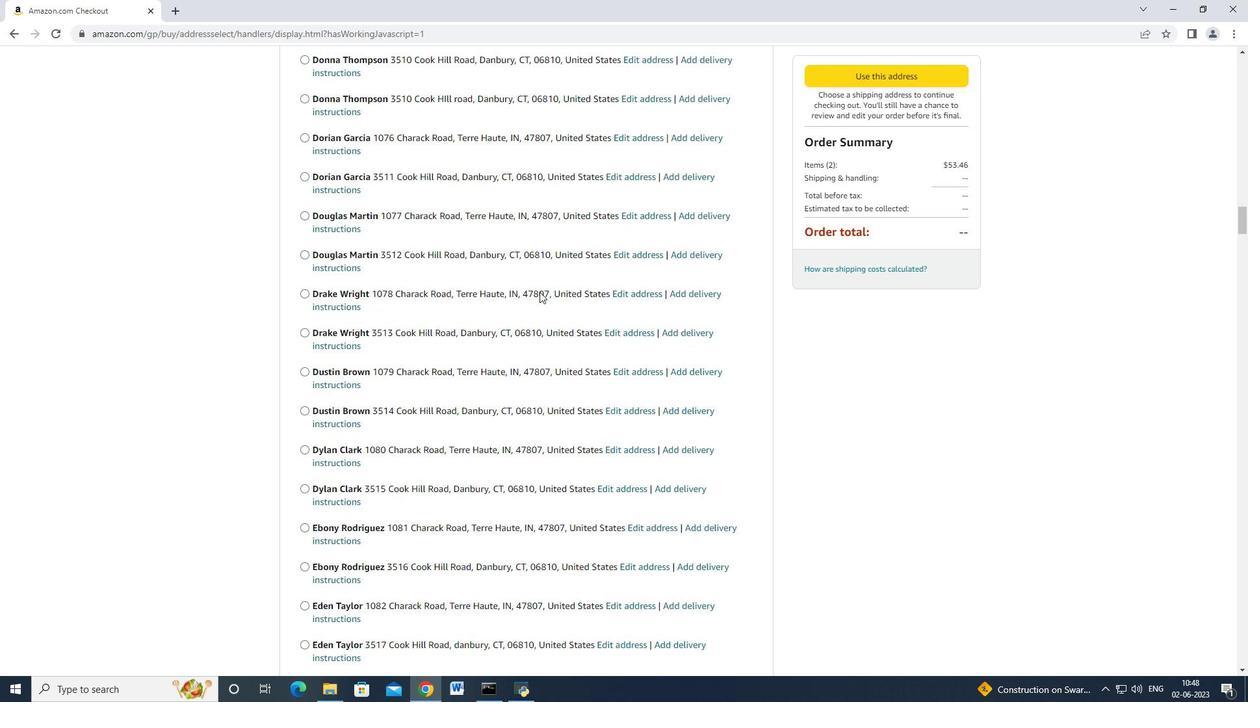 
Action: Mouse scrolled (539, 291) with delta (0, 0)
Screenshot: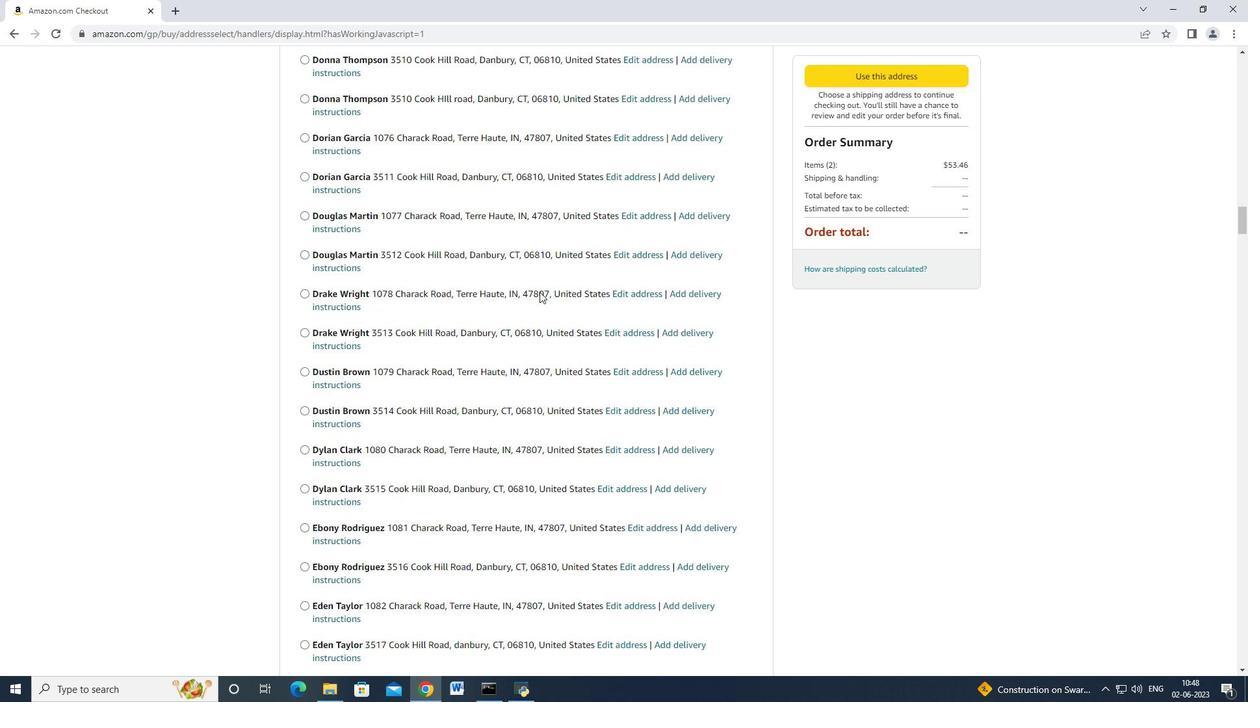
Action: Mouse scrolled (539, 290) with delta (0, -1)
Screenshot: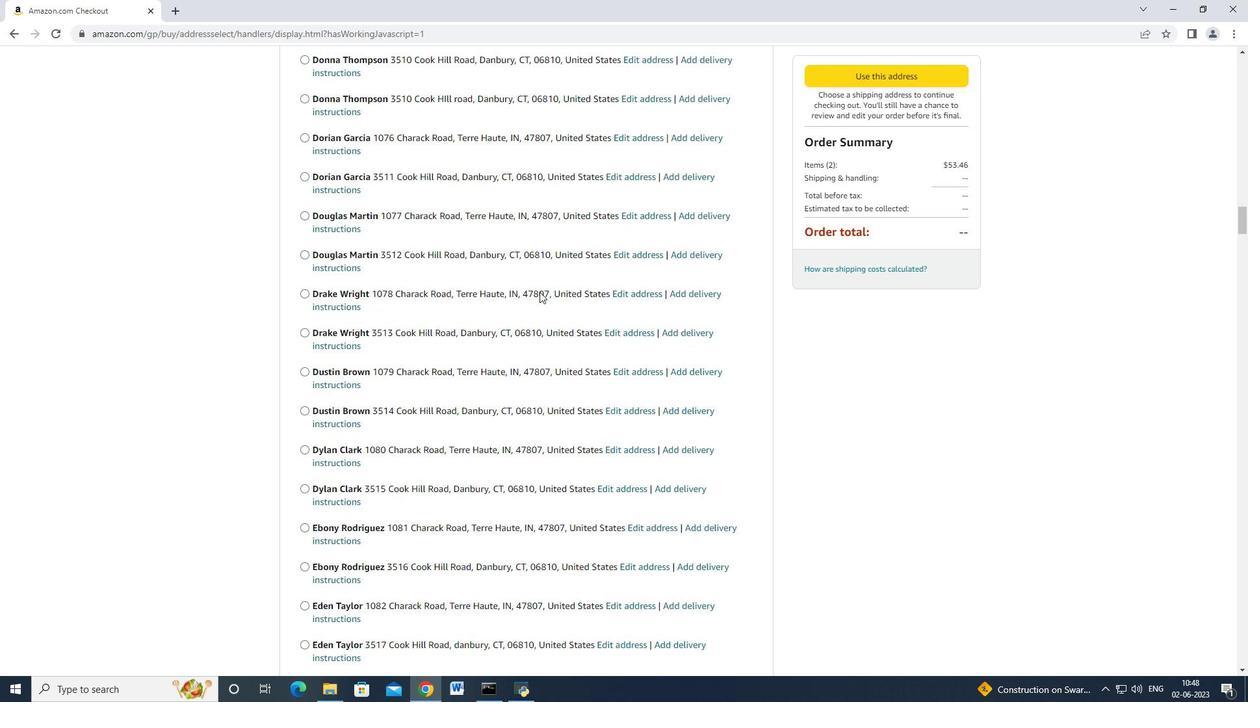 
Action: Mouse scrolled (539, 291) with delta (0, 0)
Screenshot: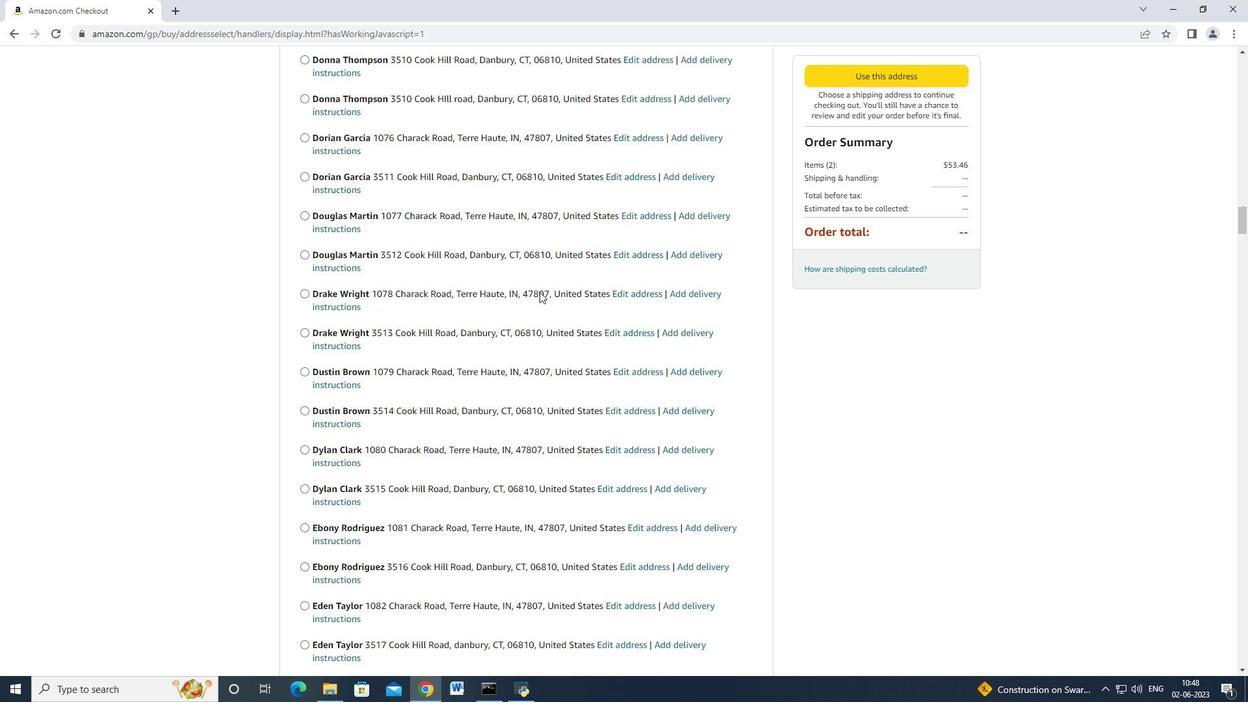 
Action: Mouse scrolled (539, 291) with delta (0, 0)
Screenshot: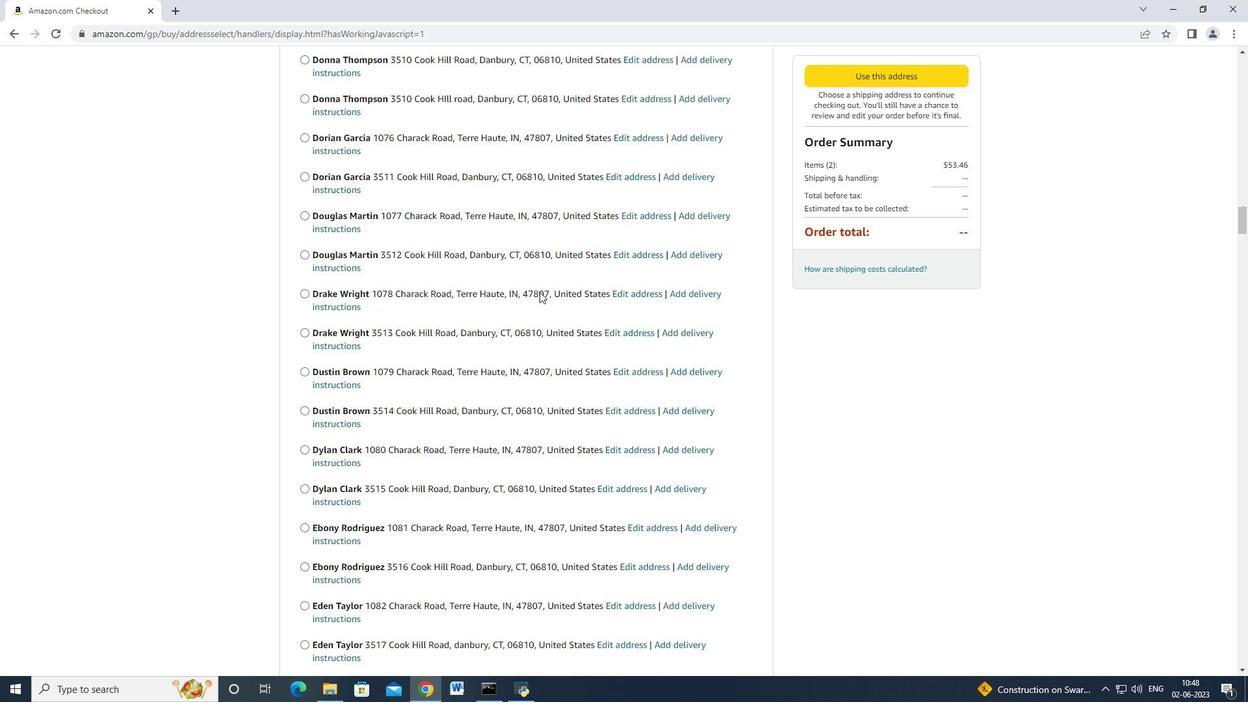 
Action: Mouse moved to (539, 291)
Screenshot: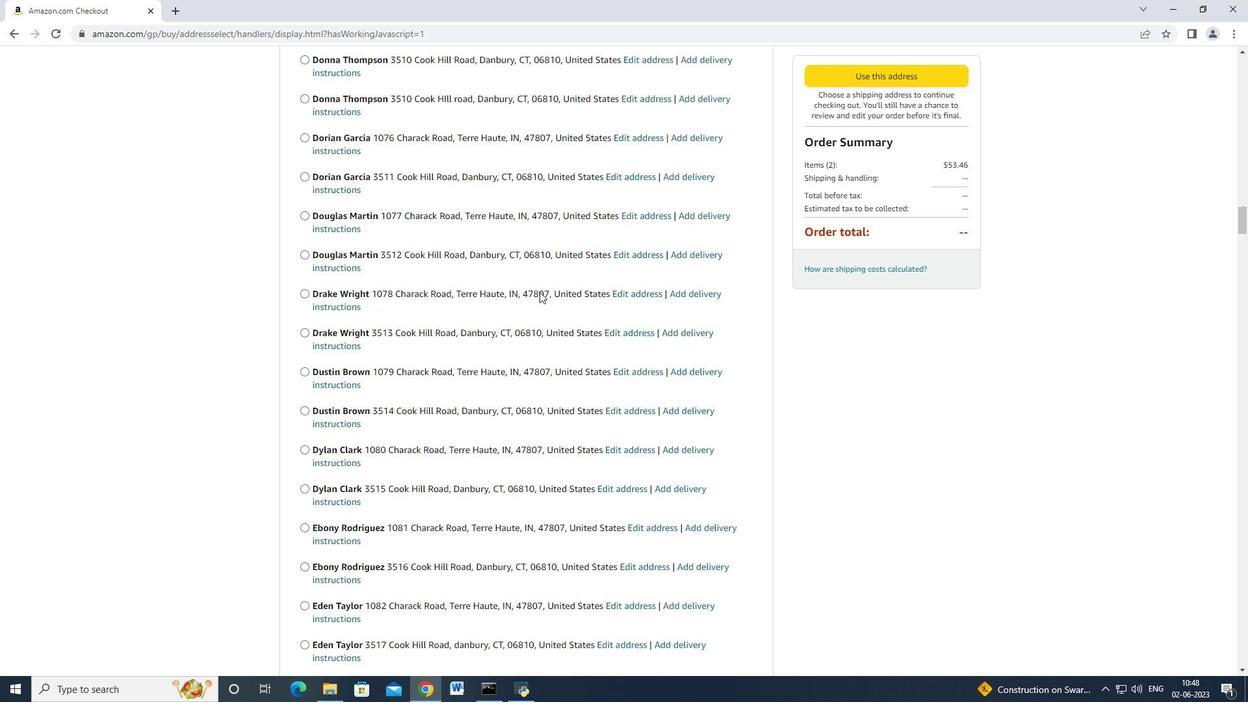 
Action: Mouse scrolled (539, 291) with delta (0, 0)
Screenshot: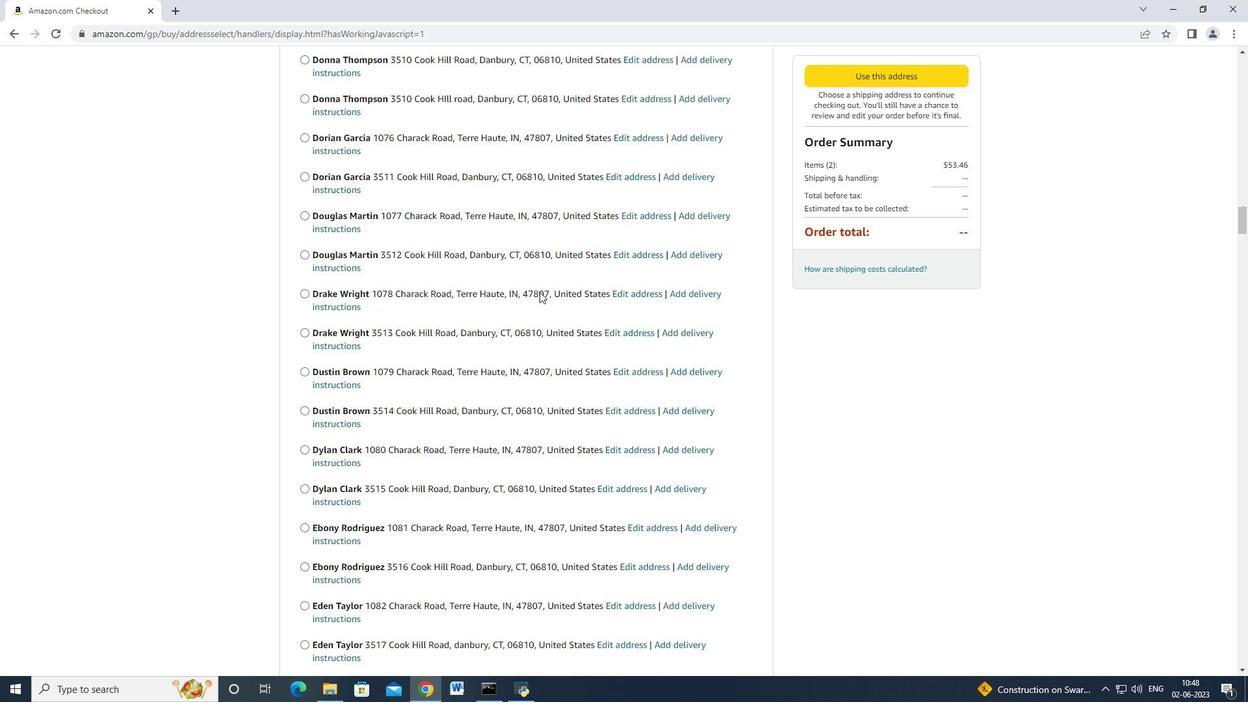 
Action: Mouse moved to (538, 291)
Screenshot: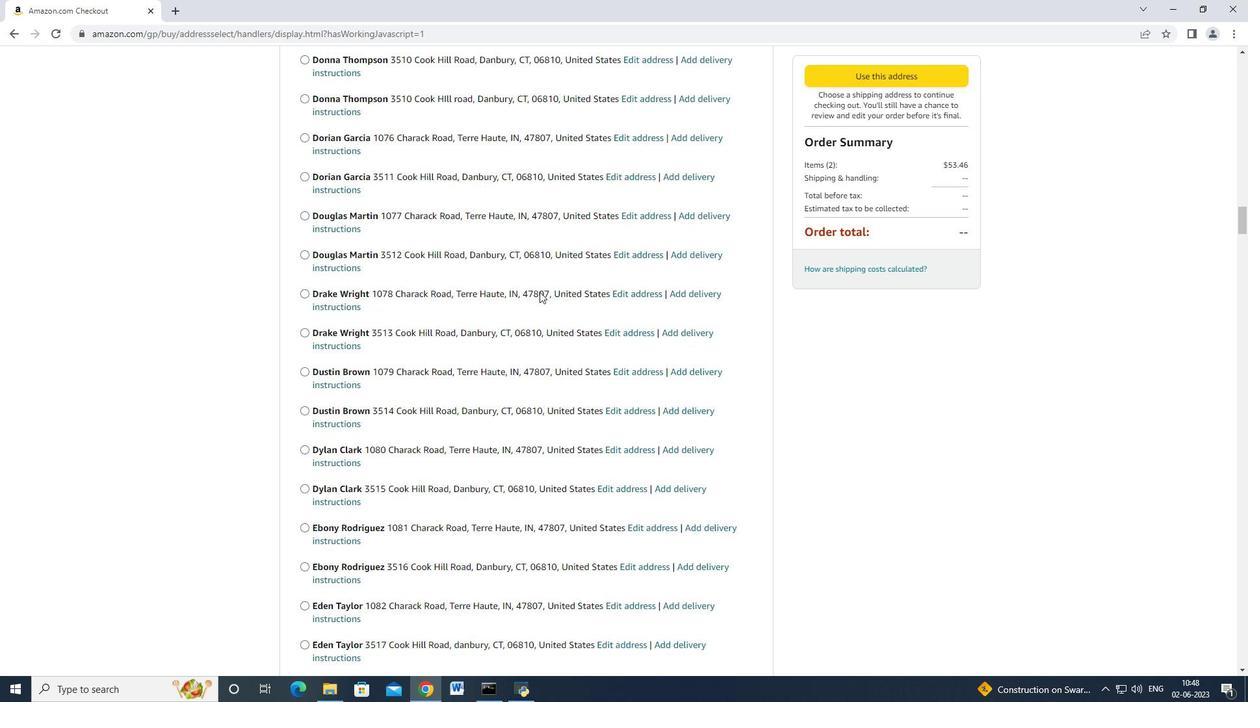 
Action: Mouse scrolled (538, 291) with delta (0, 0)
Screenshot: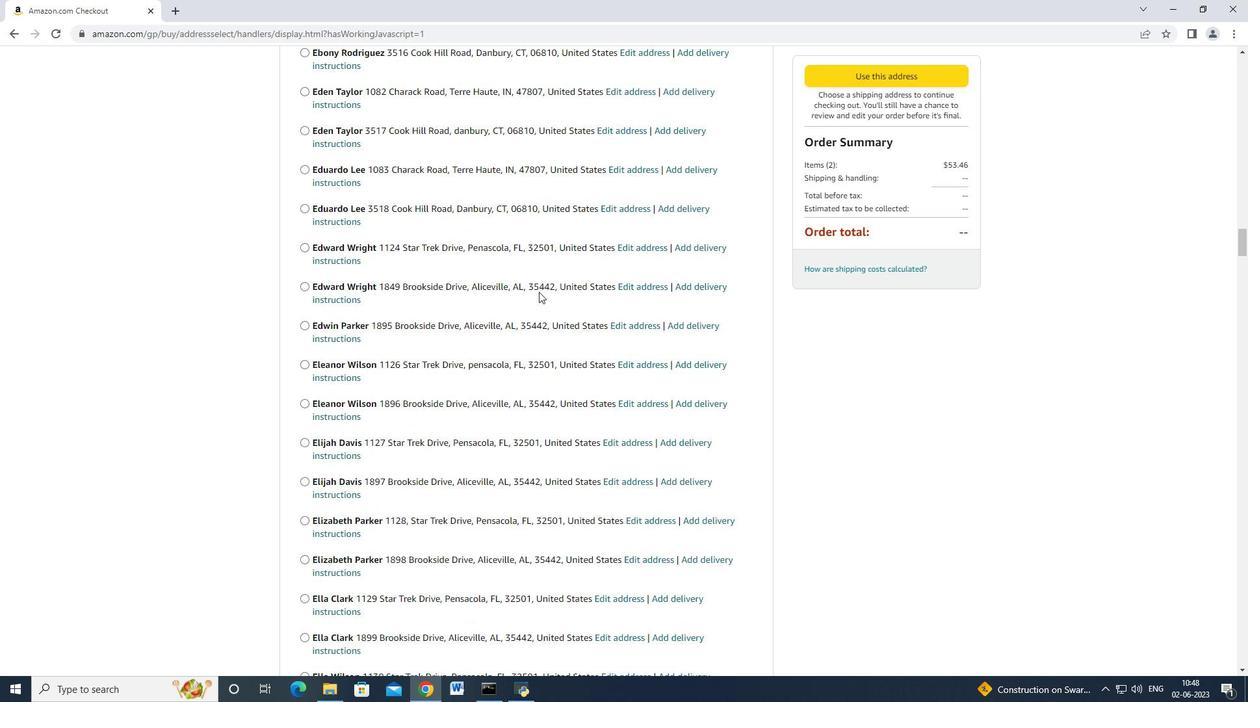 
Action: Mouse scrolled (538, 291) with delta (0, 0)
Screenshot: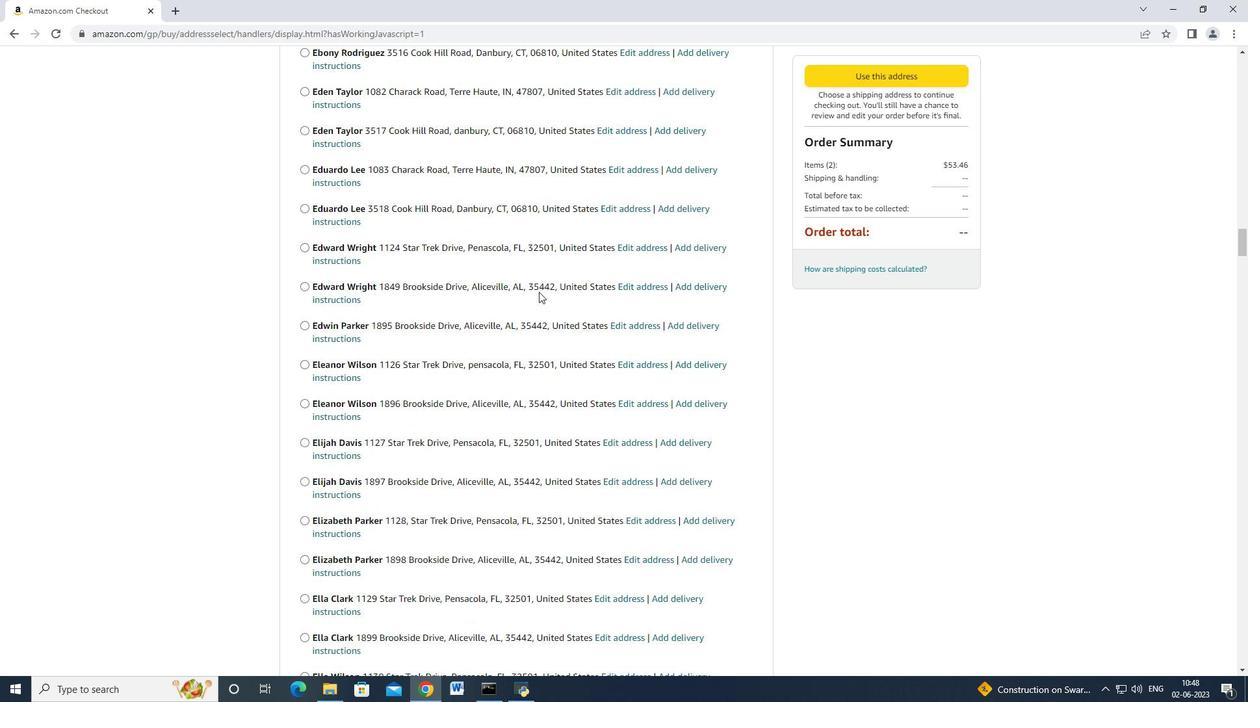 
Action: Mouse scrolled (538, 291) with delta (0, 0)
Screenshot: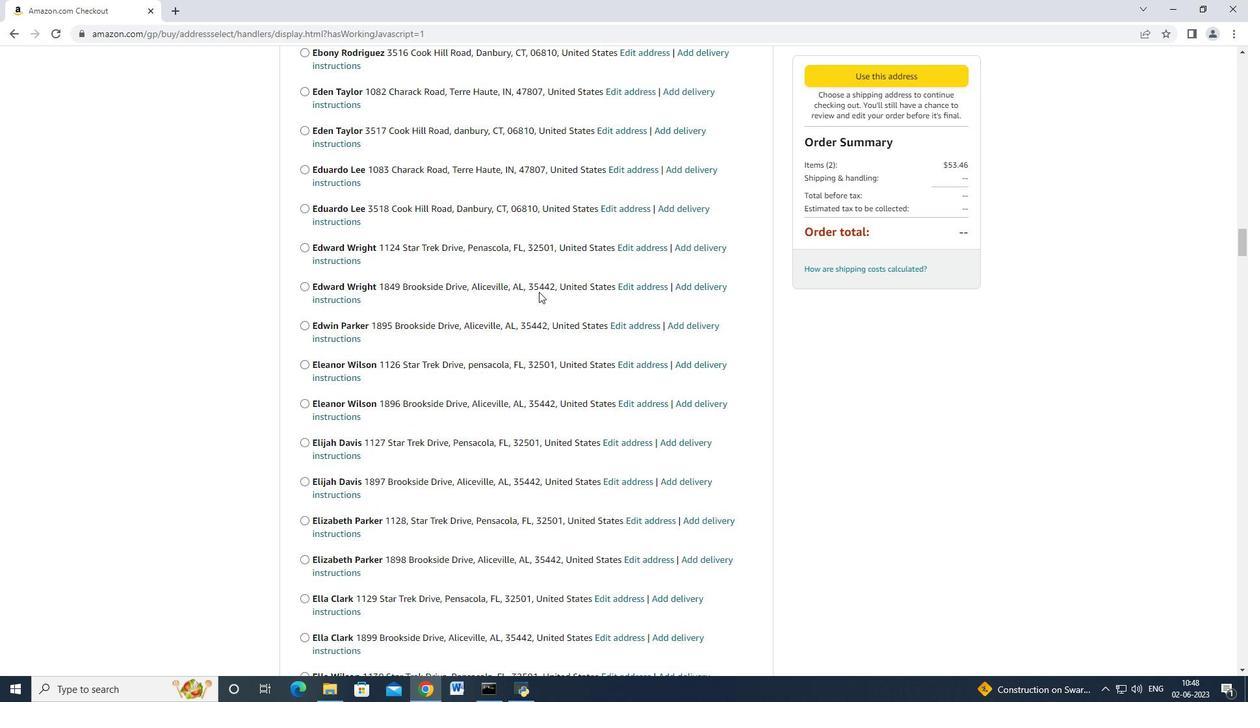 
Action: Mouse scrolled (538, 291) with delta (0, 0)
Screenshot: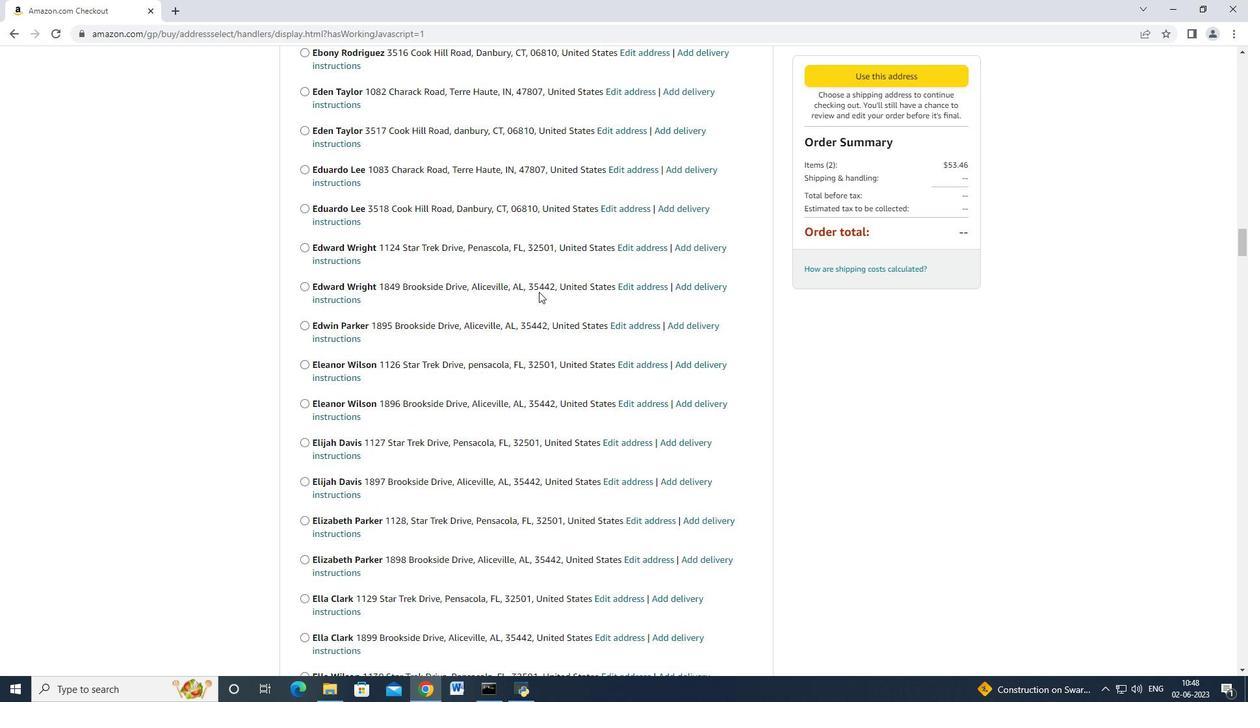 
Action: Mouse scrolled (538, 291) with delta (0, 0)
Screenshot: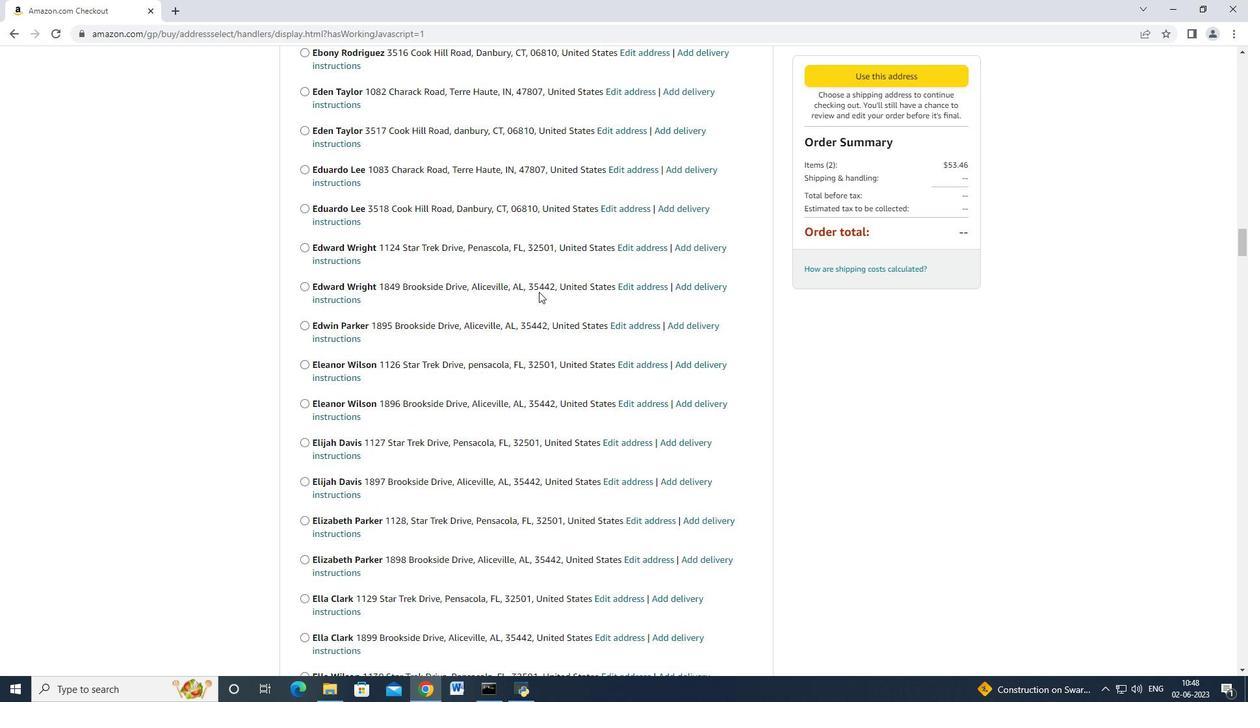 
Action: Mouse scrolled (538, 291) with delta (0, 0)
Screenshot: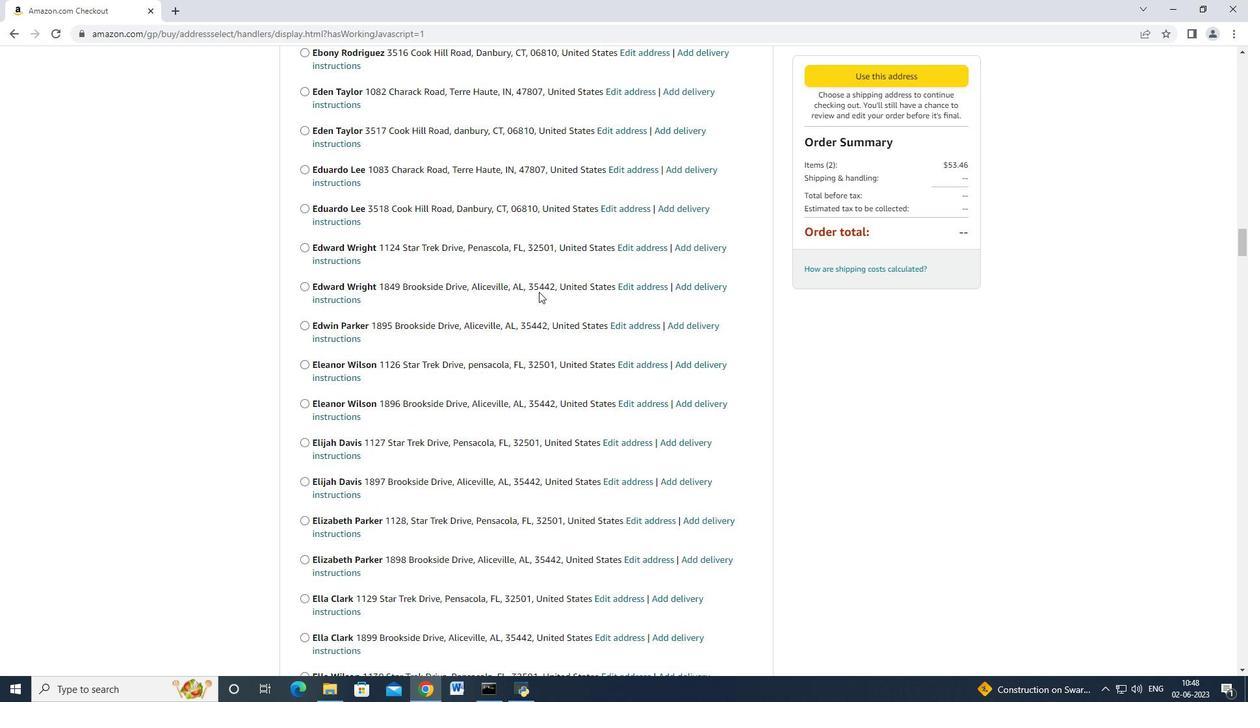 
Action: Mouse scrolled (538, 291) with delta (0, 0)
Screenshot: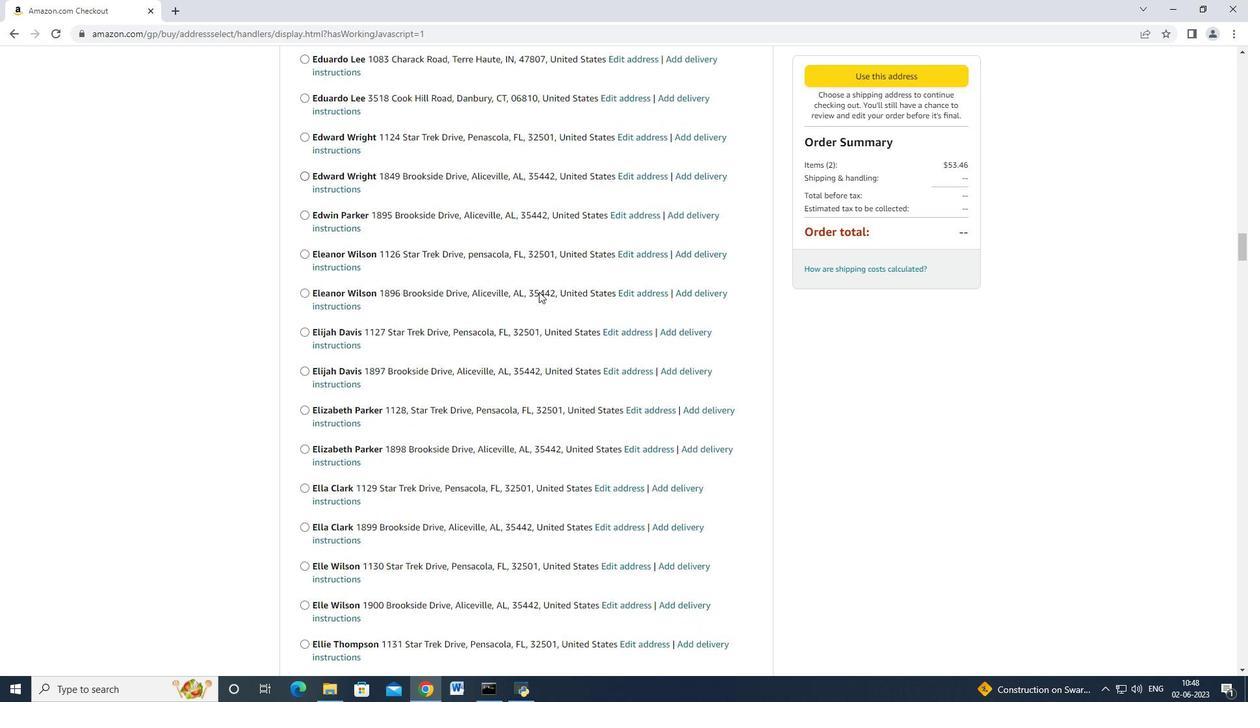 
Action: Mouse scrolled (538, 291) with delta (0, 0)
Screenshot: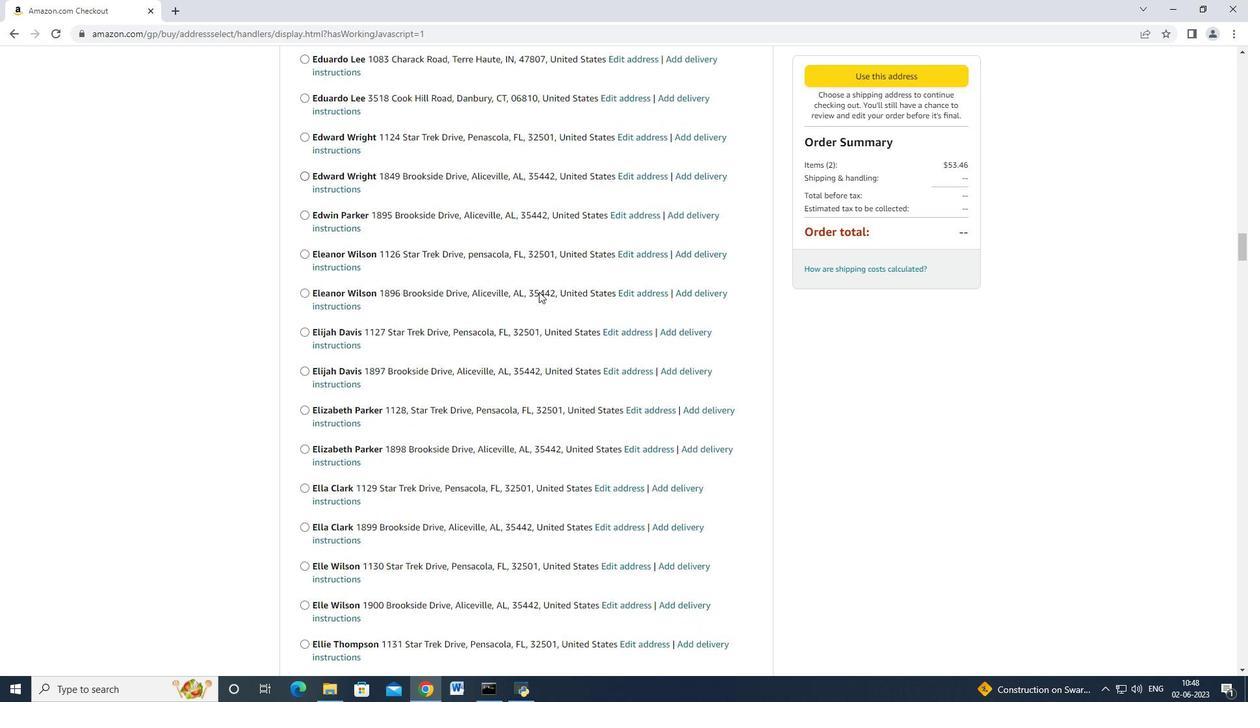 
Action: Mouse moved to (538, 291)
Screenshot: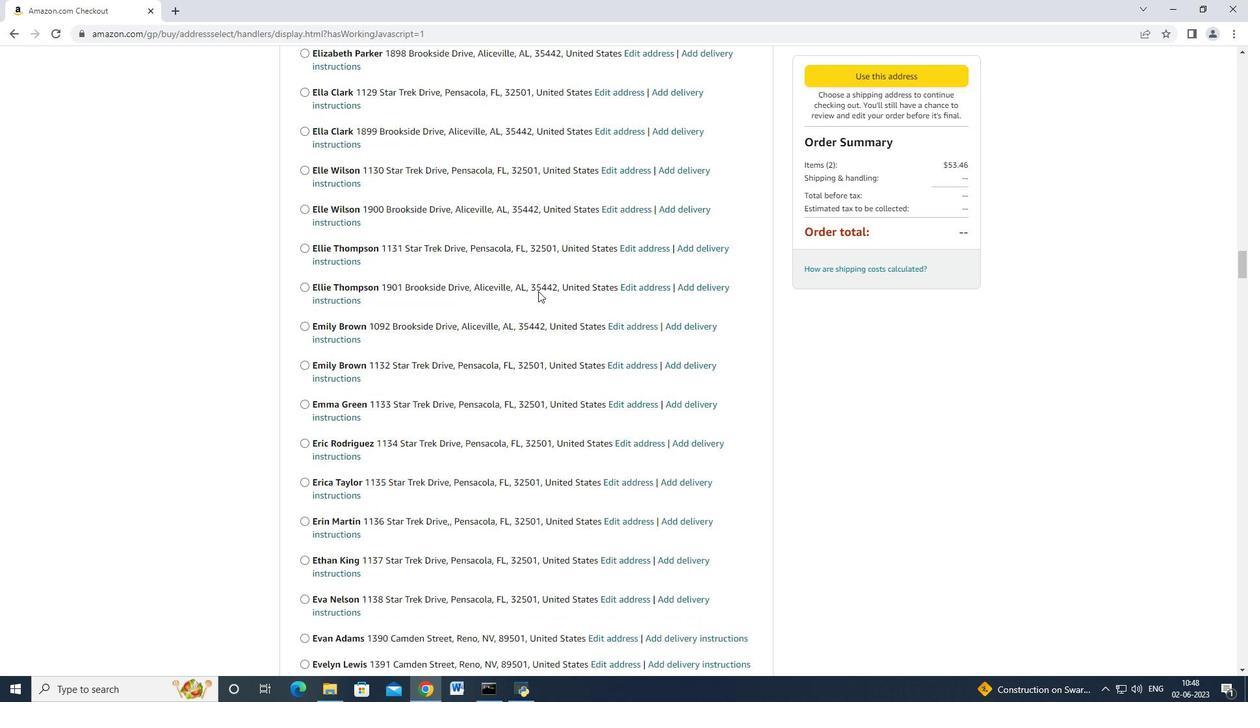 
Action: Mouse scrolled (538, 290) with delta (0, 0)
Screenshot: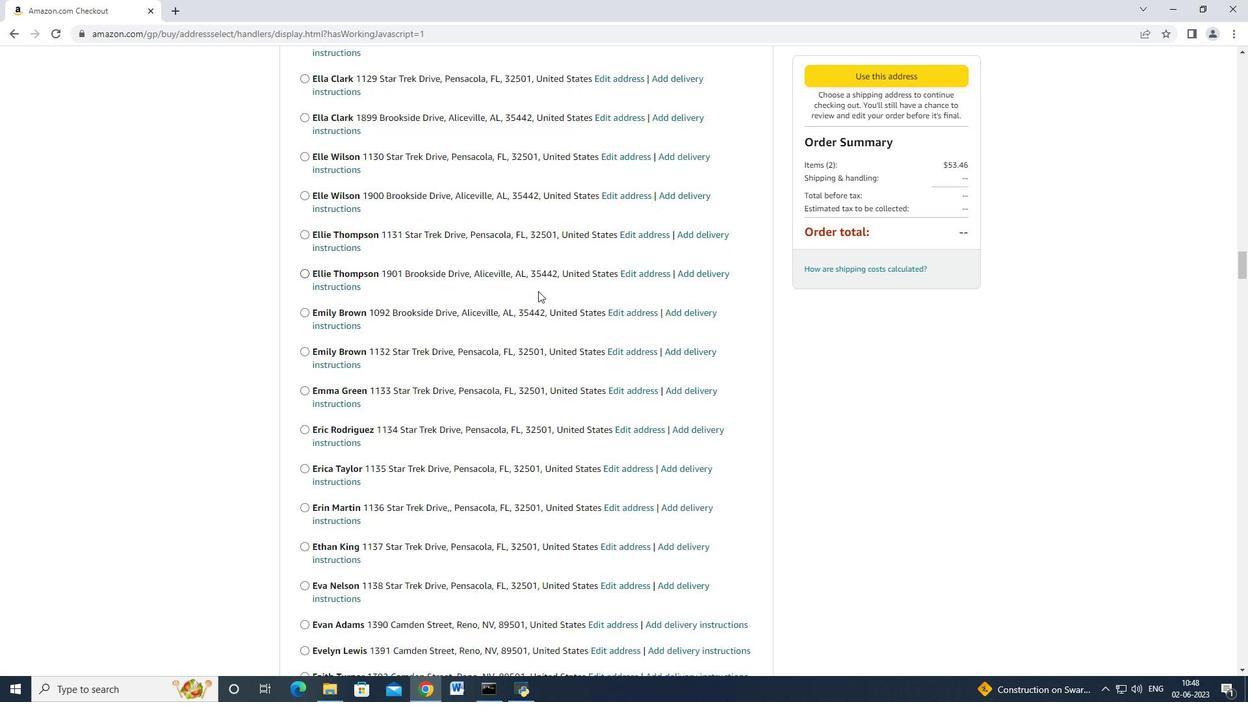 
Action: Mouse scrolled (538, 290) with delta (0, 0)
Screenshot: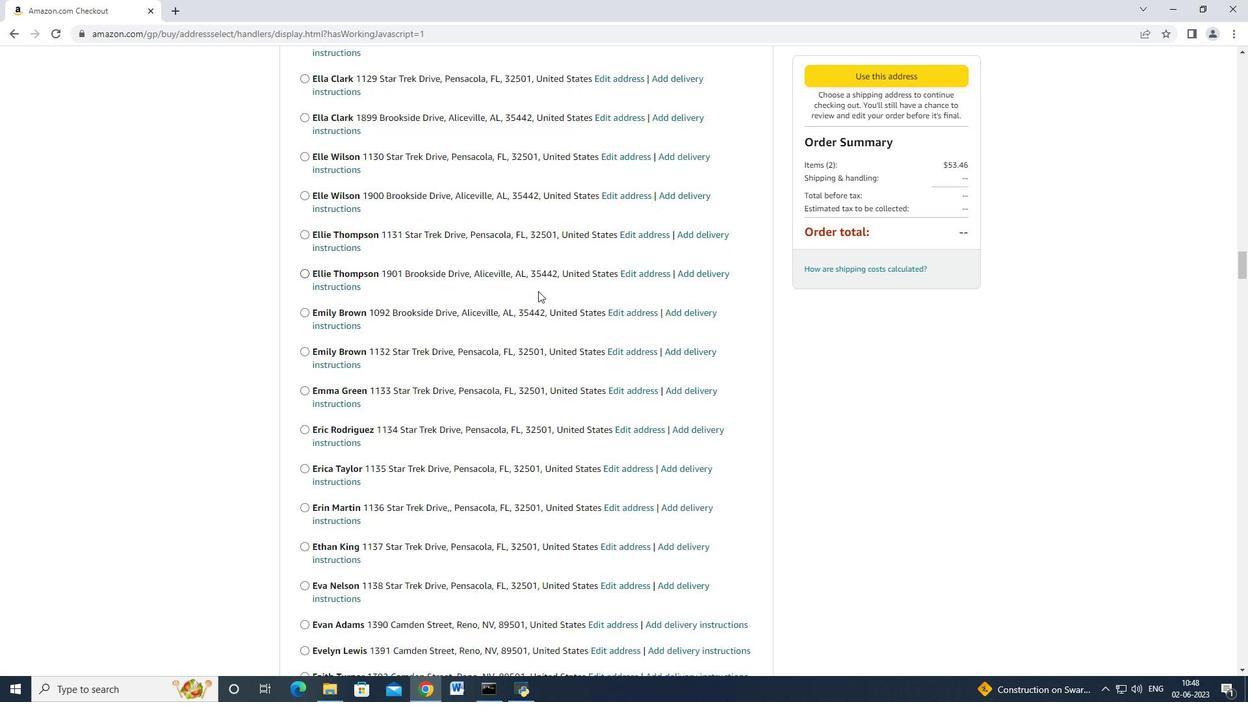 
Action: Mouse scrolled (538, 289) with delta (0, -1)
Screenshot: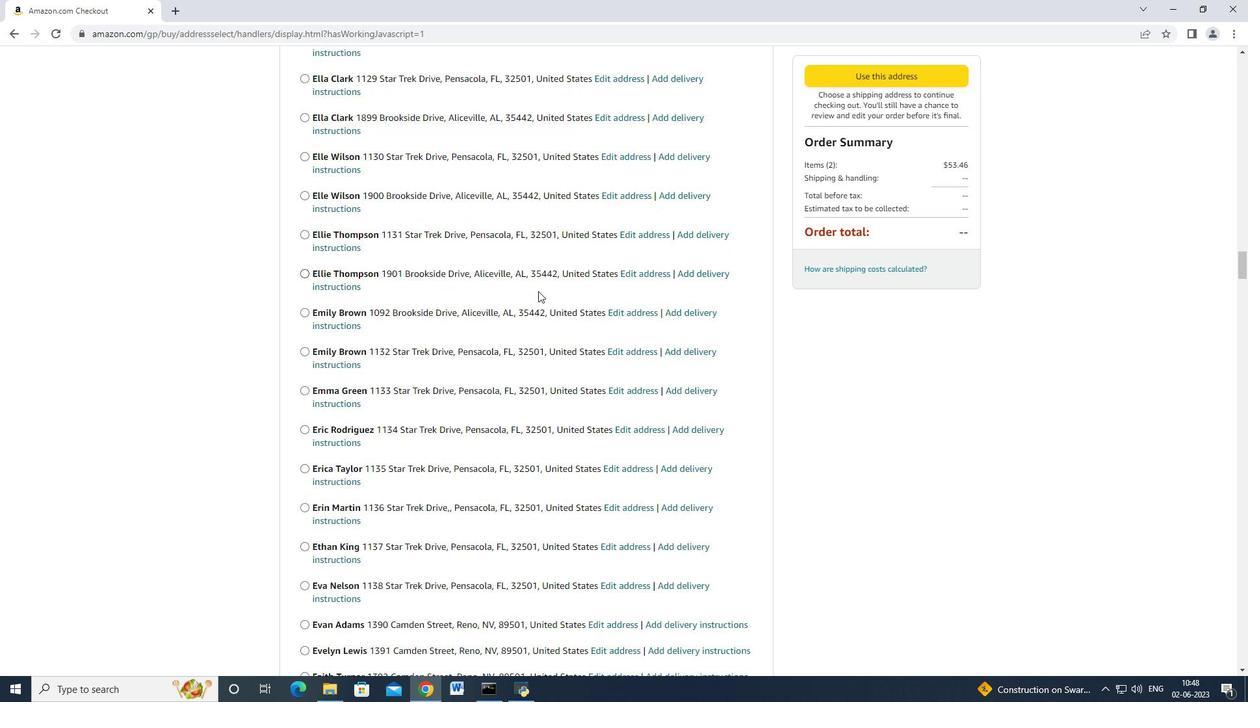 
Action: Mouse scrolled (538, 290) with delta (0, 0)
Screenshot: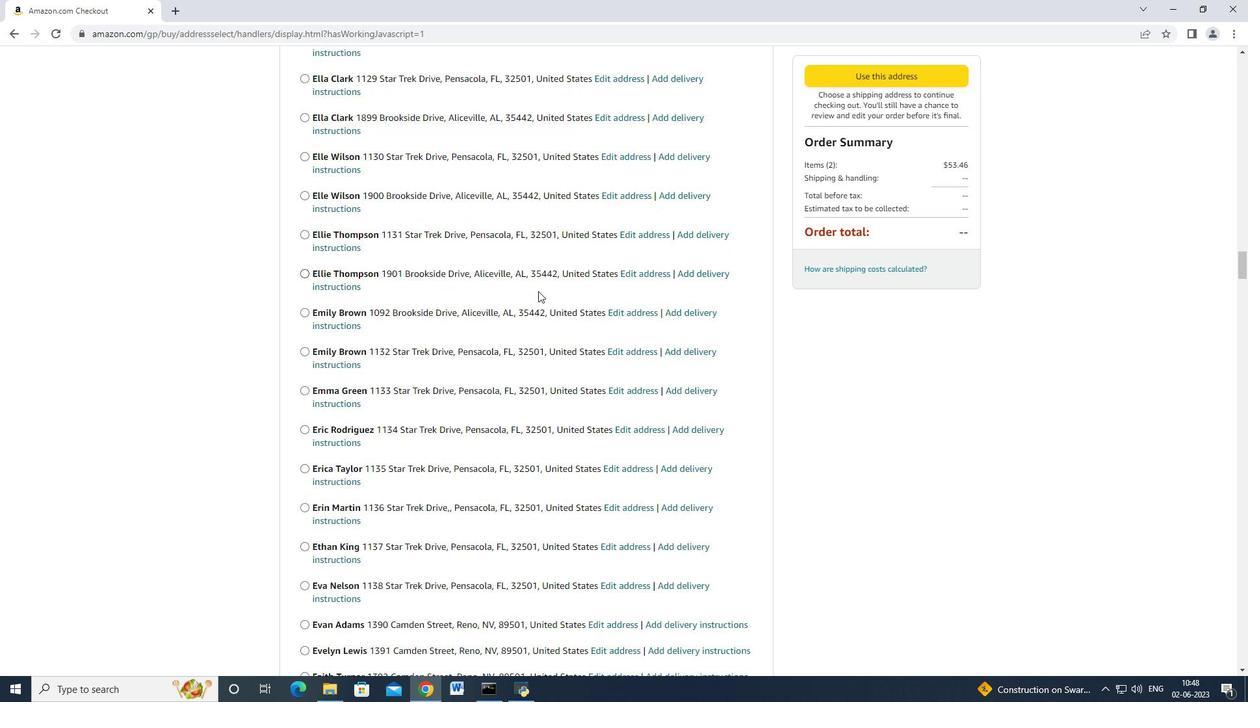 
Action: Mouse scrolled (538, 290) with delta (0, 0)
Screenshot: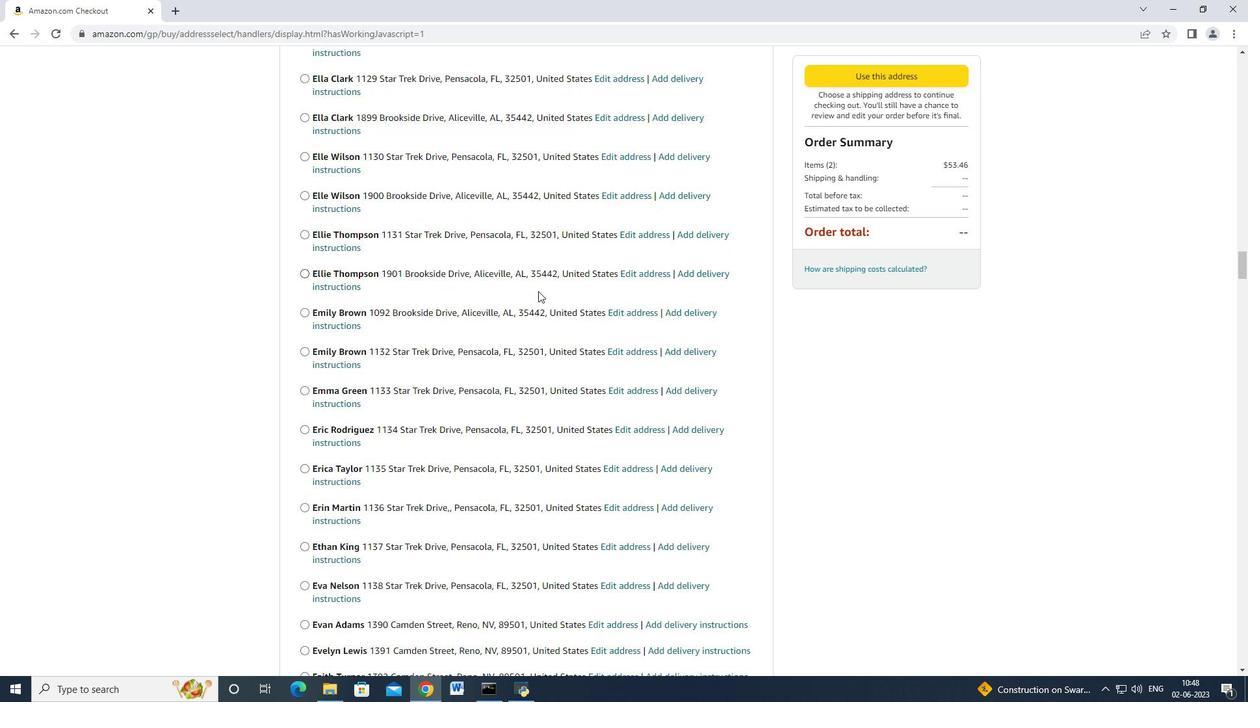 
Action: Mouse scrolled (538, 290) with delta (0, 0)
Screenshot: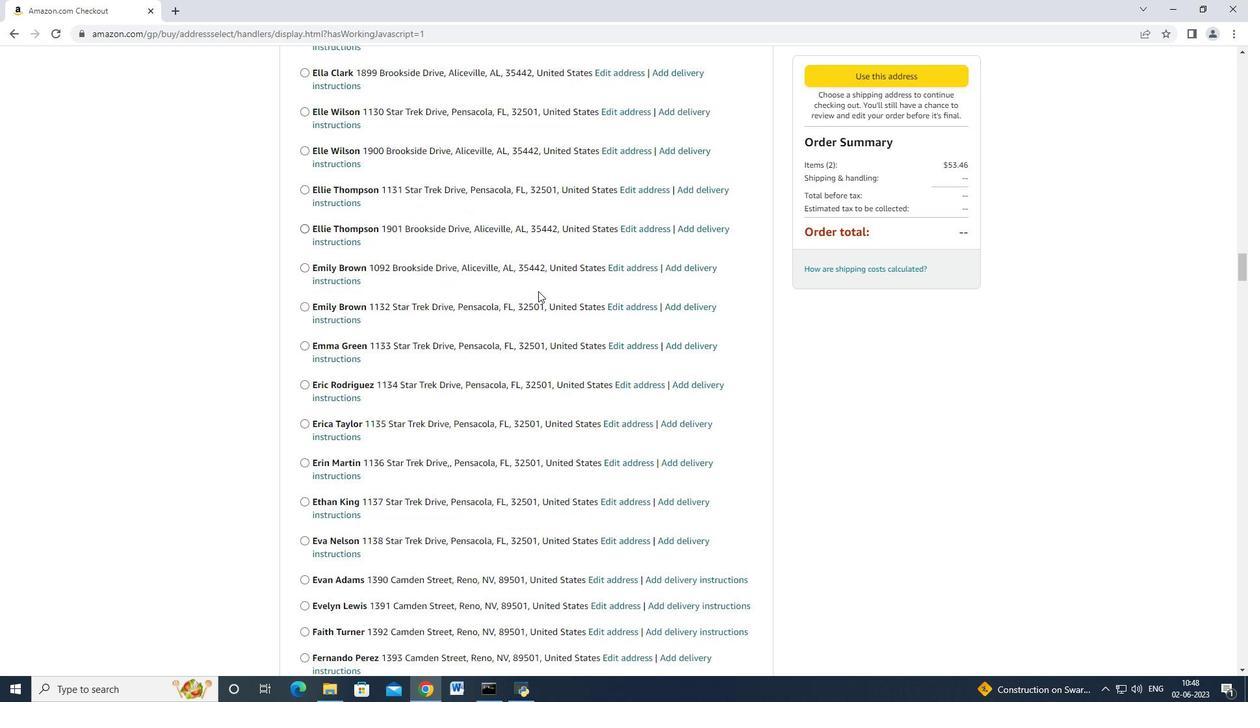 
Action: Mouse scrolled (538, 290) with delta (0, 0)
Screenshot: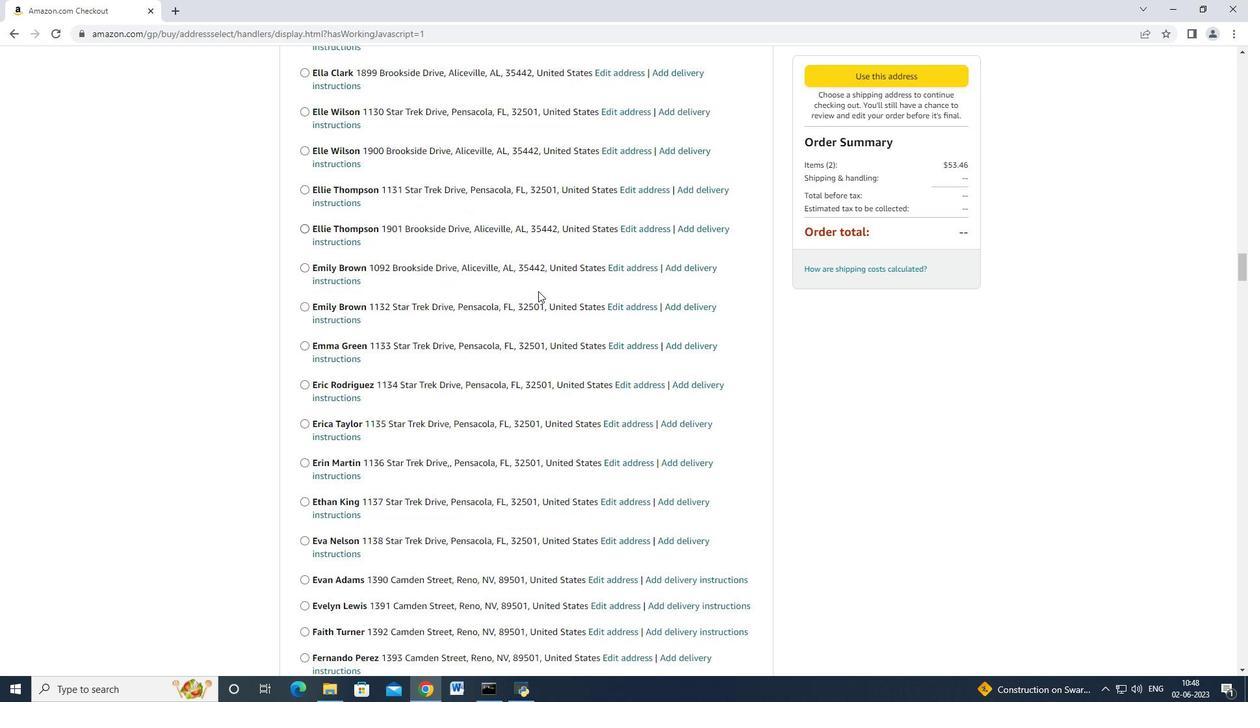
Action: Mouse scrolled (538, 290) with delta (0, 0)
Screenshot: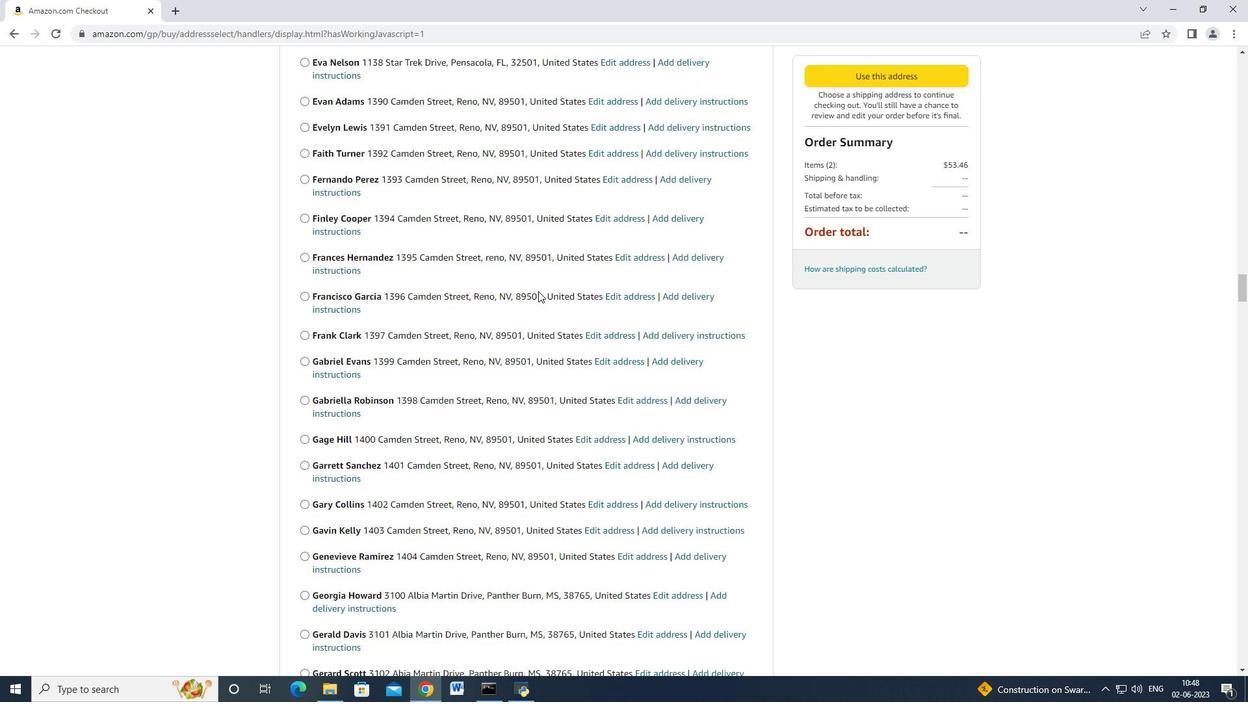 
Action: Mouse scrolled (538, 290) with delta (0, 0)
Screenshot: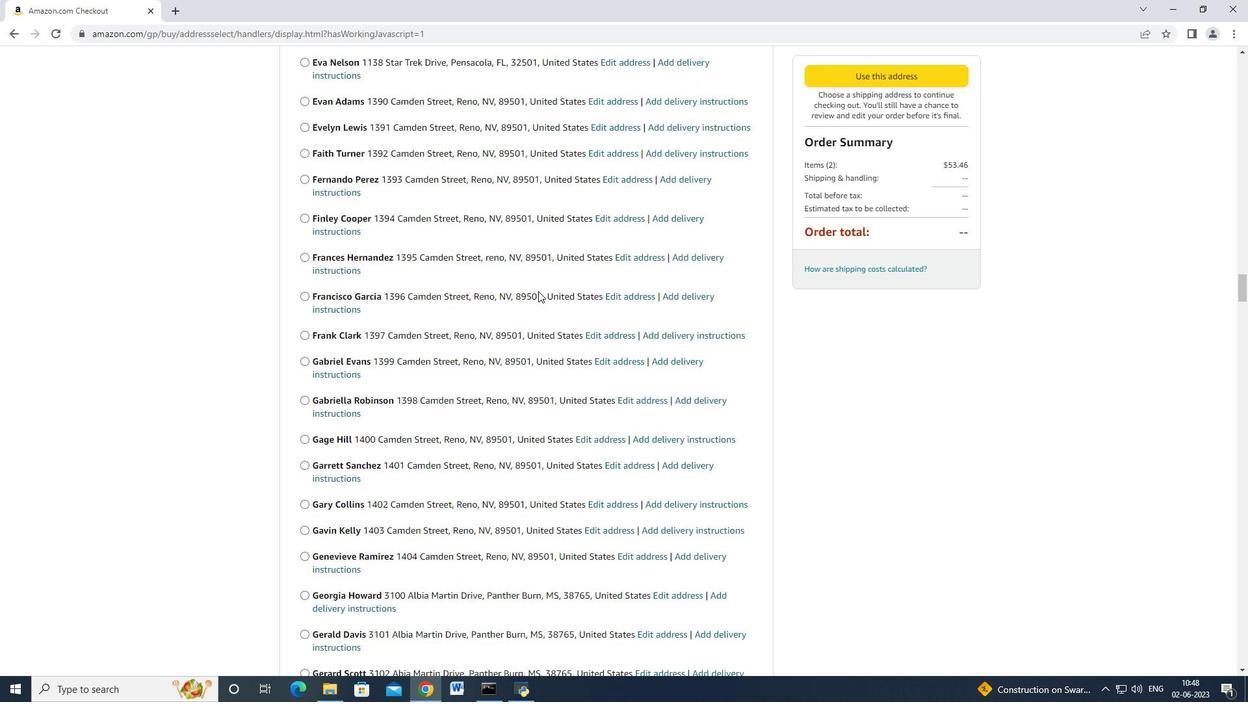 
Action: Mouse scrolled (538, 290) with delta (0, 0)
Screenshot: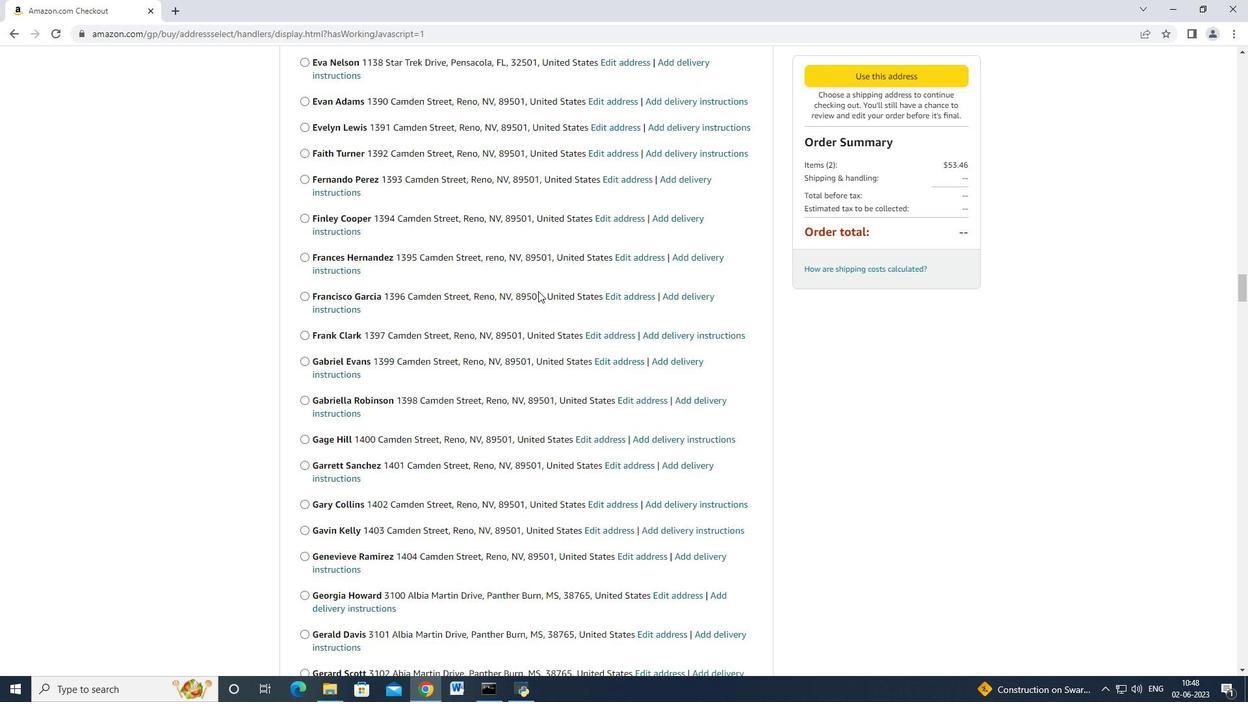 
Action: Mouse scrolled (538, 290) with delta (0, 0)
Screenshot: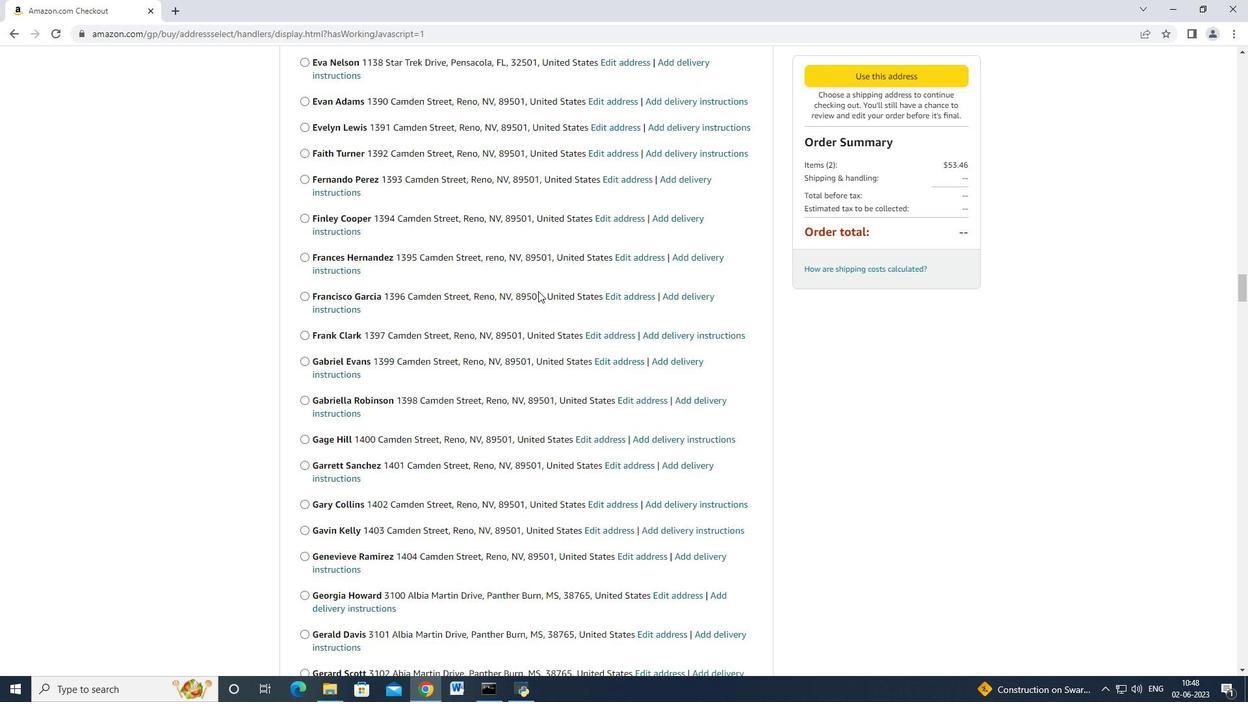 
Action: Mouse scrolled (538, 290) with delta (0, 0)
Screenshot: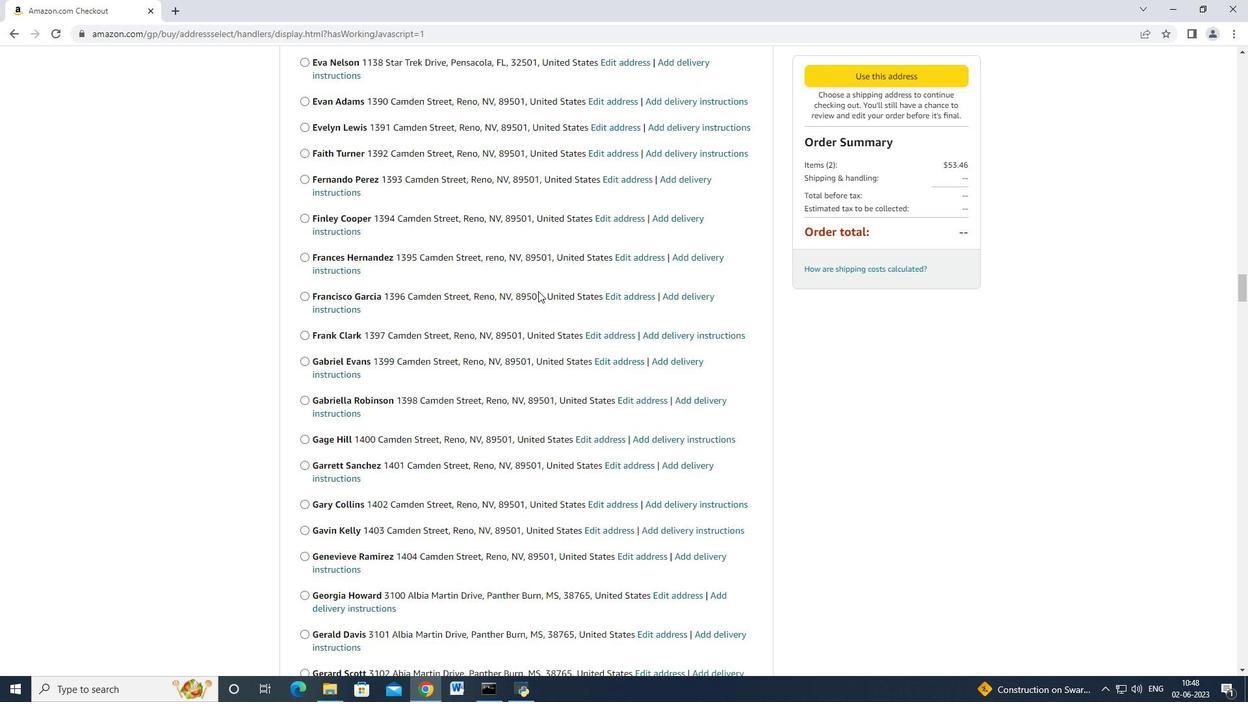 
Action: Mouse scrolled (538, 290) with delta (0, 0)
Screenshot: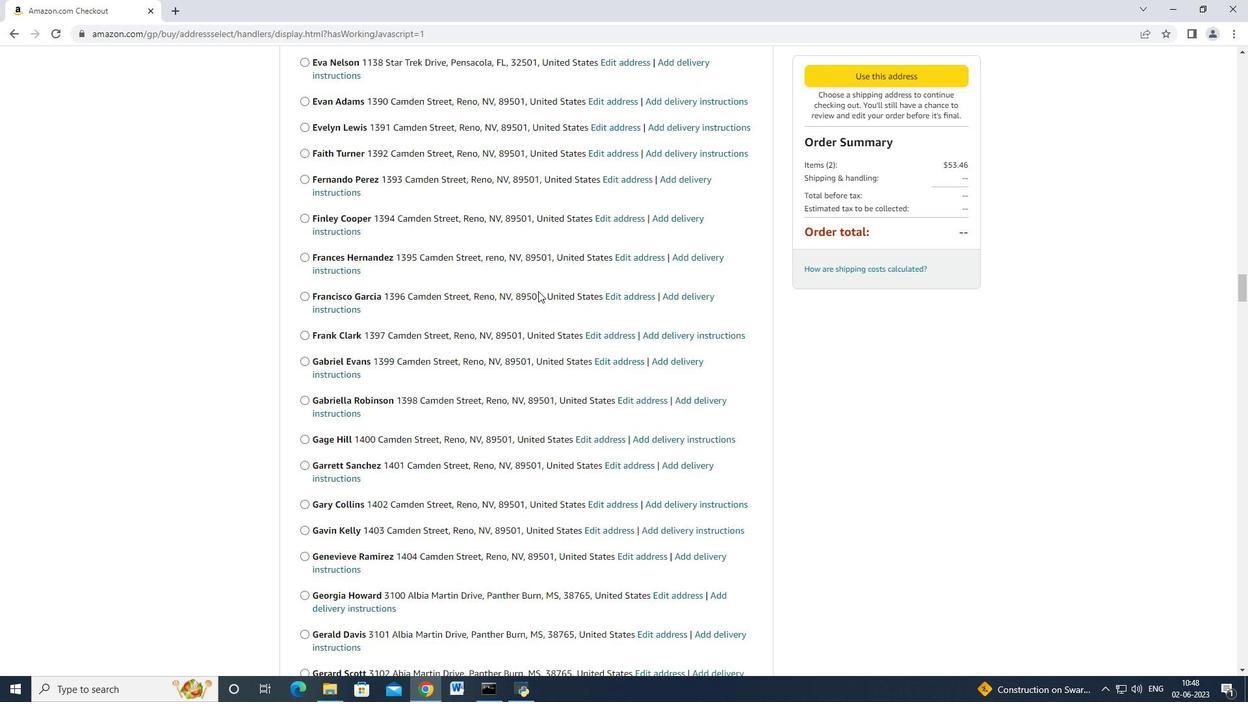 
Action: Mouse scrolled (538, 290) with delta (0, 0)
Screenshot: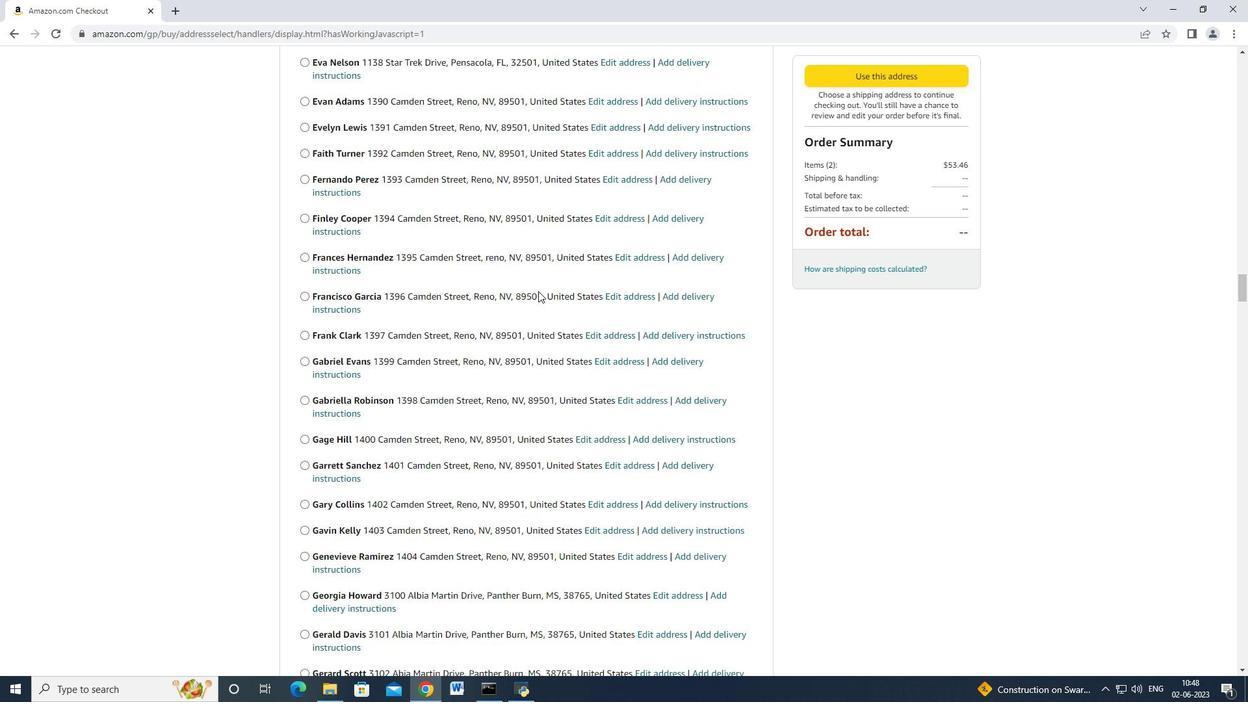 
Action: Mouse scrolled (538, 290) with delta (0, 0)
Screenshot: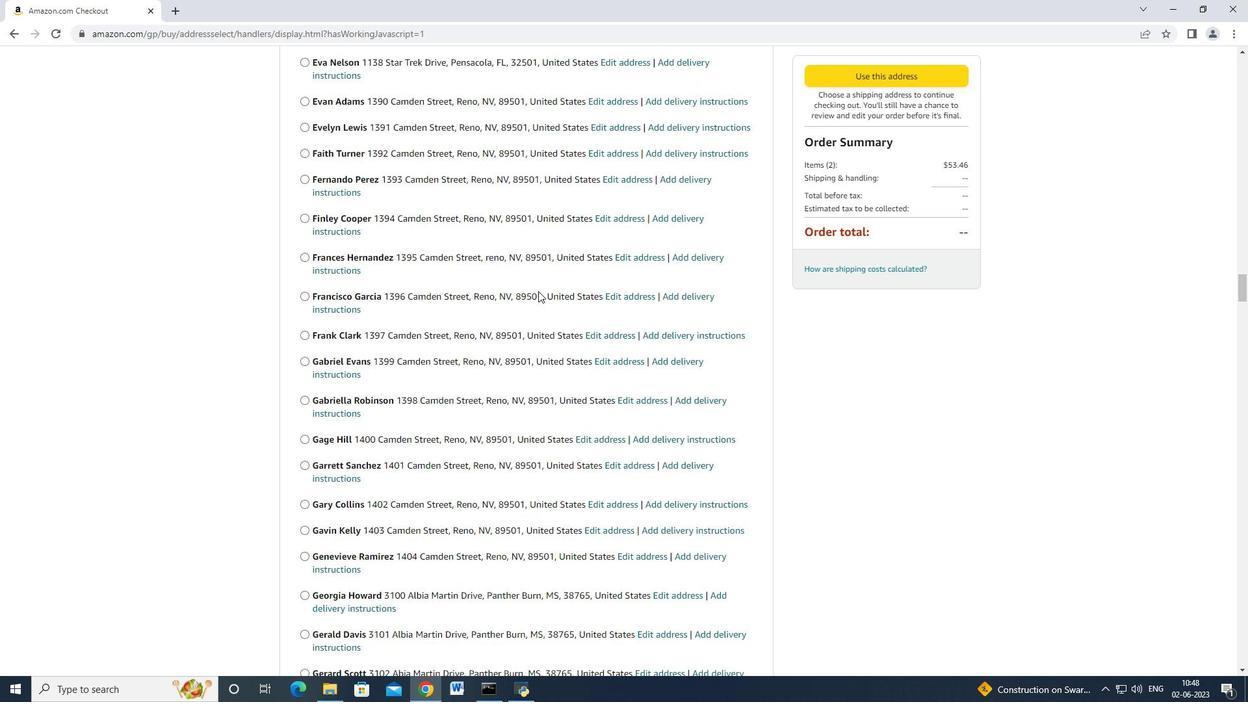 
Action: Mouse scrolled (538, 290) with delta (0, 0)
Screenshot: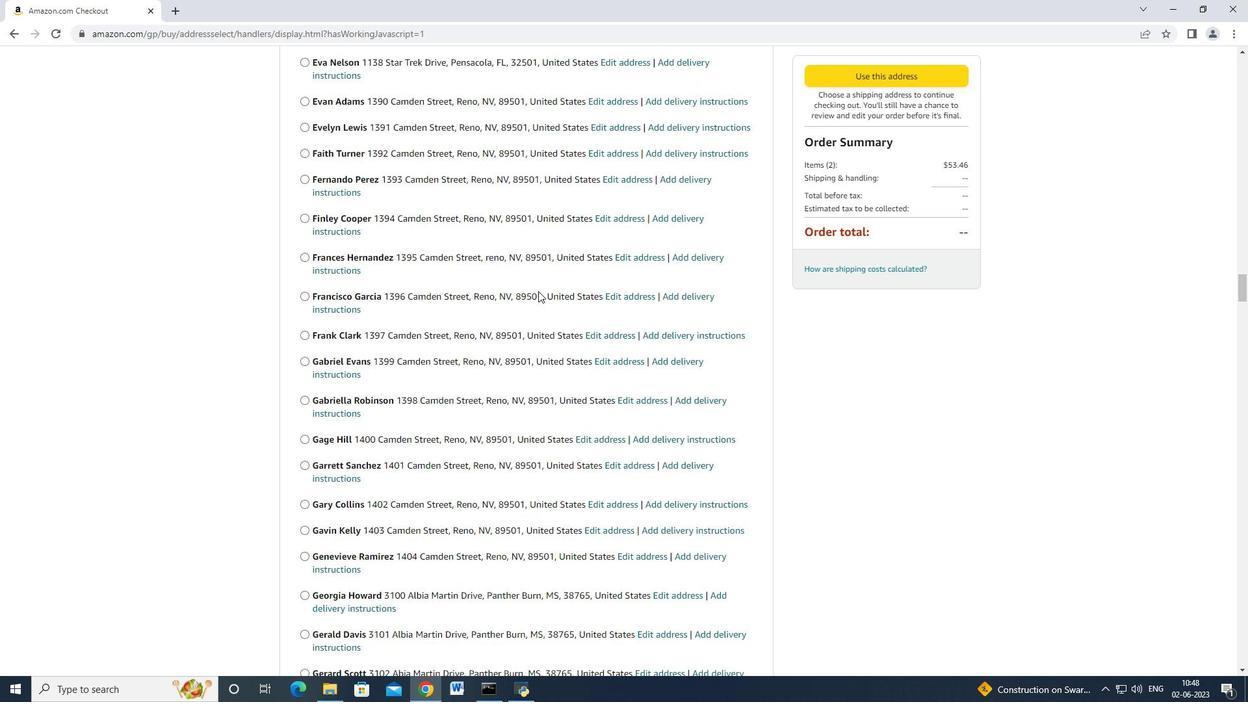 
Action: Mouse moved to (538, 291)
Screenshot: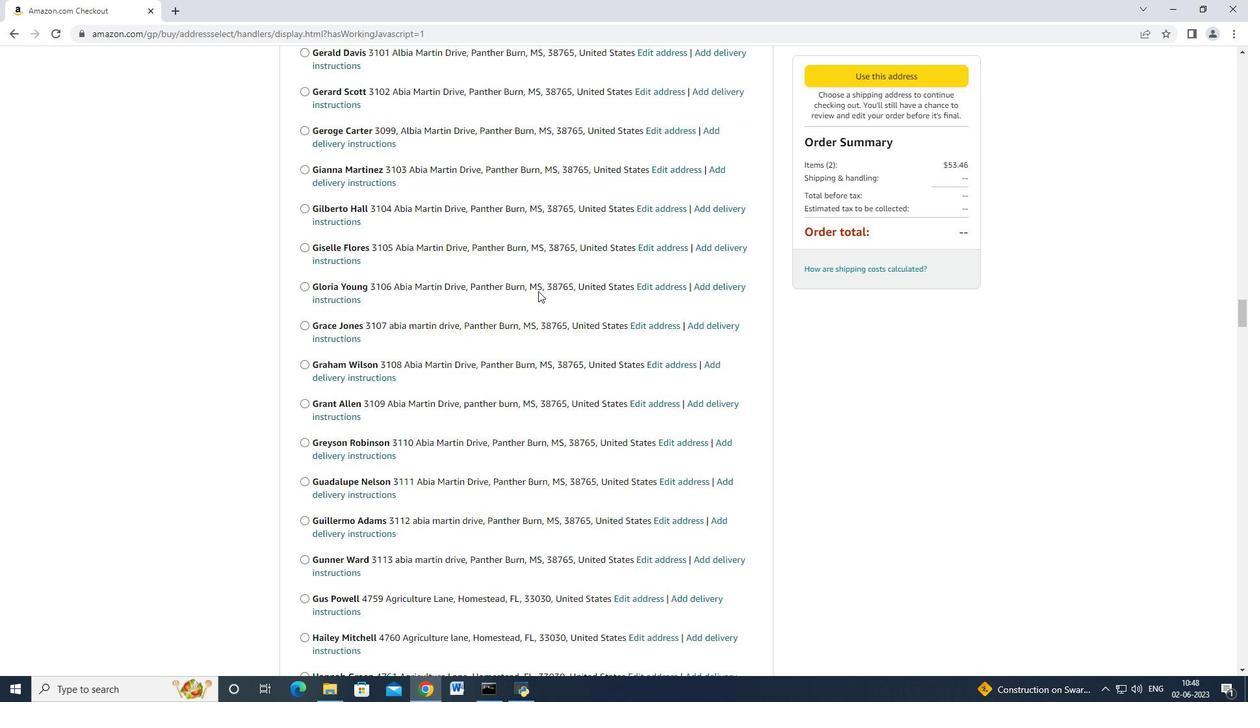 
Action: Mouse scrolled (538, 290) with delta (0, 0)
Screenshot: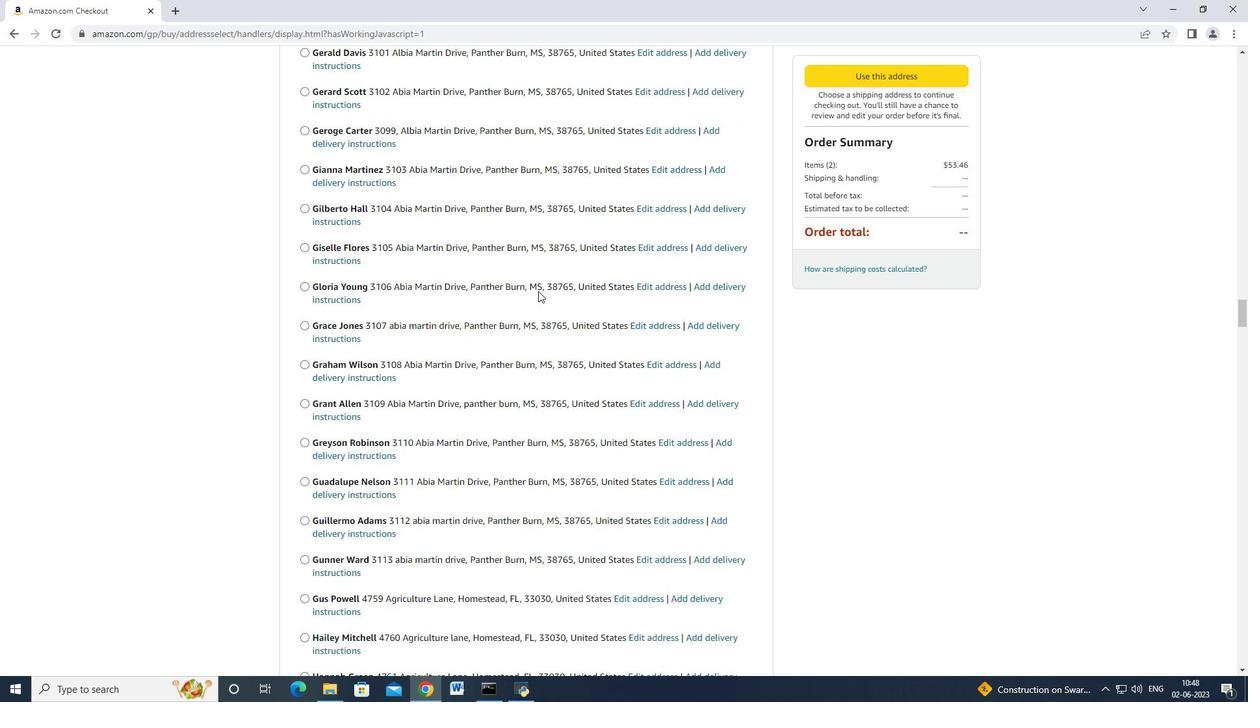 
Action: Mouse scrolled (538, 290) with delta (0, 0)
Screenshot: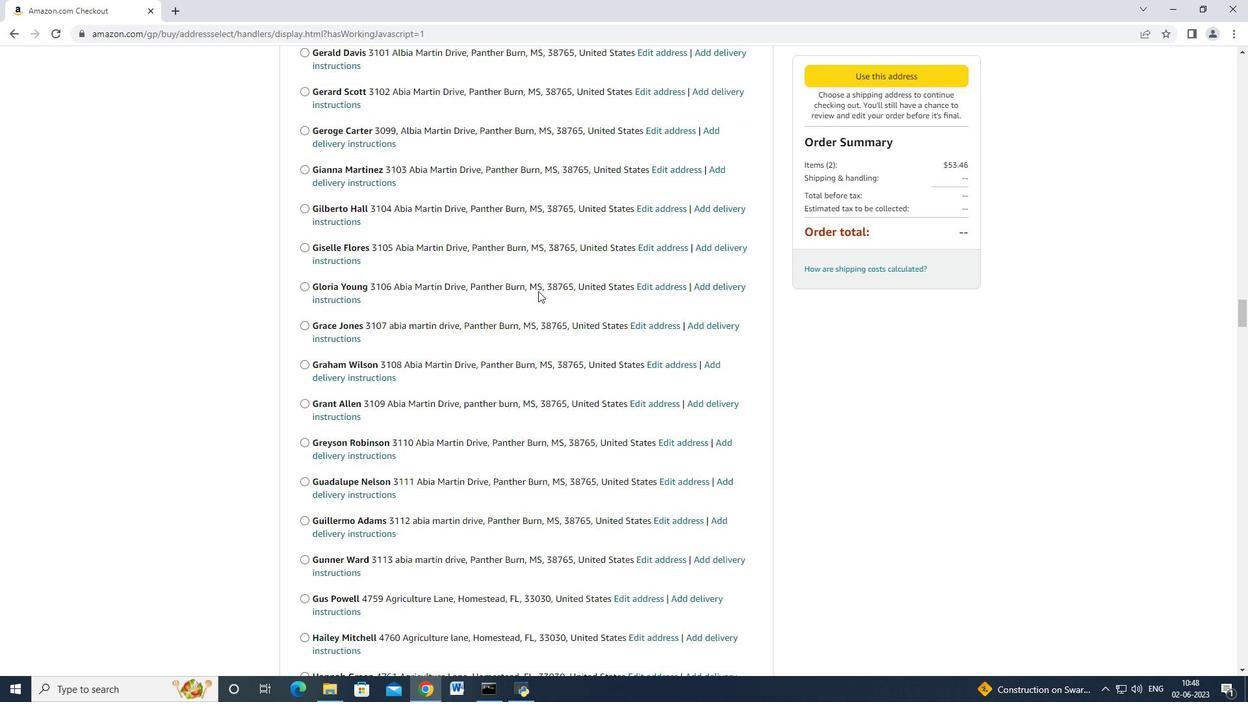 
Action: Mouse scrolled (538, 290) with delta (0, 0)
Screenshot: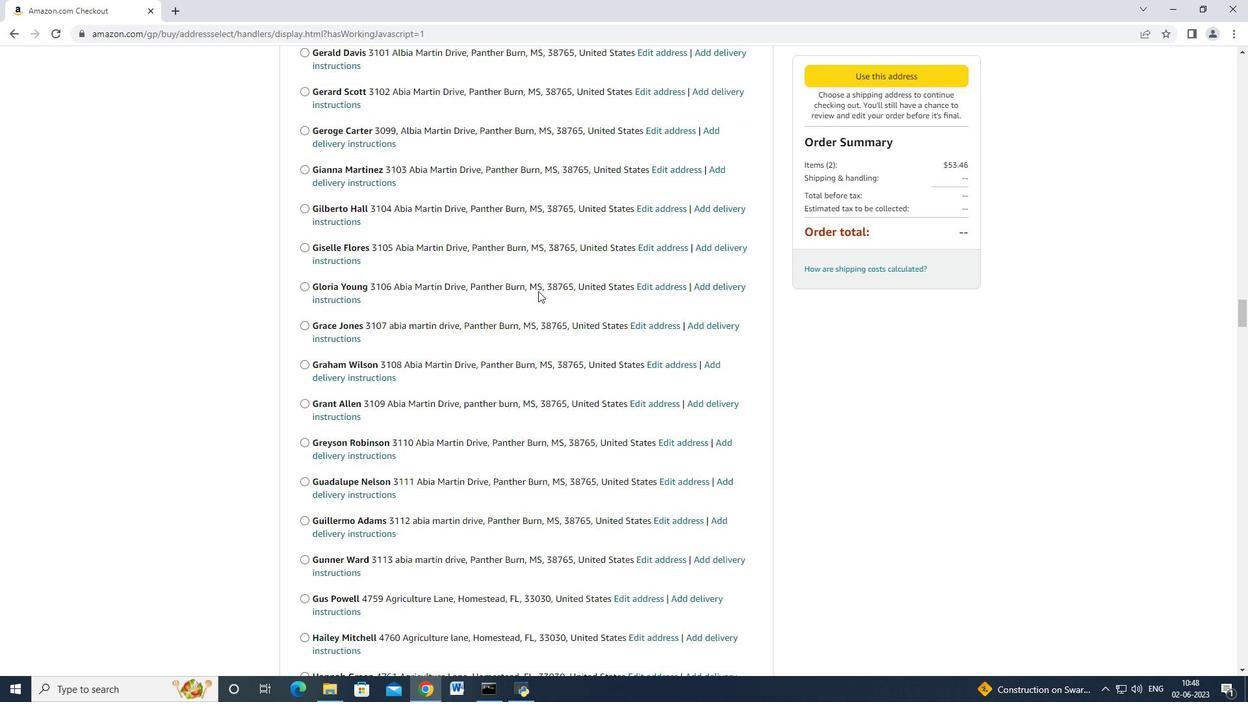 
Action: Mouse scrolled (538, 290) with delta (0, 0)
Screenshot: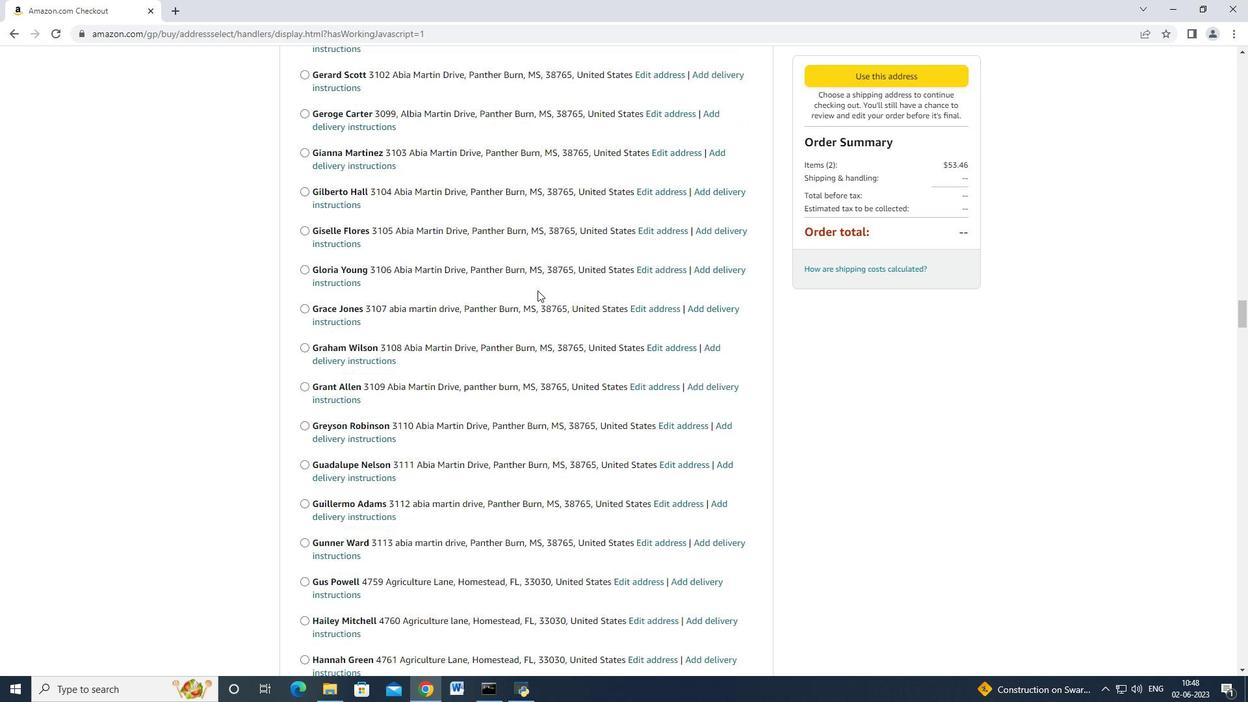 
Action: Mouse scrolled (538, 290) with delta (0, 0)
Screenshot: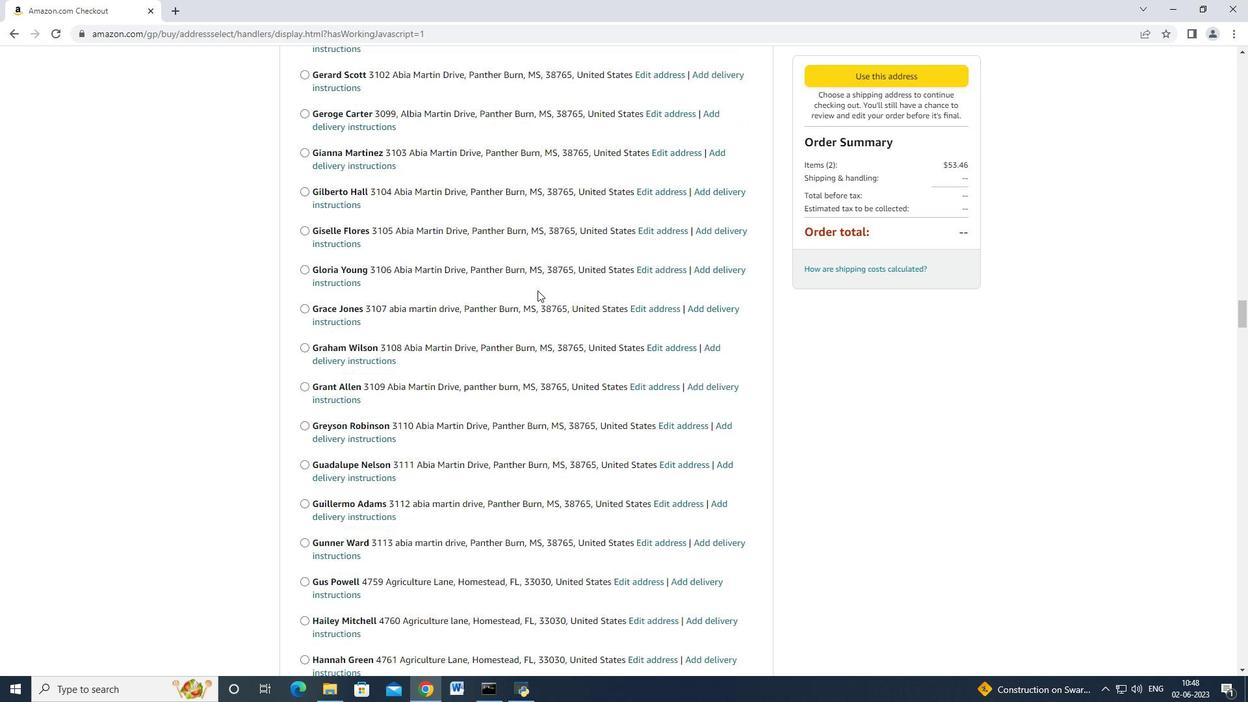 
Action: Mouse scrolled (538, 290) with delta (0, 0)
Screenshot: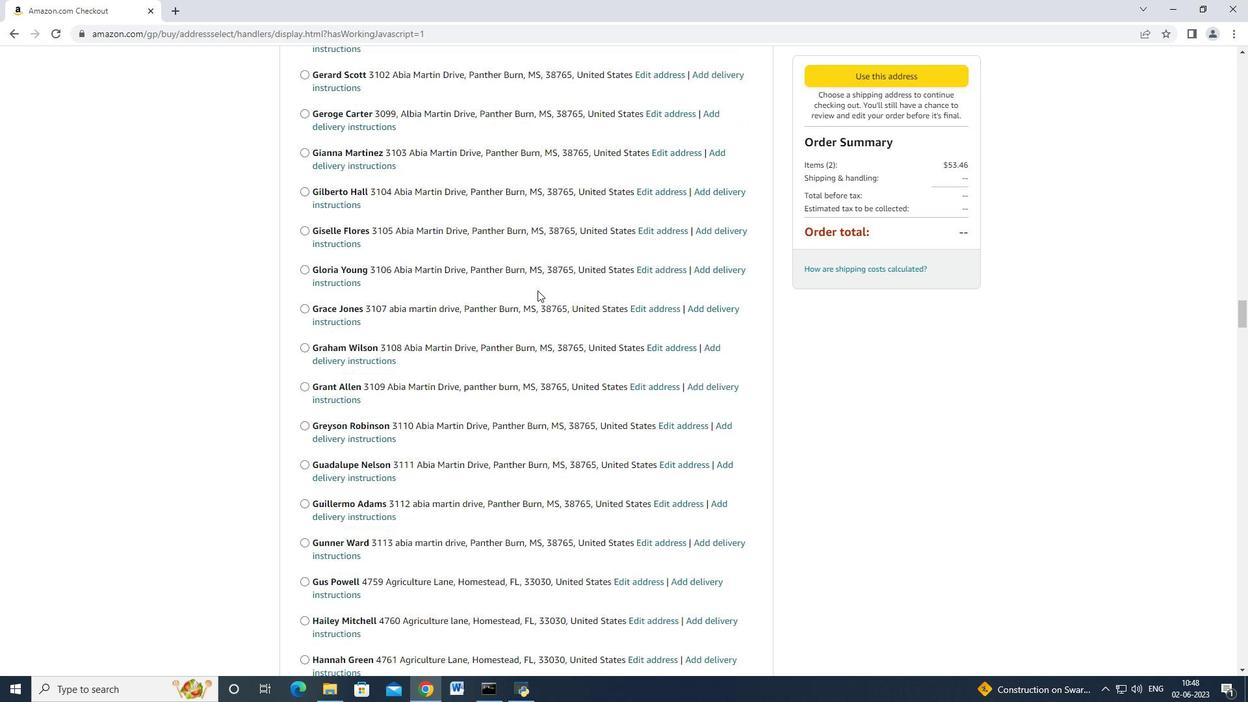 
Action: Mouse moved to (538, 290)
Screenshot: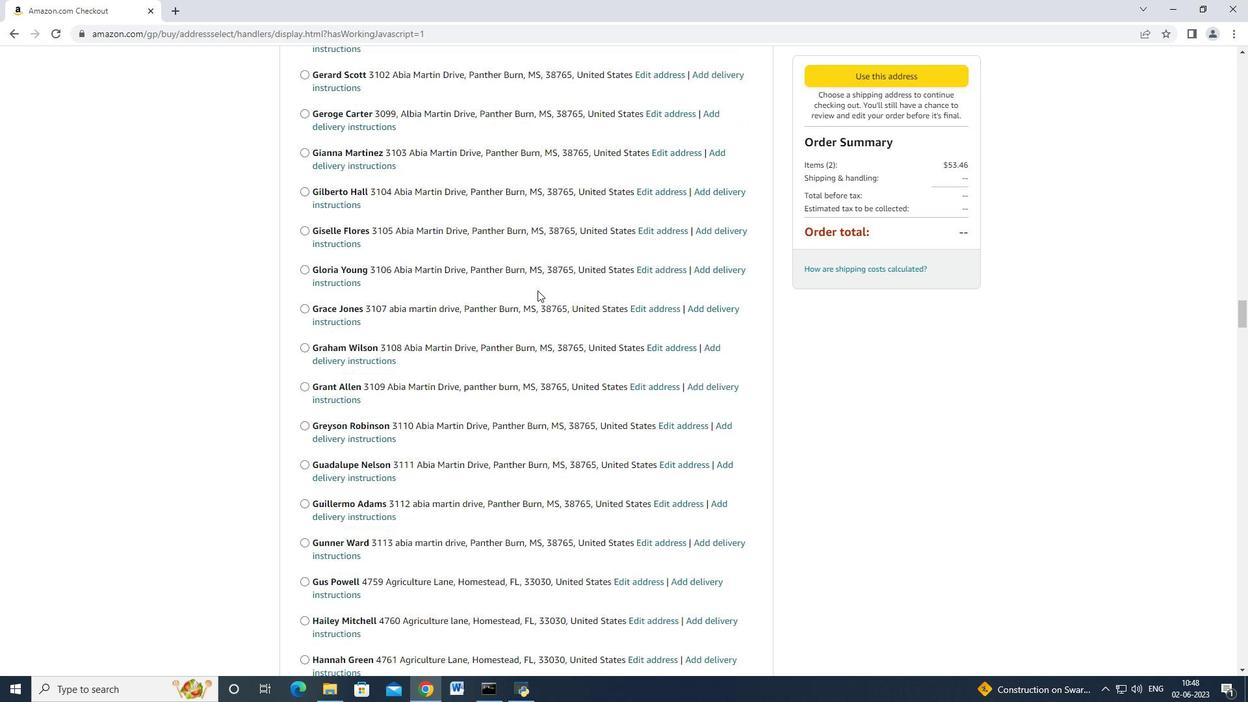
Action: Mouse scrolled (538, 289) with delta (0, 0)
Screenshot: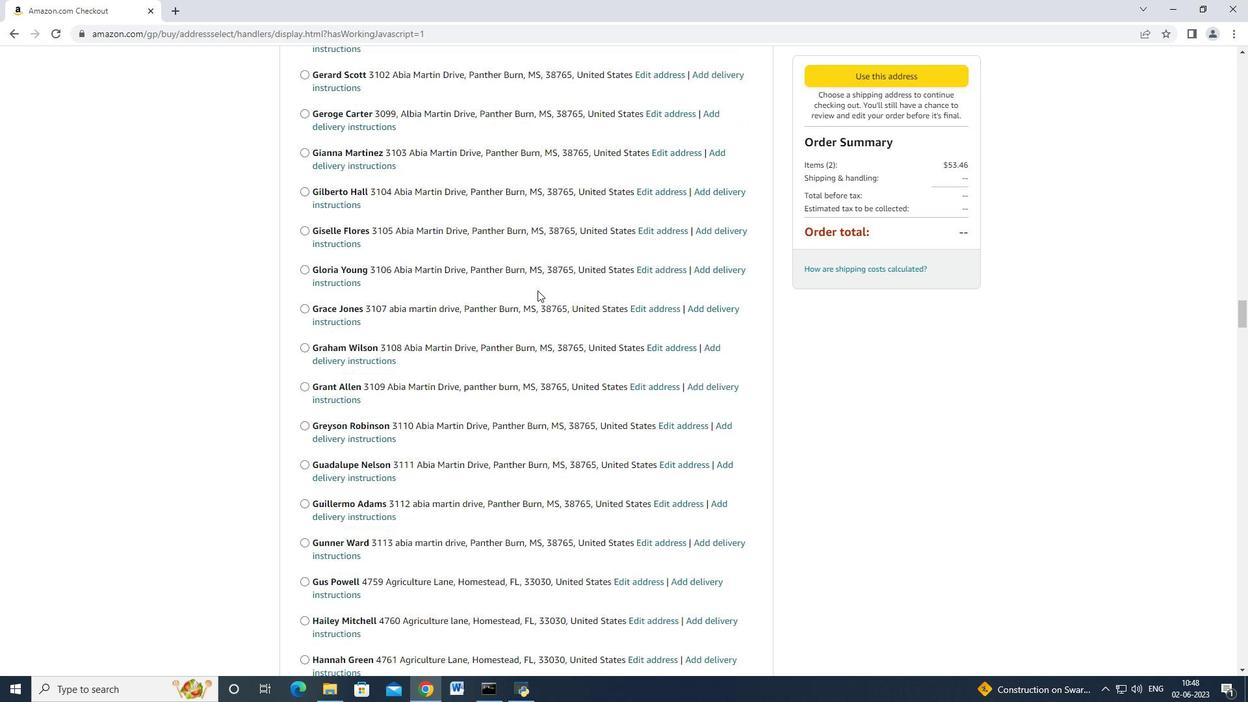 
Action: Mouse moved to (537, 290)
Screenshot: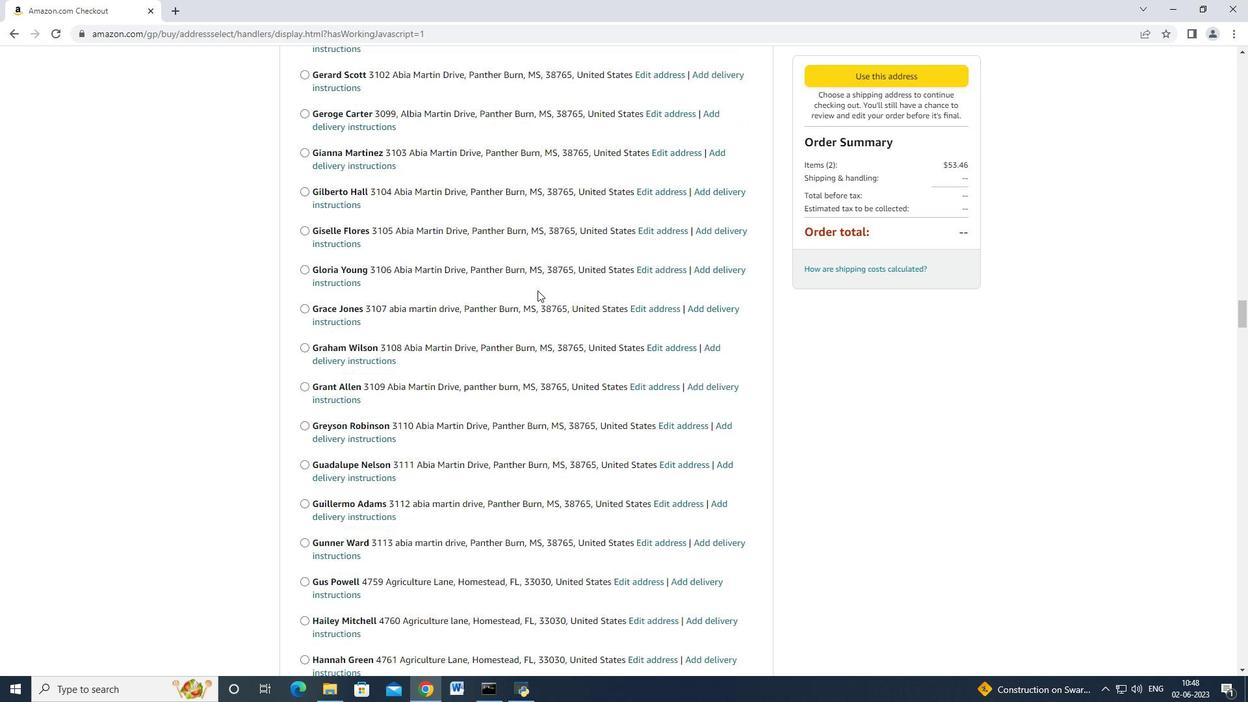 
Action: Mouse scrolled (537, 289) with delta (0, 0)
Screenshot: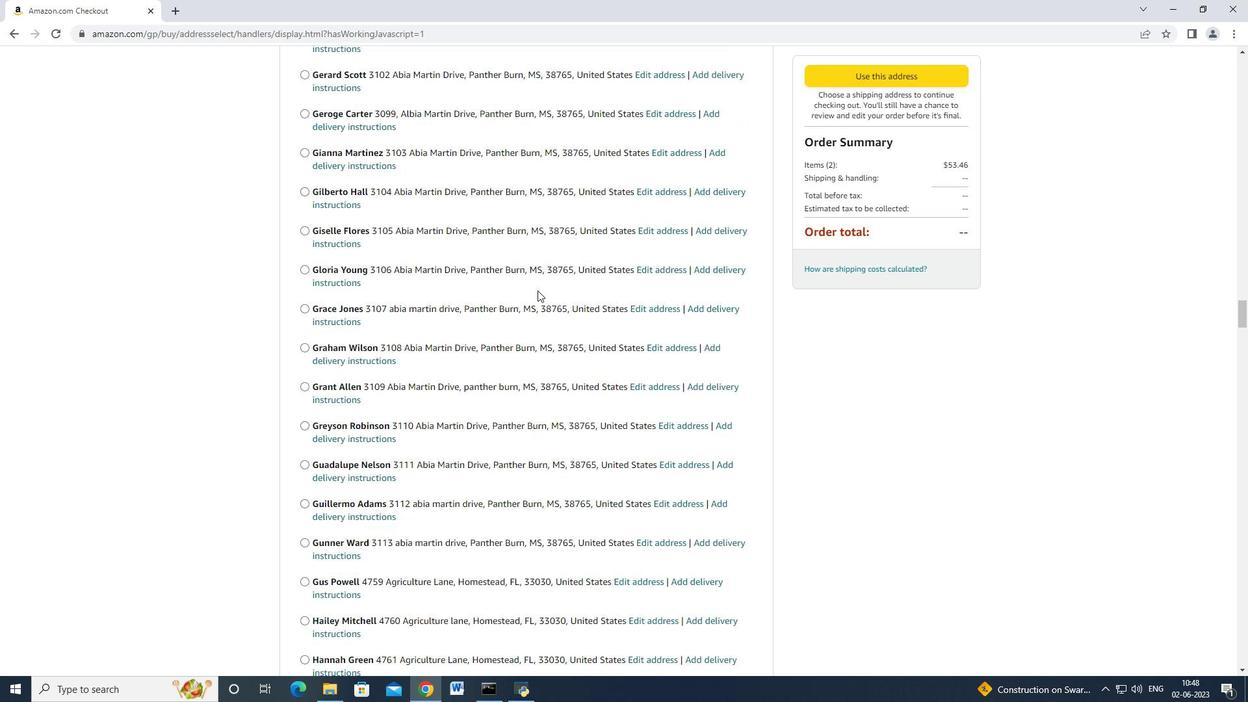 
Action: Mouse moved to (537, 290)
Screenshot: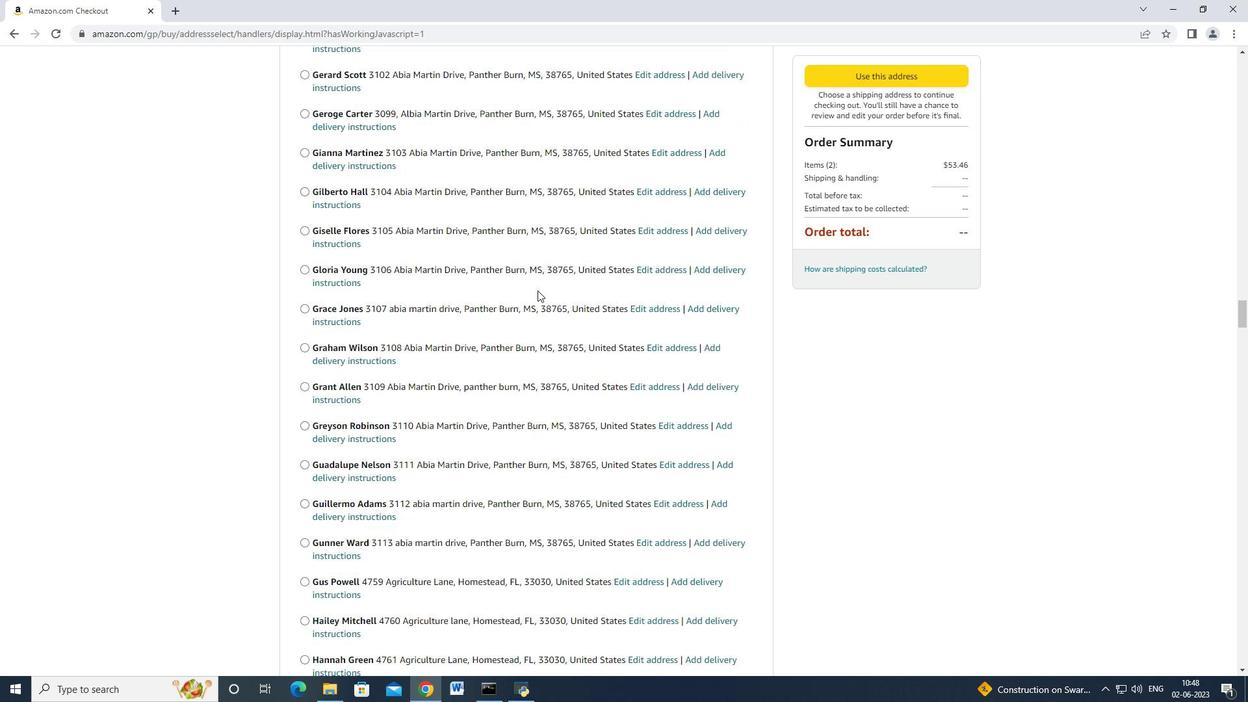 
Action: Mouse scrolled (537, 289) with delta (0, 0)
Screenshot: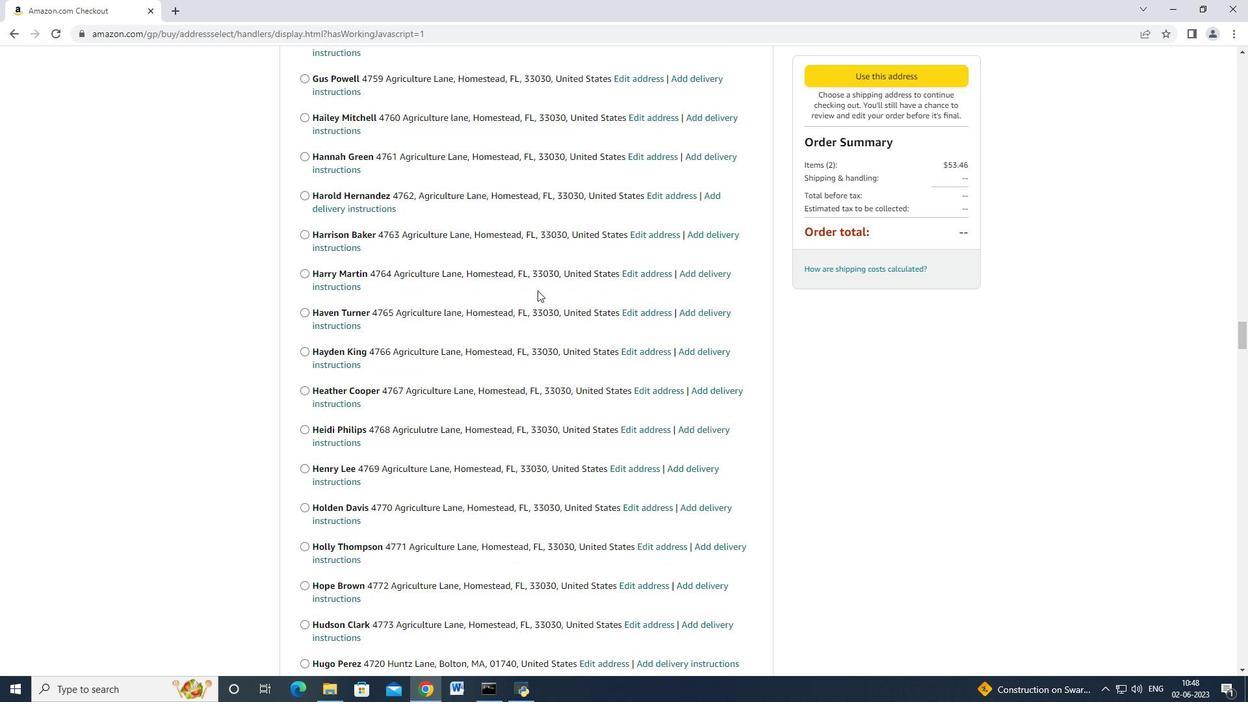 
Action: Mouse scrolled (537, 289) with delta (0, 0)
Screenshot: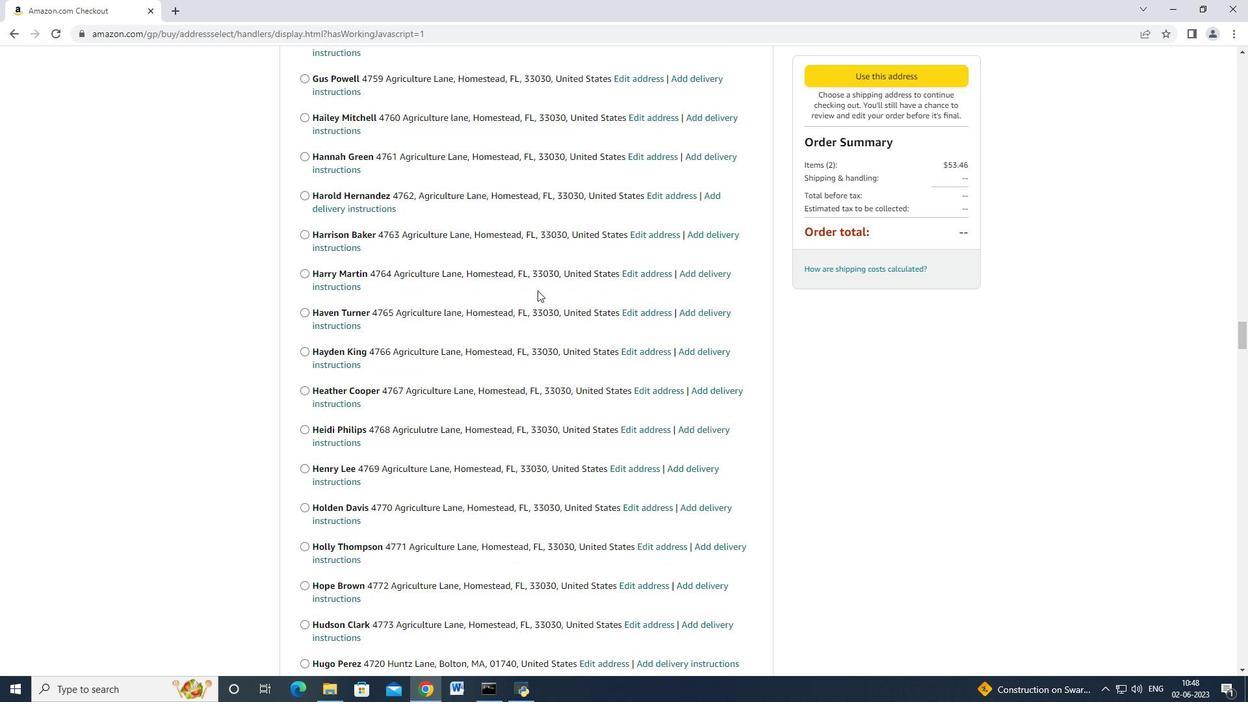 
Action: Mouse scrolled (537, 289) with delta (0, -1)
Screenshot: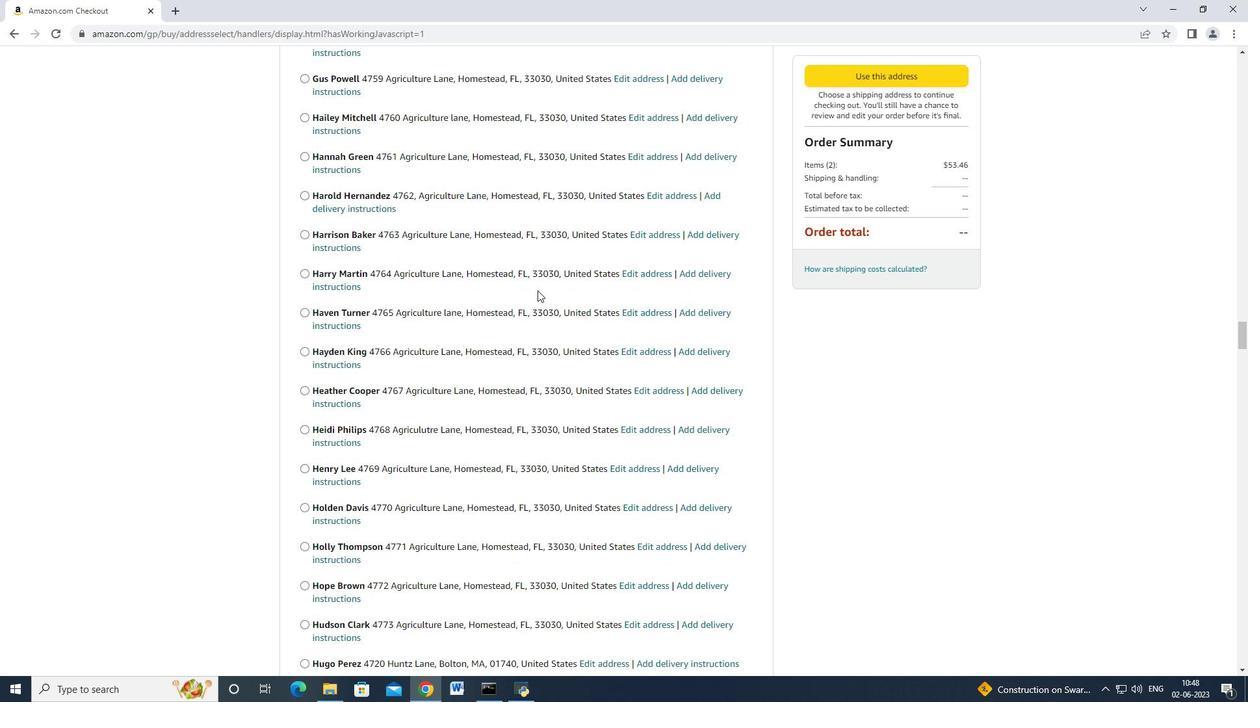 
Action: Mouse scrolled (537, 289) with delta (0, 0)
Screenshot: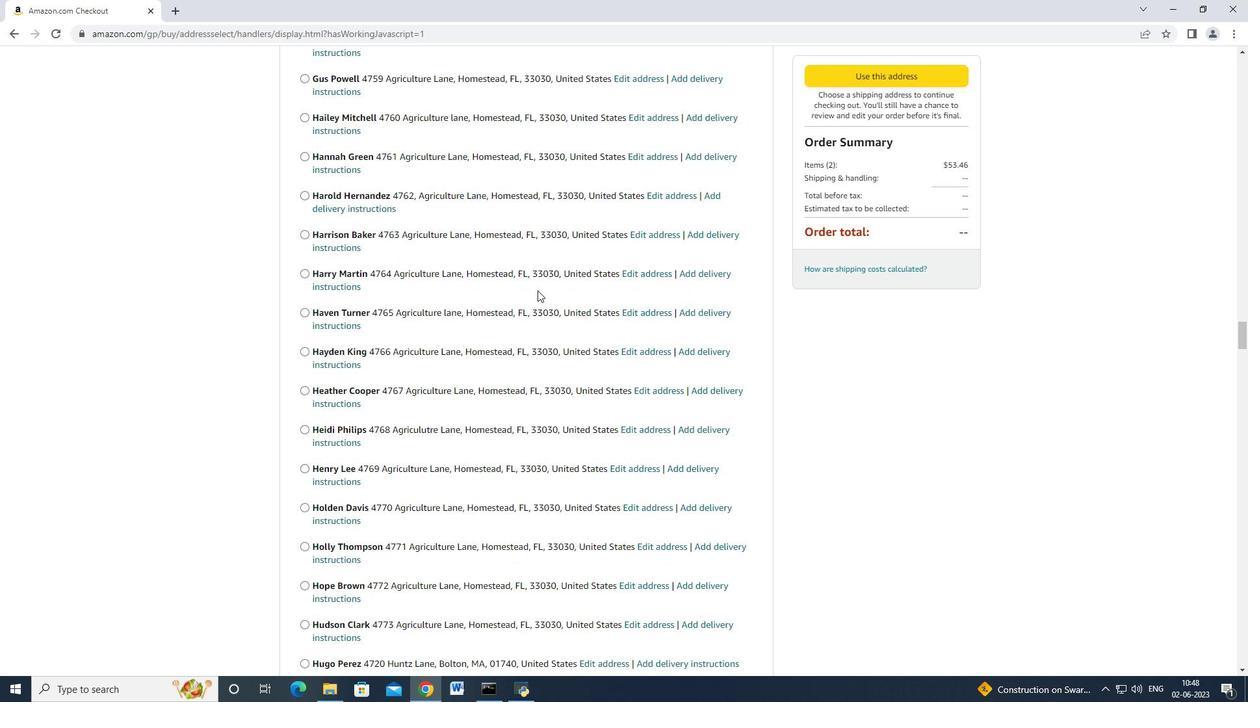 
Action: Mouse scrolled (537, 289) with delta (0, 0)
Screenshot: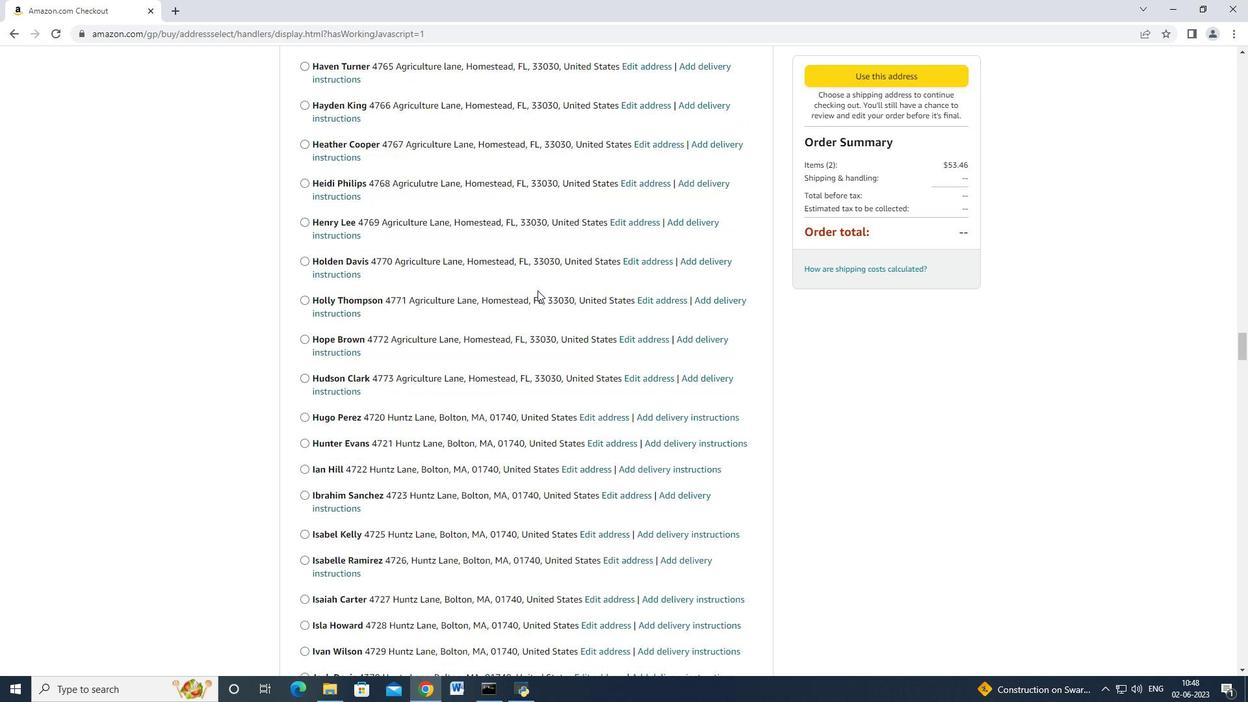 
Action: Mouse scrolled (537, 289) with delta (0, 0)
Screenshot: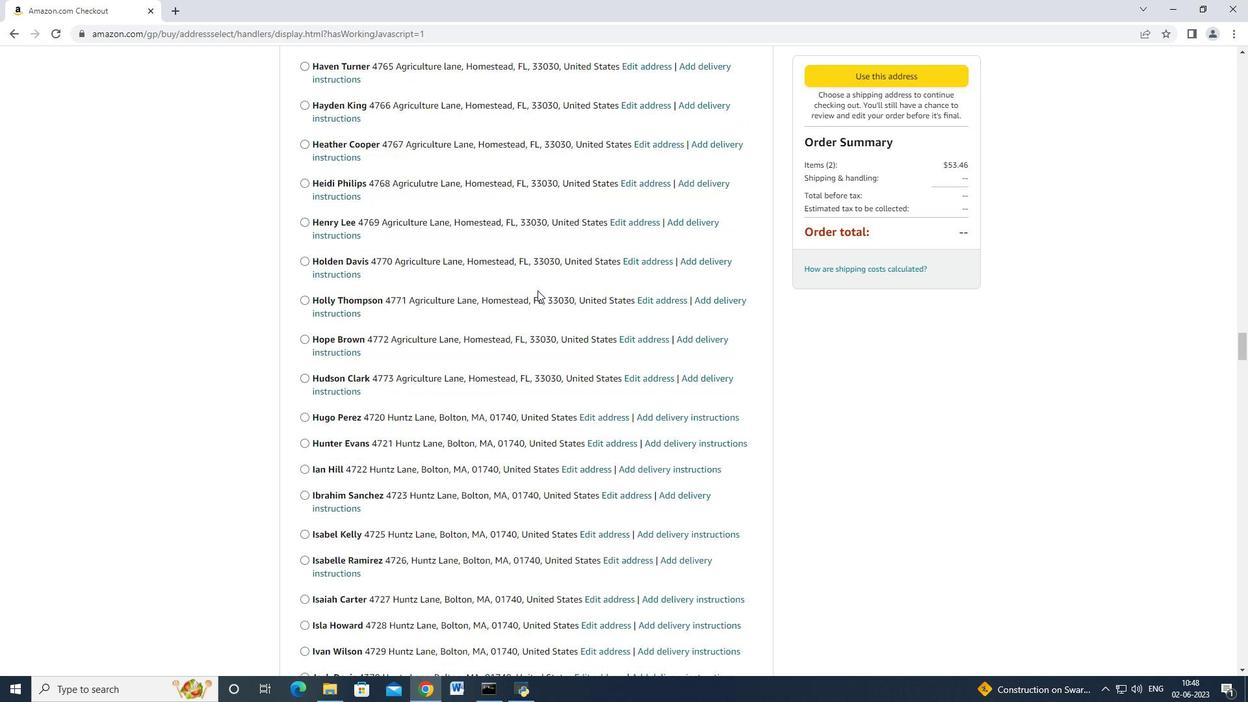 
Action: Mouse scrolled (537, 289) with delta (0, 0)
Screenshot: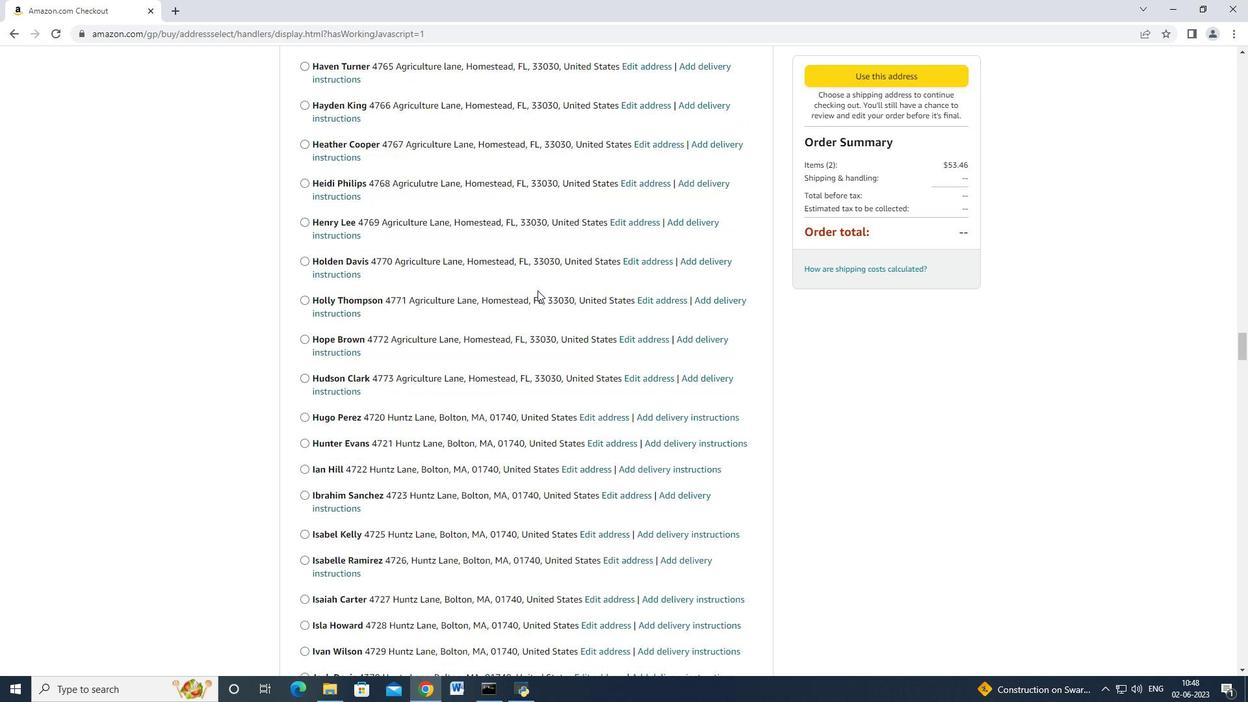 
Action: Mouse scrolled (537, 289) with delta (0, 0)
Screenshot: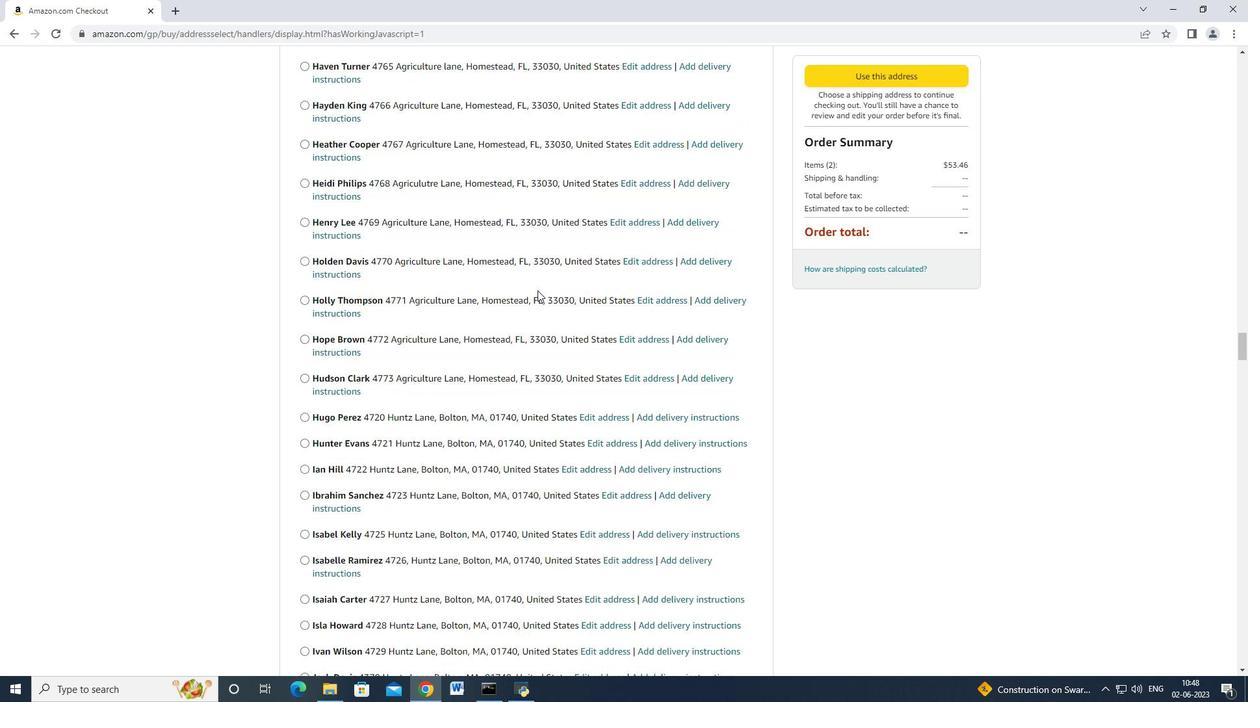 
Action: Mouse scrolled (537, 289) with delta (0, 0)
Screenshot: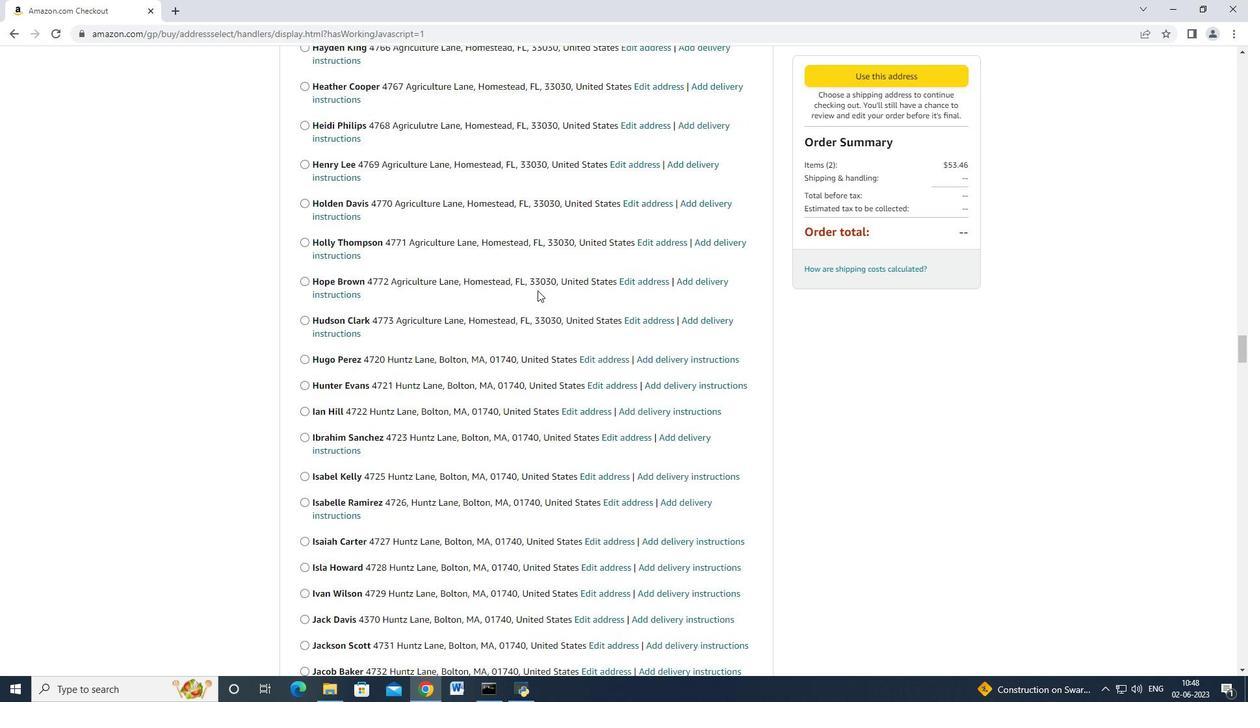 
Action: Mouse scrolled (537, 289) with delta (0, 0)
Screenshot: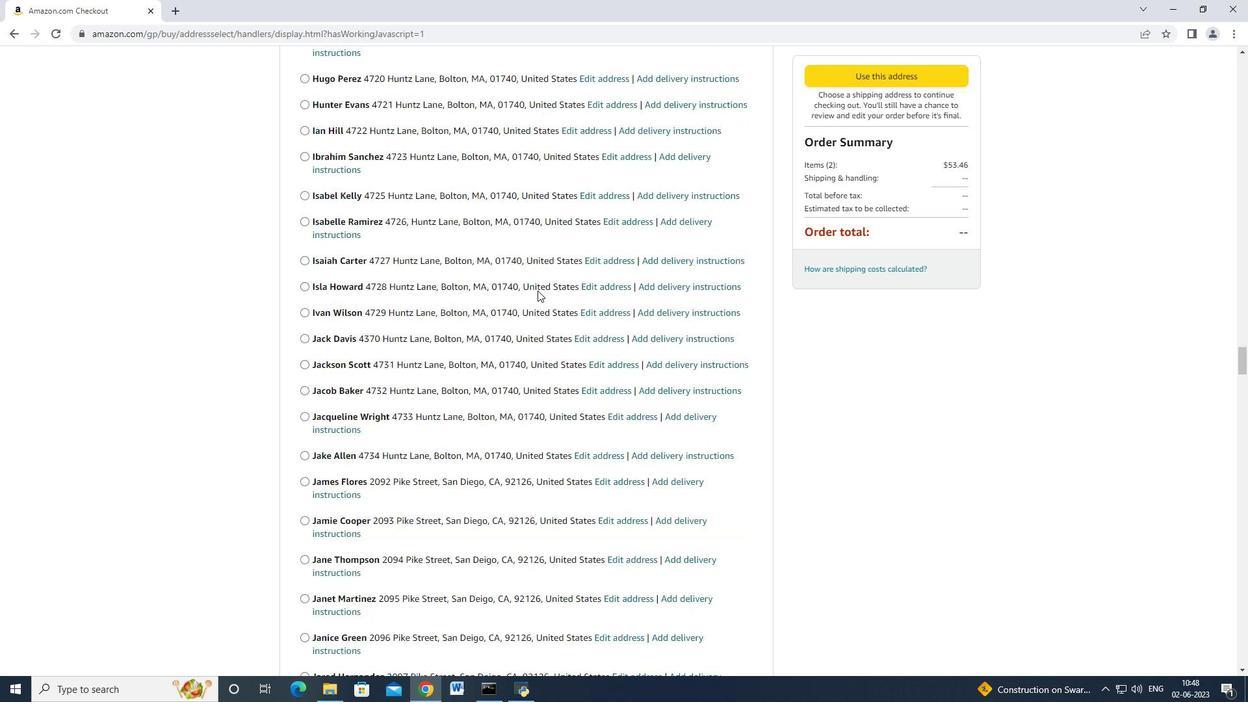 
Action: Mouse scrolled (537, 289) with delta (0, 0)
Screenshot: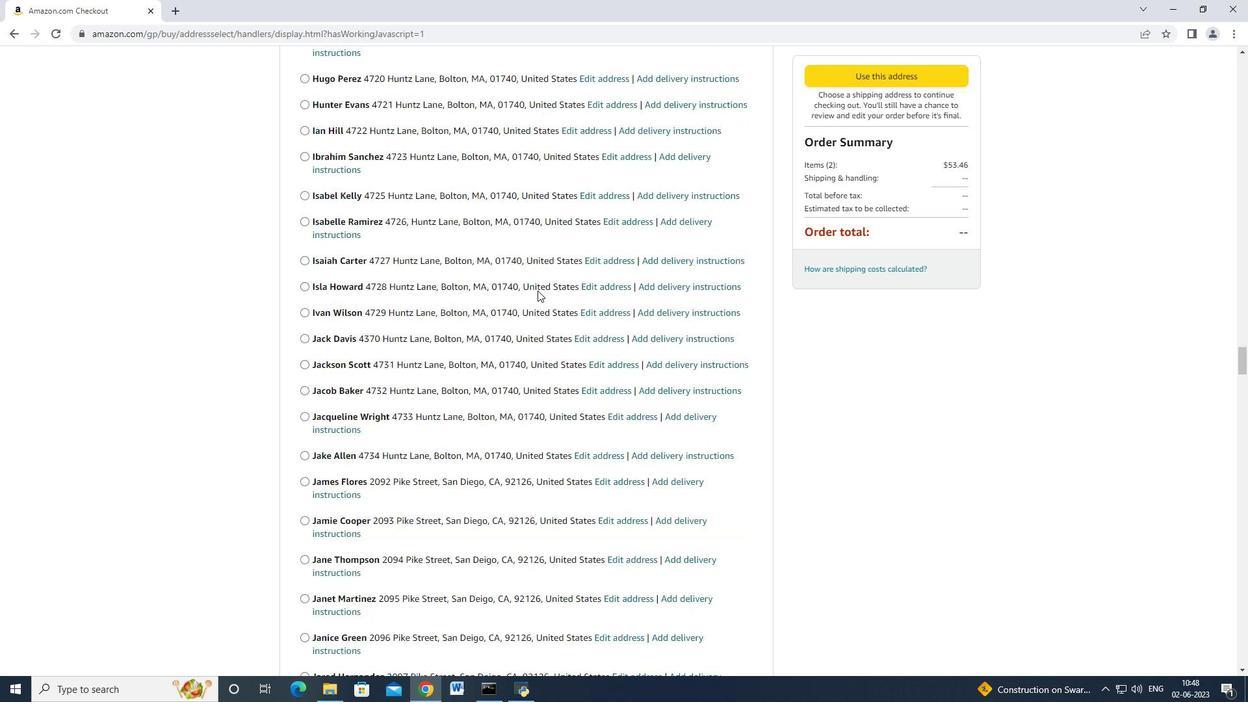 
Action: Mouse scrolled (537, 289) with delta (0, 0)
Screenshot: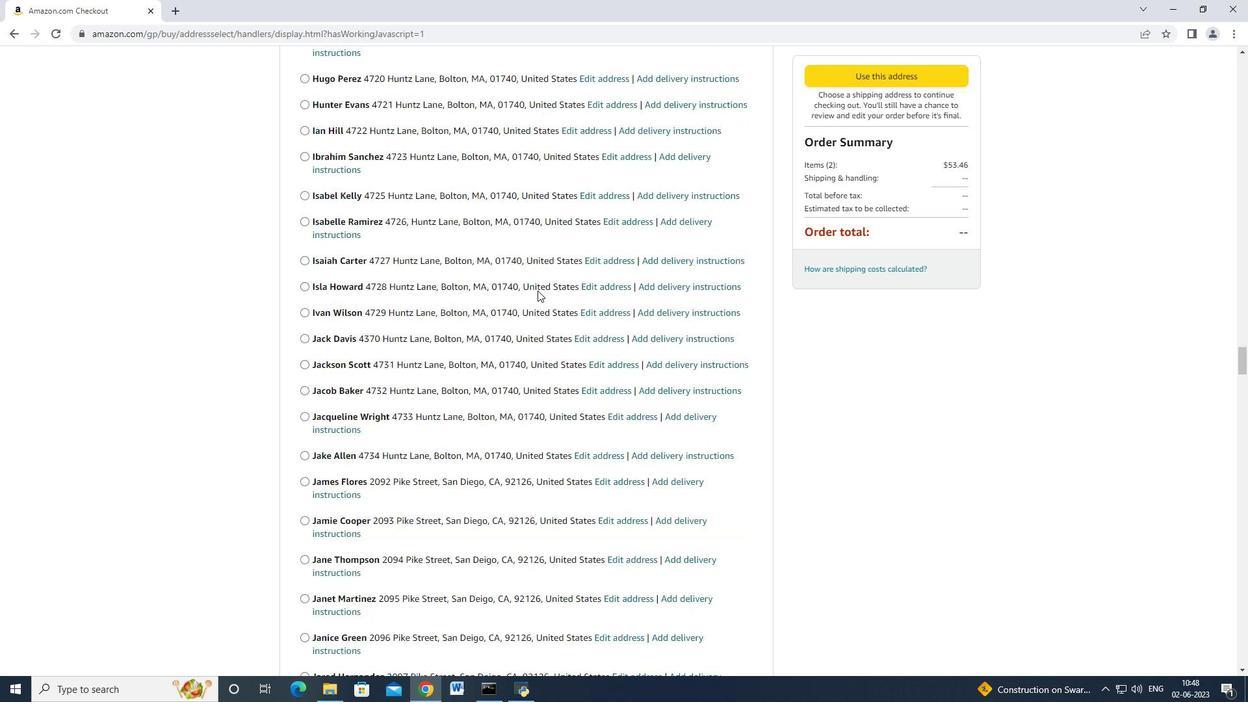 
Action: Mouse scrolled (537, 289) with delta (0, 0)
Screenshot: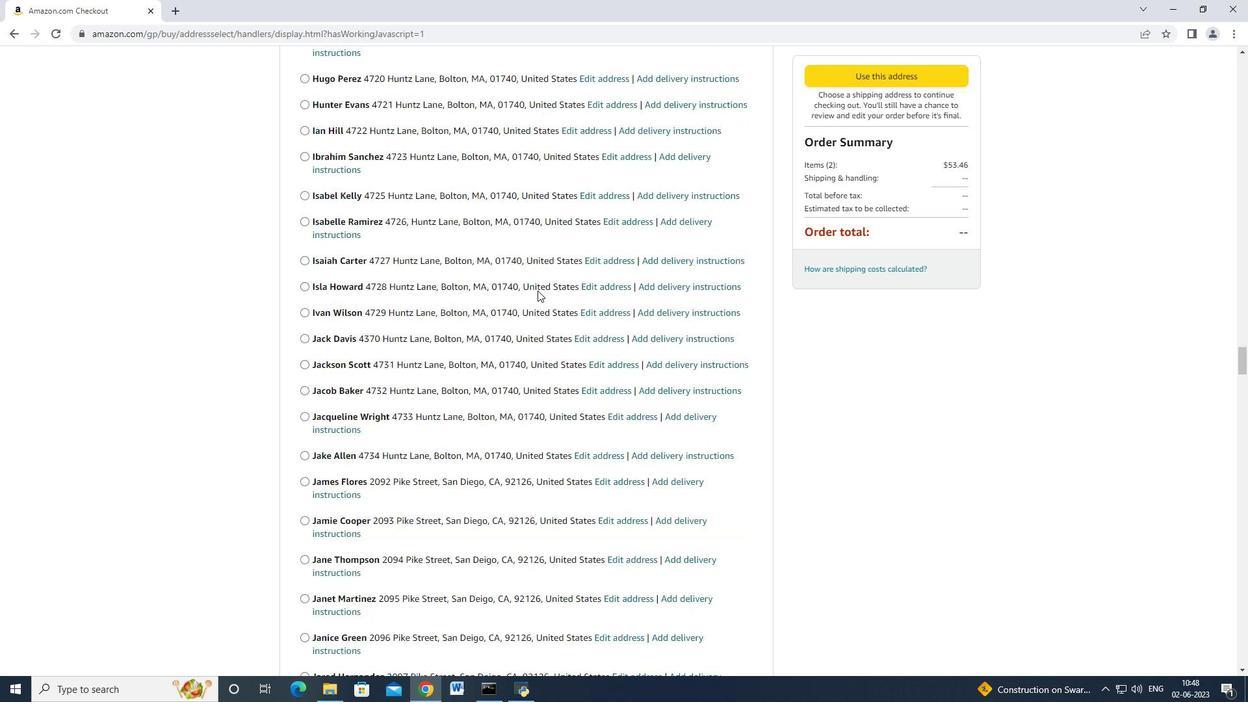 
Action: Mouse scrolled (537, 289) with delta (0, 0)
Screenshot: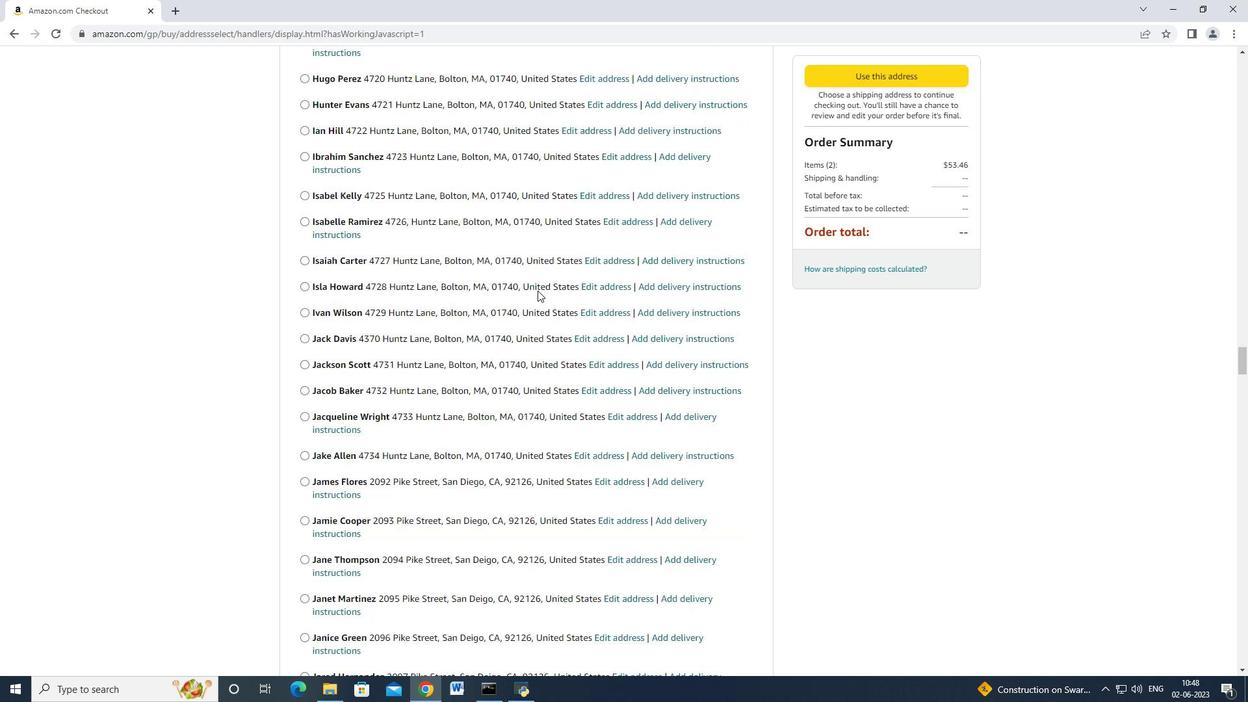 
Action: Mouse scrolled (537, 289) with delta (0, 0)
Screenshot: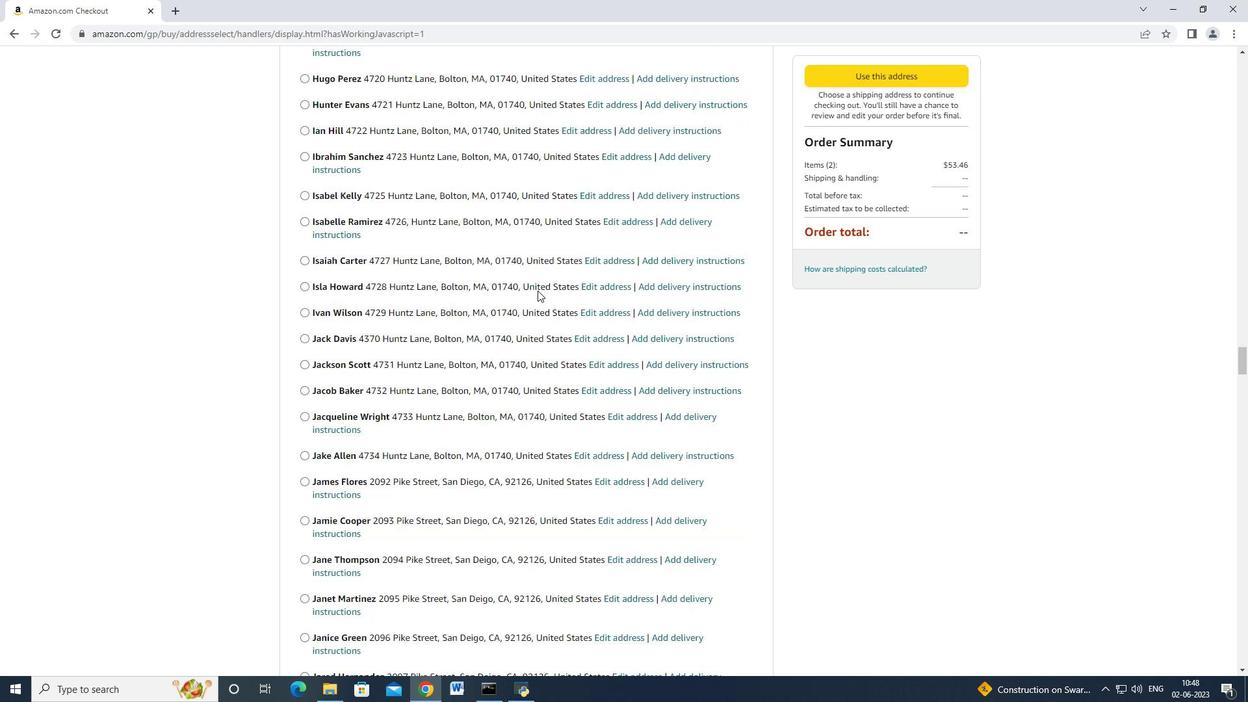 
Action: Mouse scrolled (537, 289) with delta (0, 0)
Screenshot: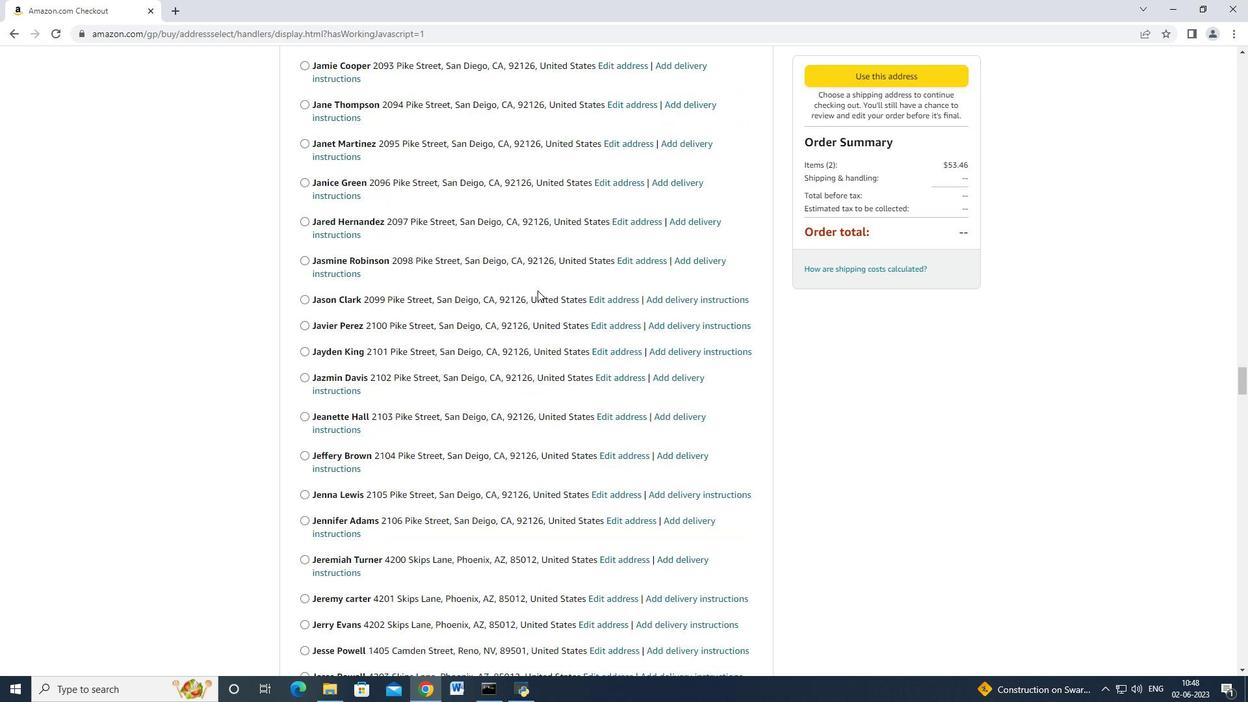 
Action: Mouse scrolled (537, 289) with delta (0, 0)
Screenshot: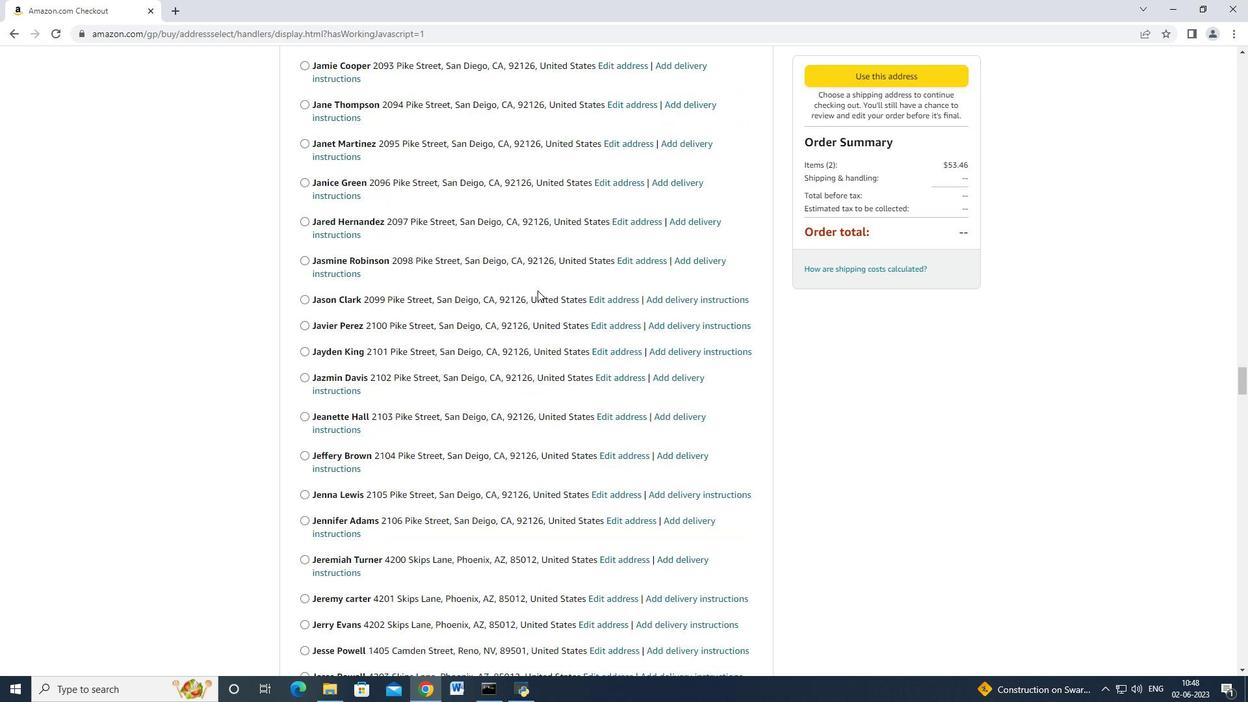 
Action: Mouse scrolled (537, 289) with delta (0, 0)
Screenshot: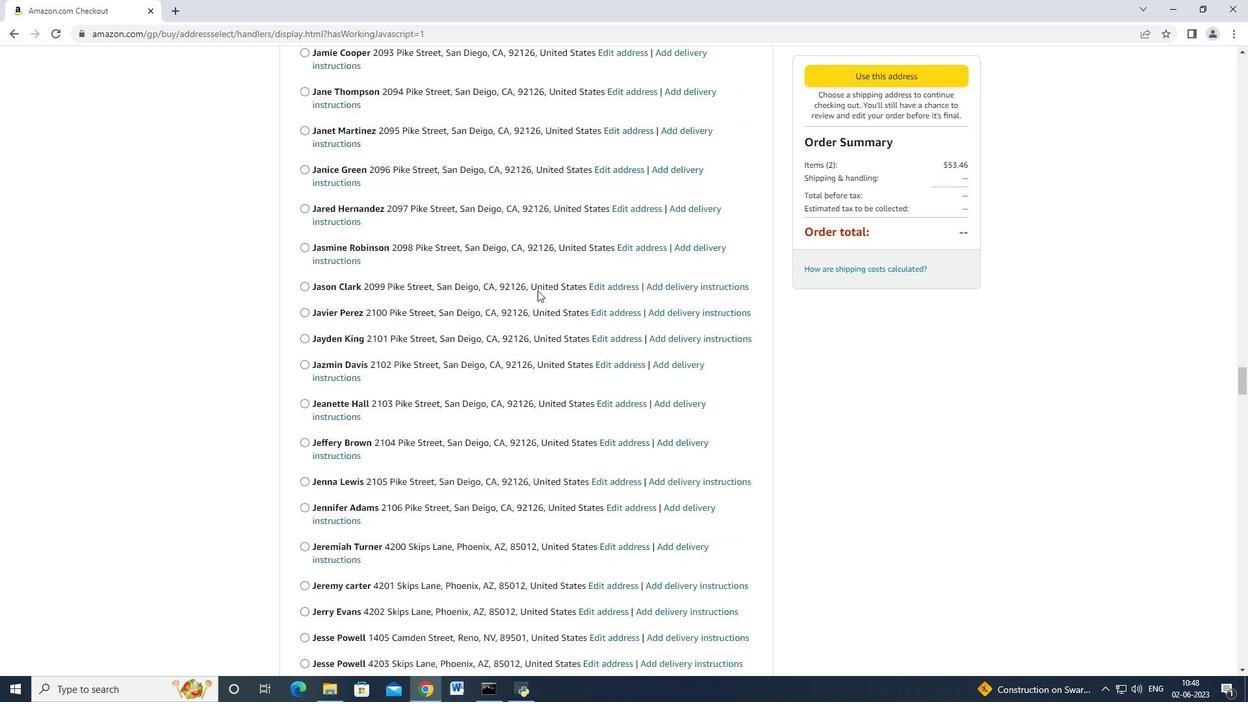 
Action: Mouse scrolled (537, 289) with delta (0, 0)
Screenshot: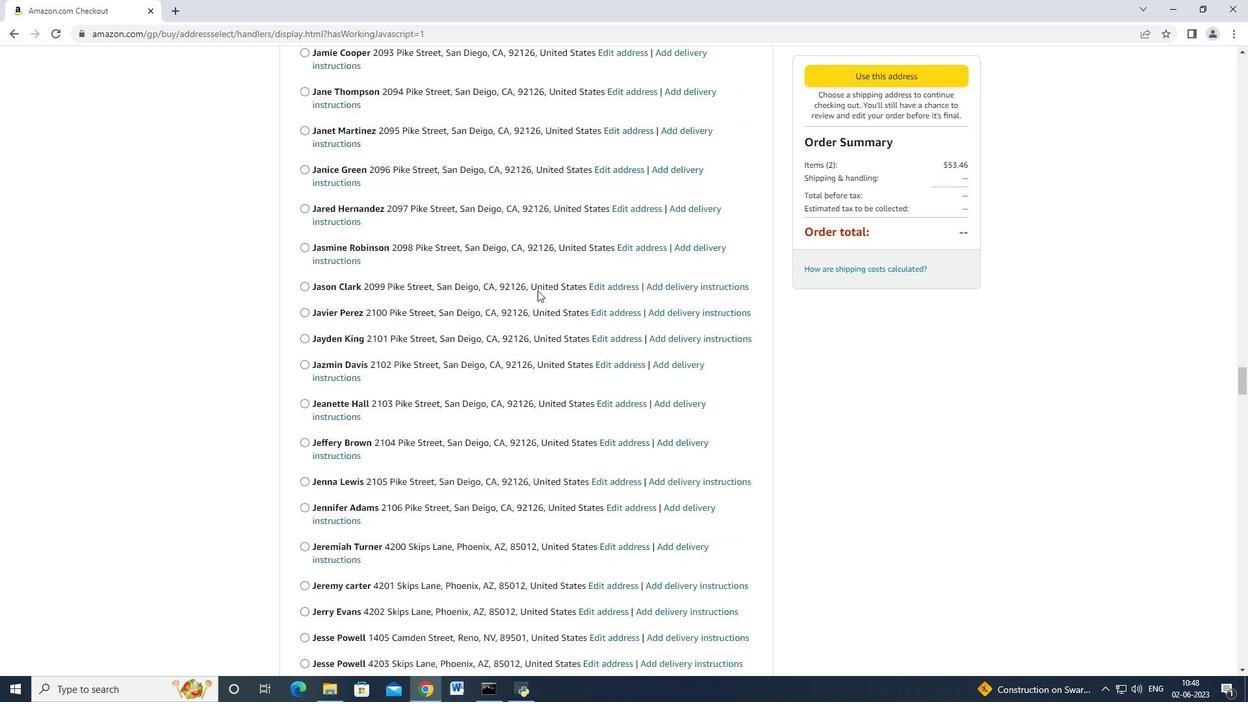 
Action: Mouse scrolled (537, 289) with delta (0, 0)
Screenshot: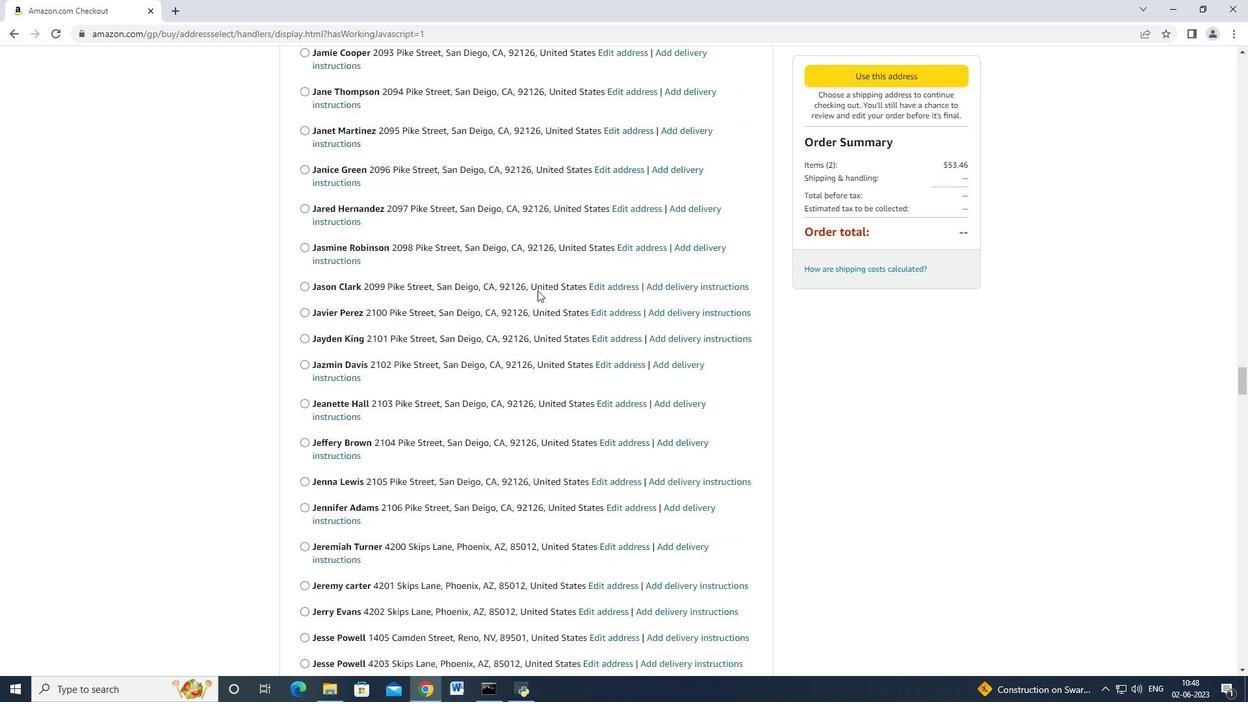 
Action: Mouse scrolled (537, 289) with delta (0, 0)
Screenshot: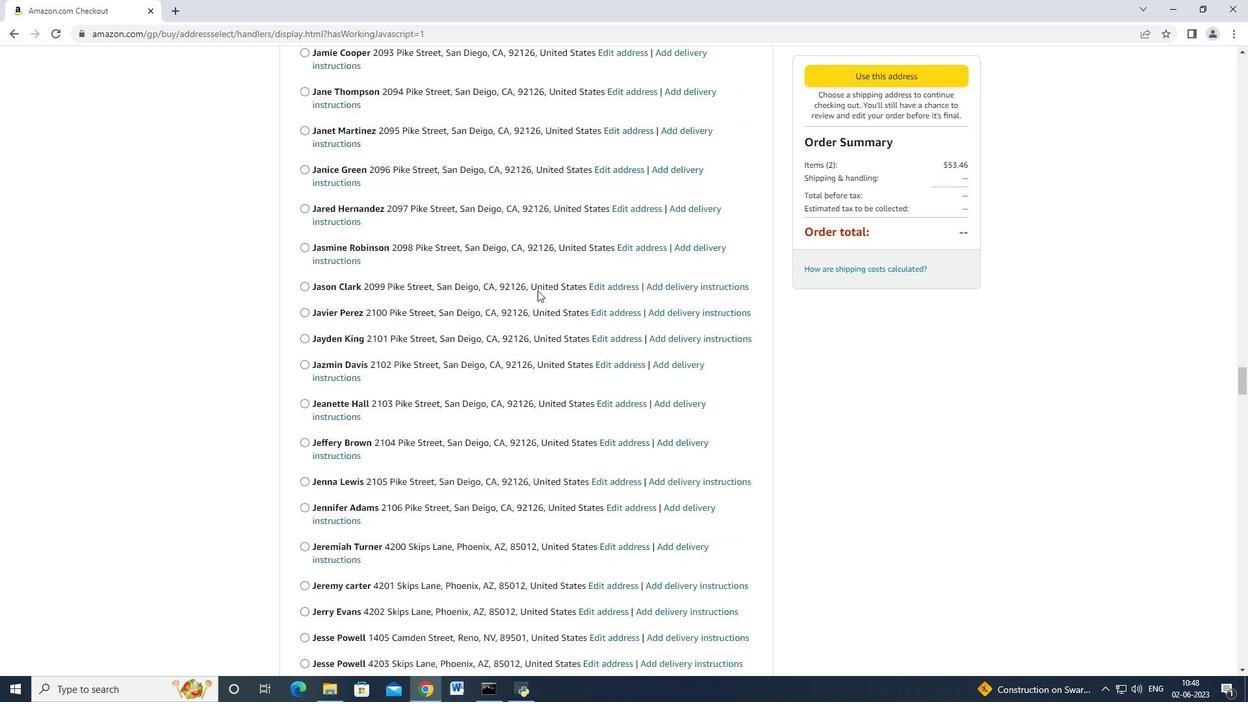 
Action: Mouse scrolled (537, 289) with delta (0, 0)
Screenshot: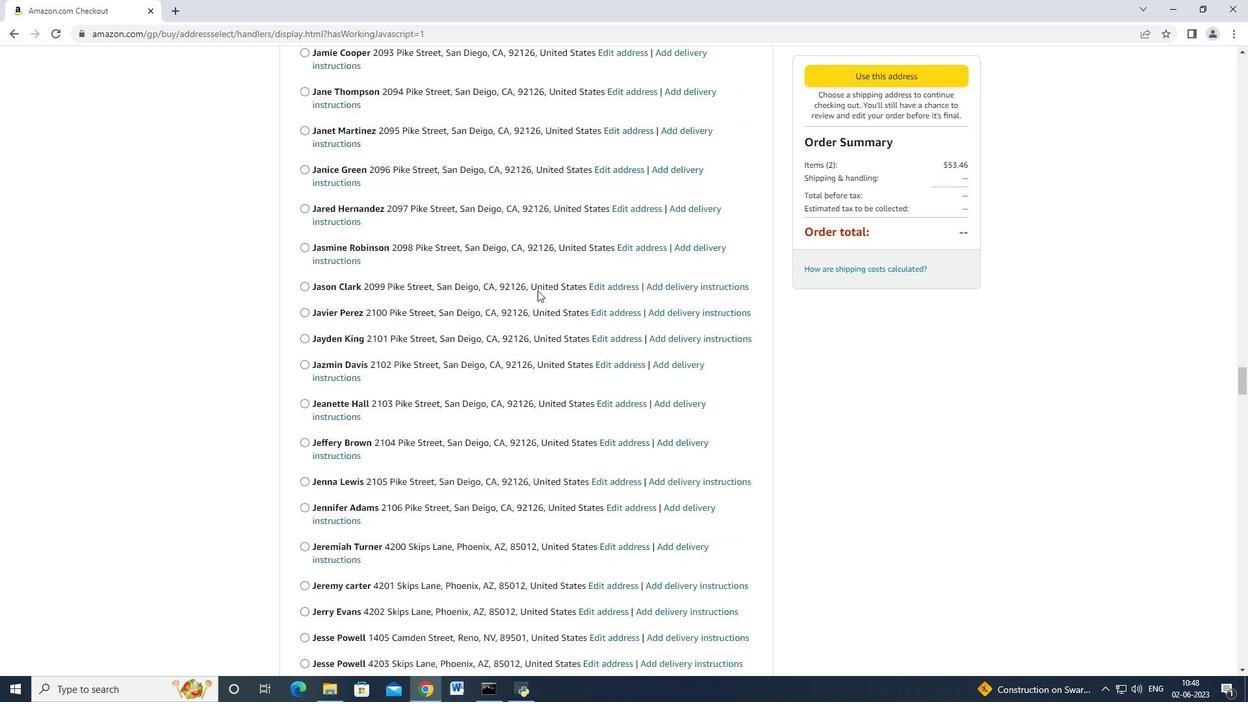 
Action: Mouse scrolled (537, 289) with delta (0, 0)
Screenshot: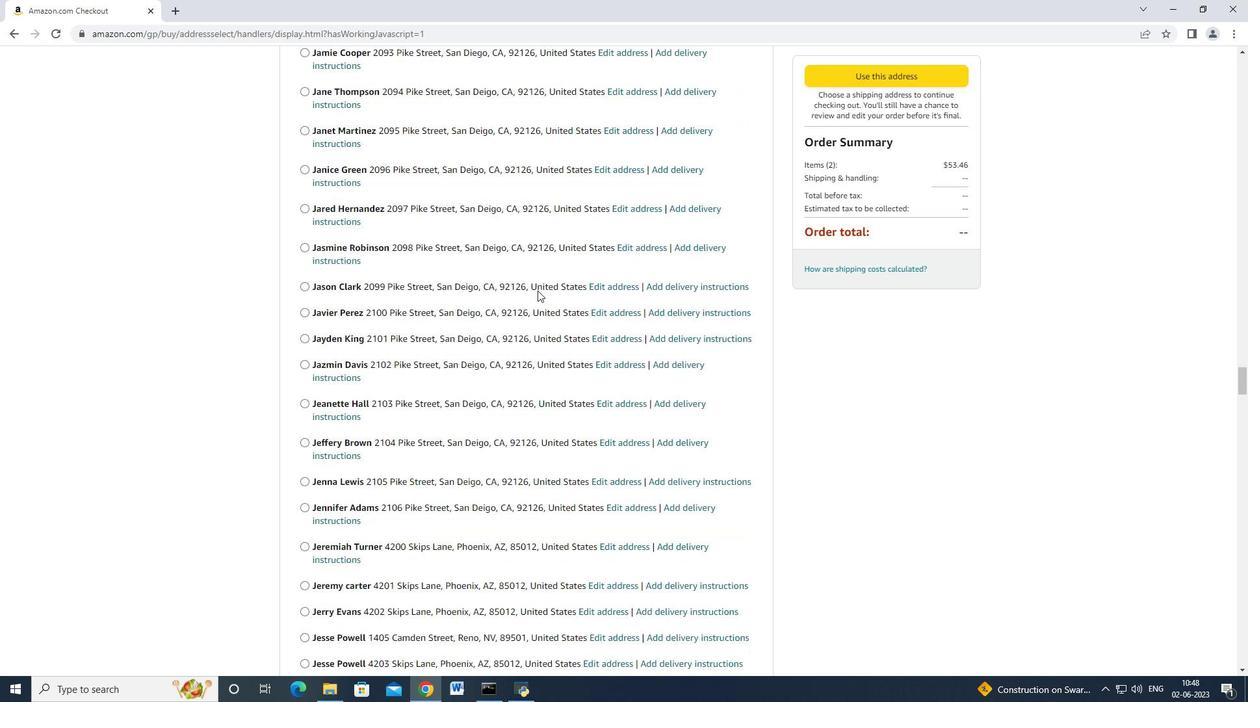 
Action: Mouse scrolled (537, 289) with delta (0, 0)
Screenshot: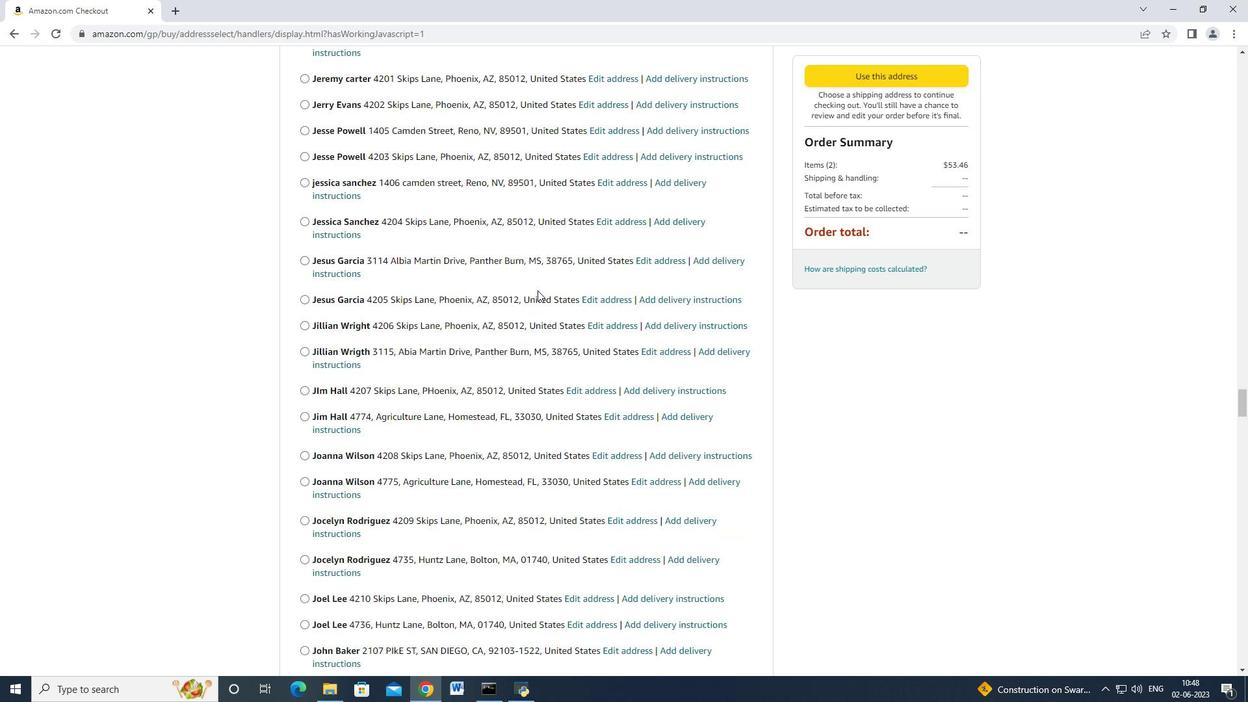 
Action: Mouse scrolled (537, 289) with delta (0, 0)
Screenshot: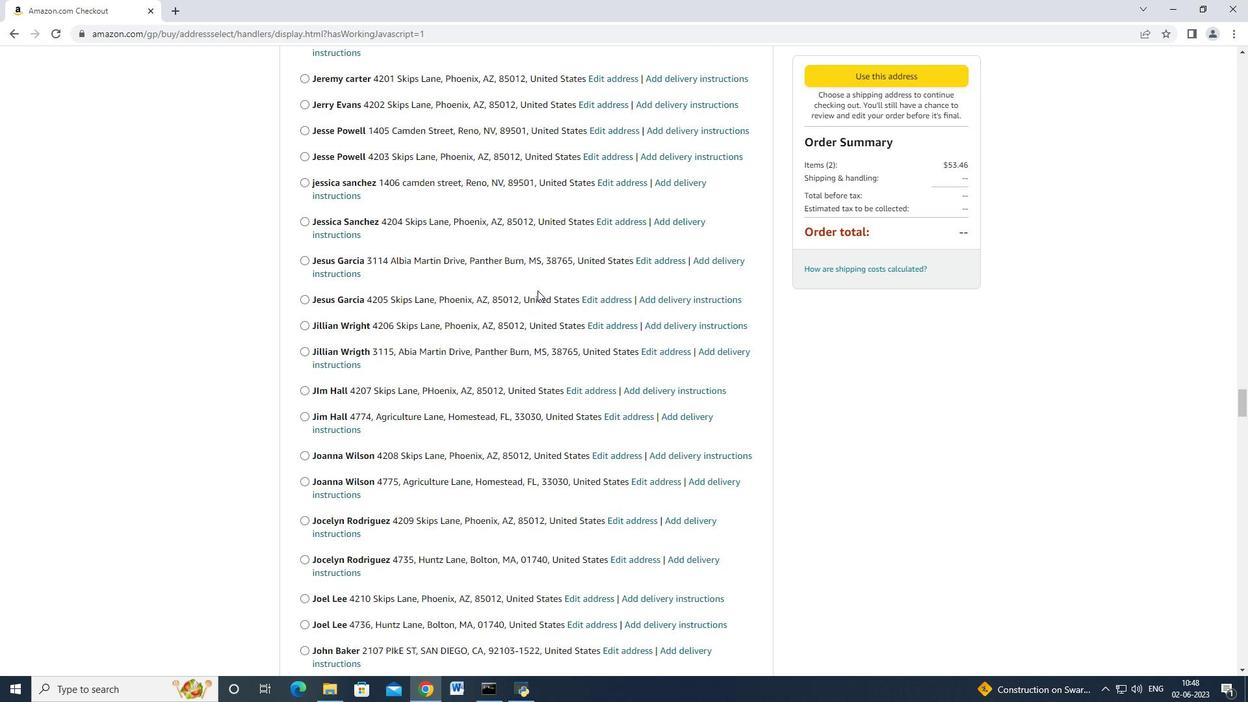 
Action: Mouse scrolled (537, 289) with delta (0, 0)
Screenshot: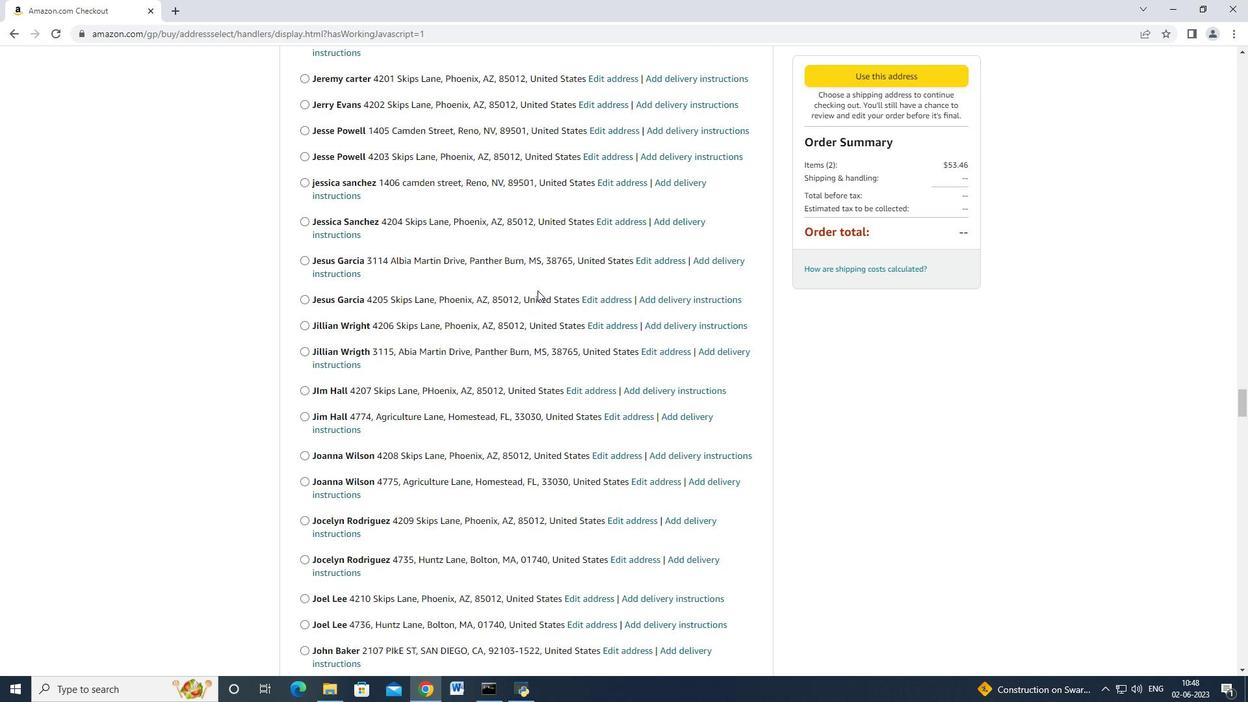 
Action: Mouse scrolled (537, 289) with delta (0, 0)
Screenshot: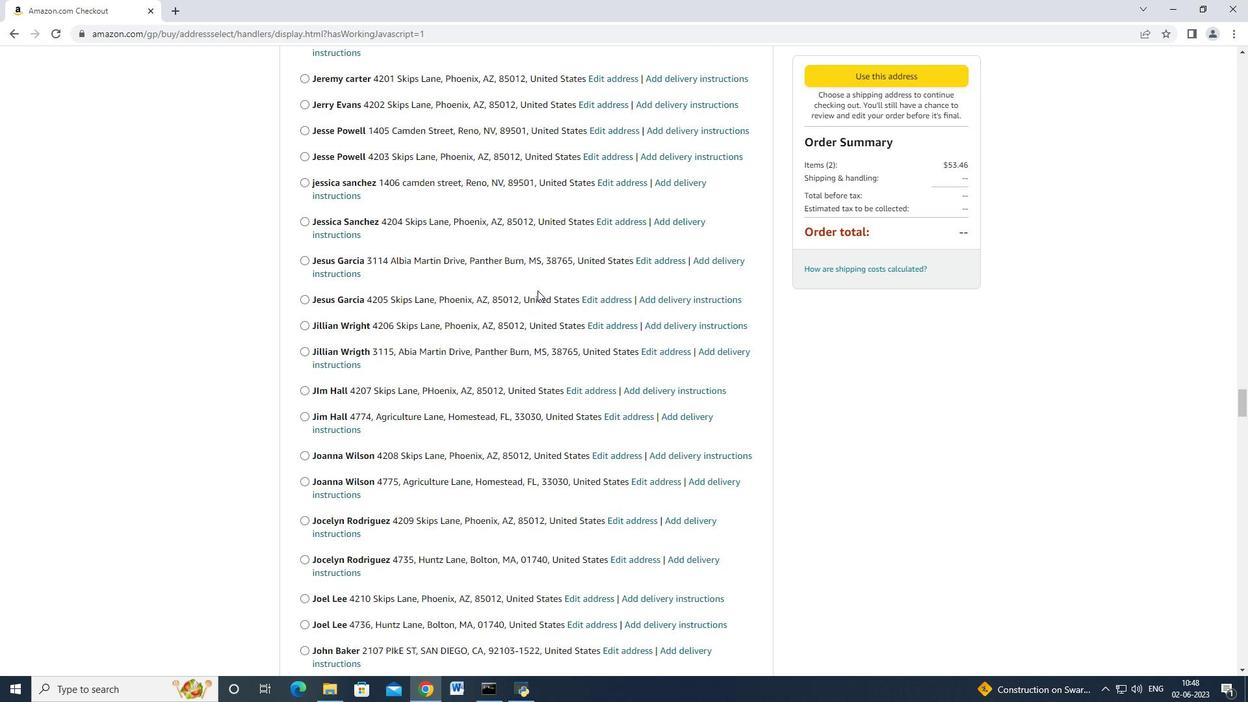 
Action: Mouse scrolled (537, 289) with delta (0, 0)
Screenshot: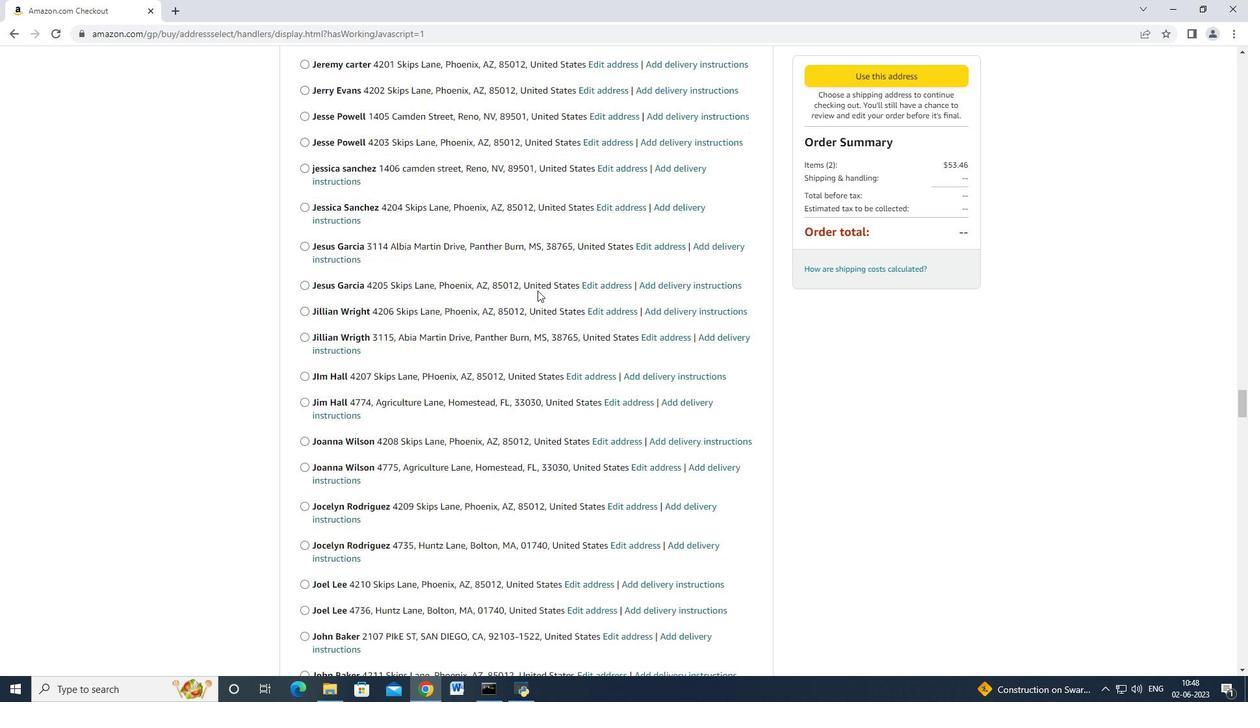 
Action: Mouse scrolled (537, 289) with delta (0, 0)
Screenshot: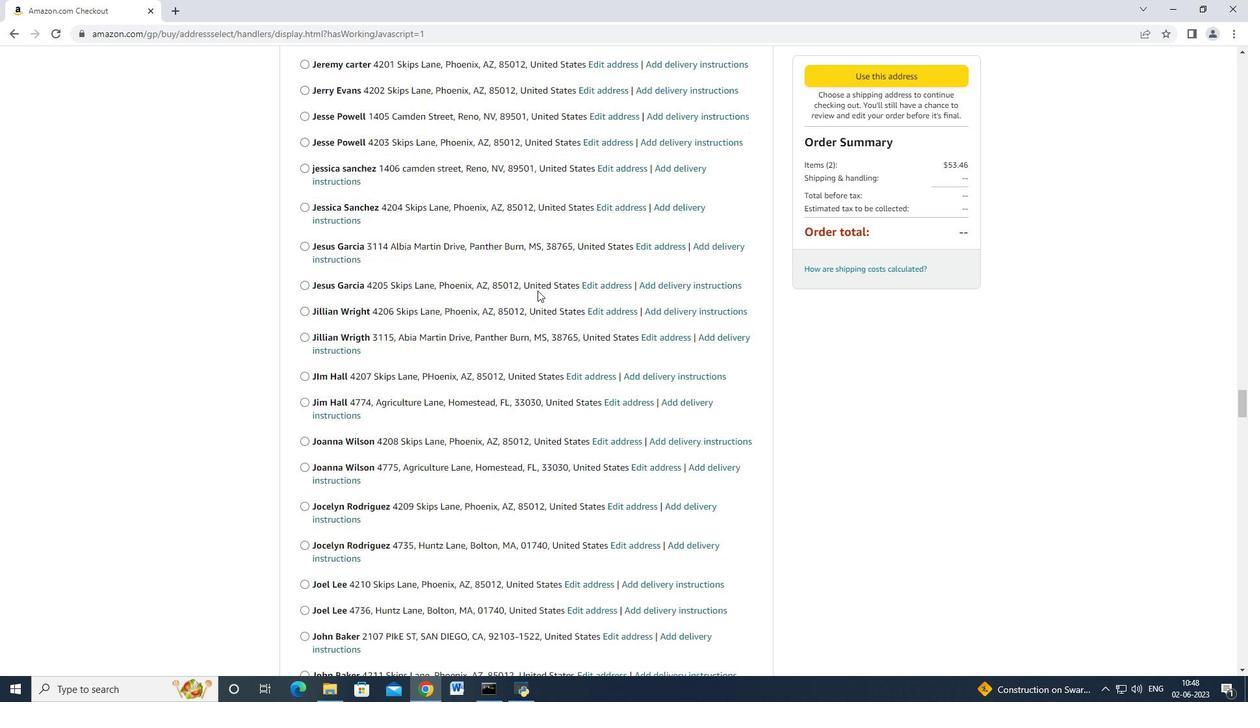 
Action: Mouse scrolled (537, 289) with delta (0, 0)
Screenshot: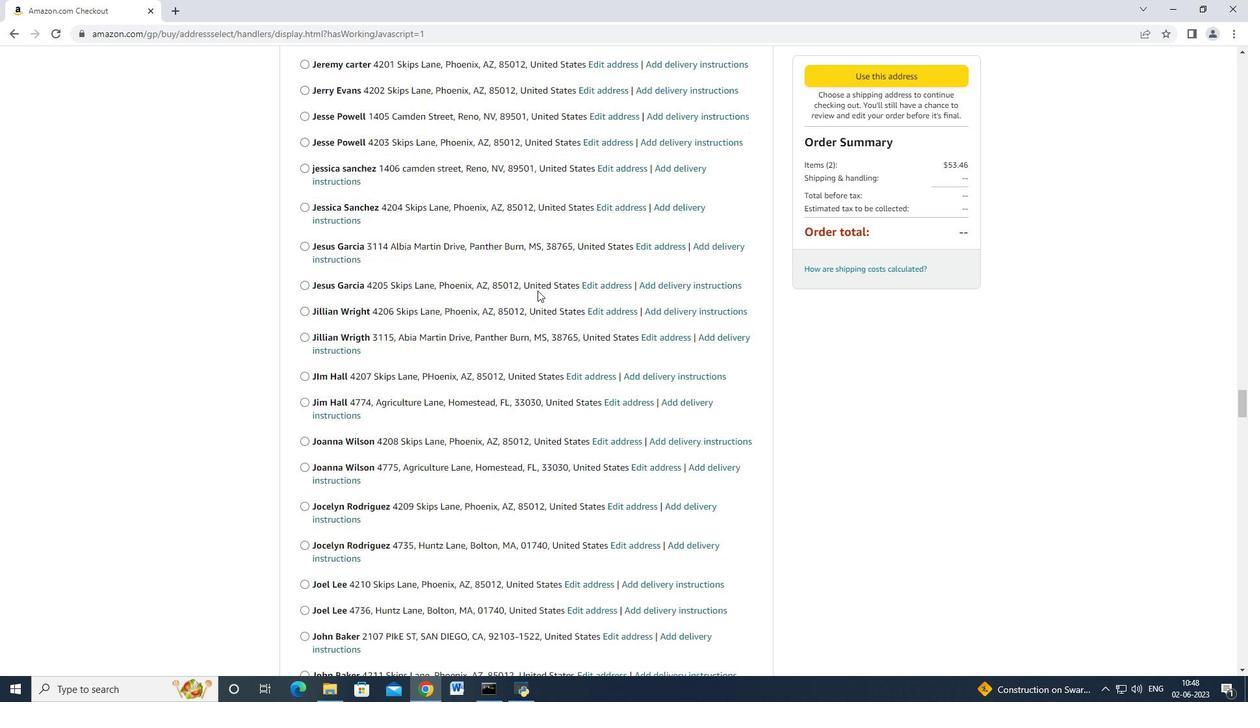 
Action: Mouse scrolled (537, 289) with delta (0, 0)
Screenshot: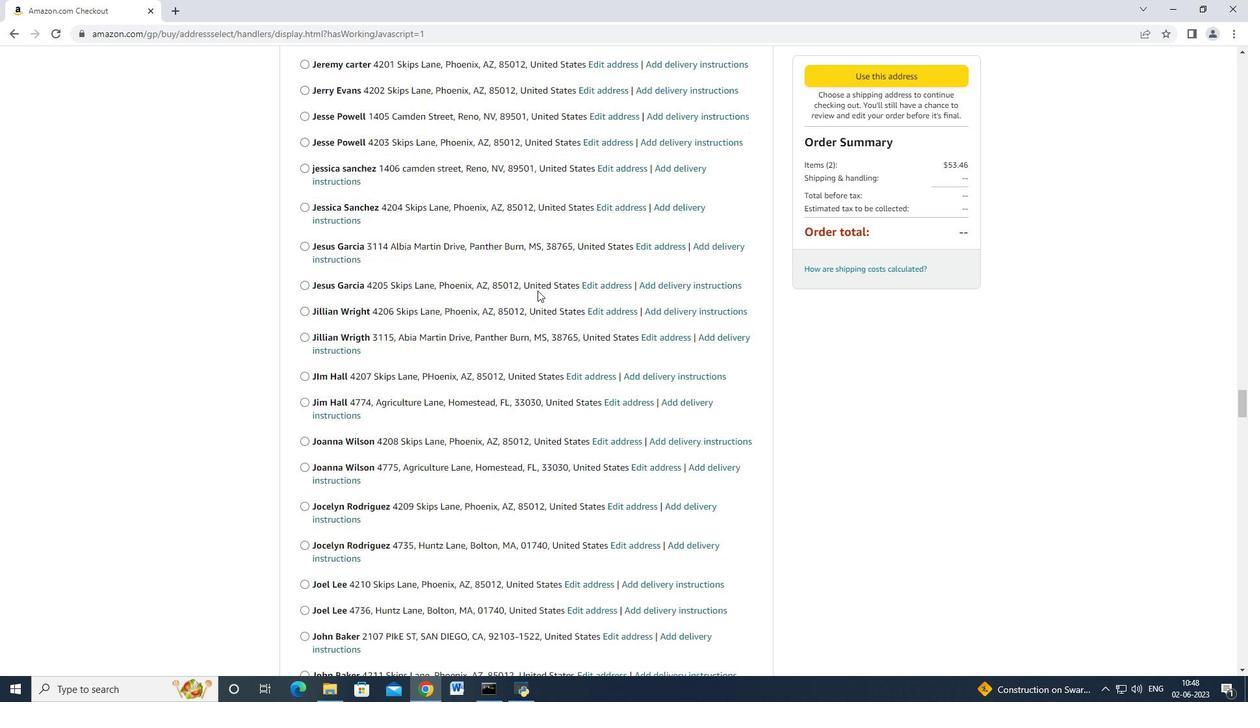
Action: Mouse scrolled (537, 289) with delta (0, 0)
Screenshot: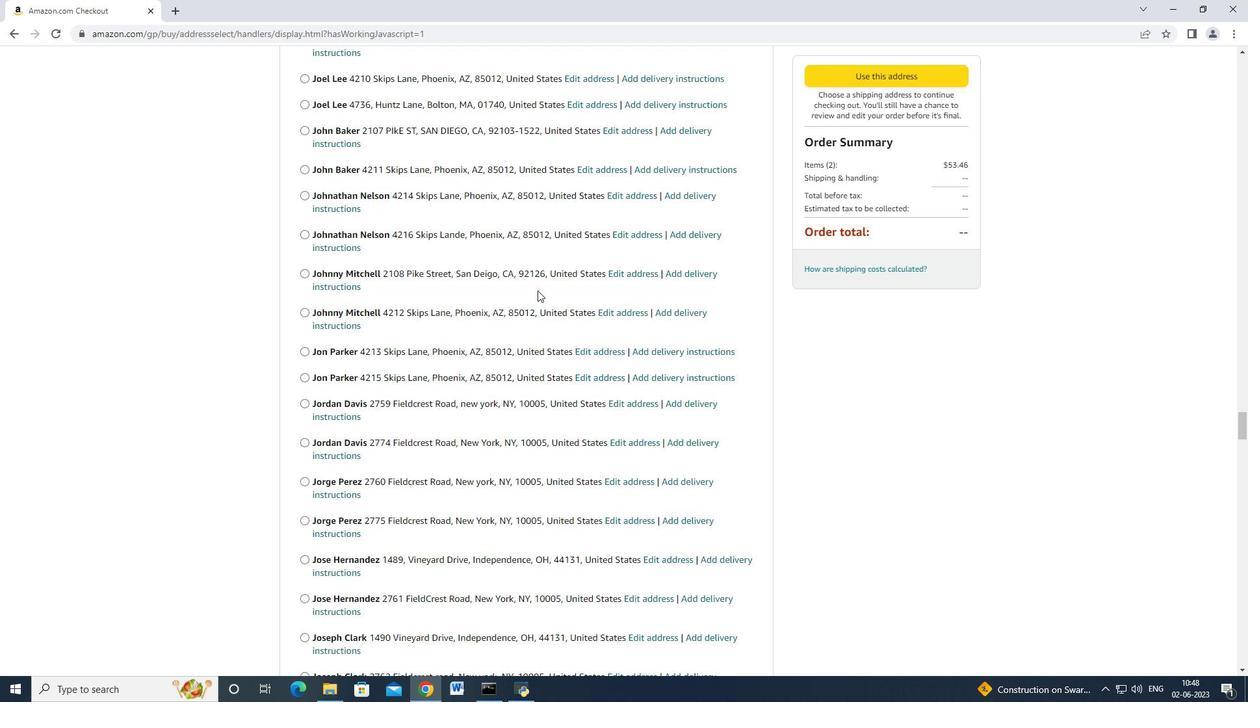 
Action: Mouse scrolled (537, 289) with delta (0, 0)
Screenshot: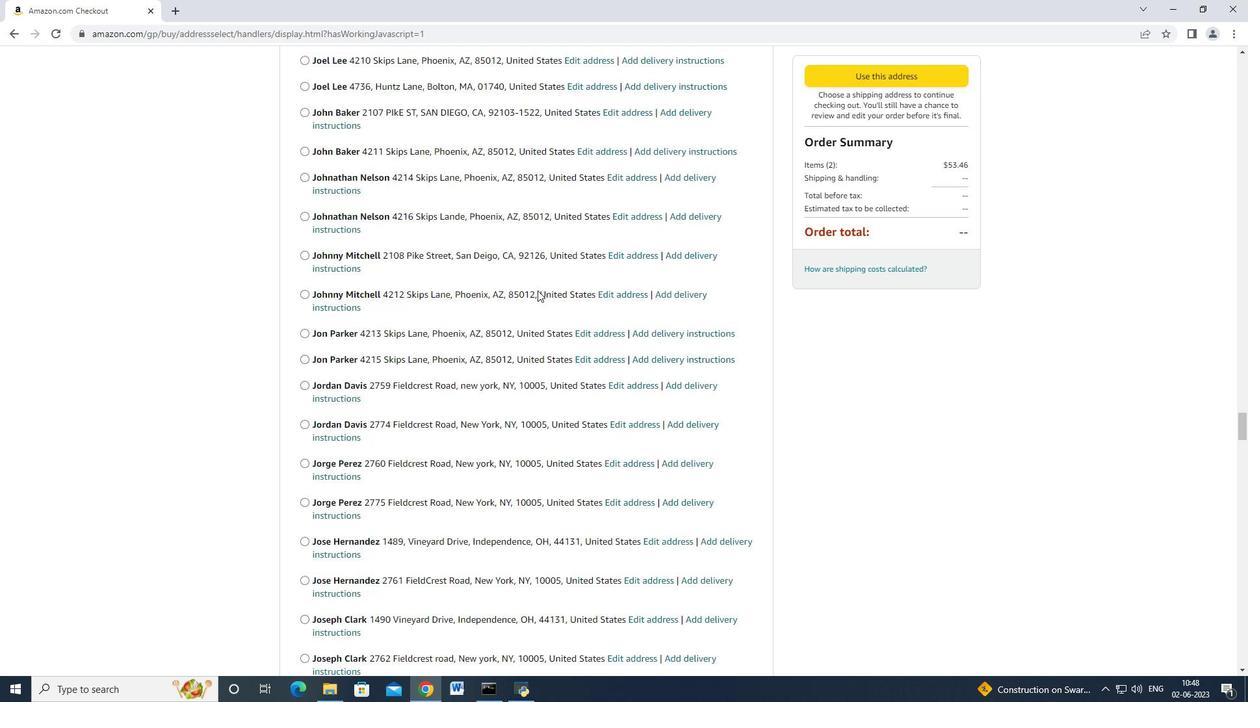 
Action: Mouse scrolled (537, 289) with delta (0, 0)
Screenshot: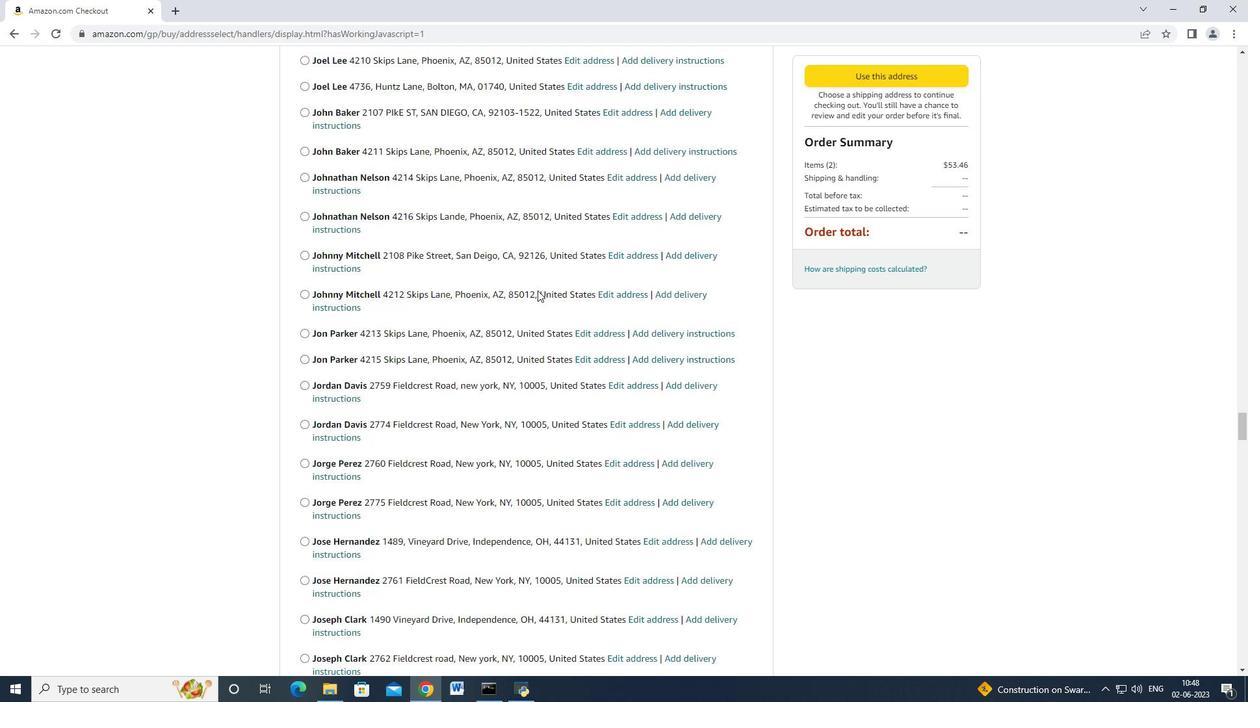 
Action: Mouse scrolled (537, 289) with delta (0, 0)
Screenshot: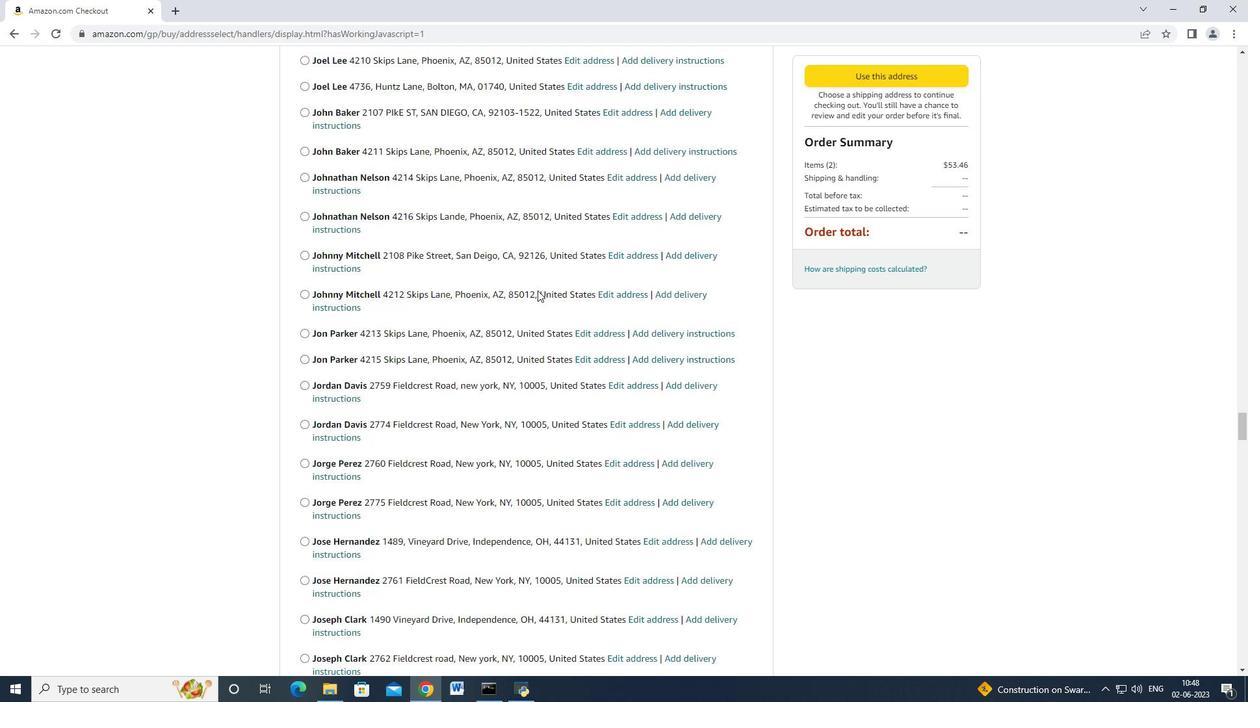 
Action: Mouse scrolled (537, 289) with delta (0, 0)
Screenshot: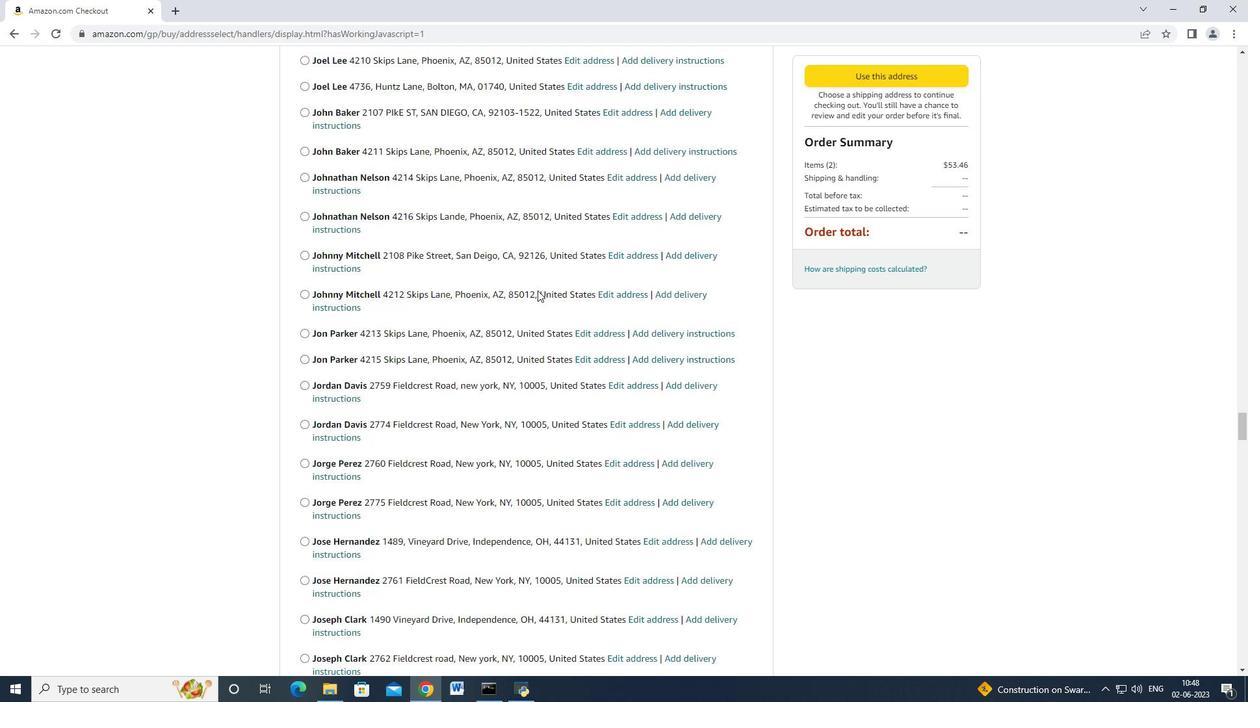 
Action: Mouse scrolled (537, 289) with delta (0, 0)
Screenshot: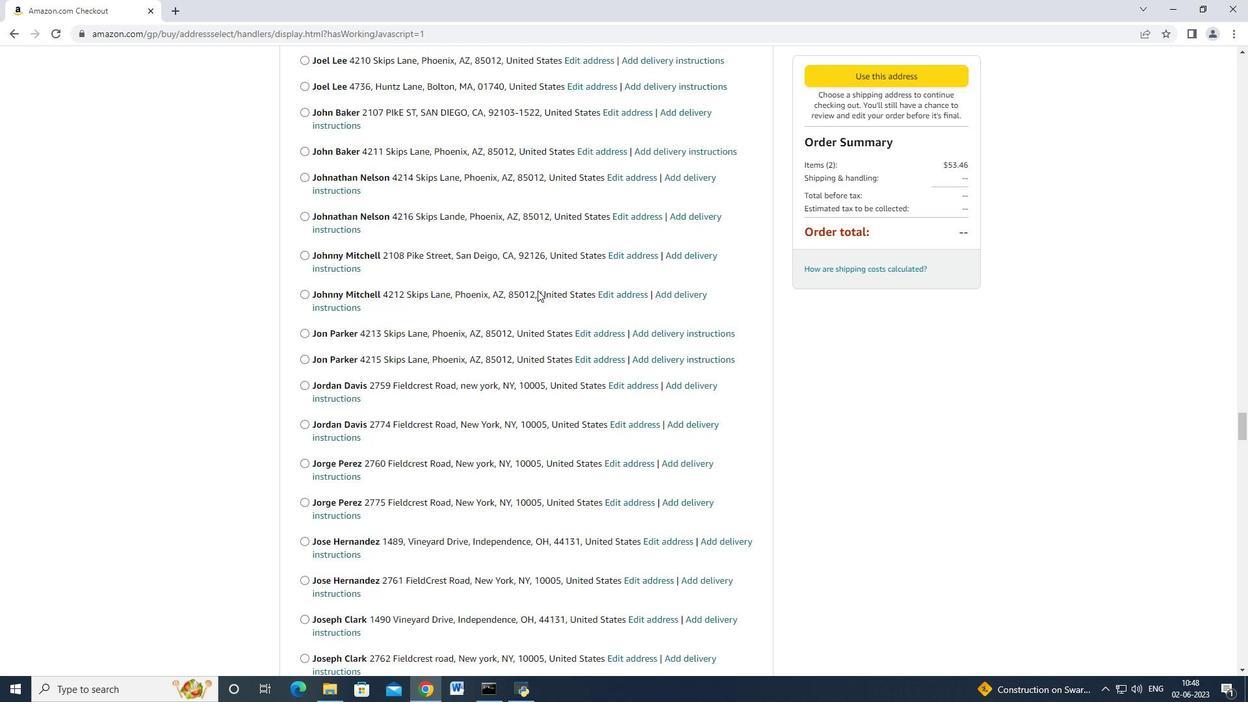 
Action: Mouse scrolled (537, 289) with delta (0, 0)
Screenshot: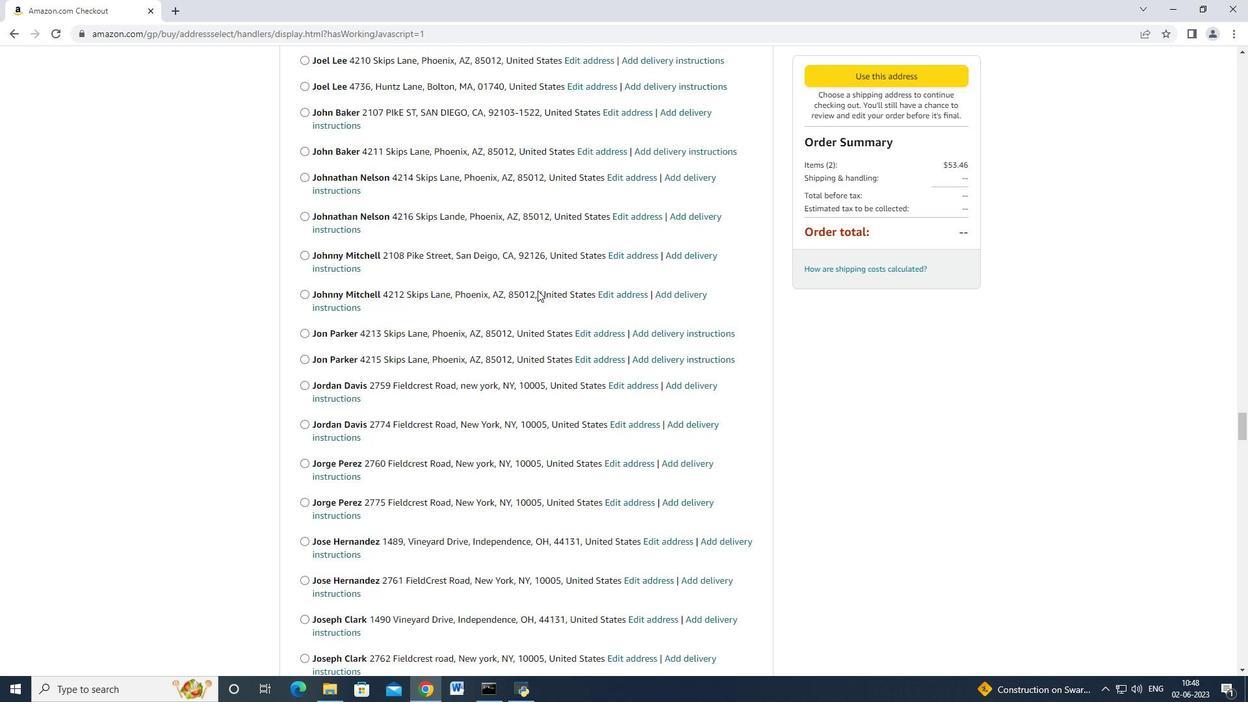 
Action: Mouse scrolled (537, 289) with delta (0, 0)
Screenshot: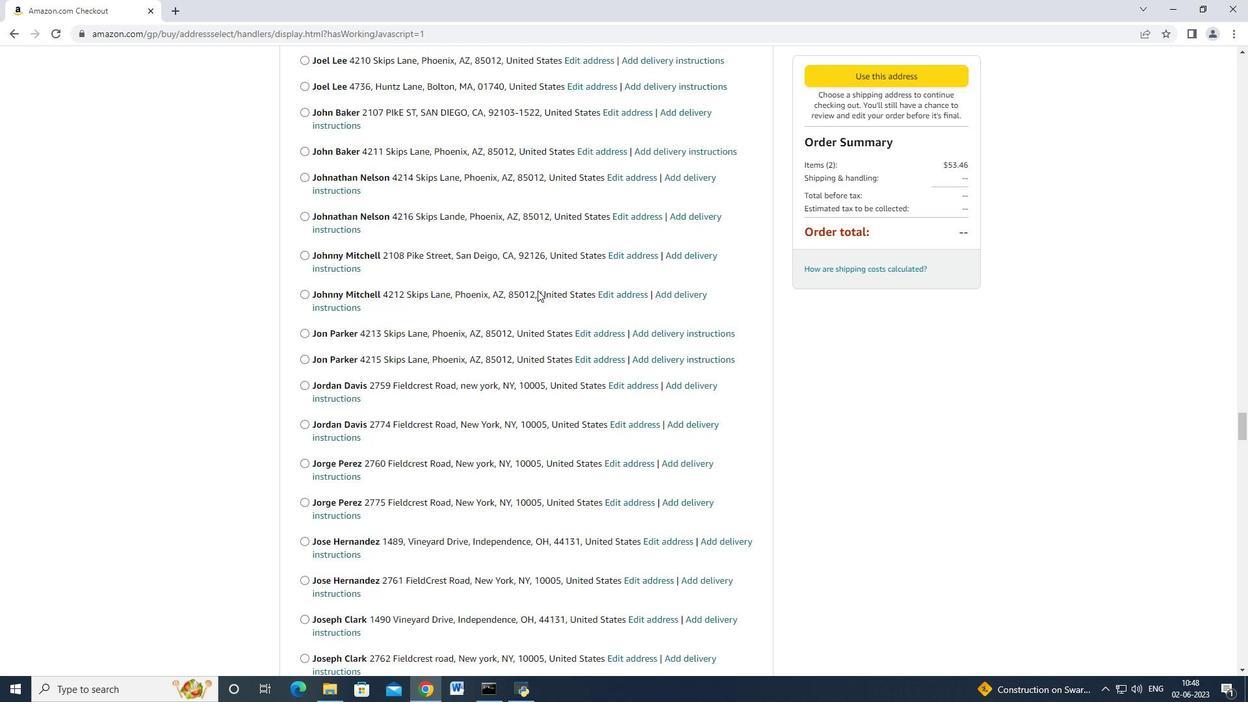 
Action: Mouse scrolled (537, 289) with delta (0, 0)
Screenshot: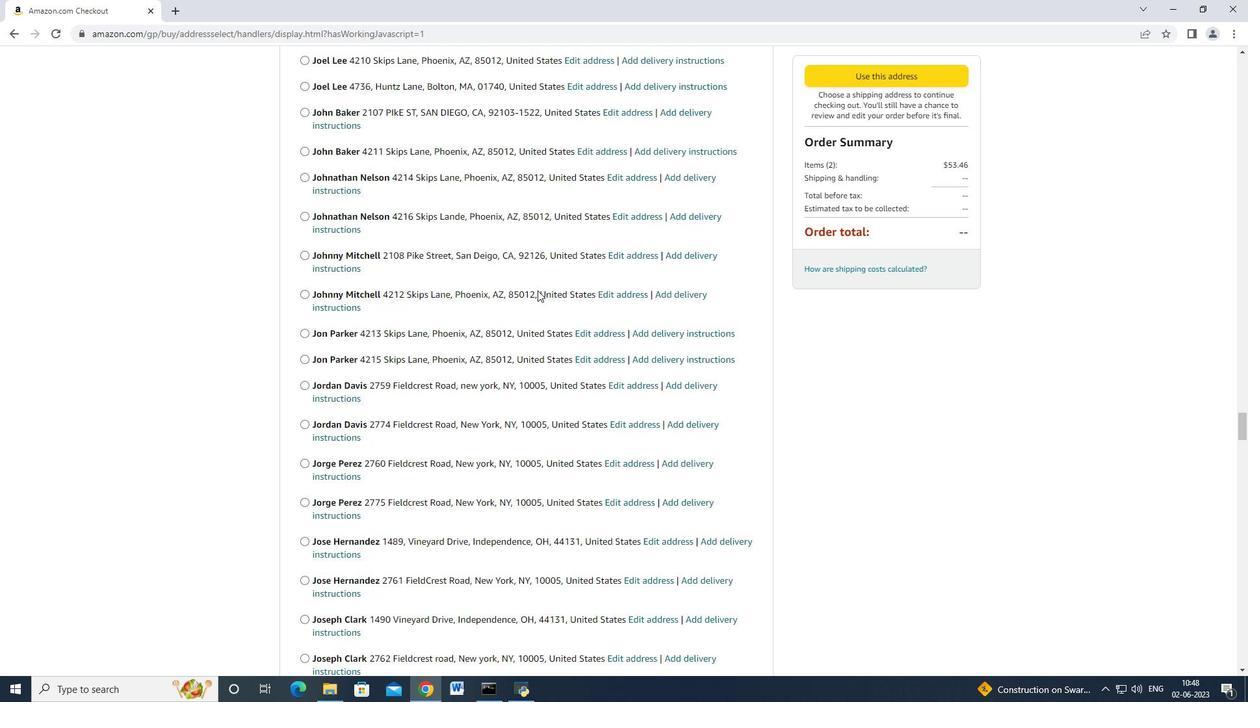
Action: Mouse scrolled (537, 289) with delta (0, 0)
Screenshot: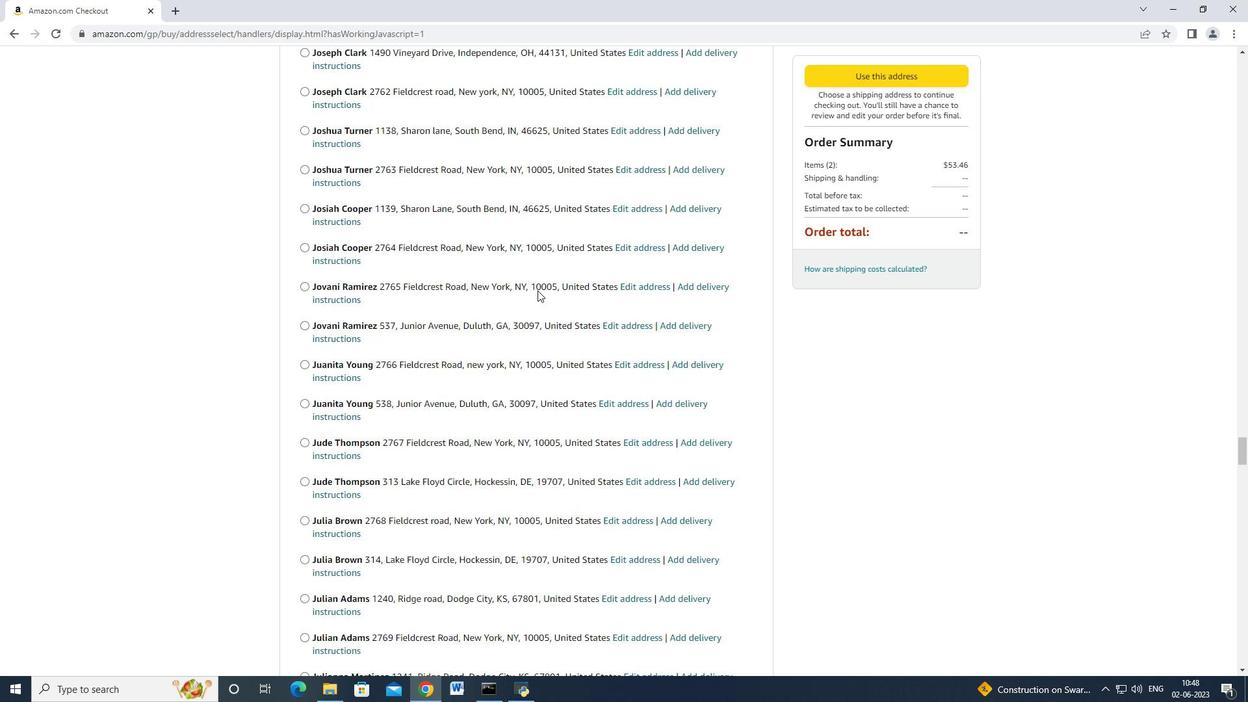 
Action: Mouse scrolled (537, 289) with delta (0, 0)
Screenshot: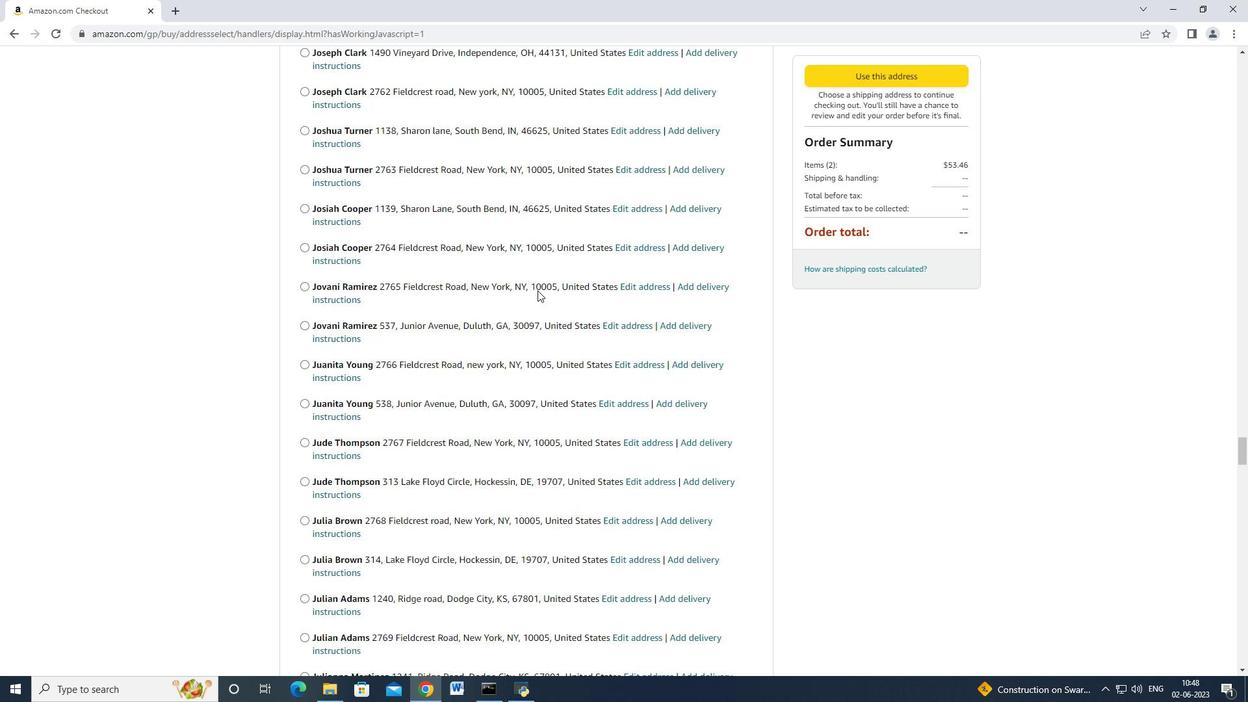 
Action: Mouse scrolled (537, 289) with delta (0, 0)
Screenshot: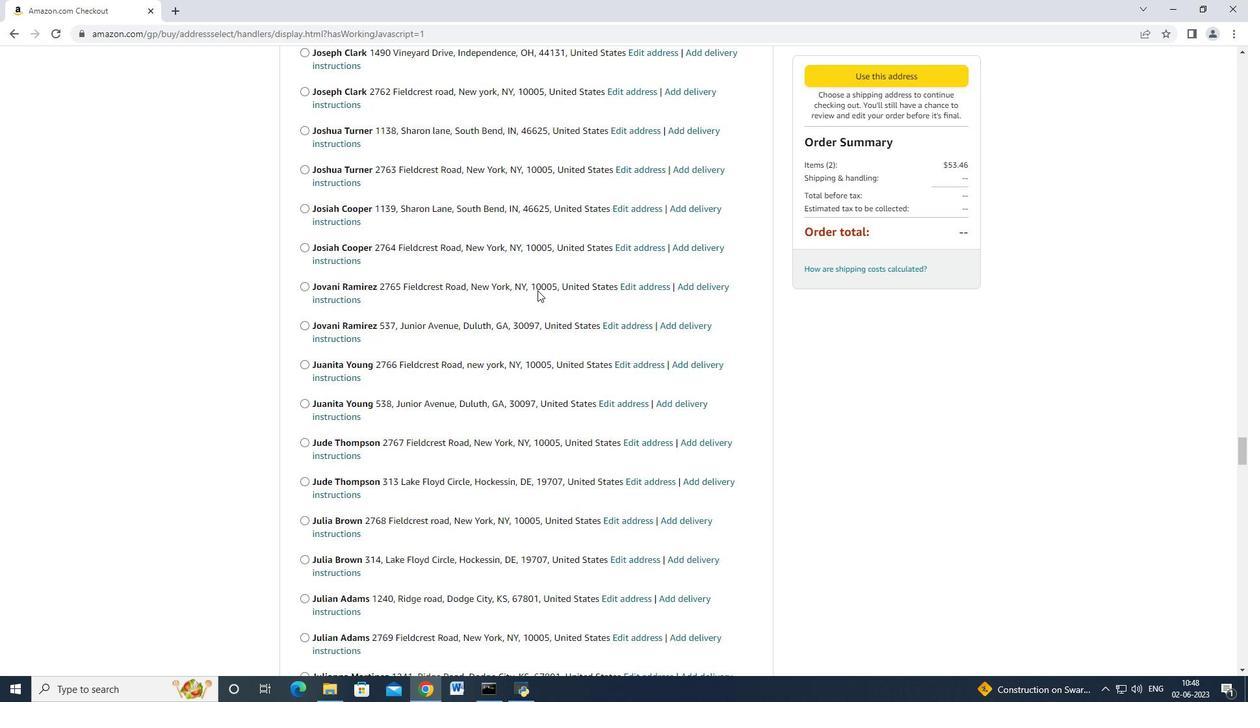 
Action: Mouse scrolled (537, 289) with delta (0, 0)
Screenshot: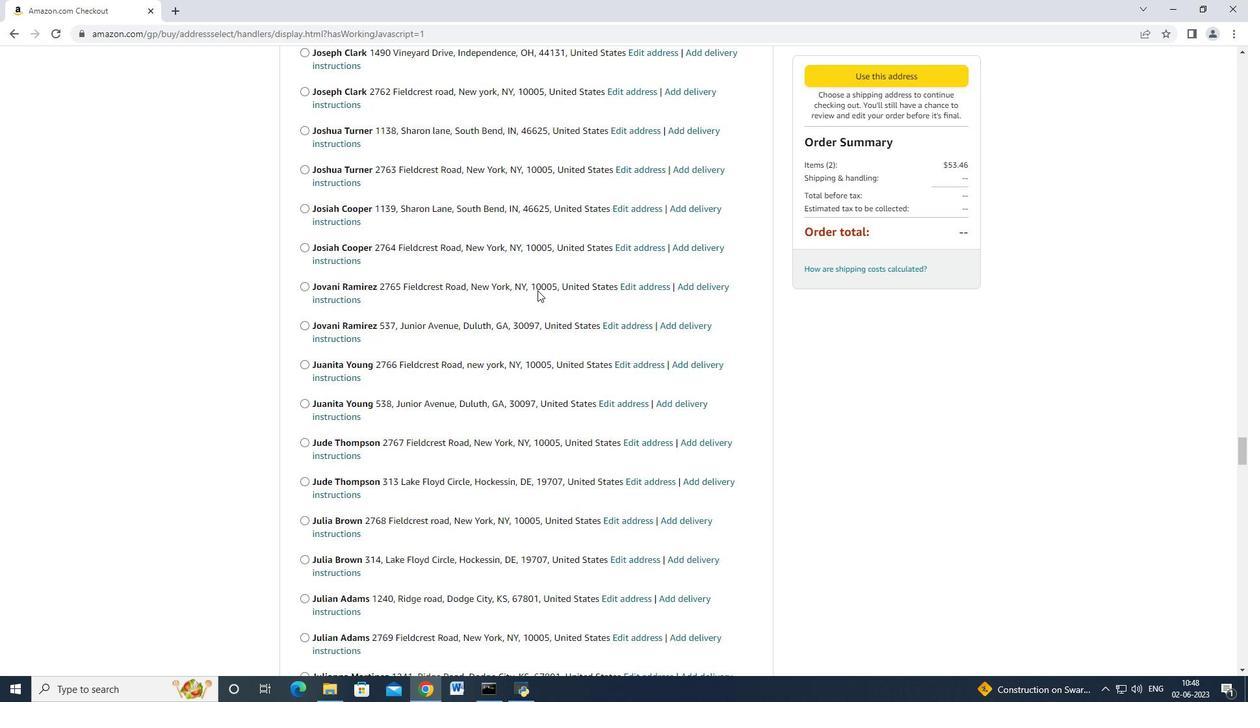 
Action: Mouse scrolled (537, 289) with delta (0, 0)
Screenshot: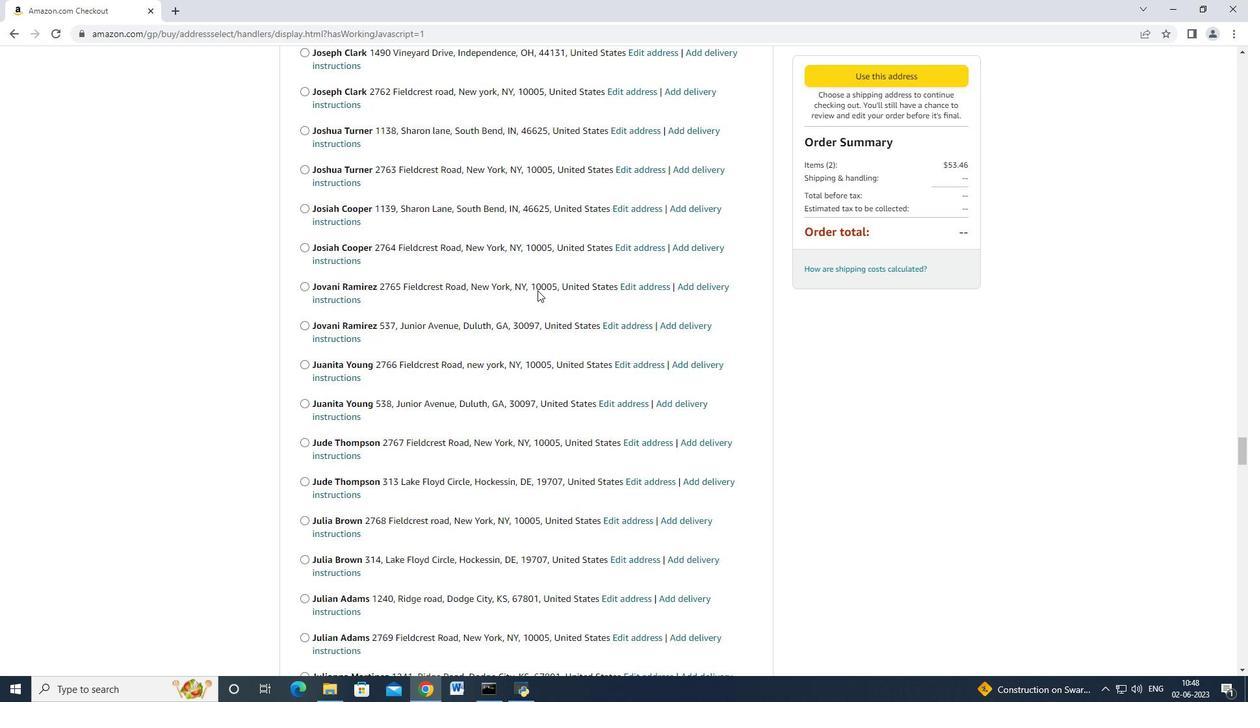 
Action: Mouse scrolled (537, 289) with delta (0, 0)
Screenshot: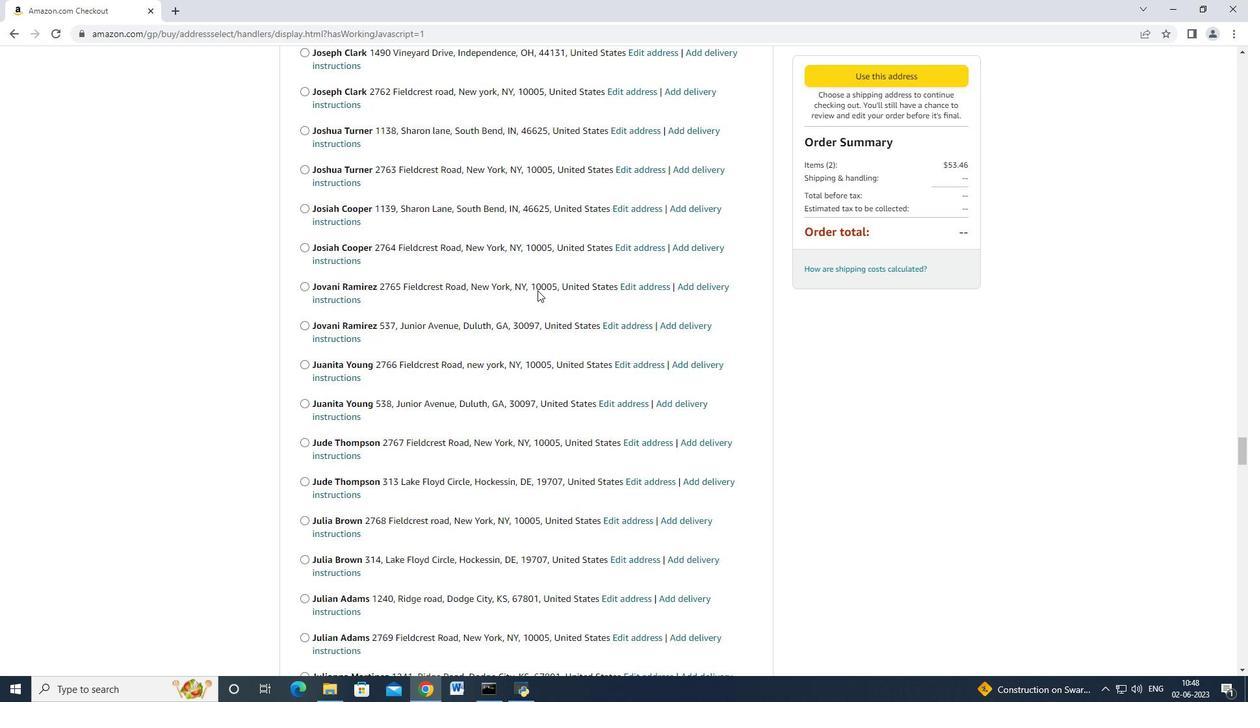 
Action: Mouse scrolled (537, 289) with delta (0, 0)
Screenshot: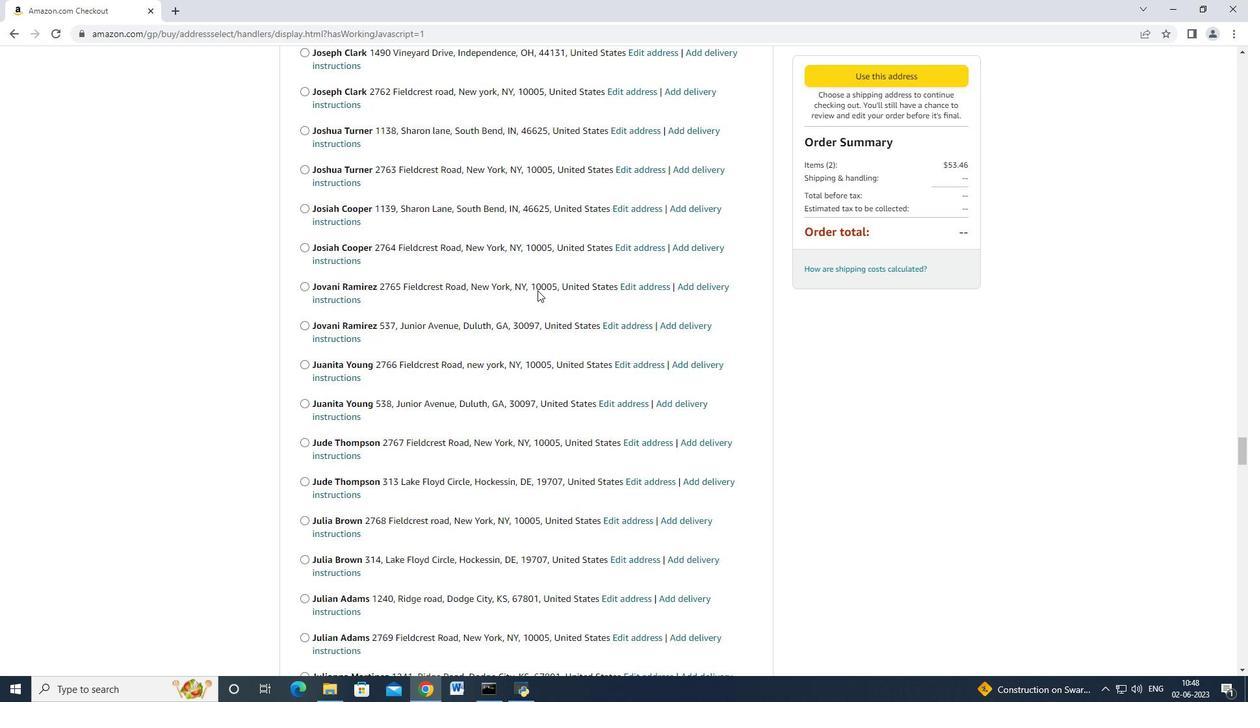 
Action: Mouse scrolled (537, 289) with delta (0, 0)
Screenshot: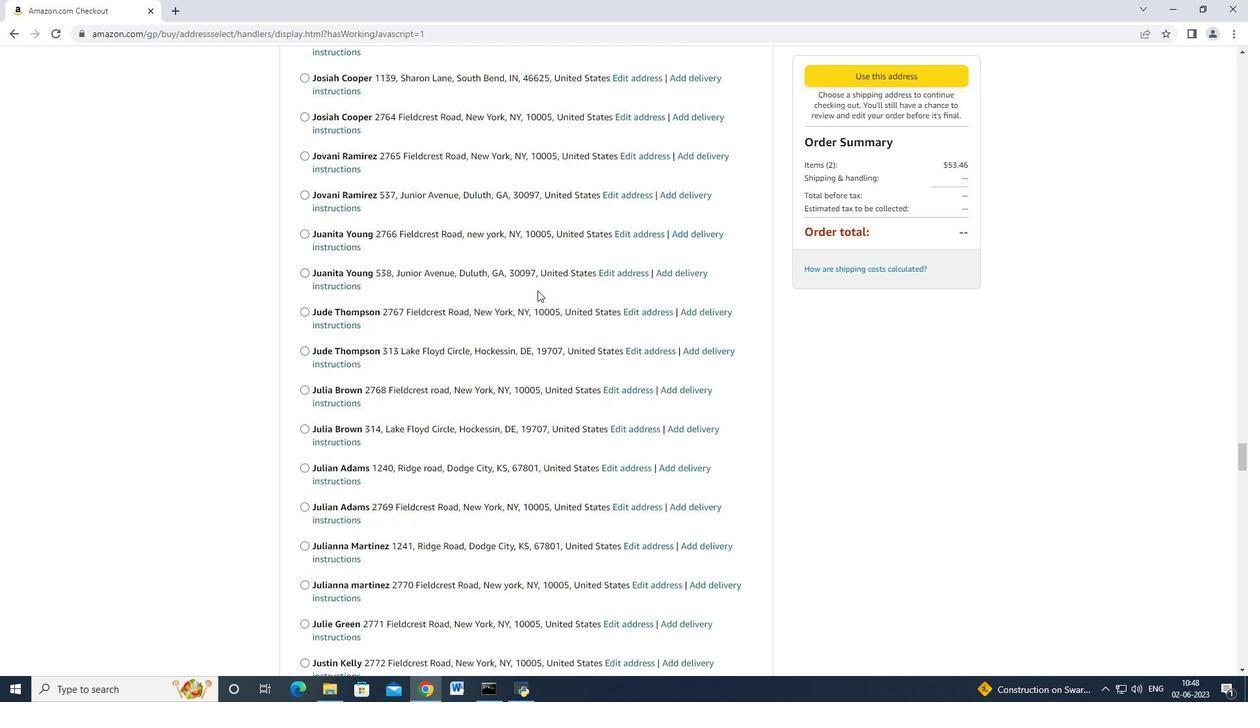 
Action: Mouse scrolled (537, 289) with delta (0, 0)
Screenshot: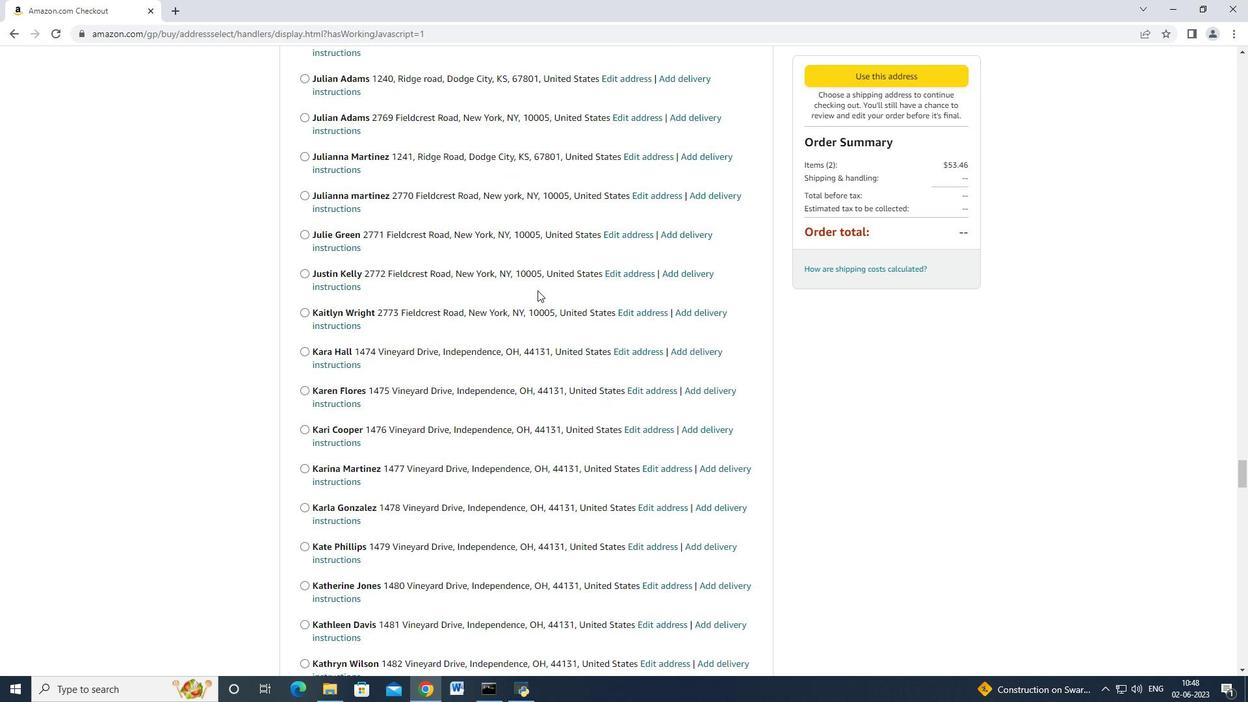 
Action: Mouse scrolled (537, 289) with delta (0, 0)
Screenshot: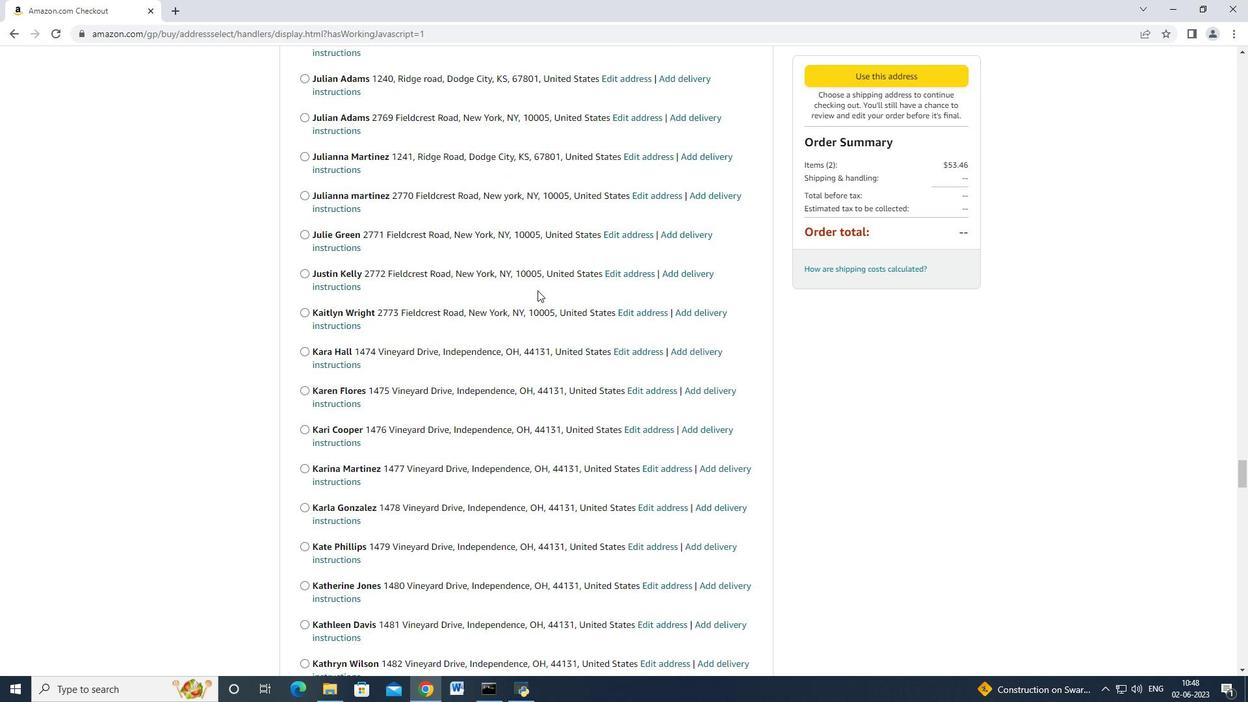 
Action: Mouse scrolled (537, 289) with delta (0, 0)
Screenshot: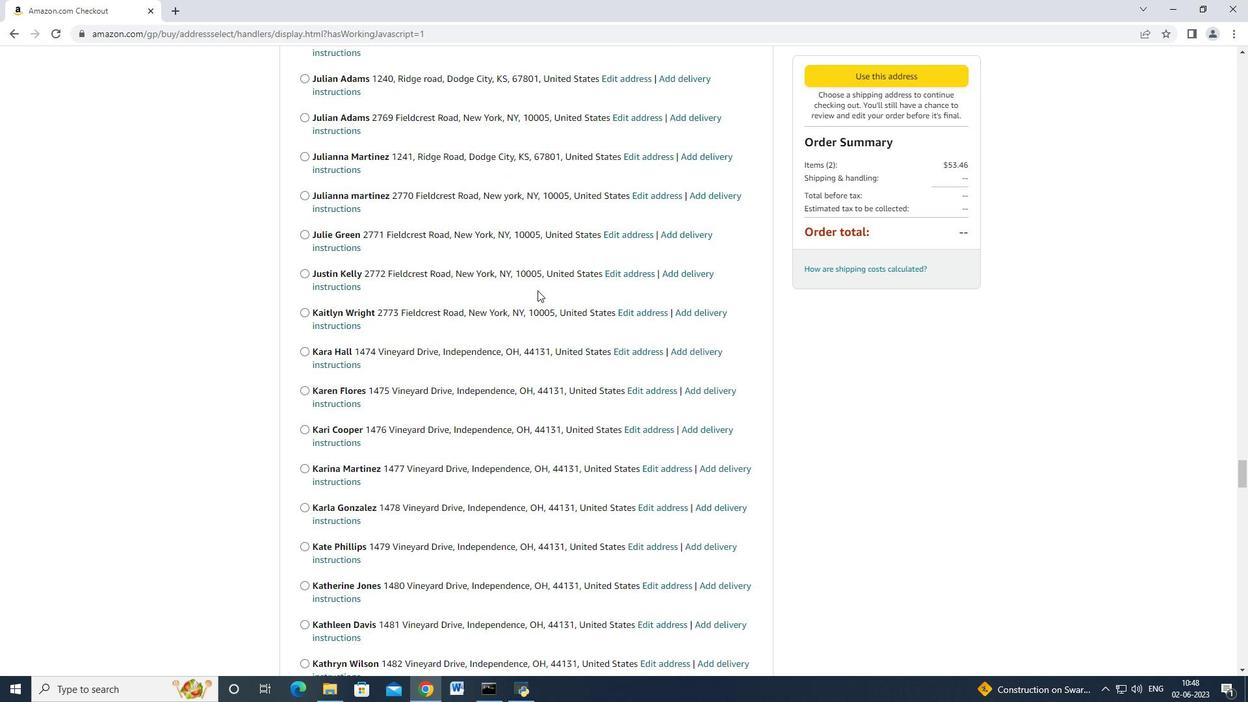
Action: Mouse scrolled (537, 289) with delta (0, 0)
